 Task: Add a signature Donna Thompson containing Have a great Thanksgiving, Donna Thompson to email address softage.1@softage.net and add a folder Home improvements
Action: Mouse moved to (822, 111)
Screenshot: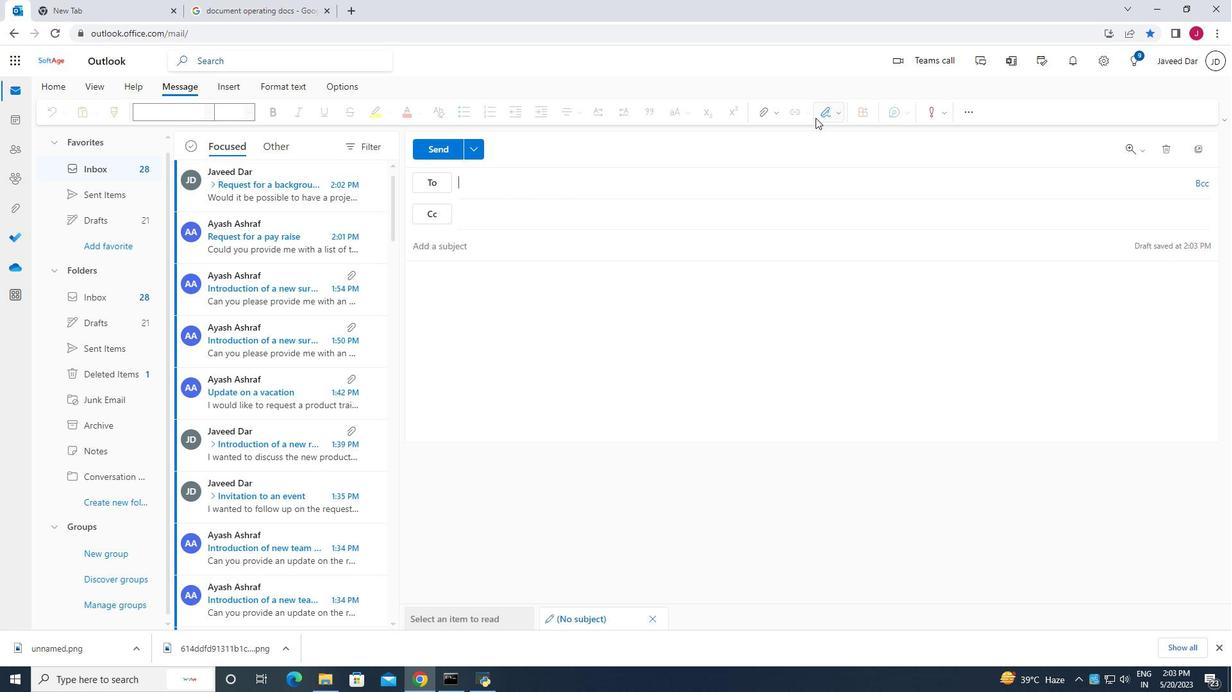 
Action: Mouse pressed left at (822, 111)
Screenshot: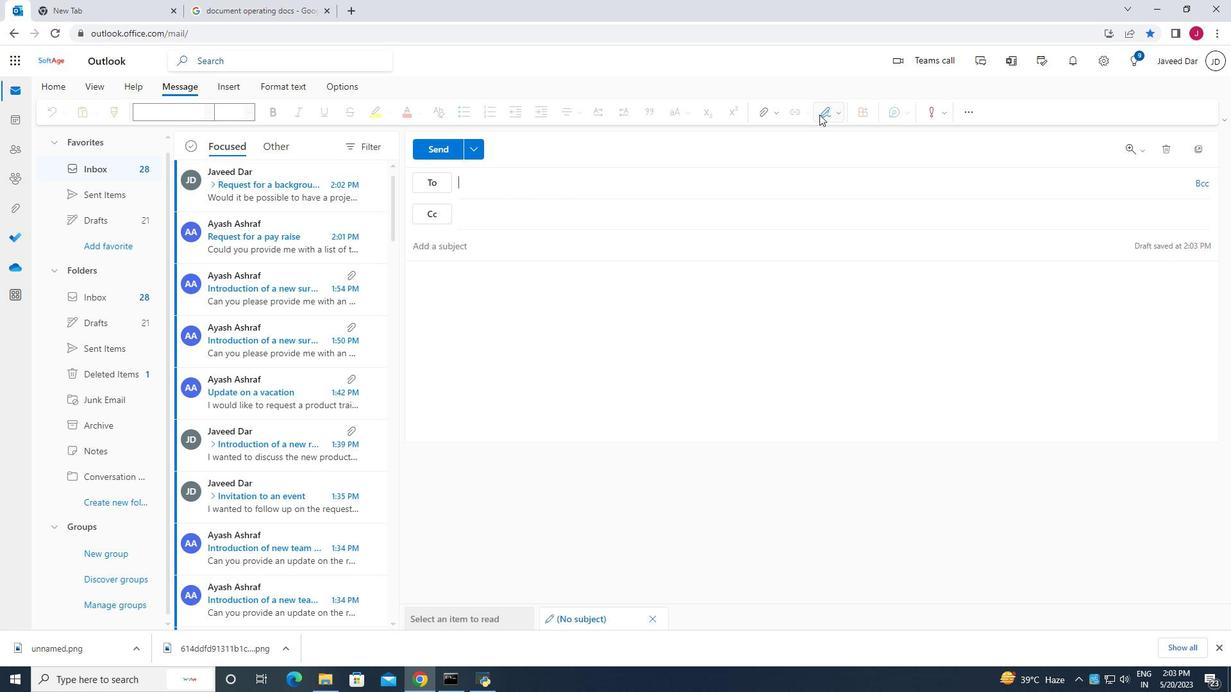 
Action: Mouse moved to (794, 164)
Screenshot: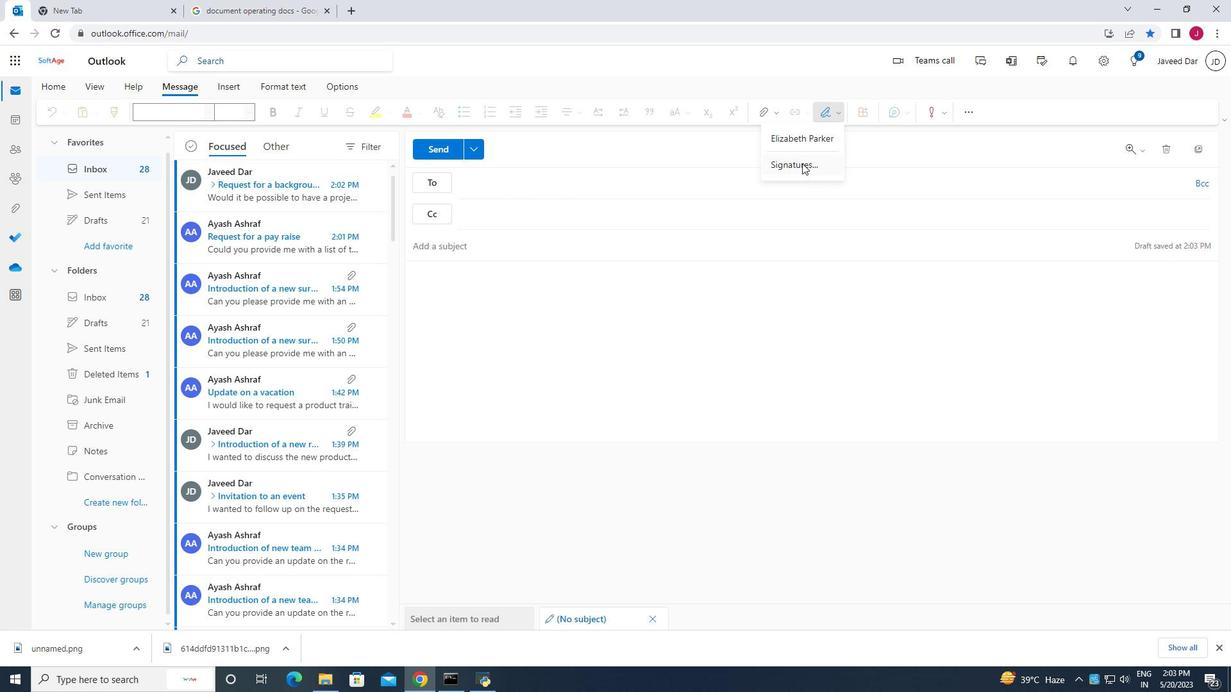 
Action: Mouse pressed left at (794, 164)
Screenshot: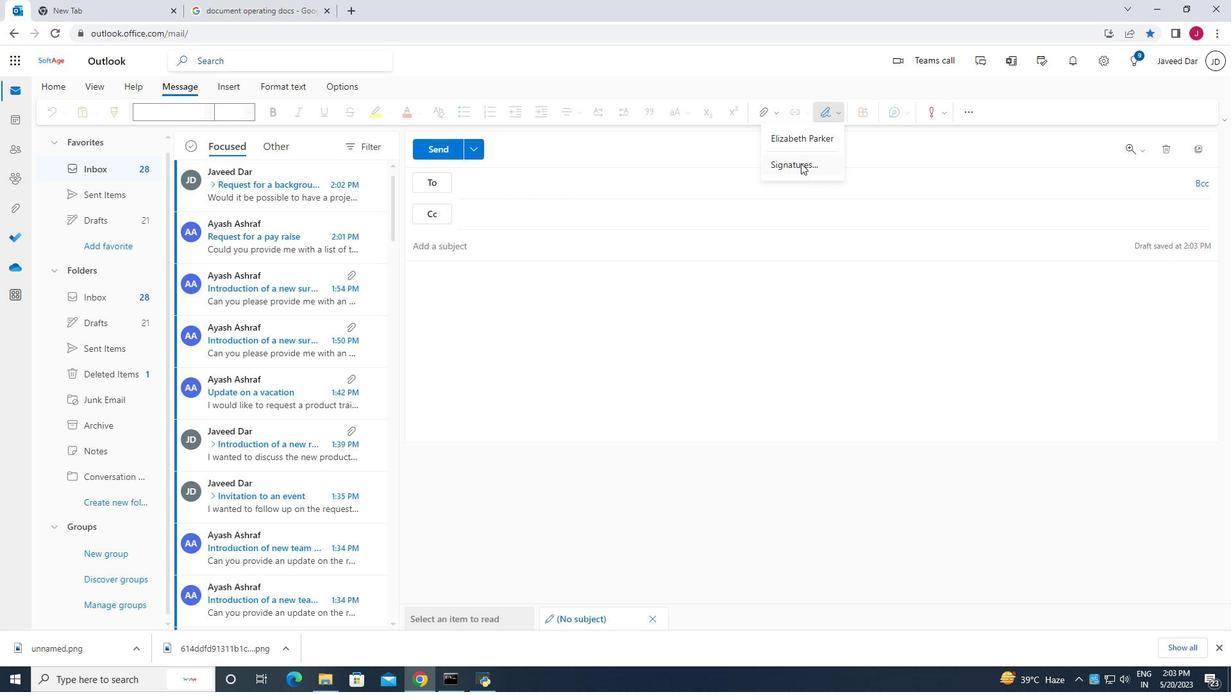 
Action: Mouse moved to (862, 214)
Screenshot: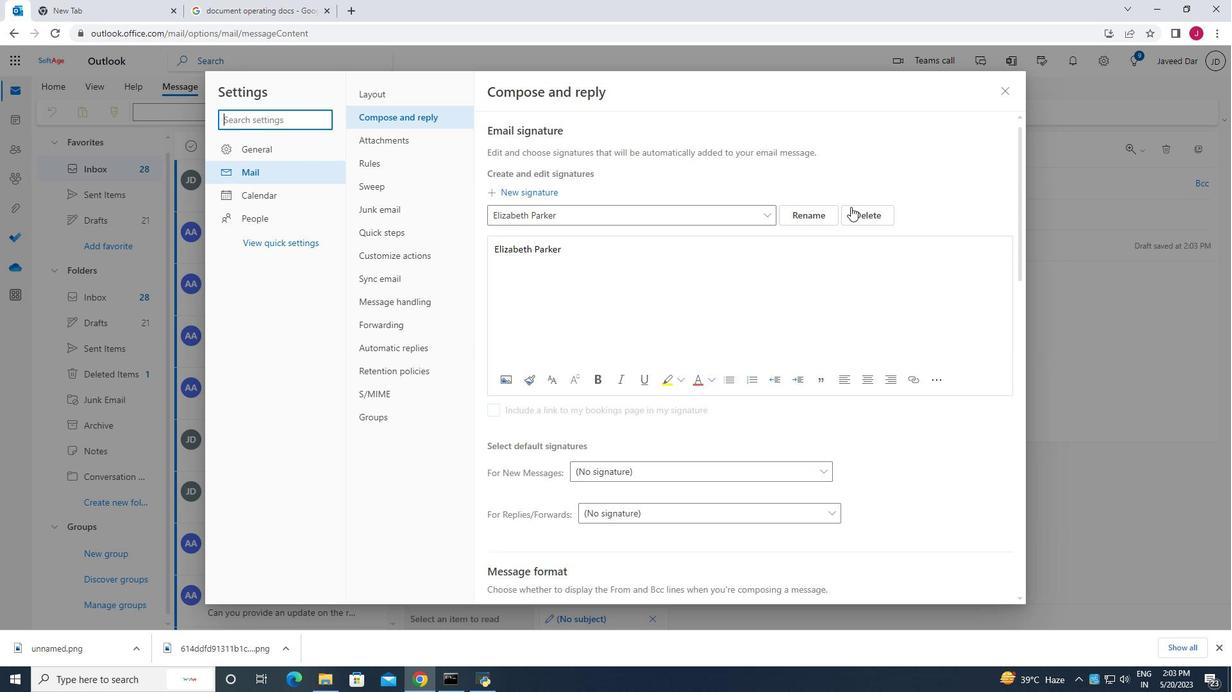 
Action: Mouse pressed left at (862, 214)
Screenshot: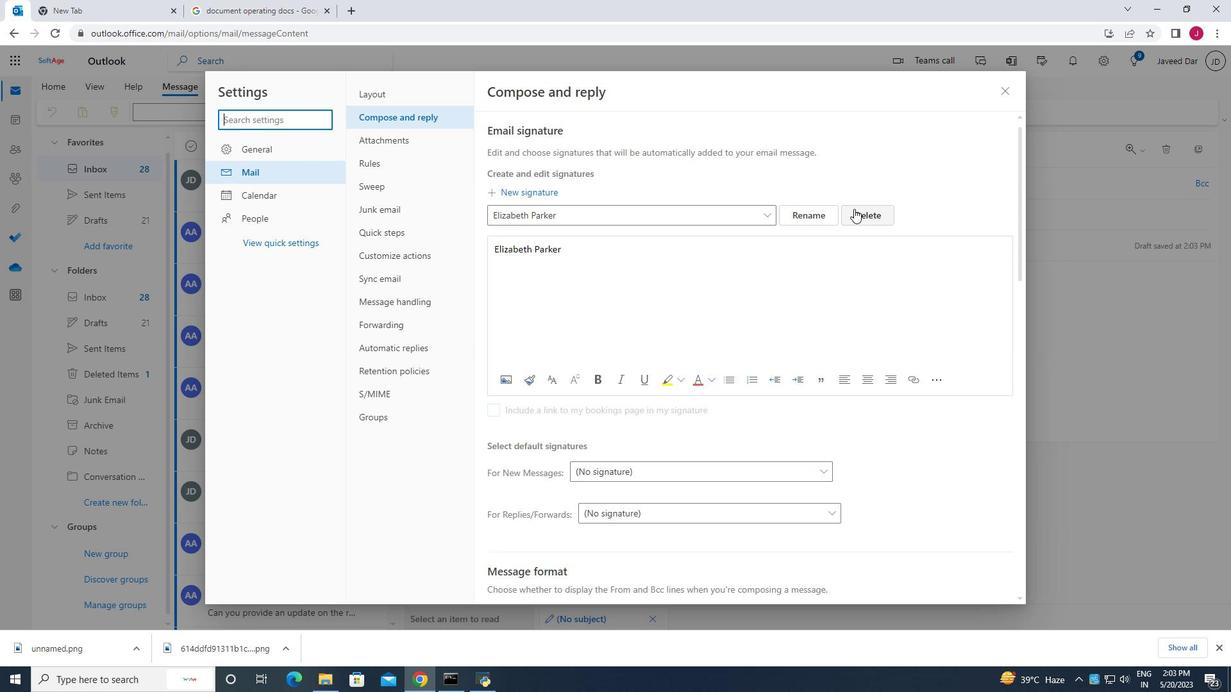 
Action: Mouse moved to (546, 216)
Screenshot: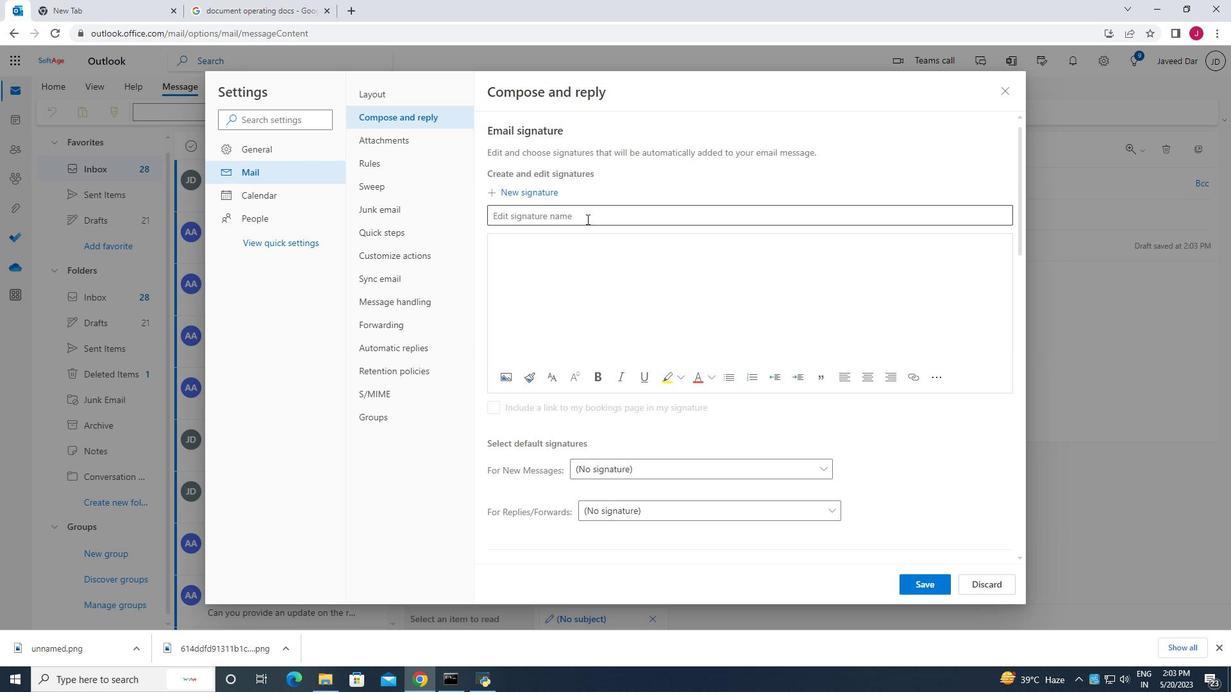 
Action: Mouse pressed left at (546, 216)
Screenshot: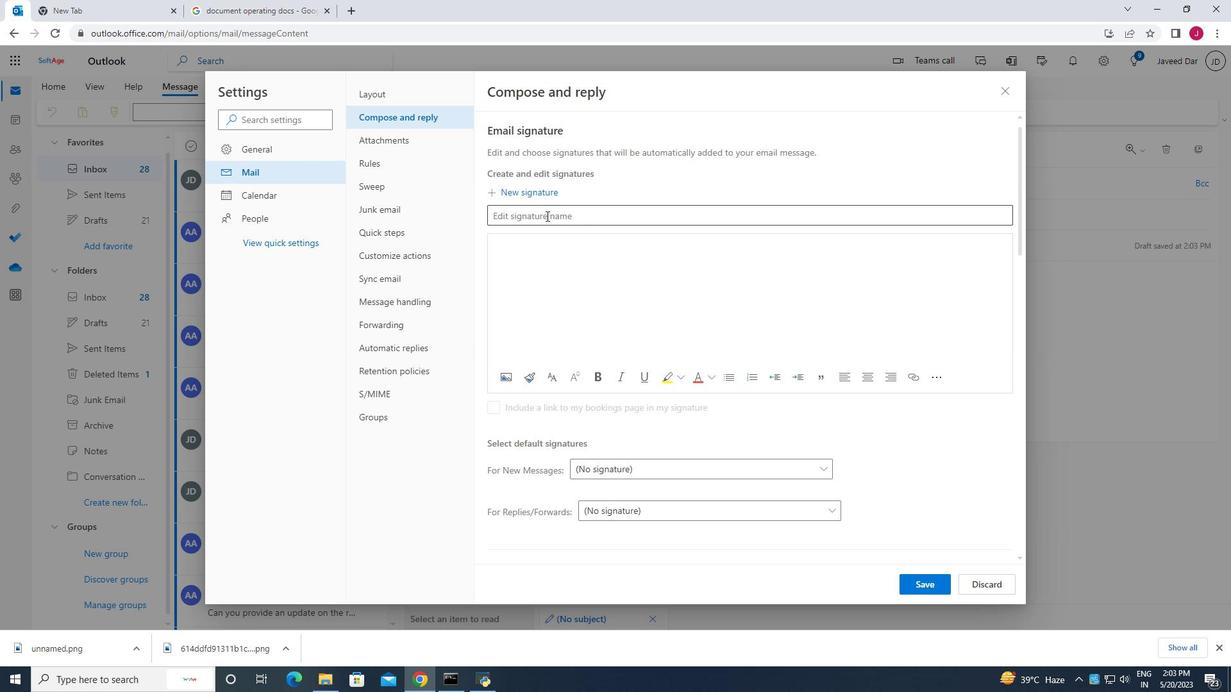 
Action: Key pressed <Key.caps_lock>D<Key.caps_lock>onna<Key.space><Key.caps_lock>T<Key.caps_lock>homsop<Key.backspace>n<Key.space><Key.backspace><Key.backspace><Key.backspace><Key.backspace>pson<Key.space>
Screenshot: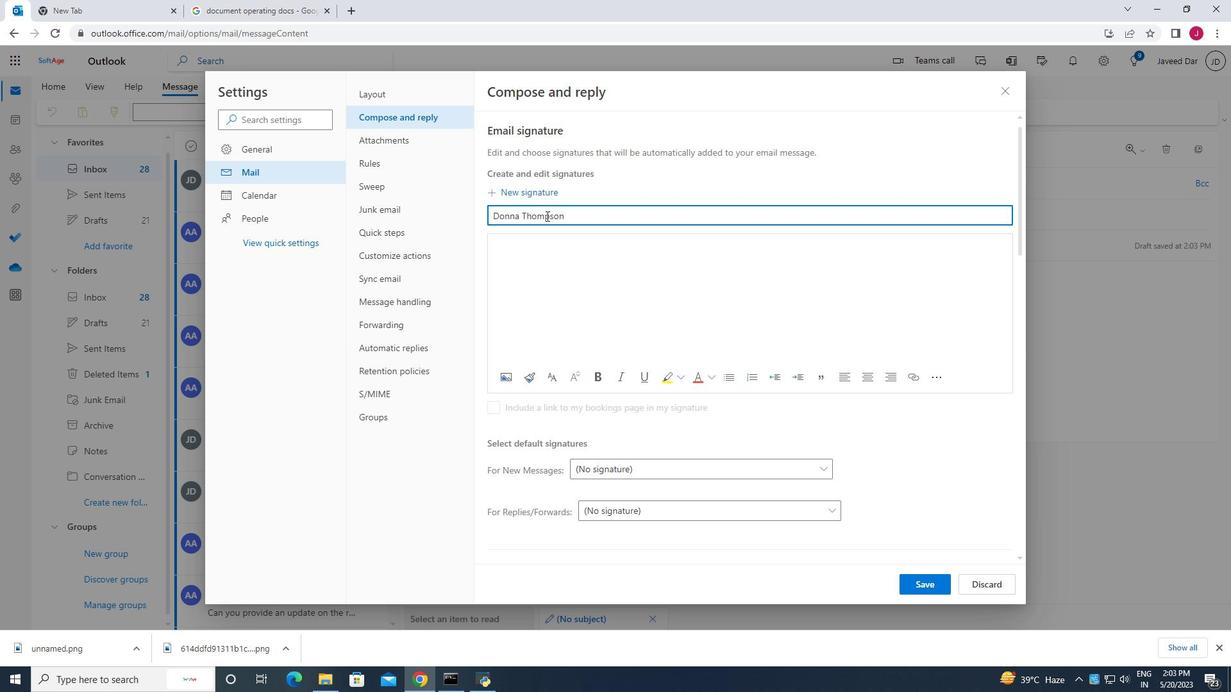 
Action: Mouse moved to (528, 246)
Screenshot: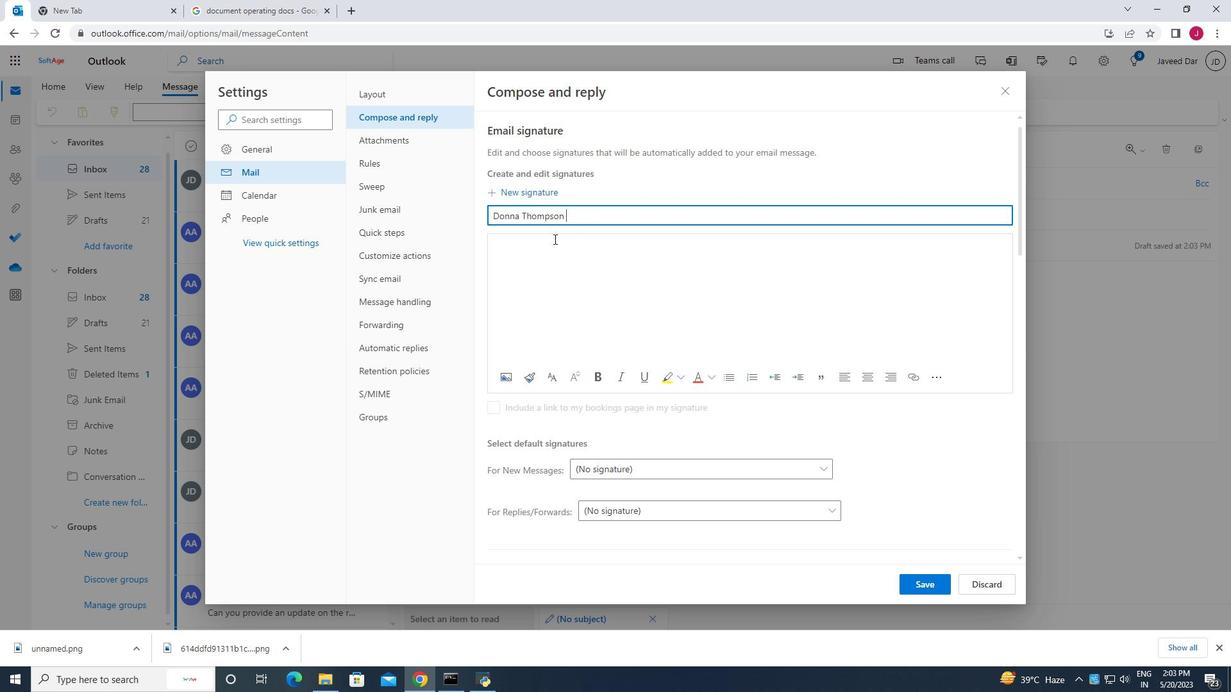 
Action: Mouse pressed left at (528, 246)
Screenshot: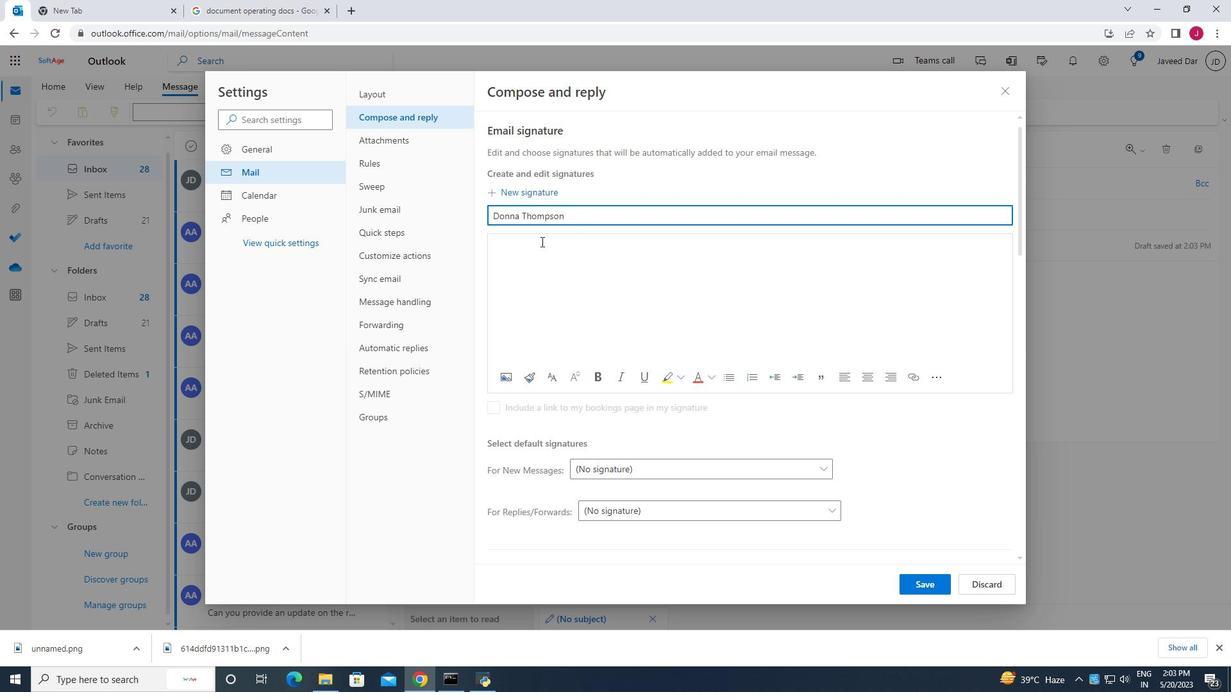 
Action: Mouse moved to (529, 246)
Screenshot: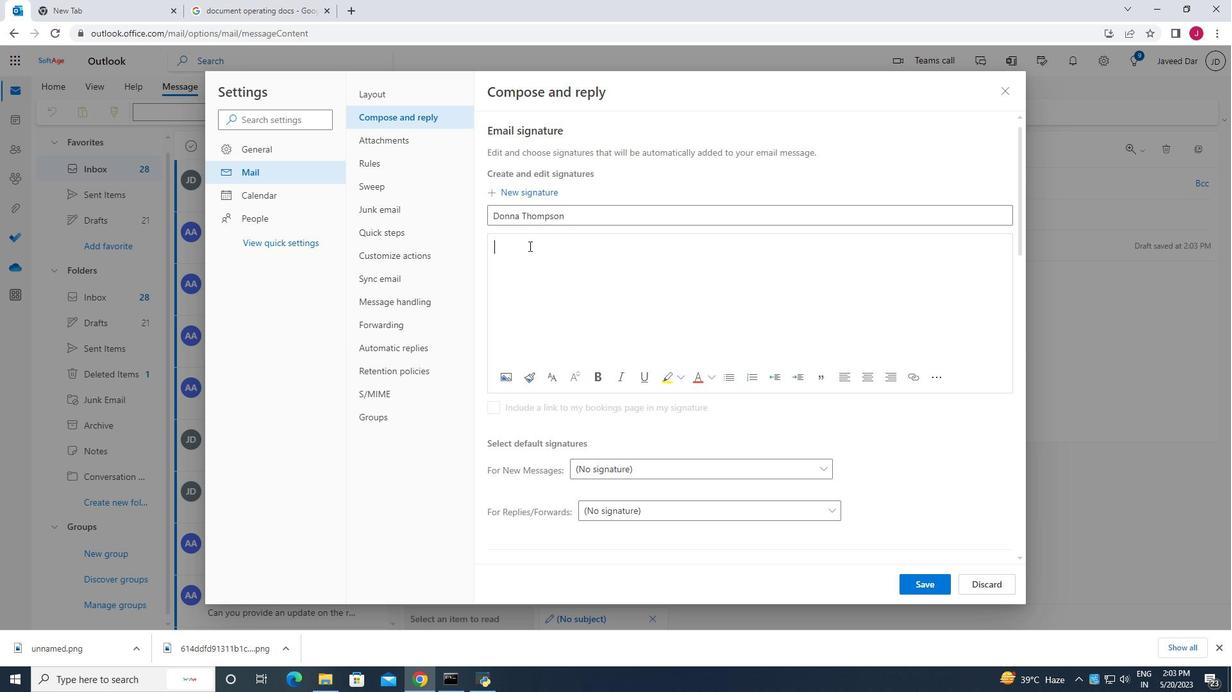 
Action: Key pressed <Key.caps_lock>D<Key.caps_lock>onna<Key.space><Key.caps_lock>T<Key.caps_lock>hompson
Screenshot: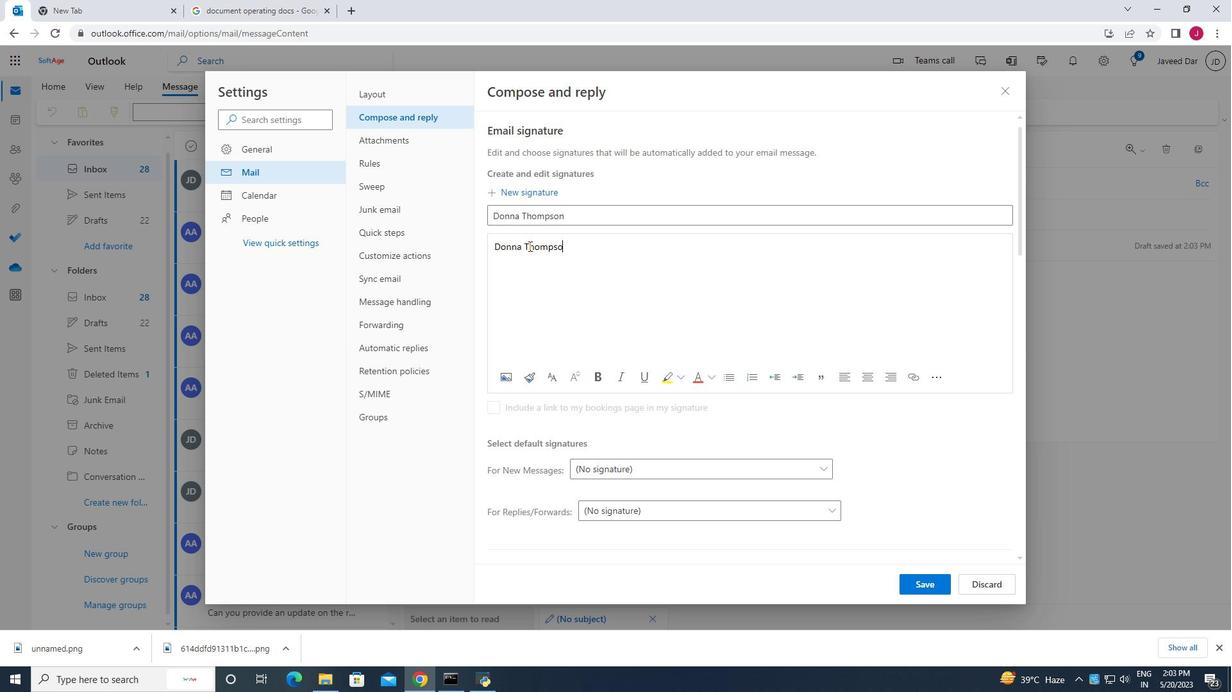 
Action: Mouse moved to (926, 584)
Screenshot: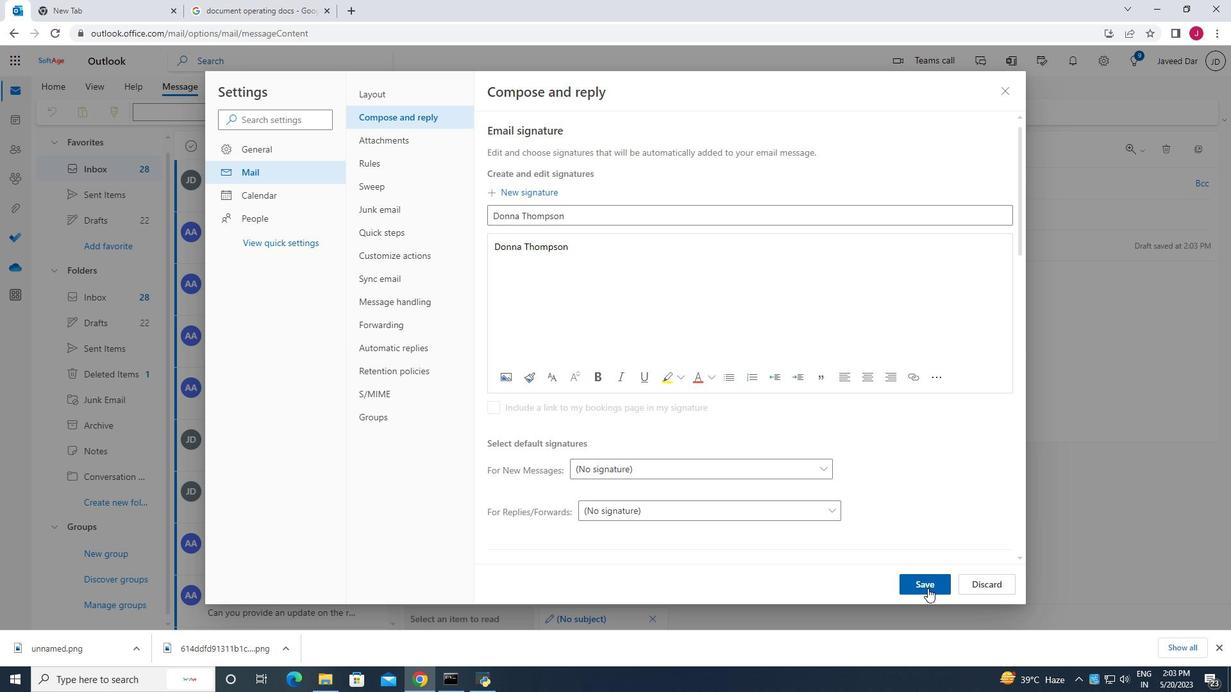 
Action: Mouse pressed left at (926, 584)
Screenshot: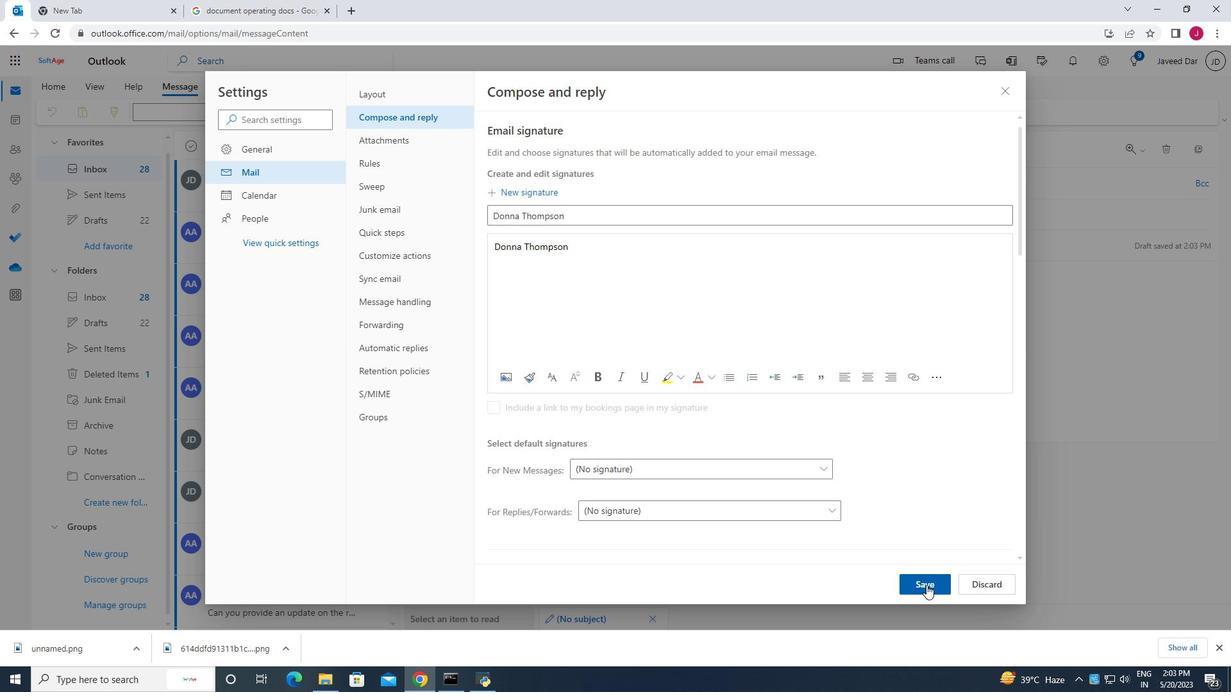 
Action: Mouse moved to (1002, 92)
Screenshot: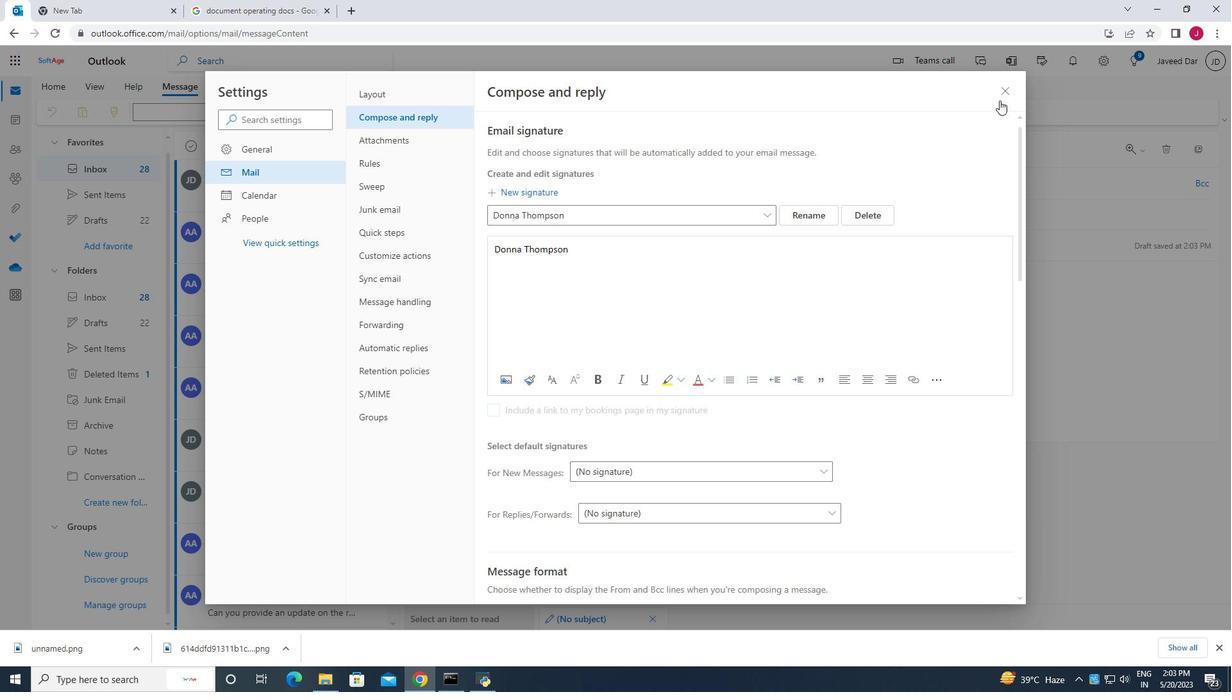
Action: Mouse pressed left at (1002, 92)
Screenshot: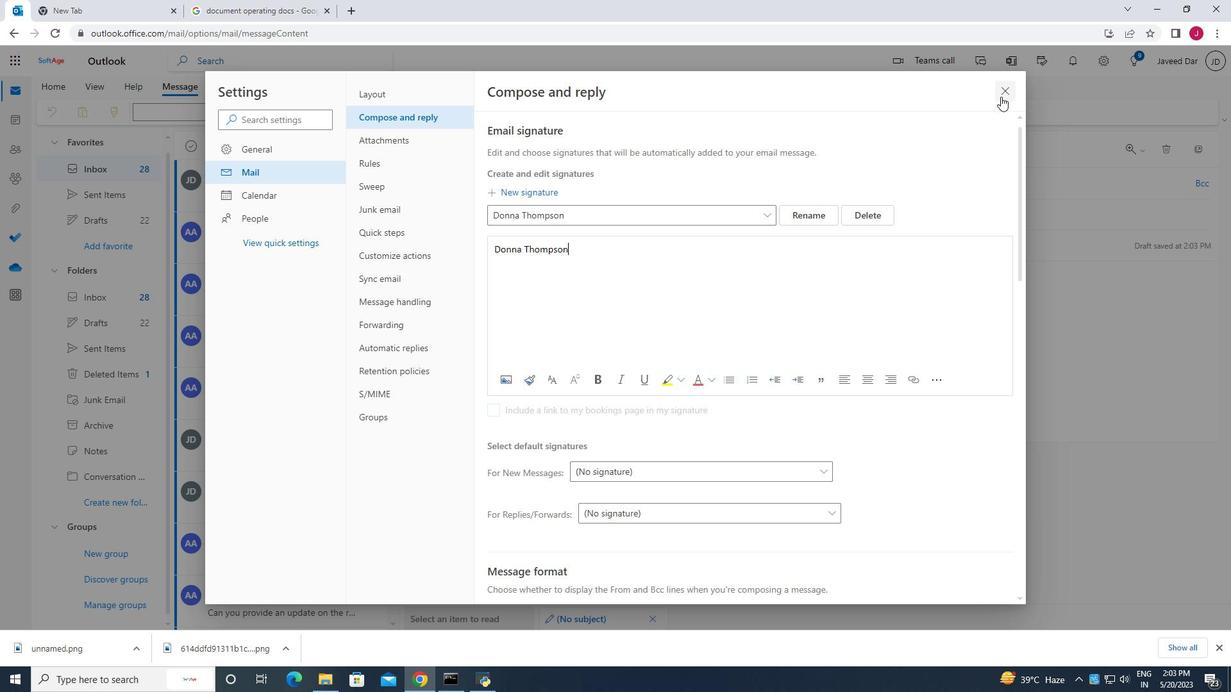 
Action: Mouse moved to (833, 109)
Screenshot: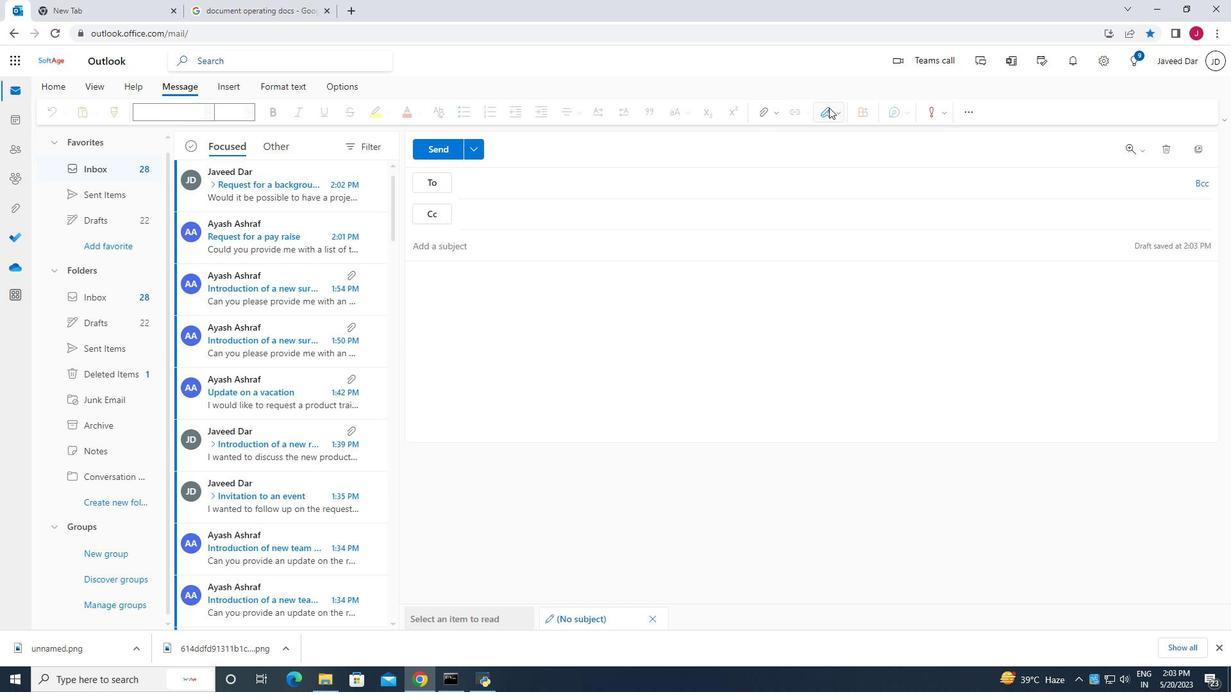 
Action: Mouse pressed left at (833, 109)
Screenshot: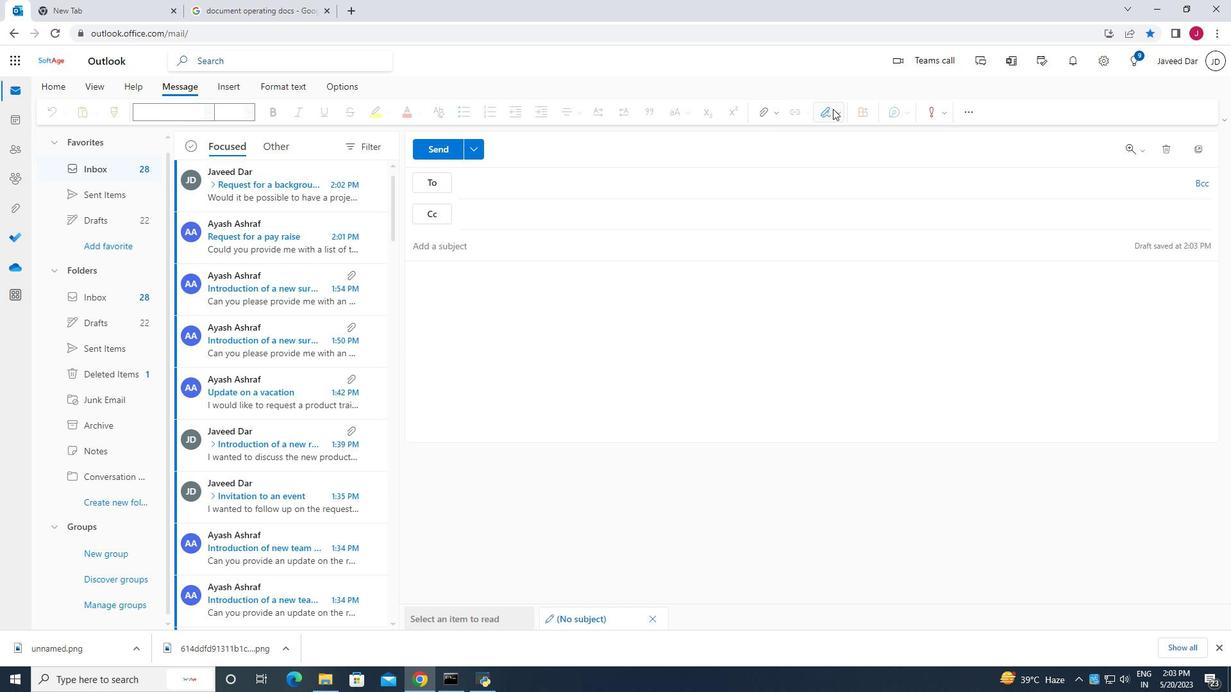 
Action: Mouse moved to (793, 139)
Screenshot: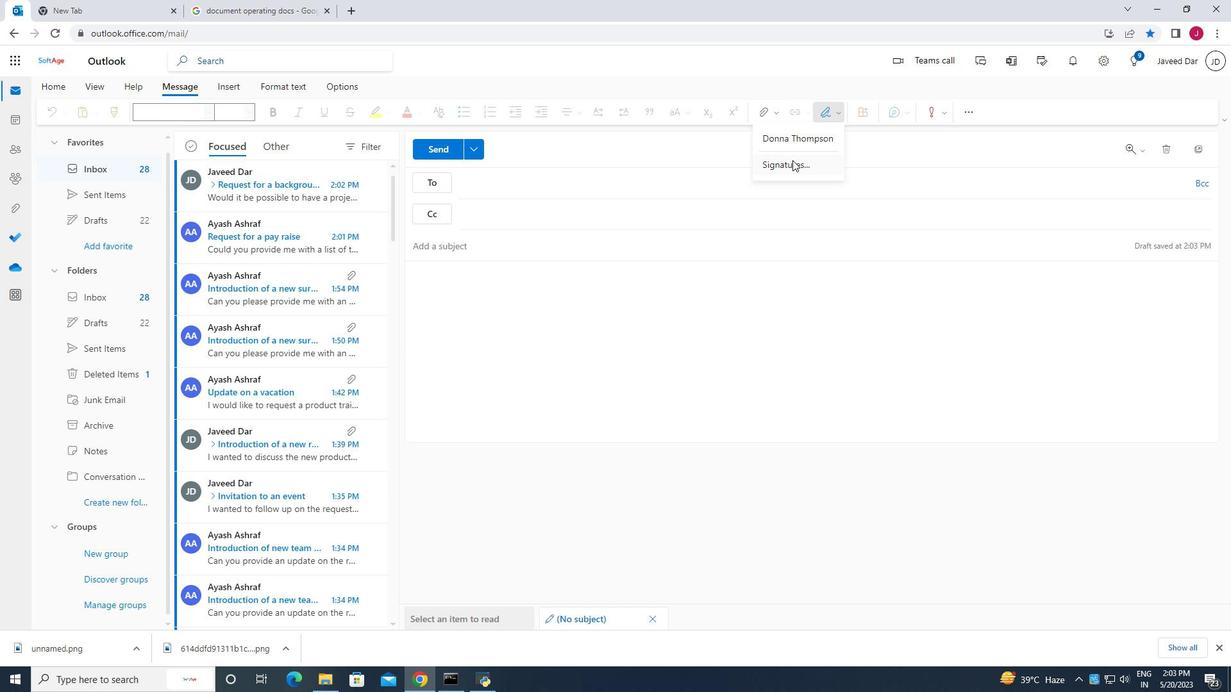 
Action: Mouse pressed left at (793, 139)
Screenshot: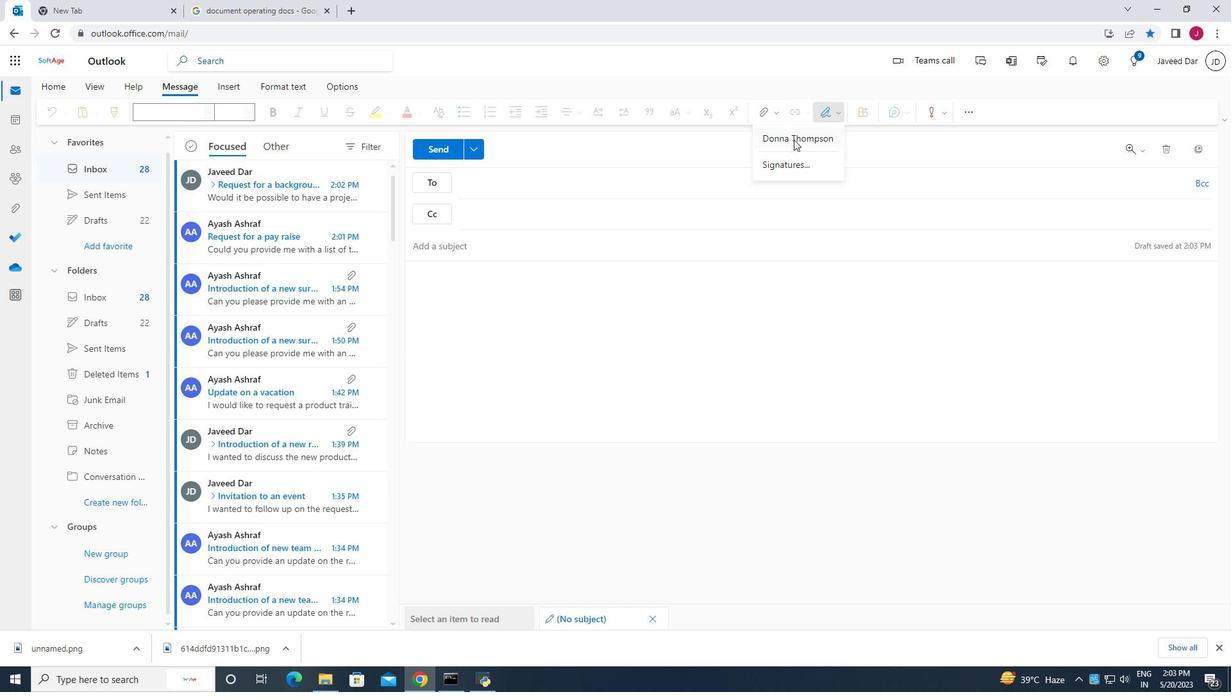 
Action: Mouse moved to (454, 246)
Screenshot: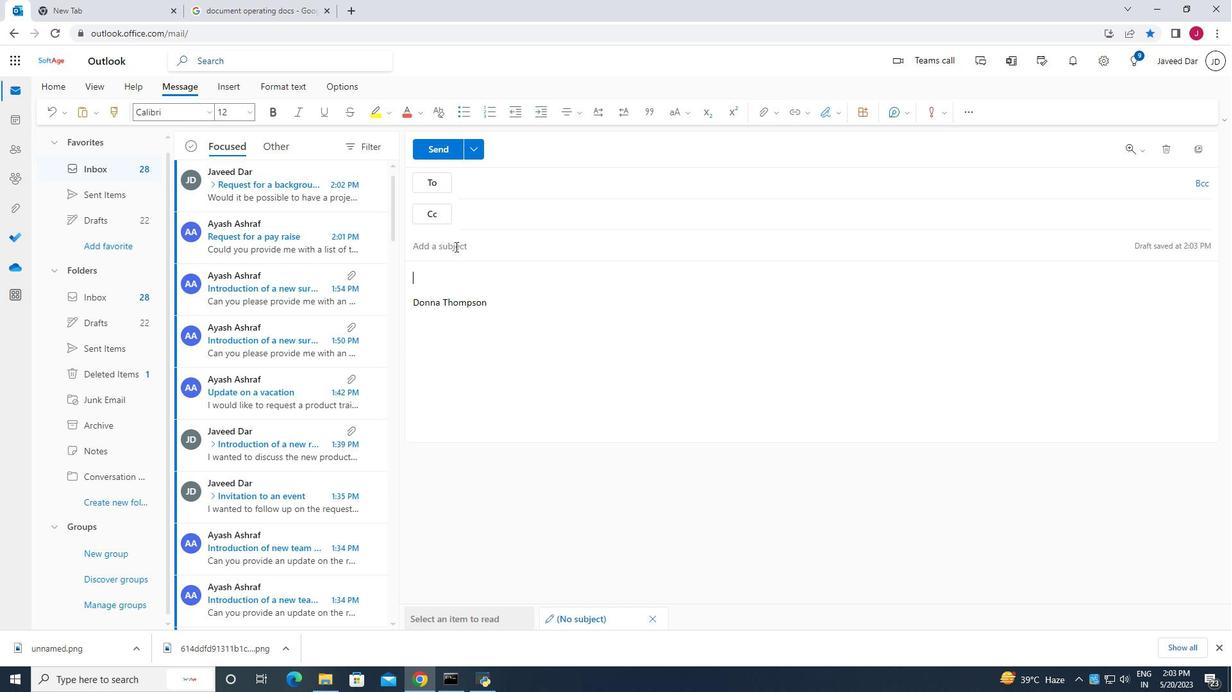 
Action: Mouse pressed left at (454, 246)
Screenshot: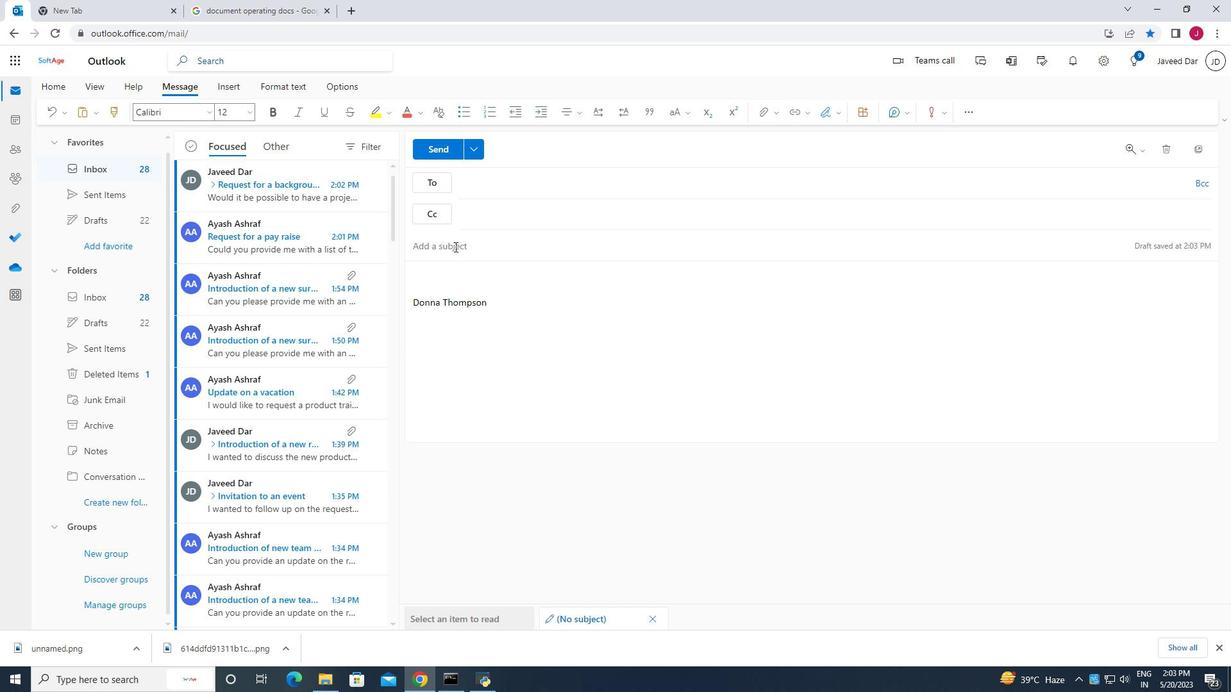 
Action: Mouse moved to (461, 282)
Screenshot: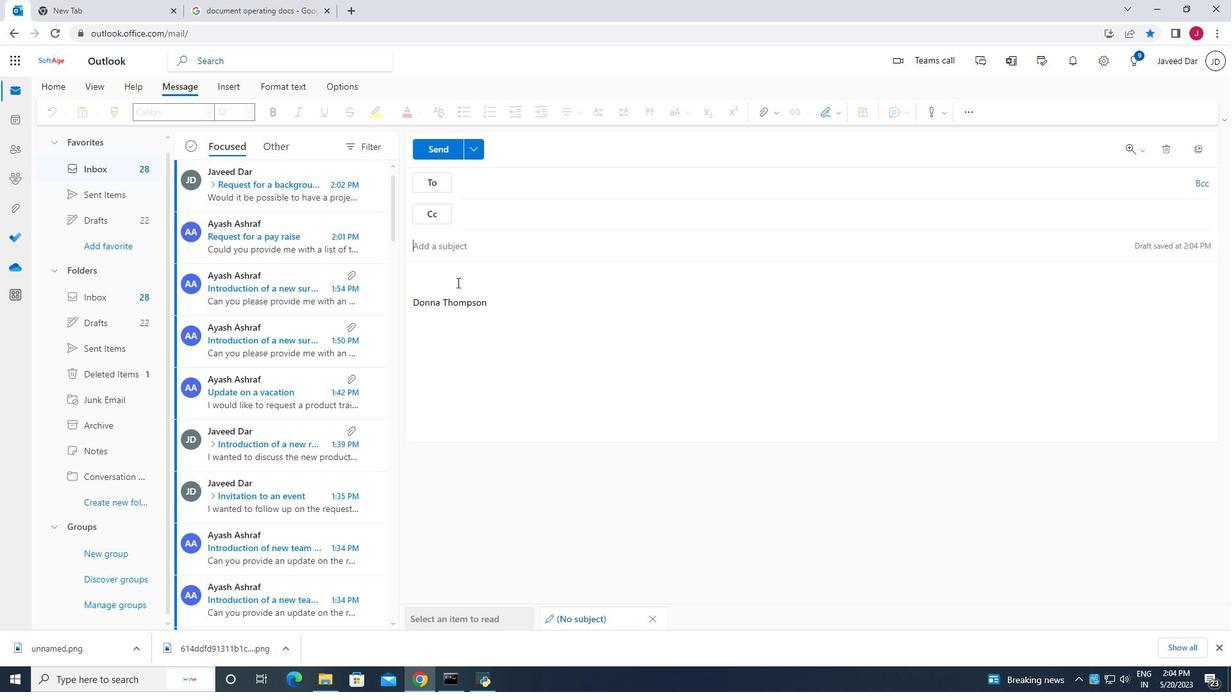 
Action: Mouse pressed left at (461, 282)
Screenshot: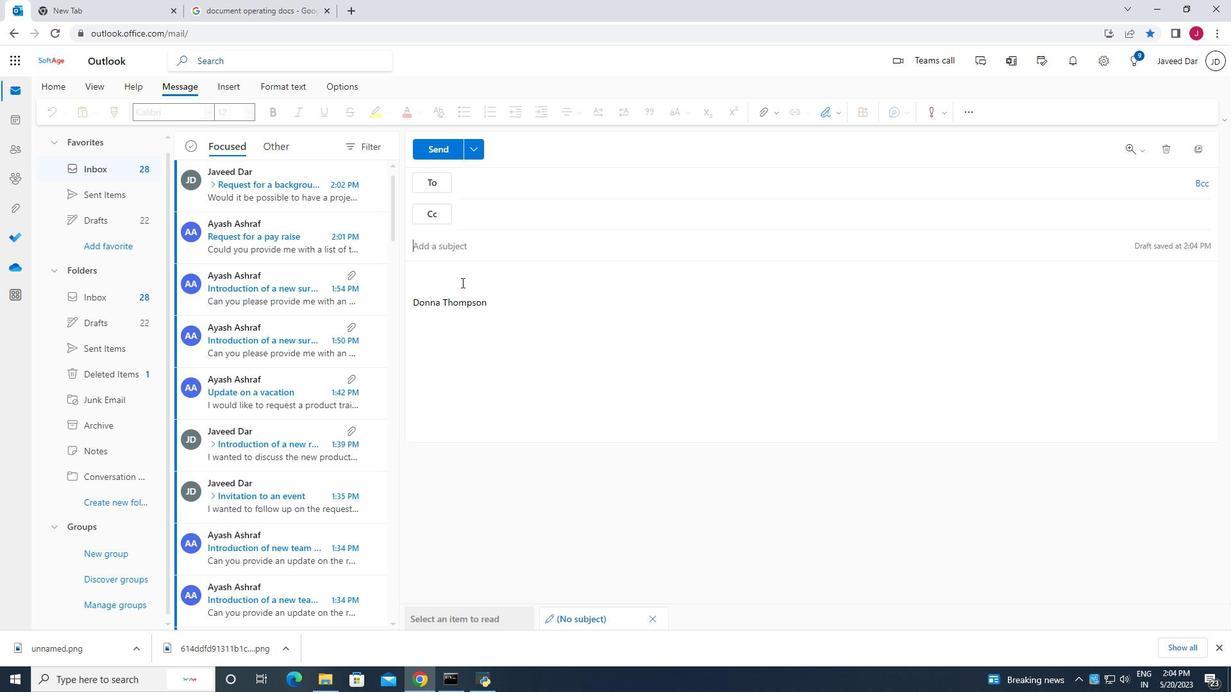 
Action: Key pressed <Key.caps_lock>H<Key.caps_lock>ave<Key.space>a<Key.space>great<Key.space>thansgiving<Key.space><Key.backspace>,<Key.caps_lock><Key.space>D<Key.caps_lock>onna<Key.space>thompson<Key.space>
Screenshot: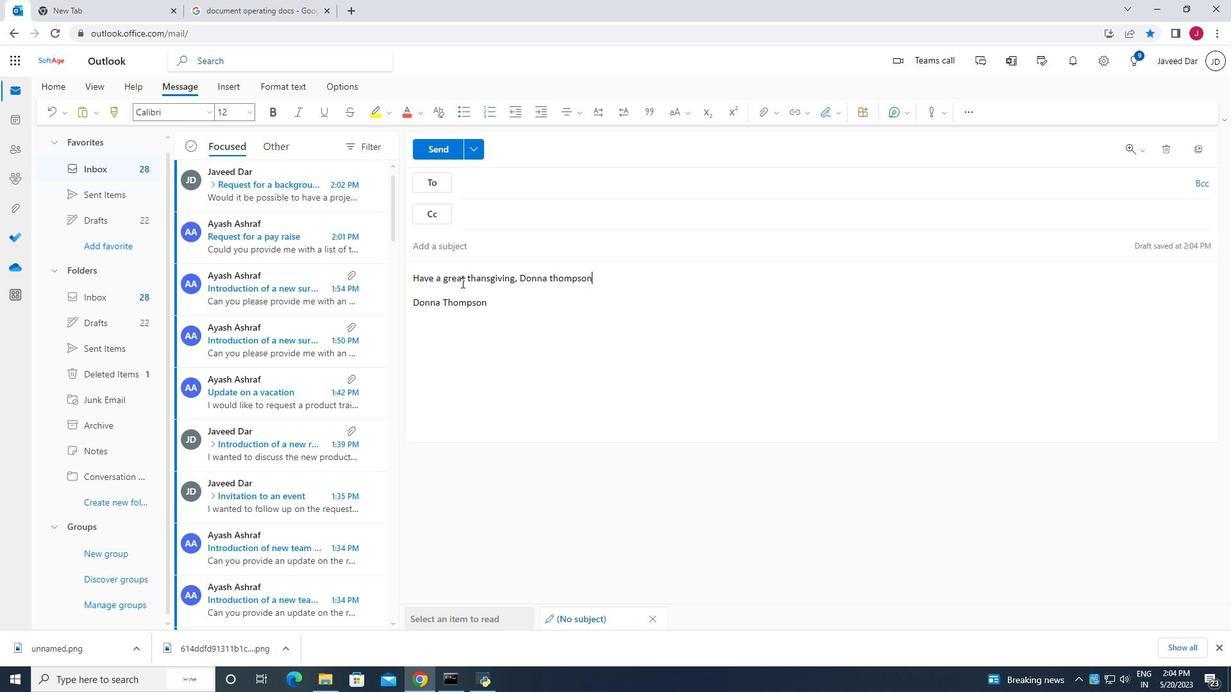 
Action: Mouse moved to (486, 188)
Screenshot: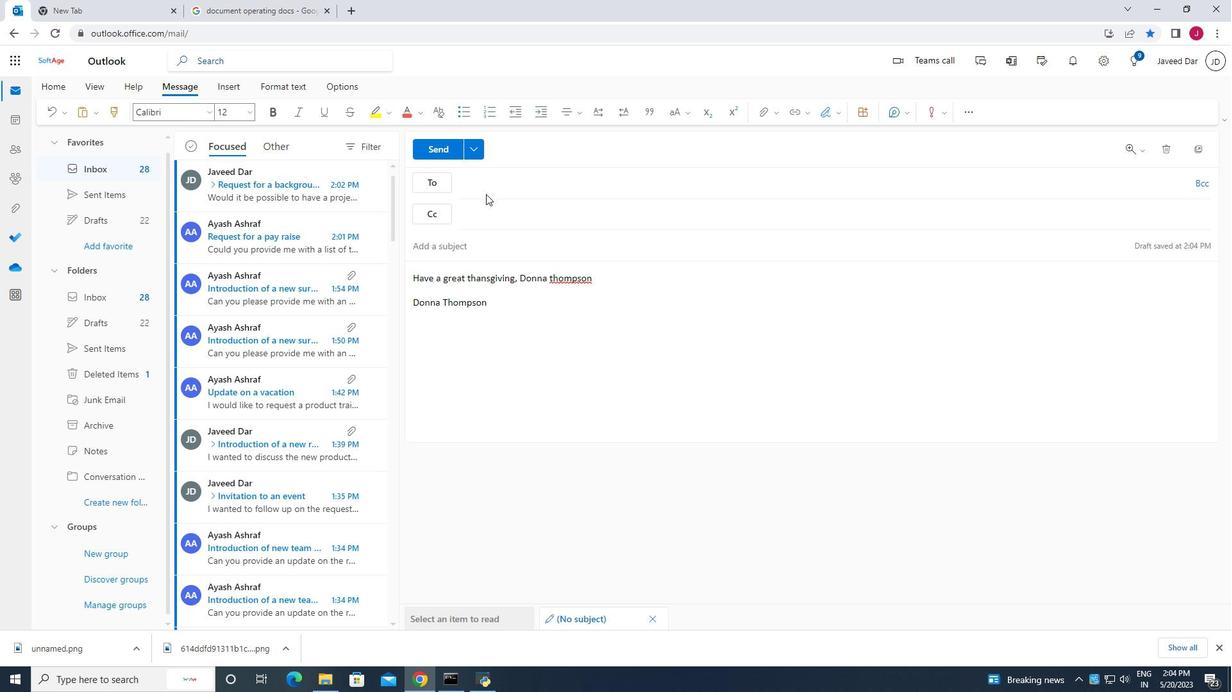 
Action: Mouse pressed left at (486, 188)
Screenshot: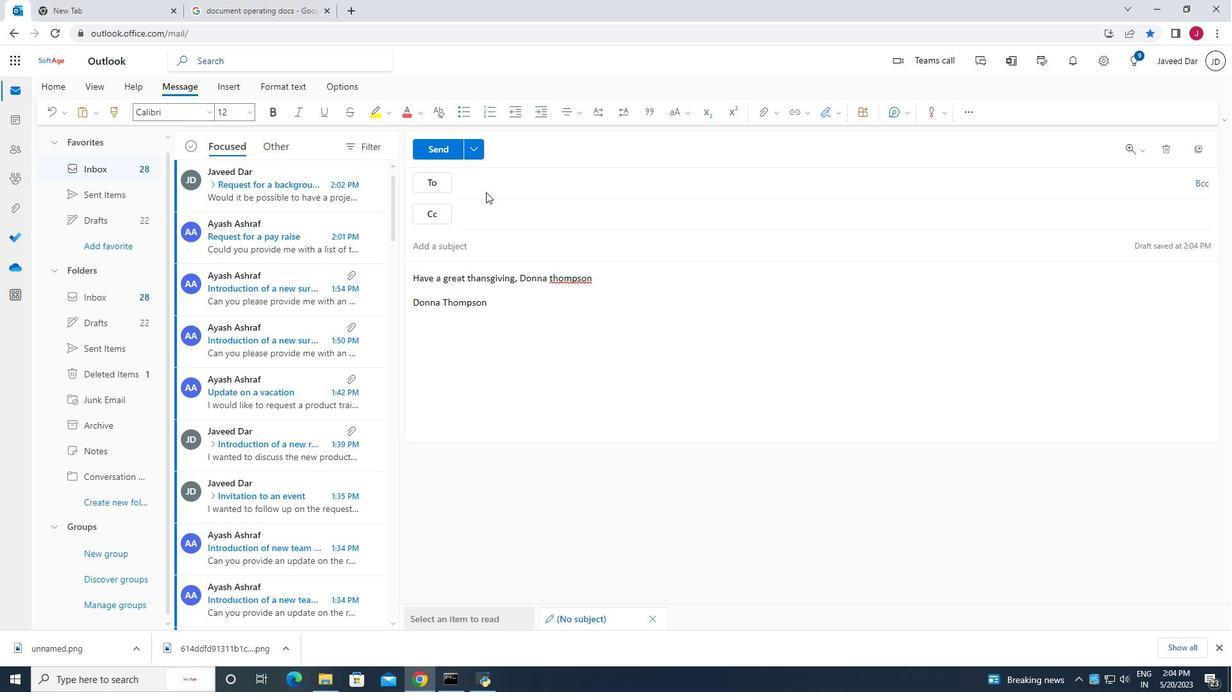 
Action: Mouse moved to (486, 187)
Screenshot: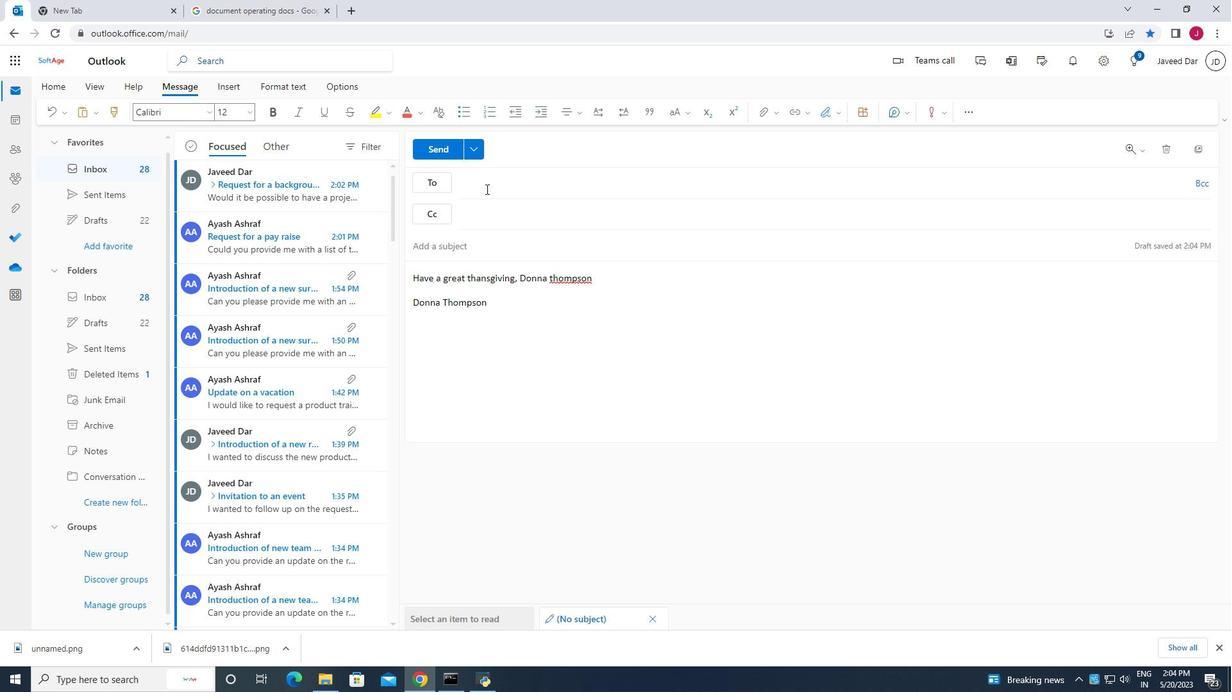 
Action: Key pressed softage.
Screenshot: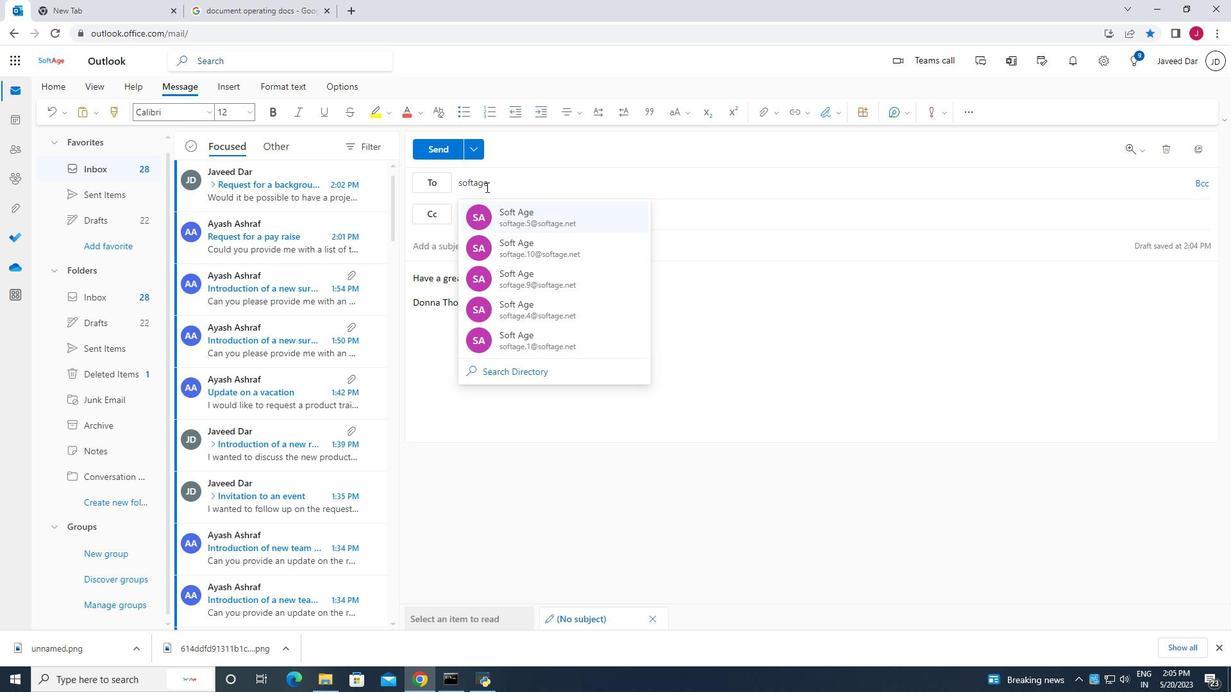 
Action: Mouse moved to (585, 339)
Screenshot: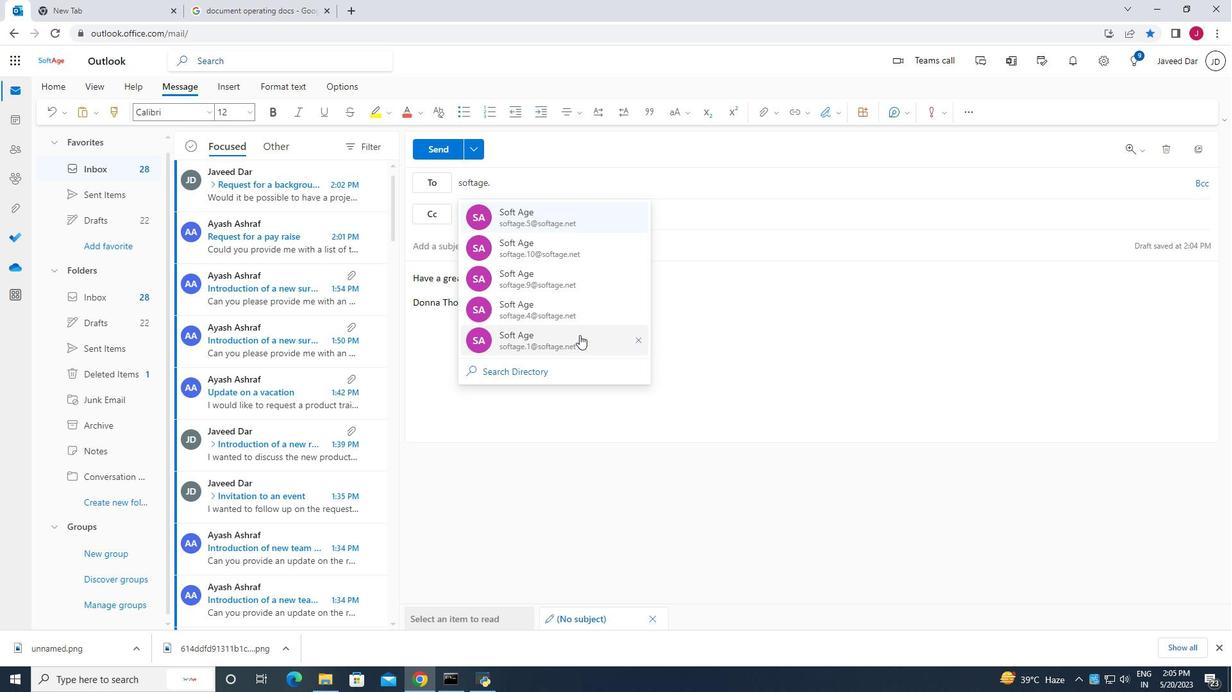 
Action: Mouse pressed left at (585, 339)
Screenshot: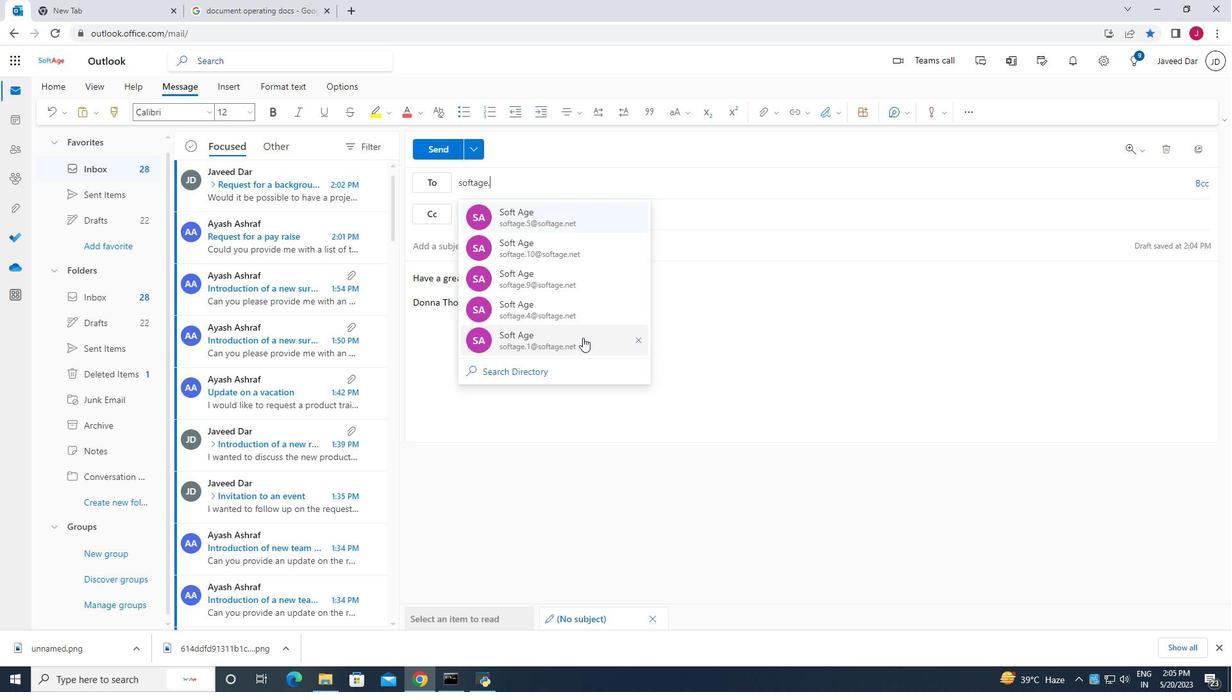 
Action: Mouse moved to (766, 116)
Screenshot: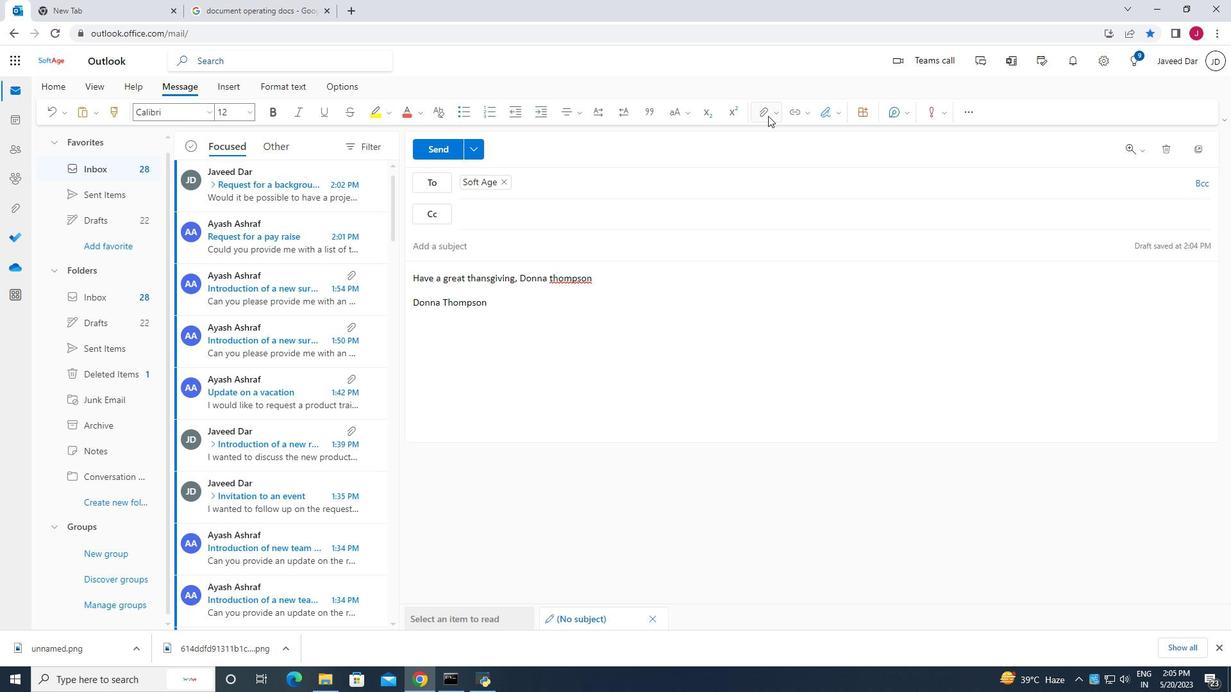 
Action: Mouse pressed left at (766, 116)
Screenshot: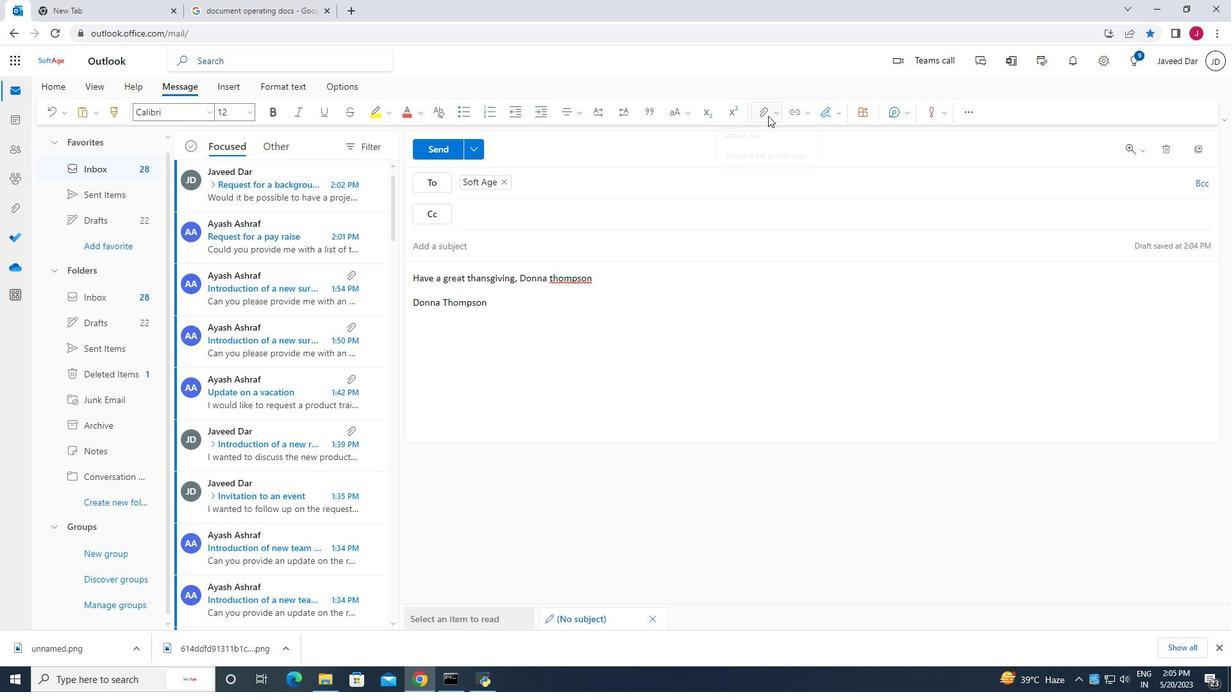 
Action: Mouse moved to (674, 138)
Screenshot: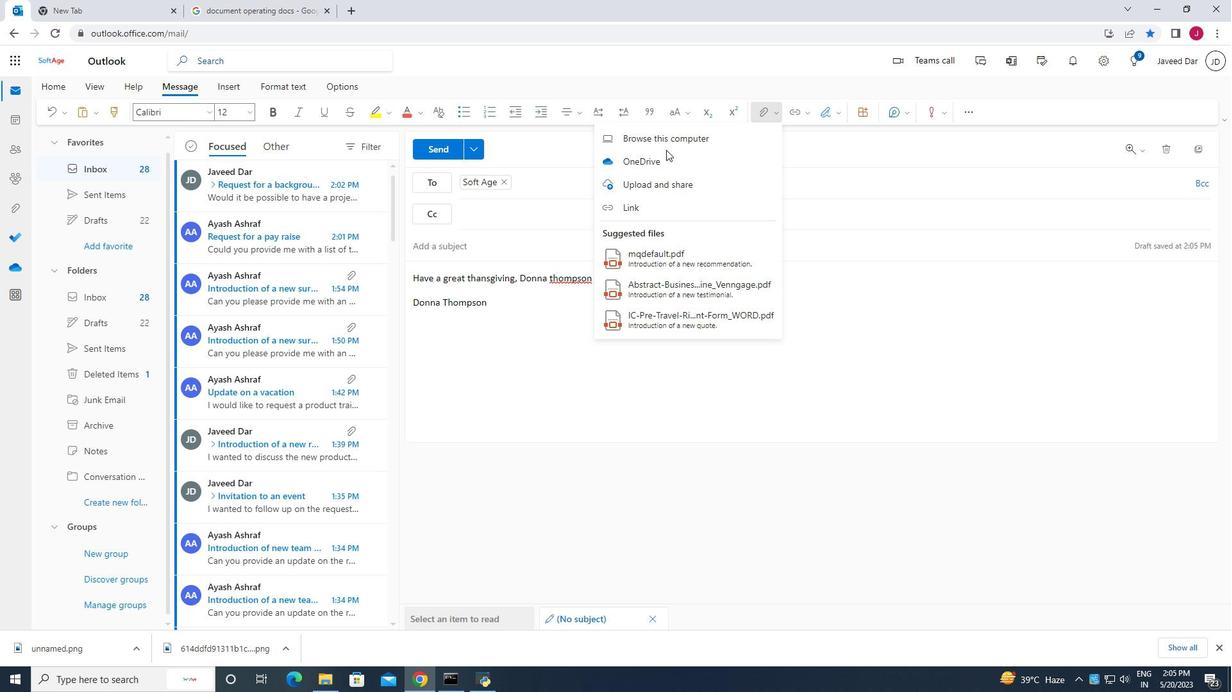 
Action: Mouse pressed left at (674, 138)
Screenshot: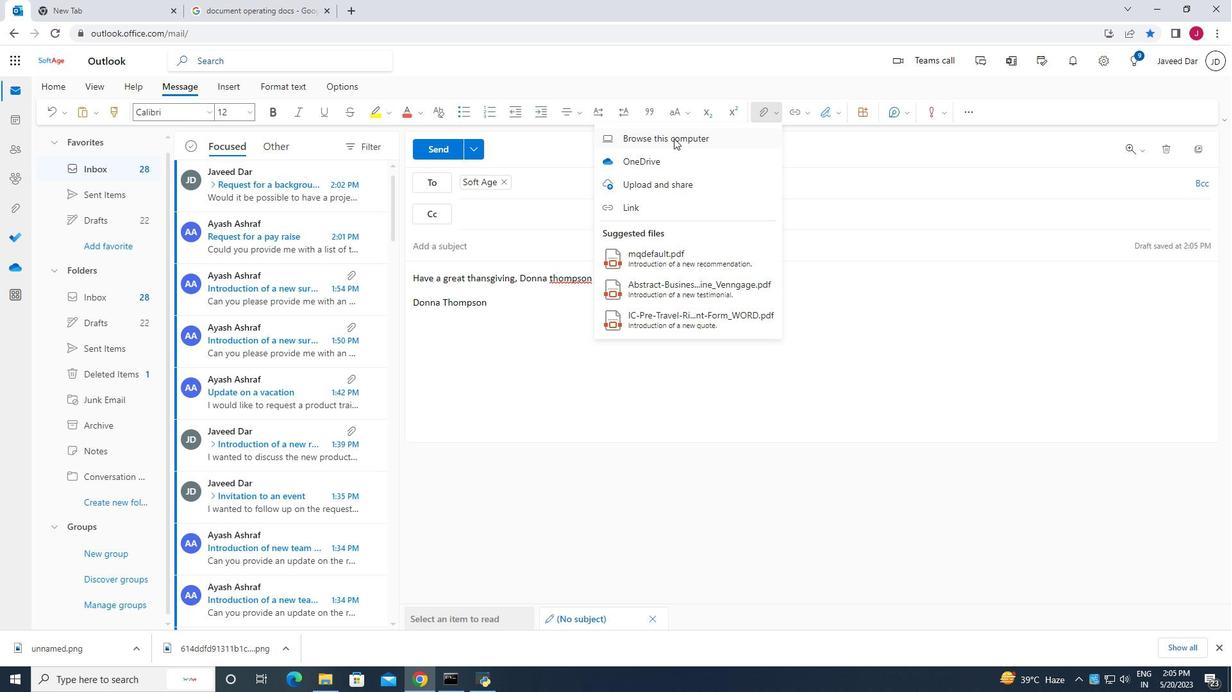 
Action: Mouse moved to (312, 152)
Screenshot: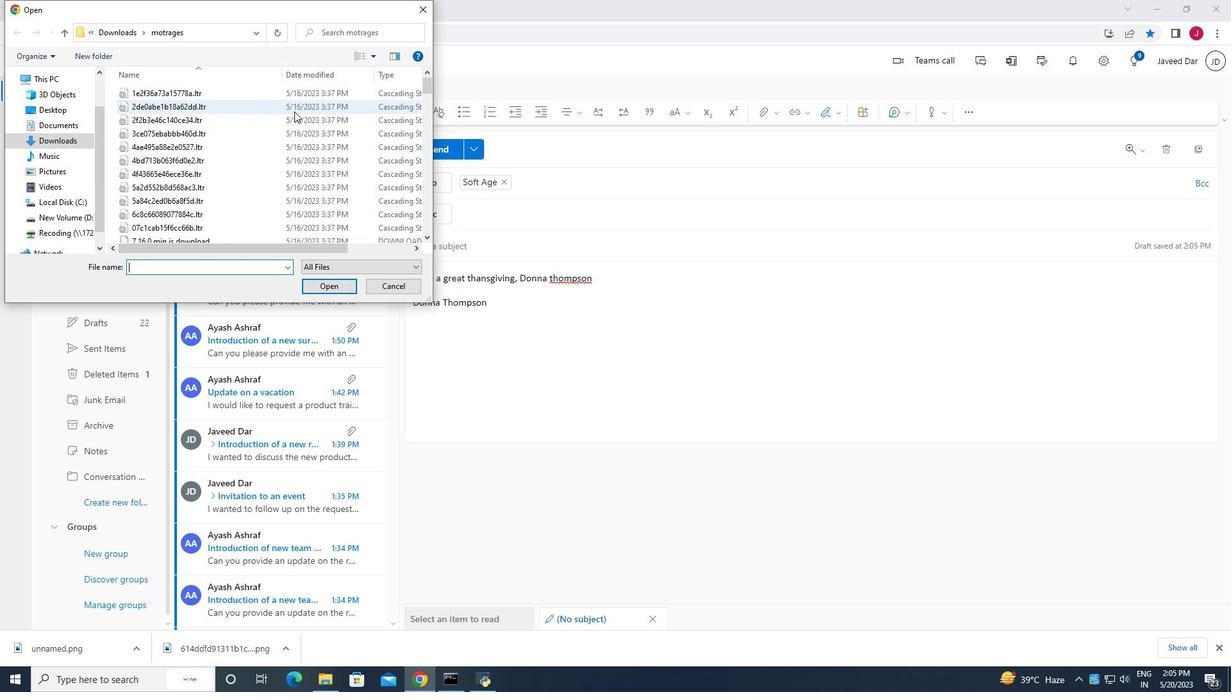 
Action: Mouse scrolled (312, 153) with delta (0, 0)
Screenshot: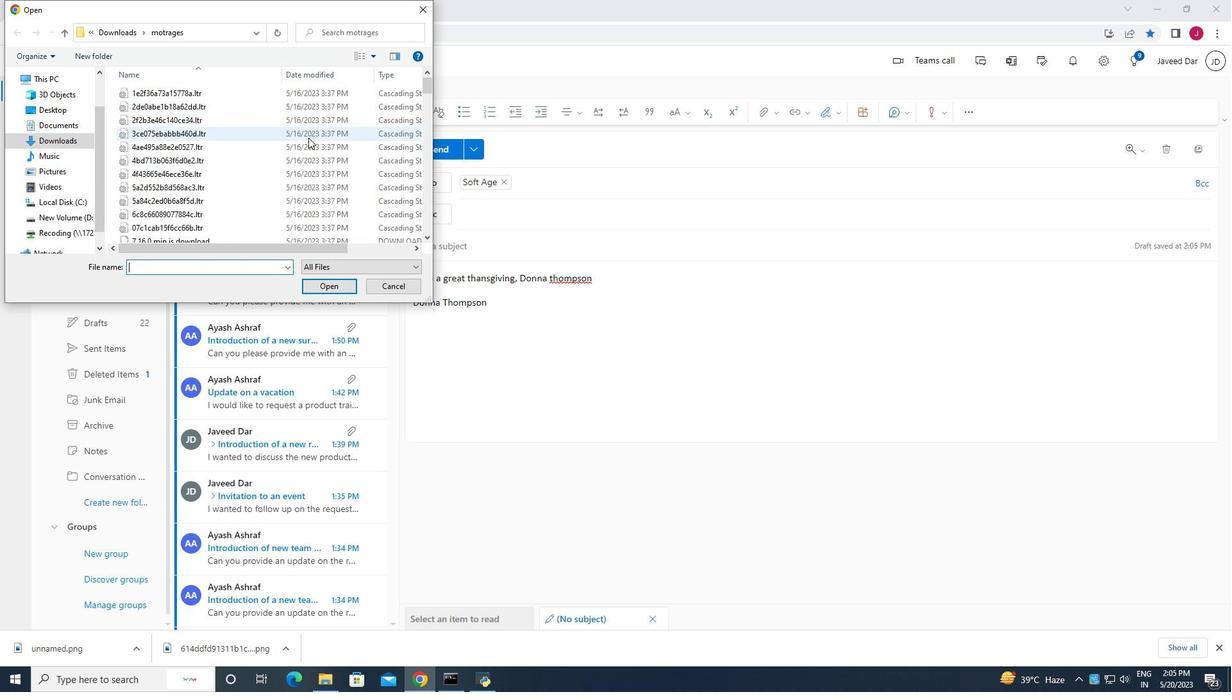 
Action: Mouse moved to (312, 152)
Screenshot: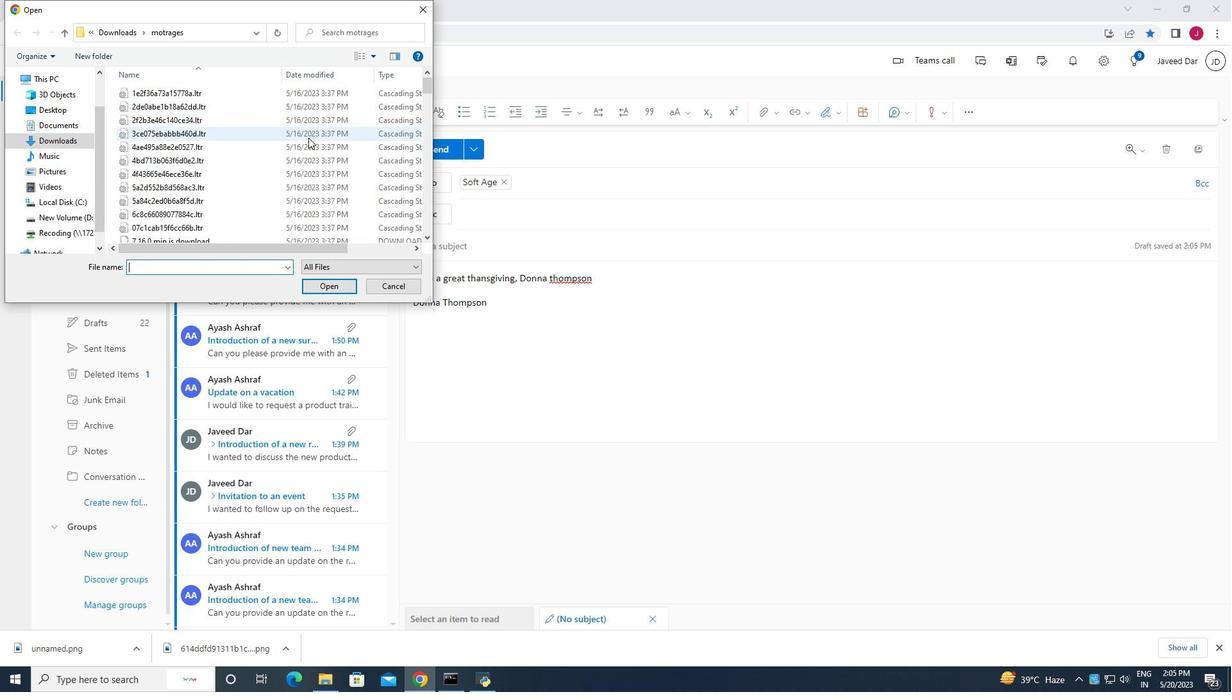 
Action: Mouse scrolled (312, 153) with delta (0, 0)
Screenshot: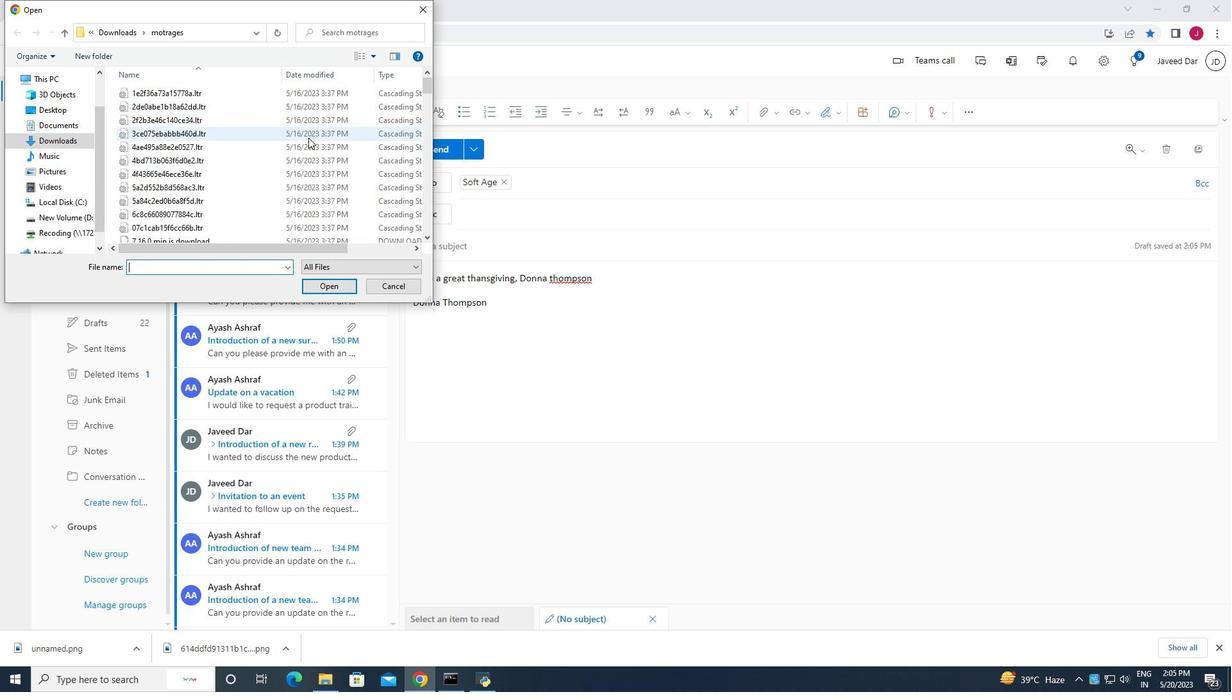 
Action: Mouse moved to (311, 152)
Screenshot: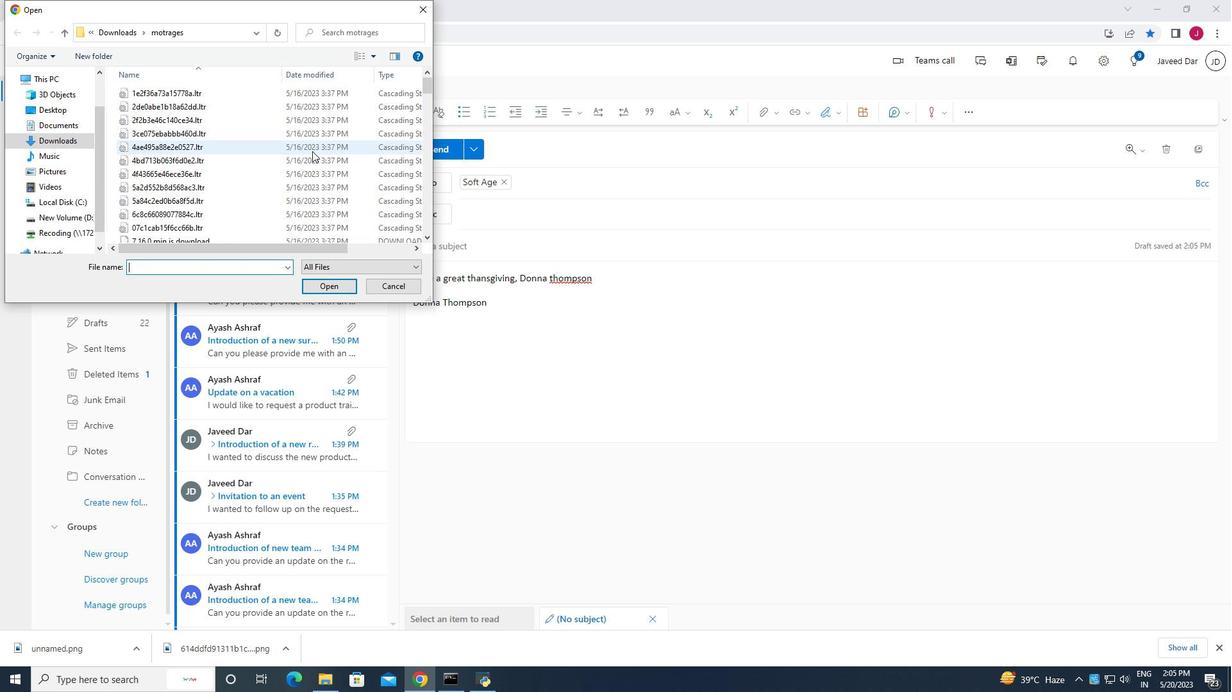 
Action: Mouse scrolled (311, 153) with delta (0, 0)
Screenshot: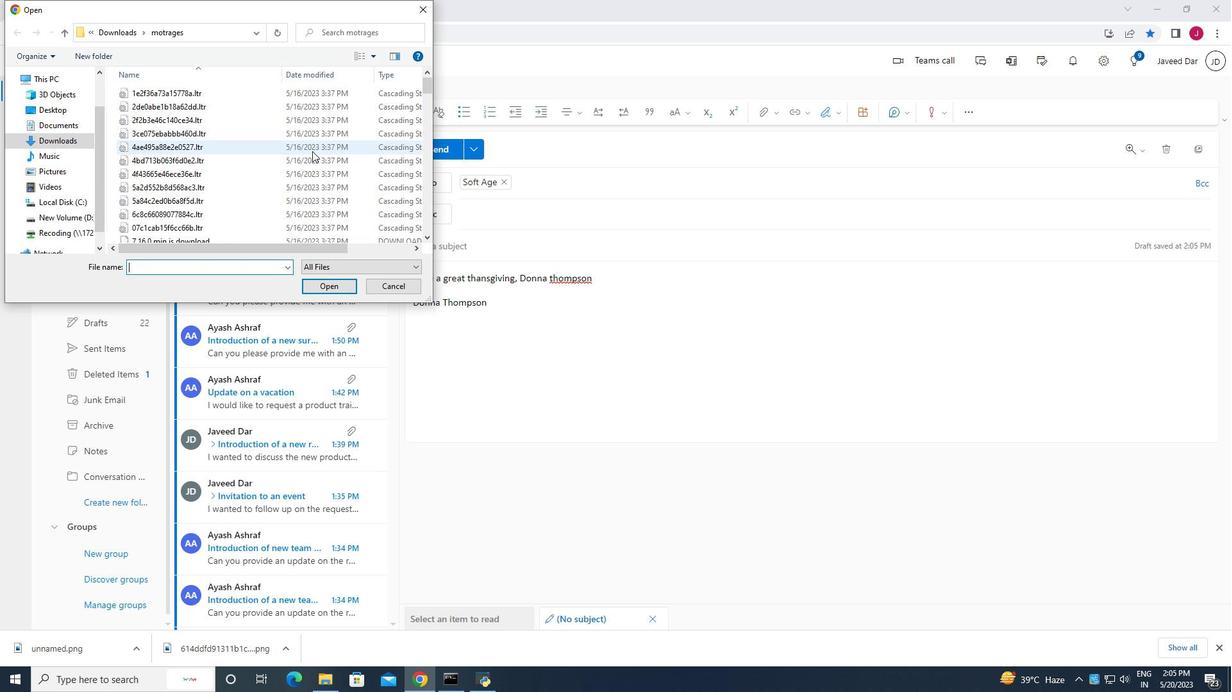 
Action: Mouse moved to (307, 151)
Screenshot: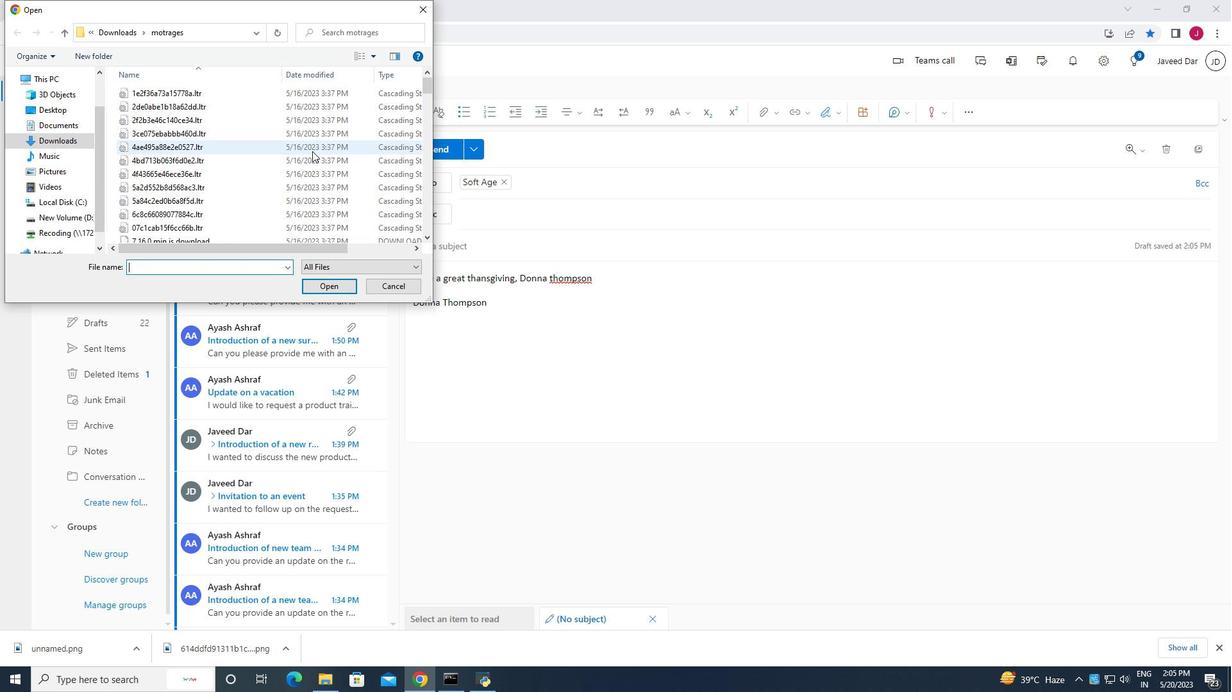 
Action: Mouse scrolled (307, 151) with delta (0, 0)
Screenshot: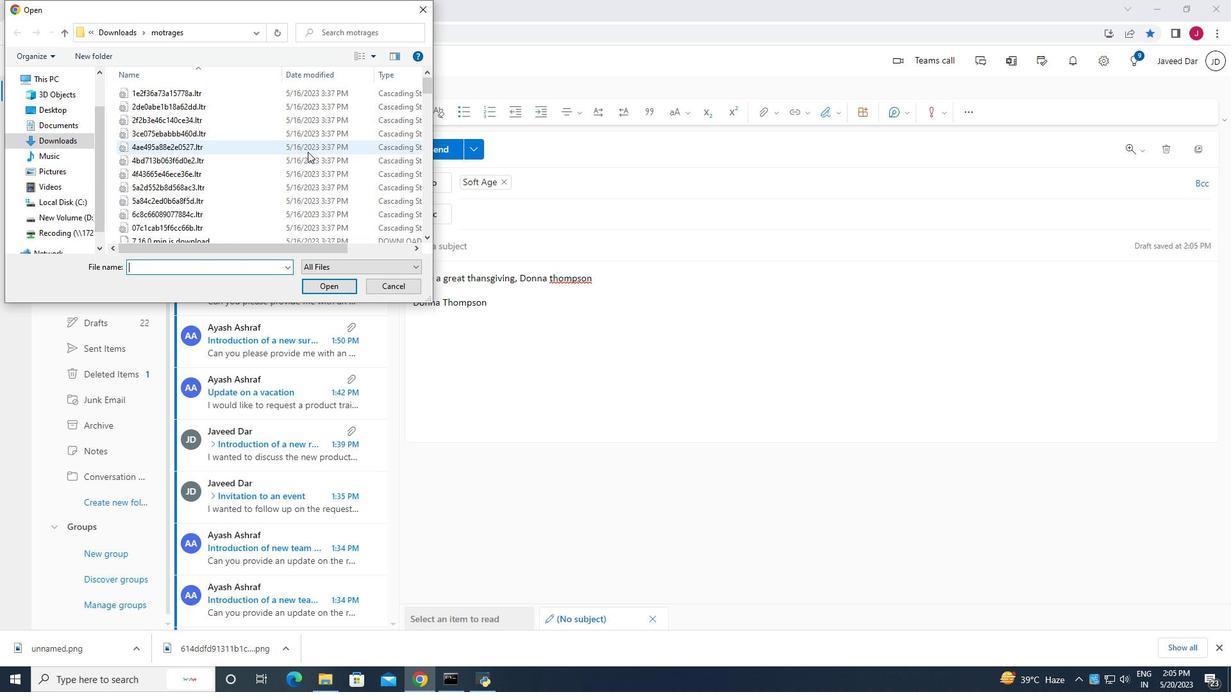 
Action: Mouse scrolled (307, 151) with delta (0, 0)
Screenshot: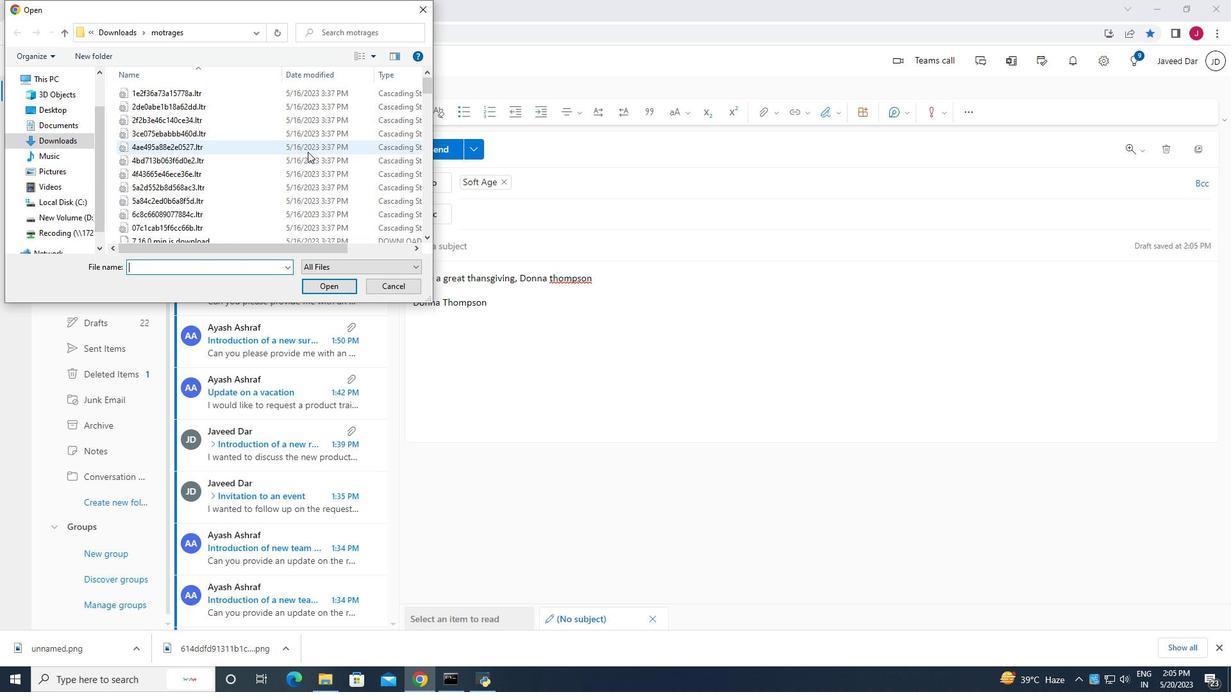 
Action: Mouse scrolled (307, 151) with delta (0, 0)
Screenshot: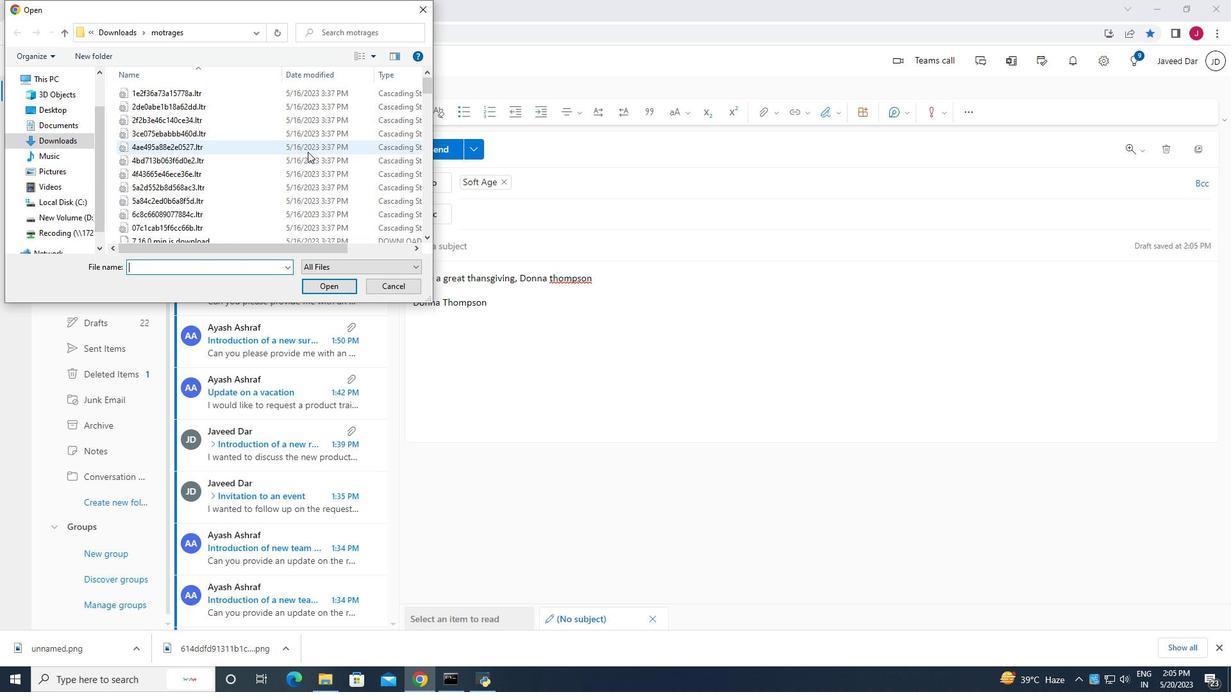 
Action: Mouse moved to (309, 162)
Screenshot: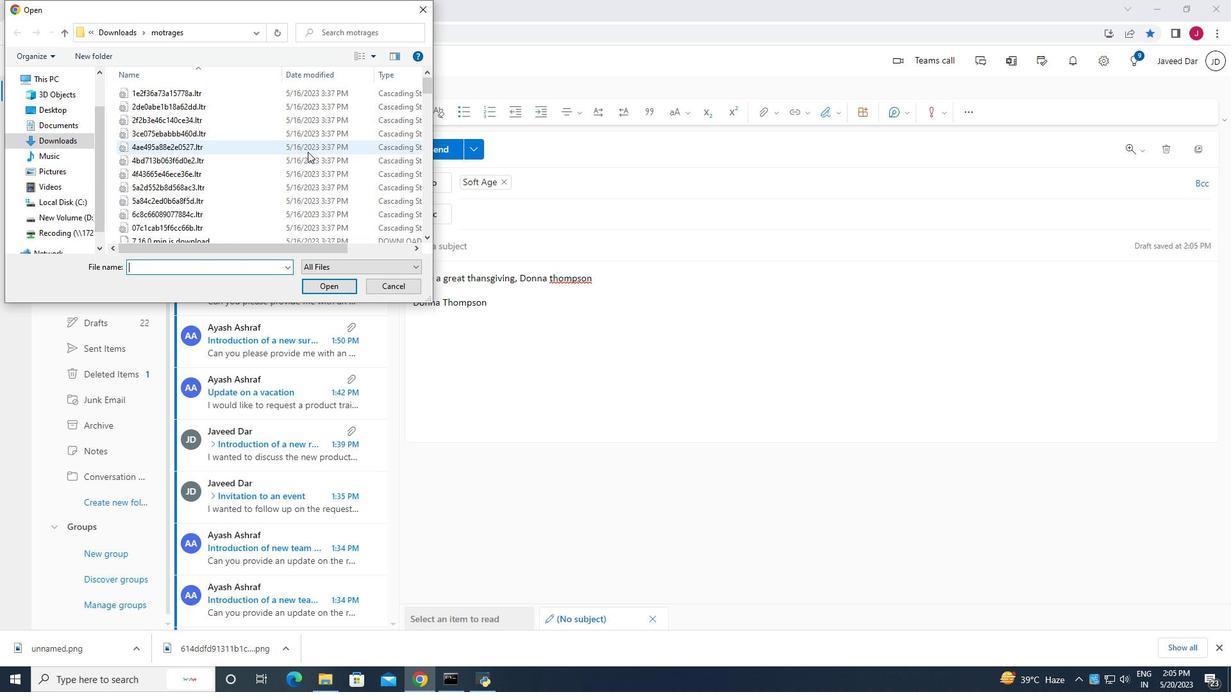 
Action: Mouse scrolled (309, 161) with delta (0, 0)
Screenshot: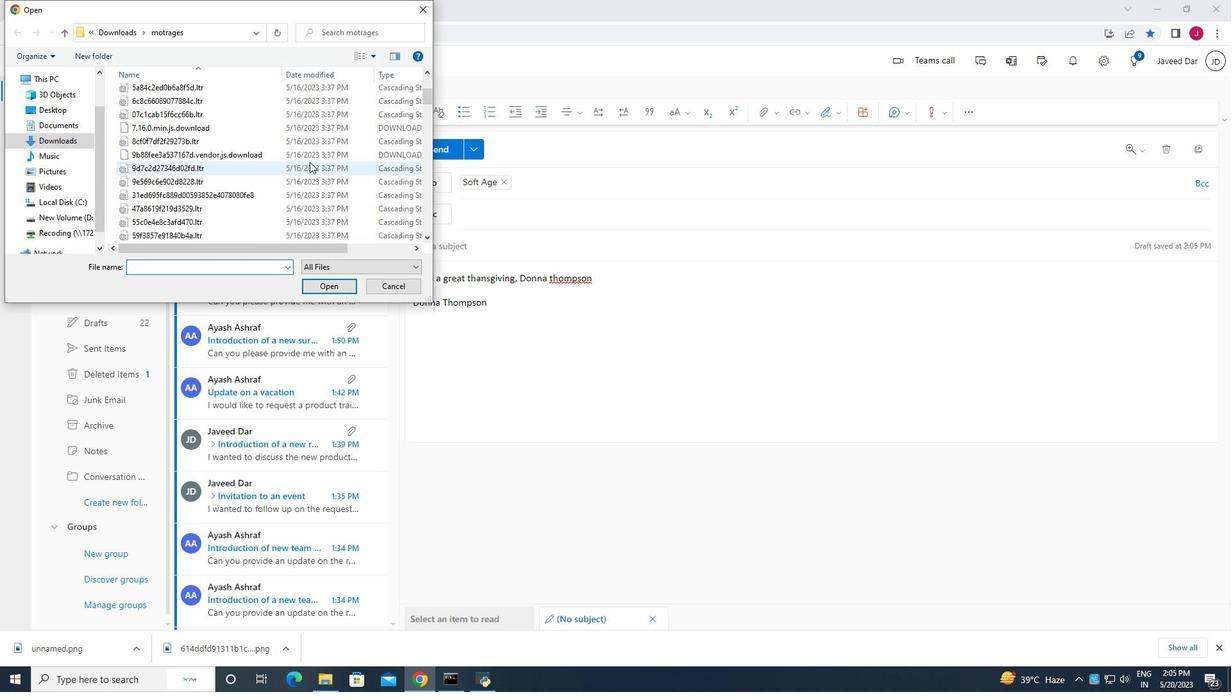 
Action: Mouse scrolled (309, 161) with delta (0, 0)
Screenshot: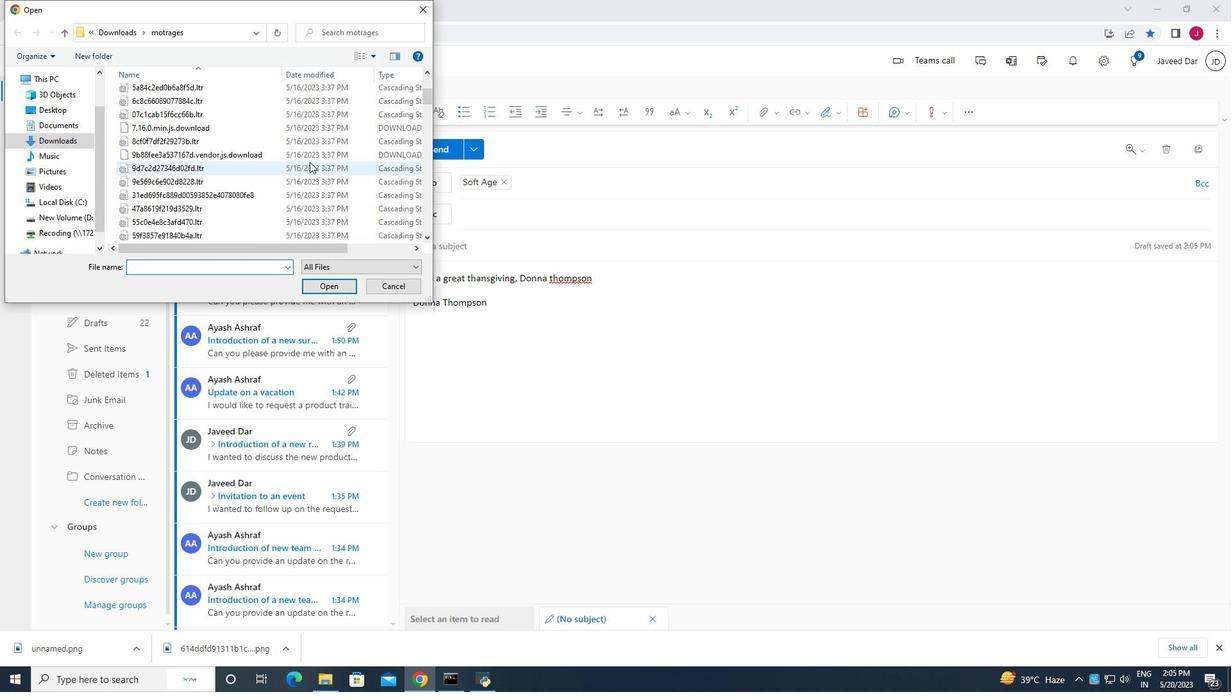 
Action: Mouse scrolled (309, 161) with delta (0, 0)
Screenshot: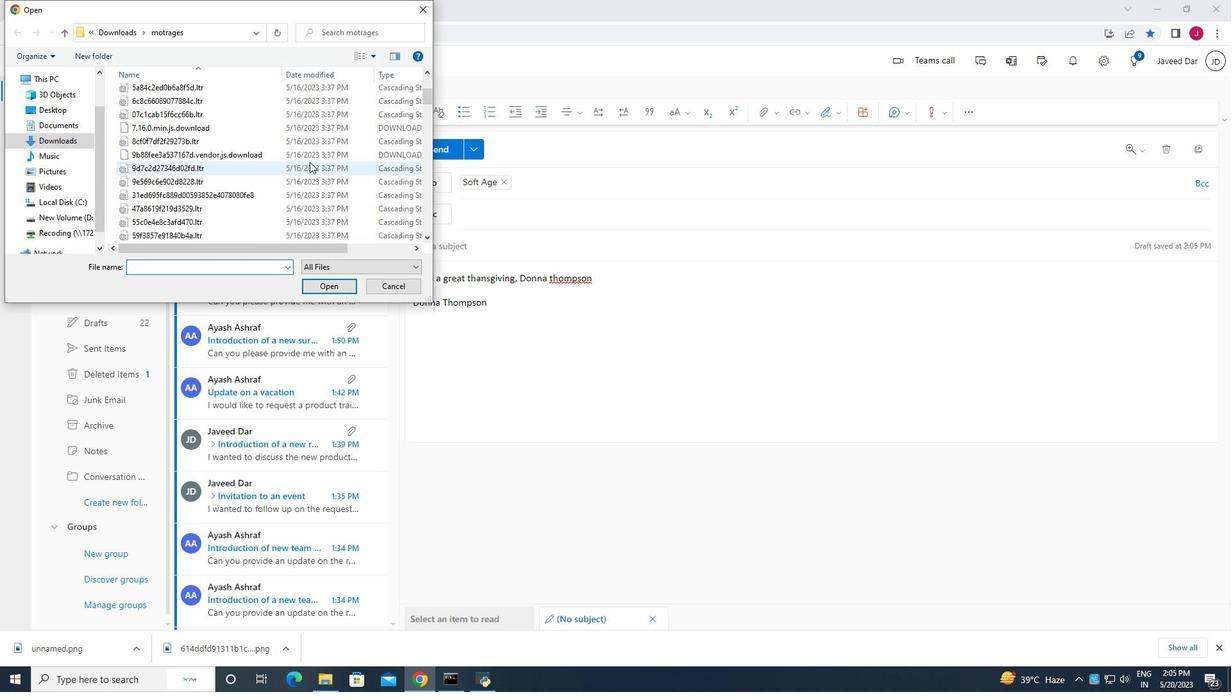 
Action: Mouse scrolled (309, 161) with delta (0, 0)
Screenshot: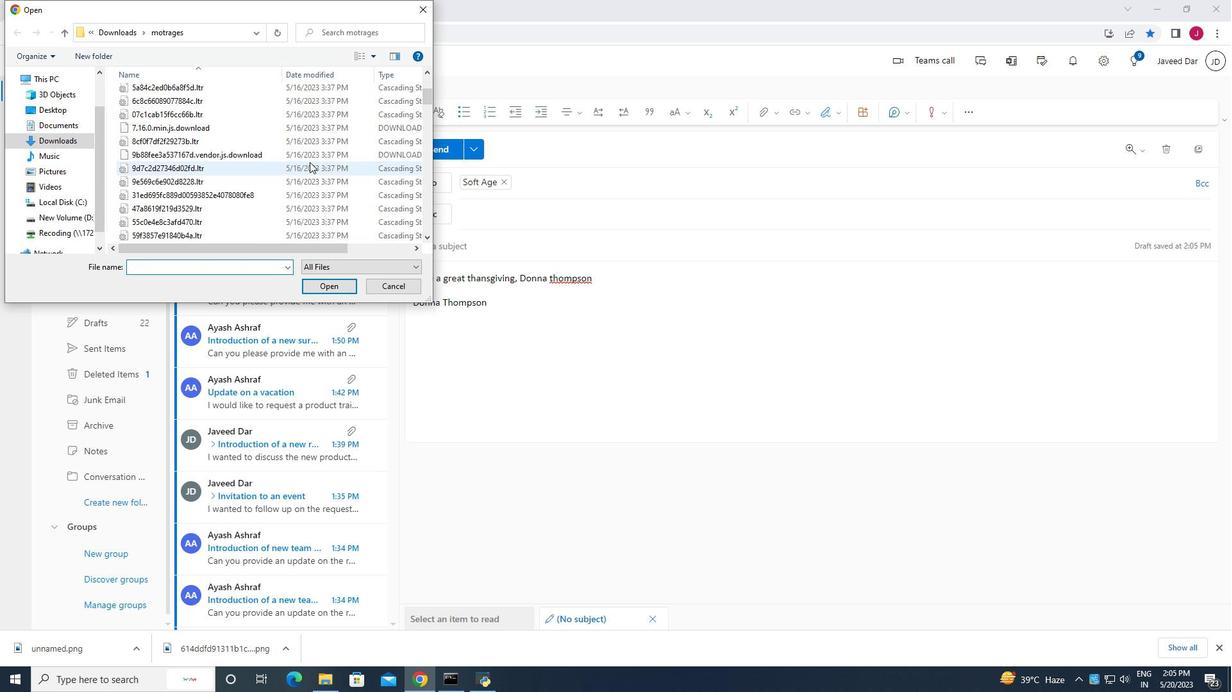 
Action: Mouse scrolled (309, 161) with delta (0, 0)
Screenshot: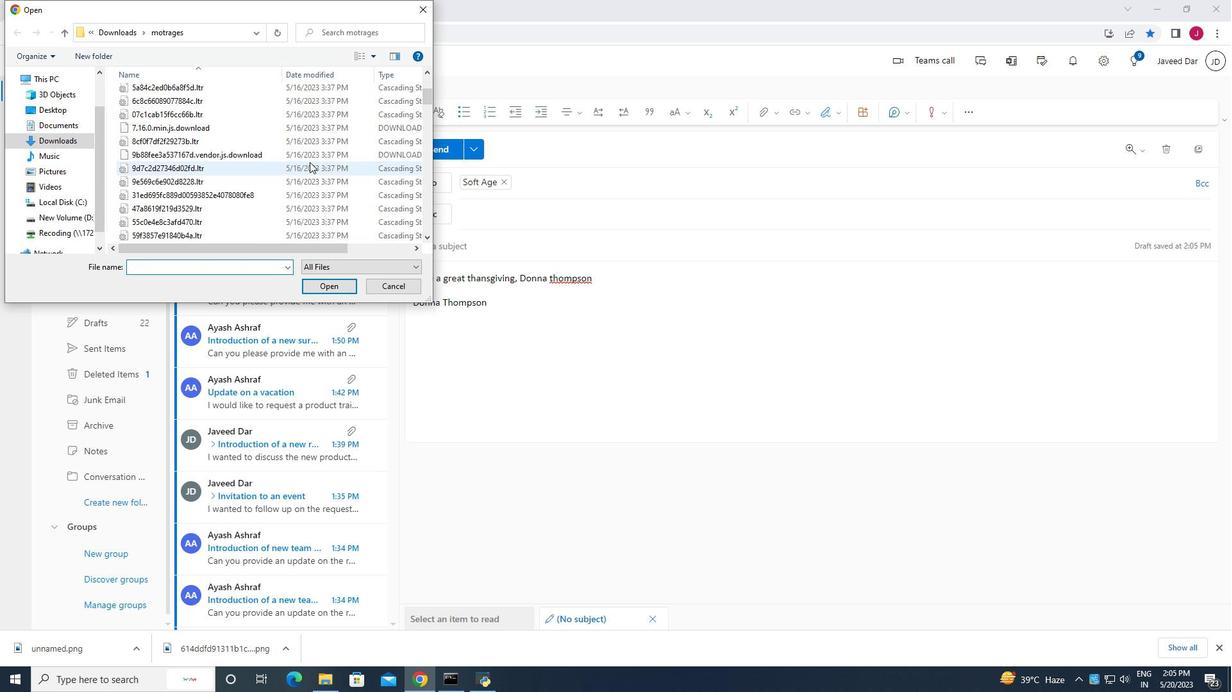 
Action: Mouse scrolled (309, 161) with delta (0, 0)
Screenshot: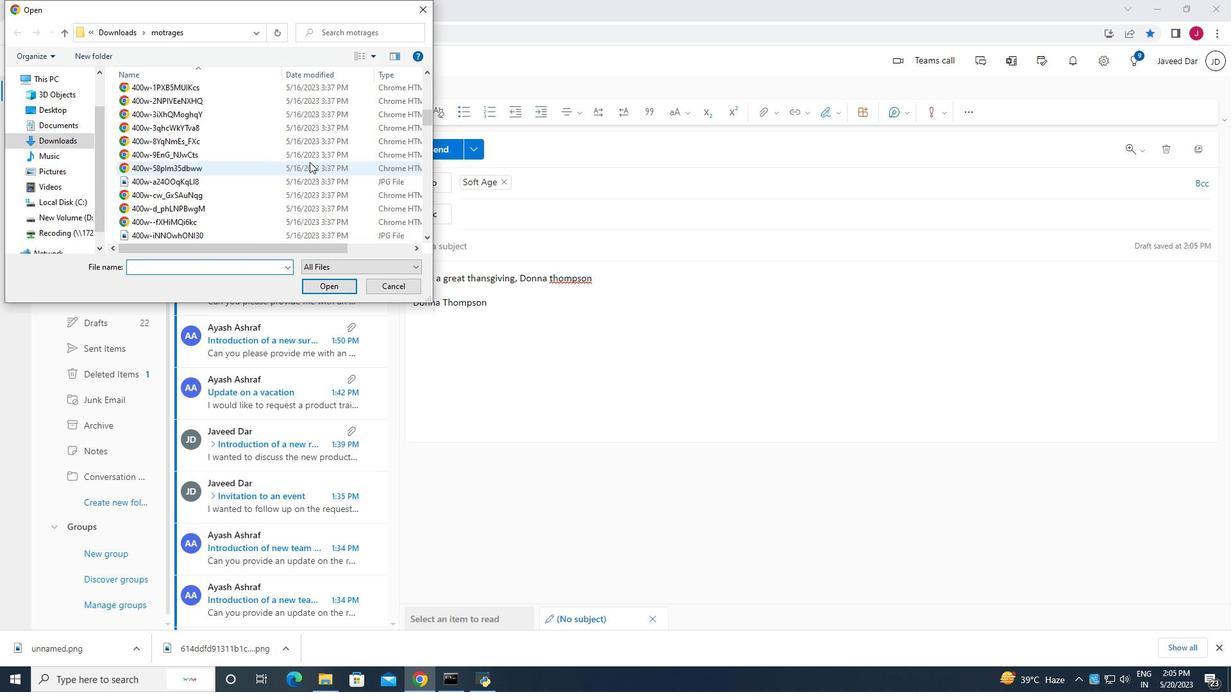 
Action: Mouse scrolled (309, 161) with delta (0, 0)
Screenshot: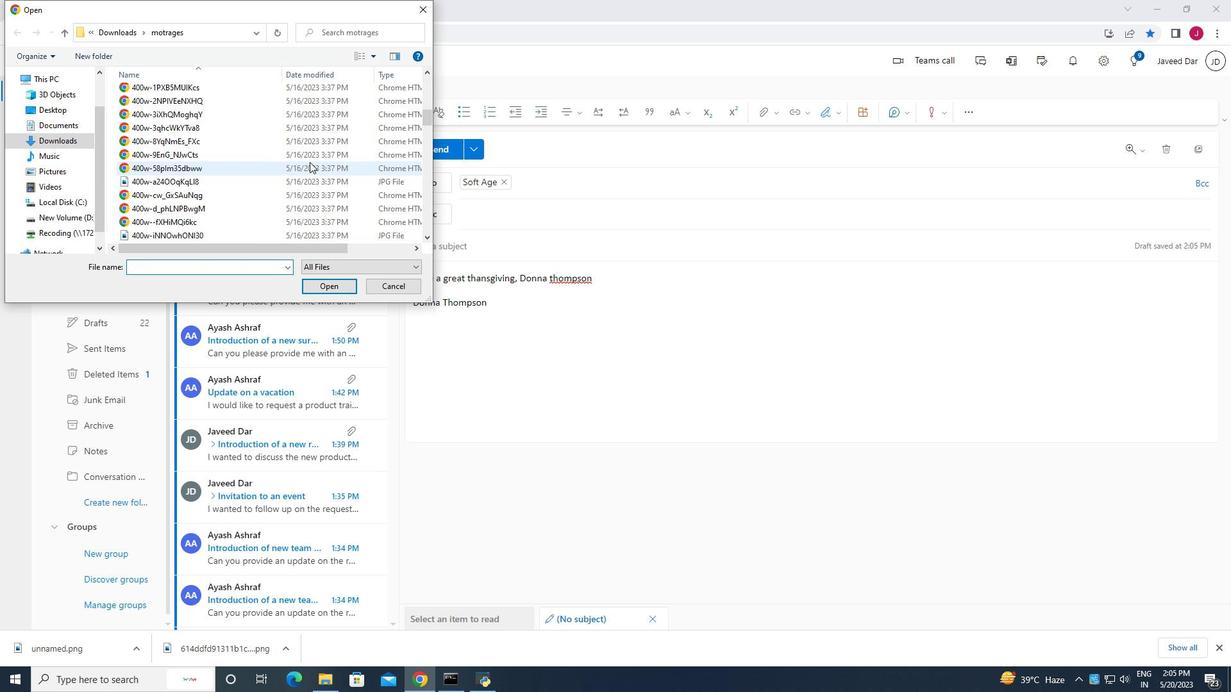 
Action: Mouse scrolled (309, 161) with delta (0, 0)
Screenshot: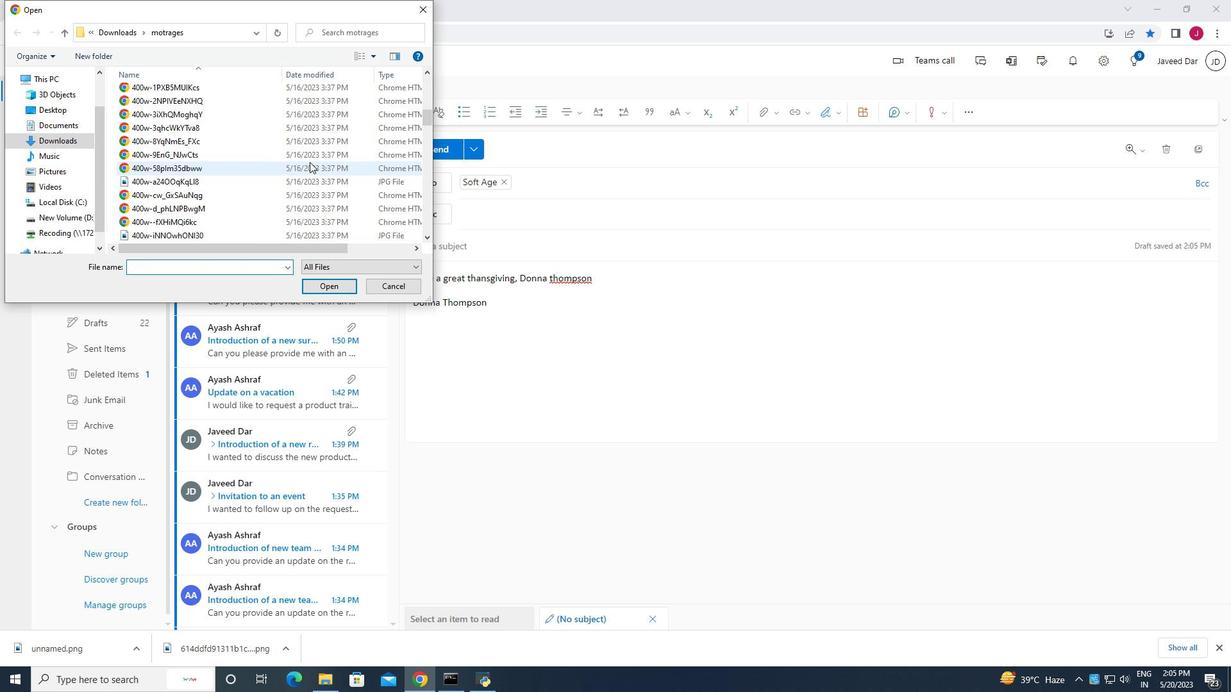 
Action: Mouse scrolled (309, 161) with delta (0, 0)
Screenshot: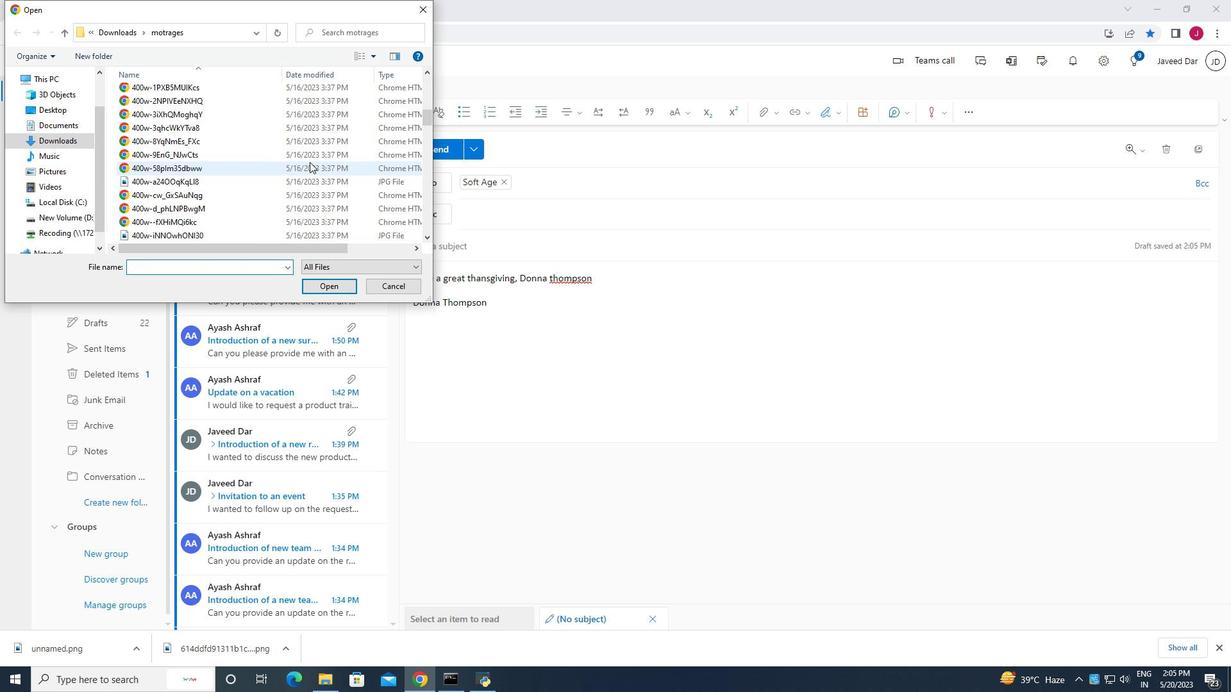 
Action: Mouse scrolled (309, 161) with delta (0, 0)
Screenshot: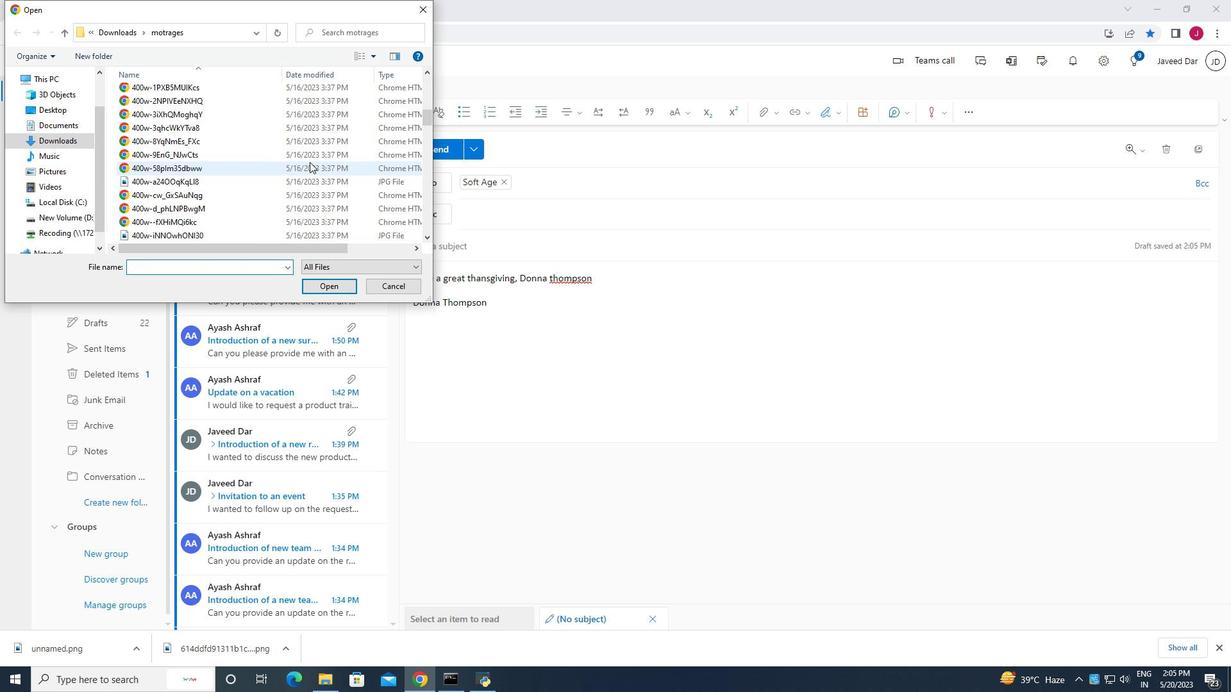 
Action: Mouse scrolled (309, 161) with delta (0, 0)
Screenshot: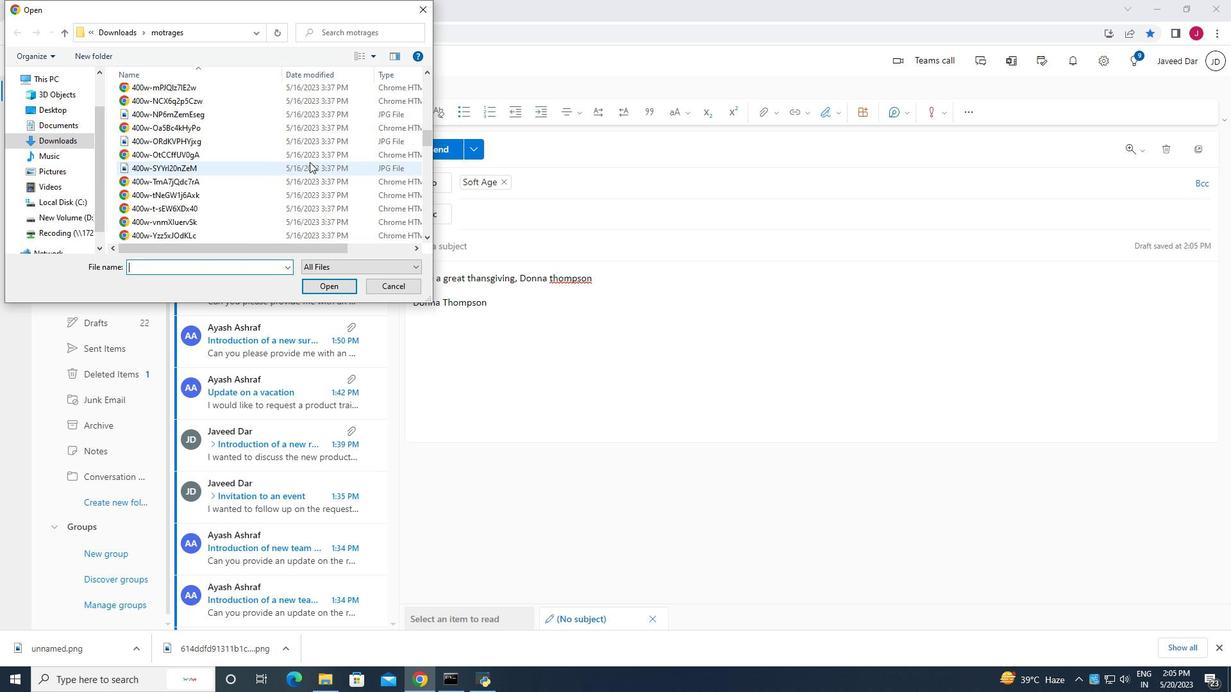 
Action: Mouse scrolled (309, 161) with delta (0, 0)
Screenshot: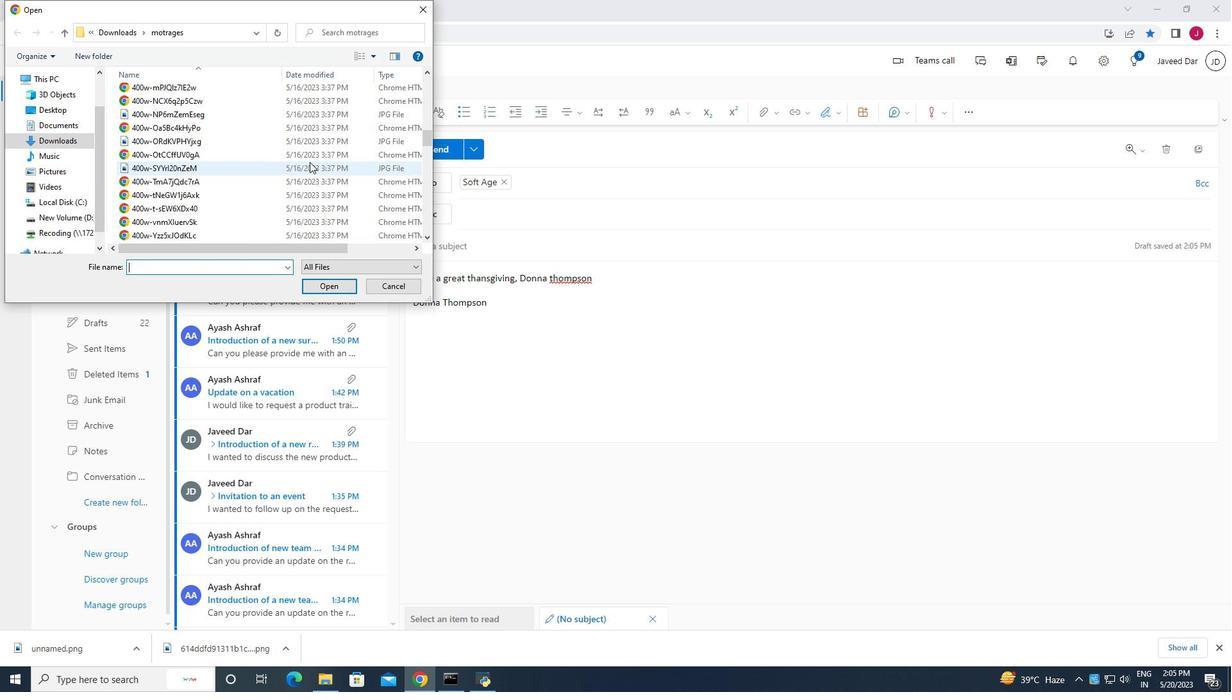 
Action: Mouse scrolled (309, 161) with delta (0, 0)
Screenshot: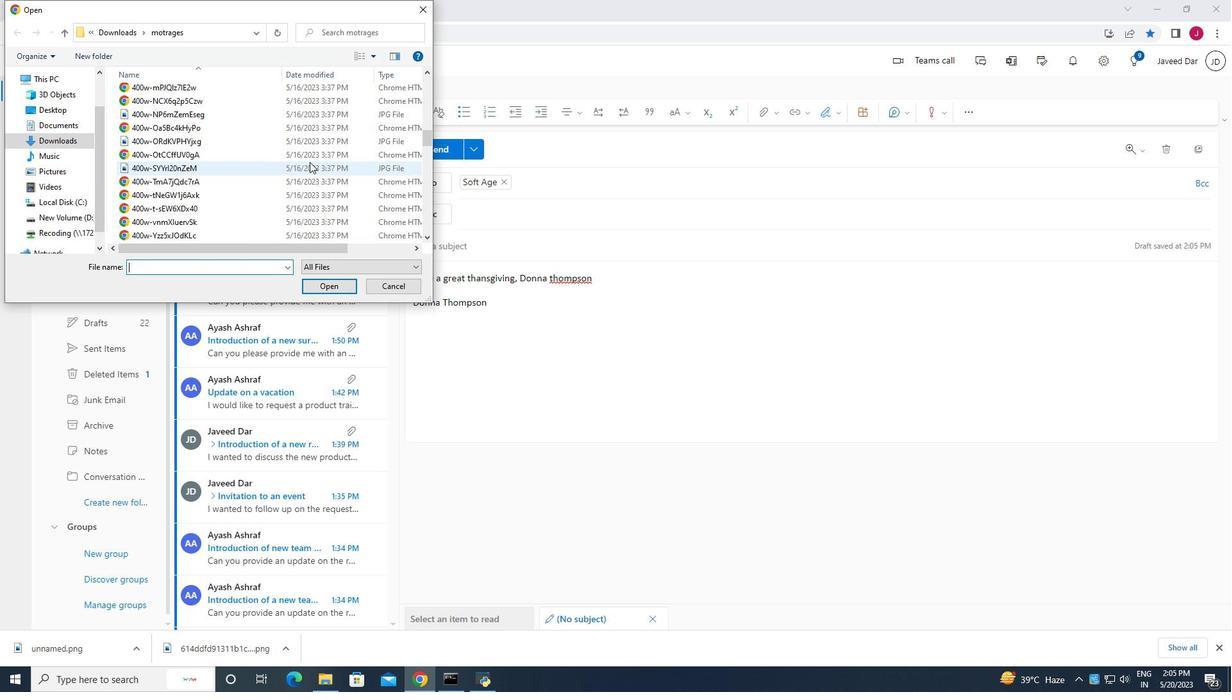 
Action: Mouse scrolled (309, 161) with delta (0, 0)
Screenshot: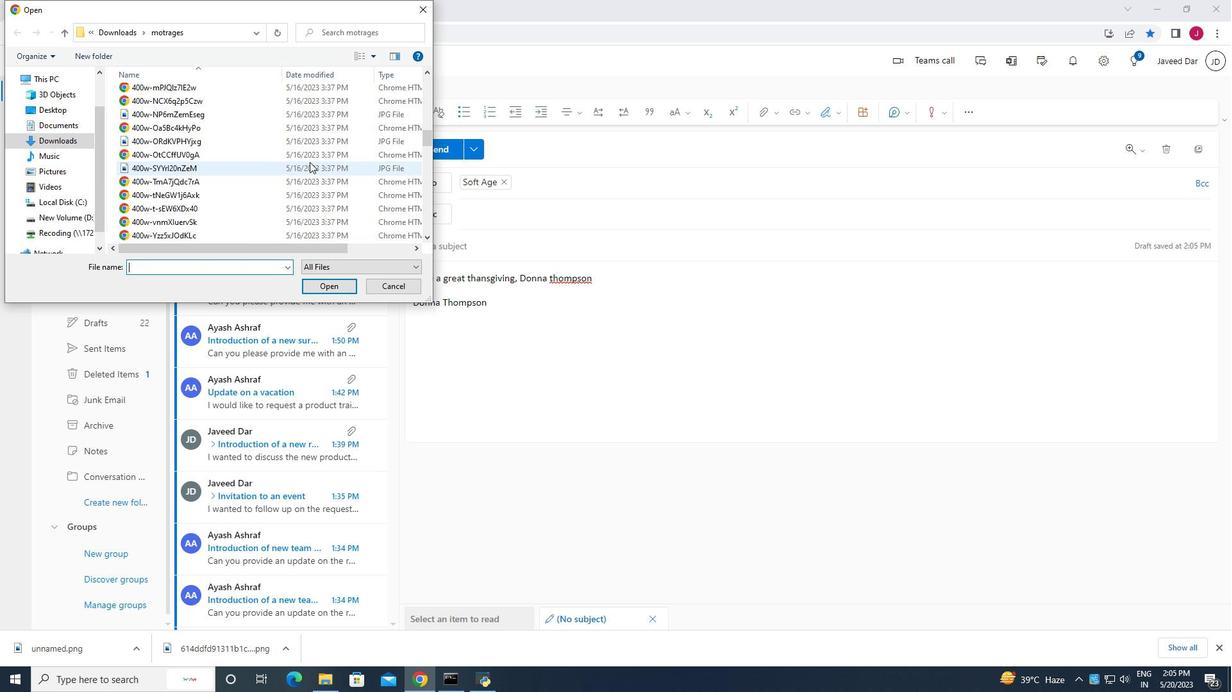 
Action: Mouse scrolled (309, 161) with delta (0, 0)
Screenshot: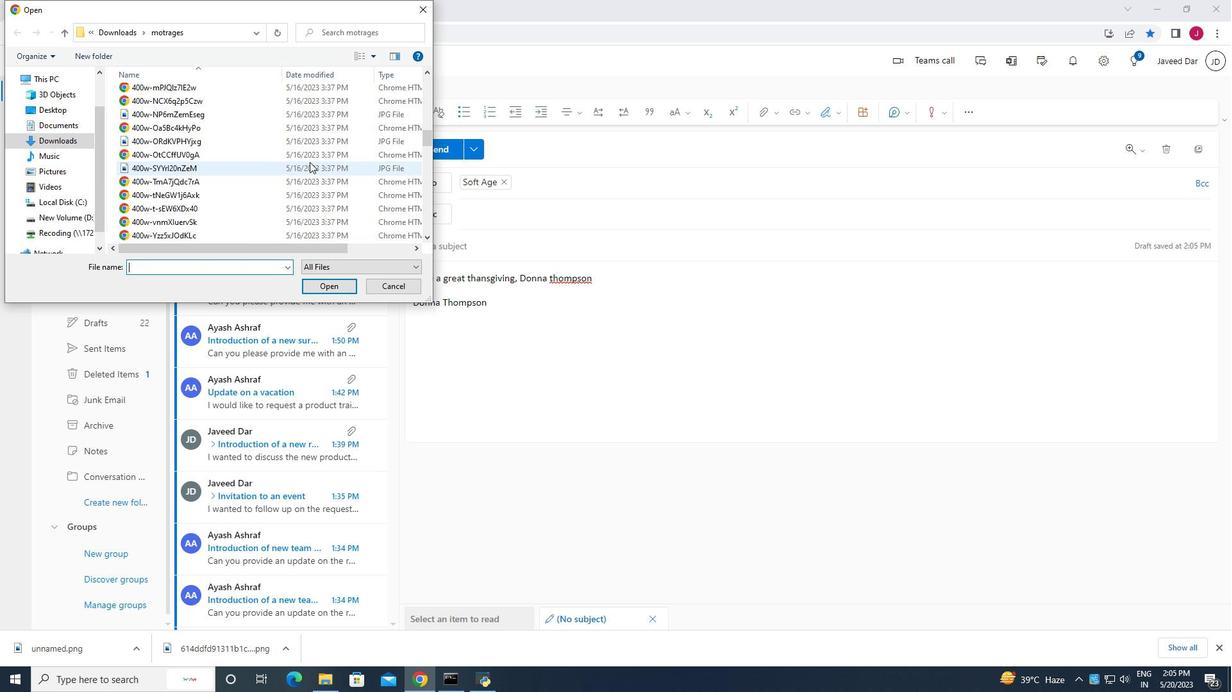 
Action: Mouse moved to (309, 164)
Screenshot: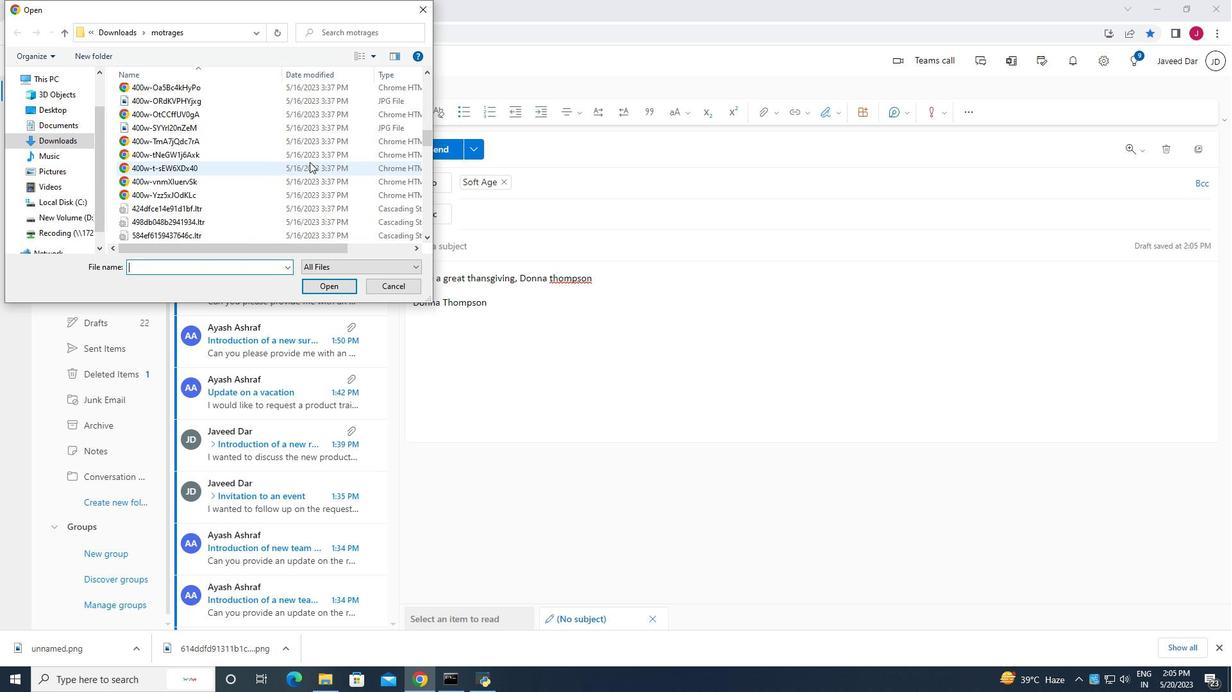 
Action: Mouse scrolled (309, 163) with delta (0, 0)
Screenshot: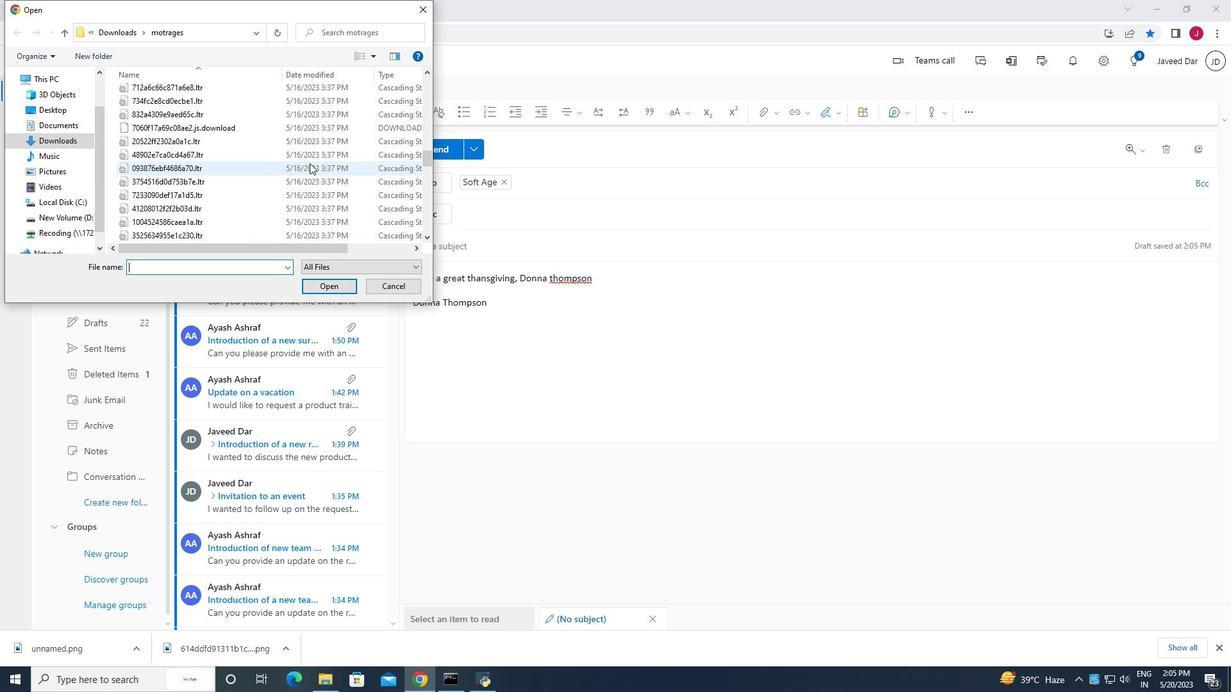 
Action: Mouse scrolled (309, 163) with delta (0, 0)
Screenshot: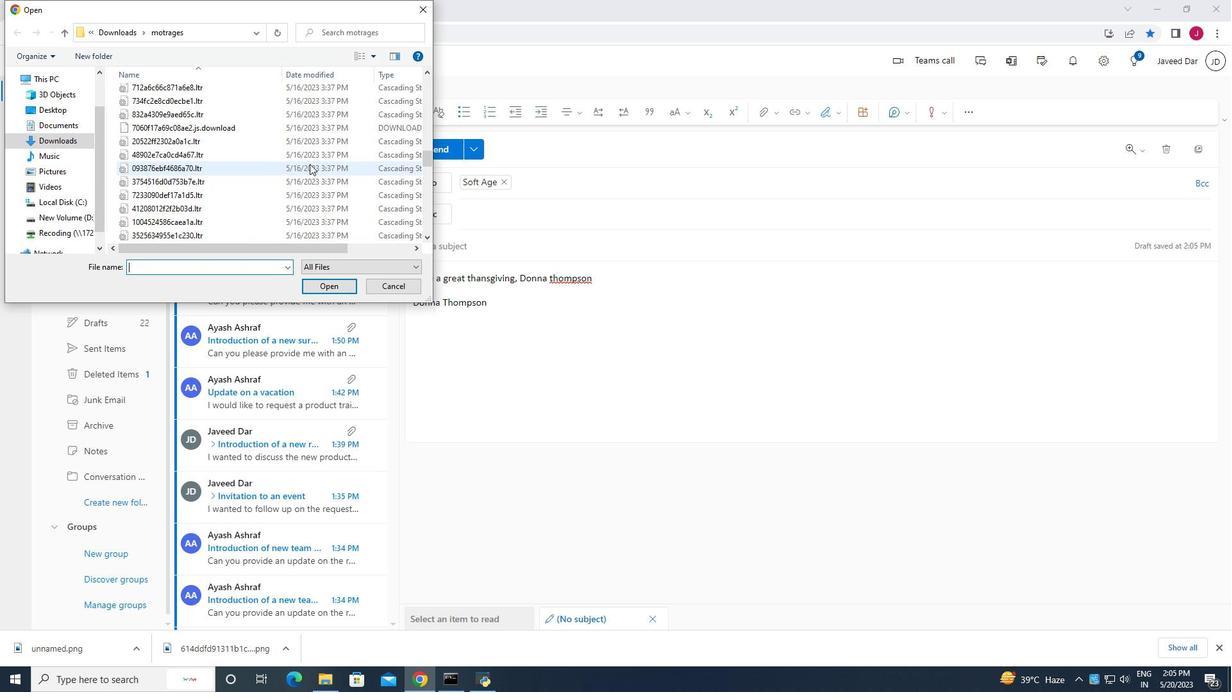 
Action: Mouse scrolled (309, 163) with delta (0, 0)
Screenshot: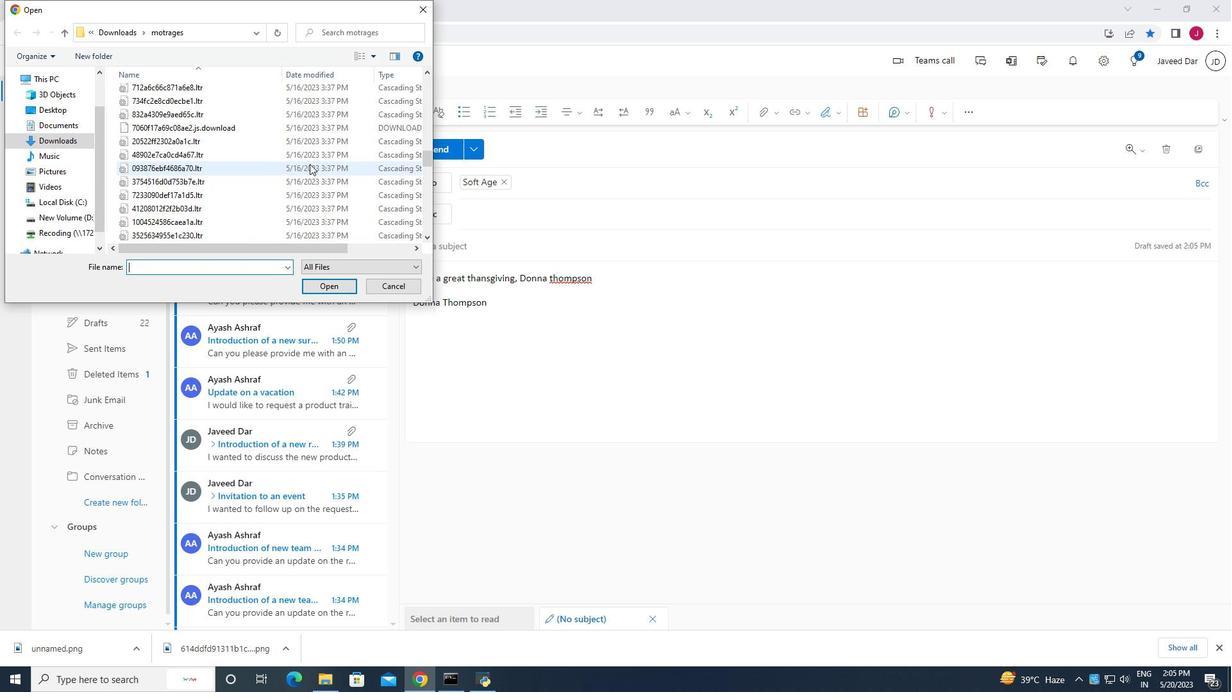 
Action: Mouse scrolled (309, 163) with delta (0, 0)
Screenshot: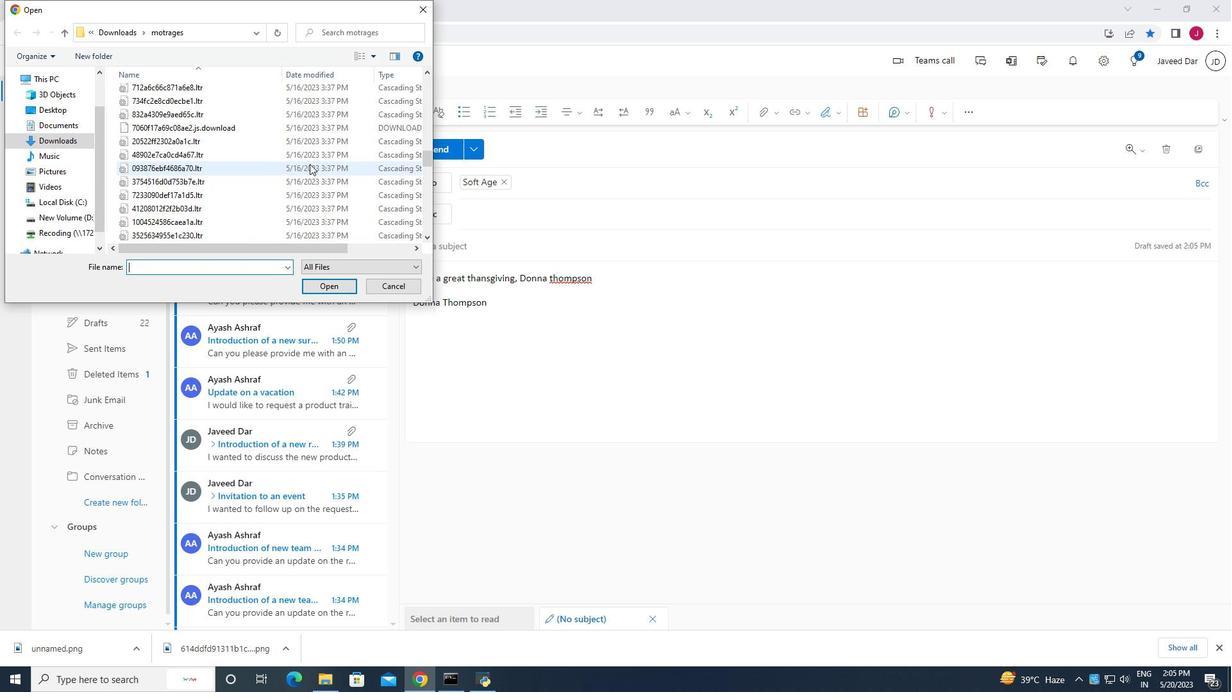 
Action: Mouse scrolled (309, 163) with delta (0, 0)
Screenshot: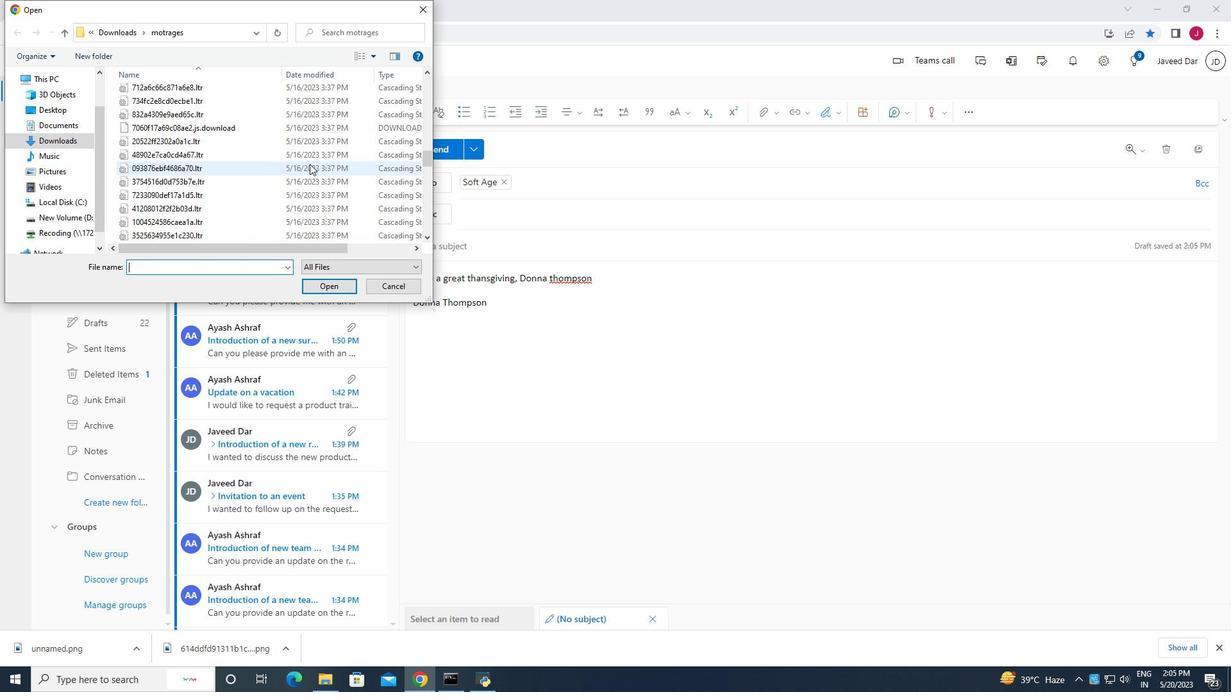 
Action: Mouse pressed middle at (309, 164)
Screenshot: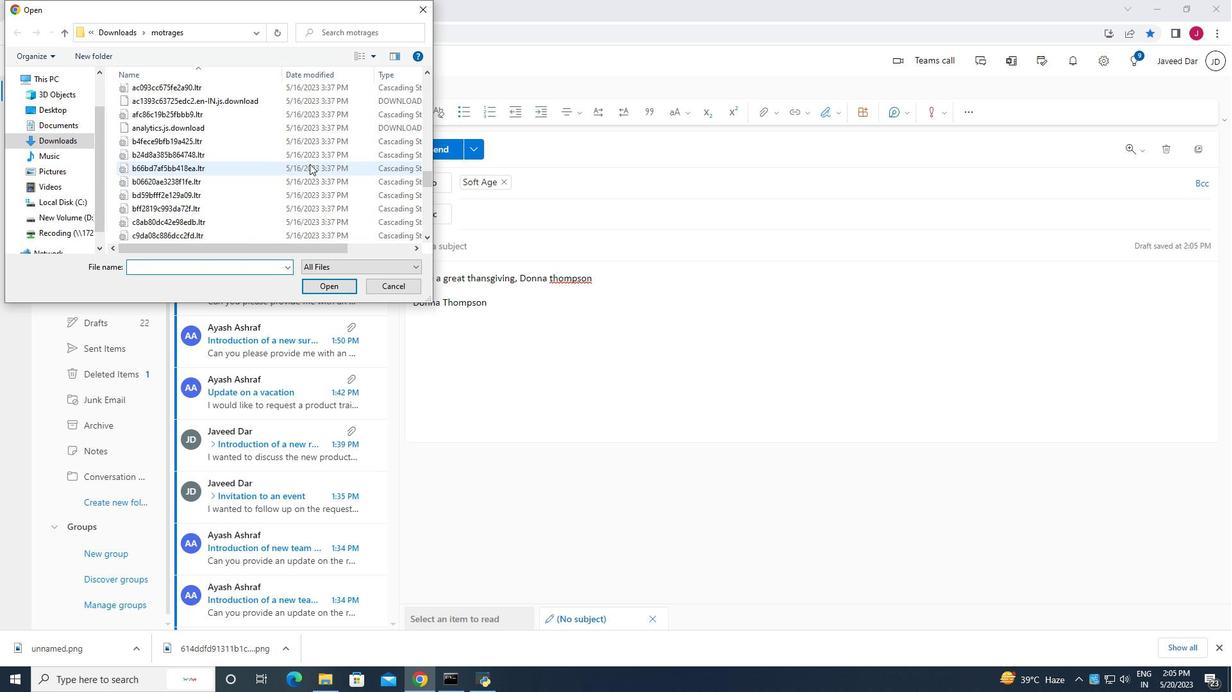 
Action: Mouse scrolled (309, 163) with delta (0, 0)
Screenshot: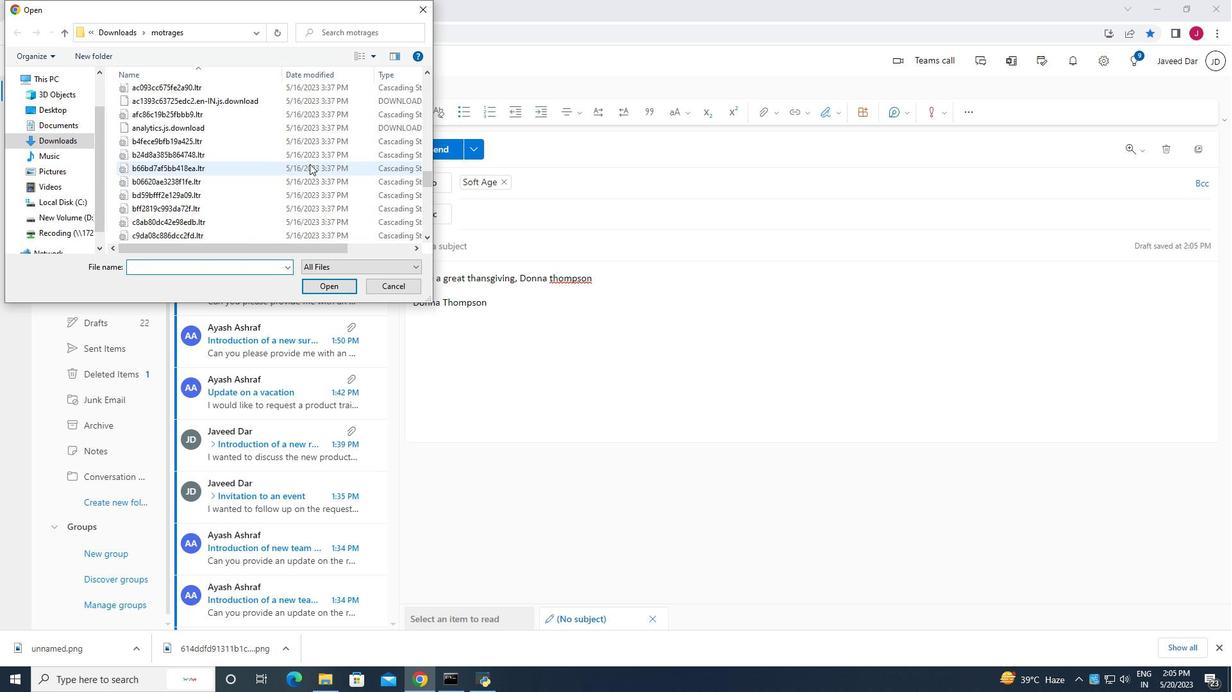 
Action: Mouse scrolled (309, 163) with delta (0, 0)
Screenshot: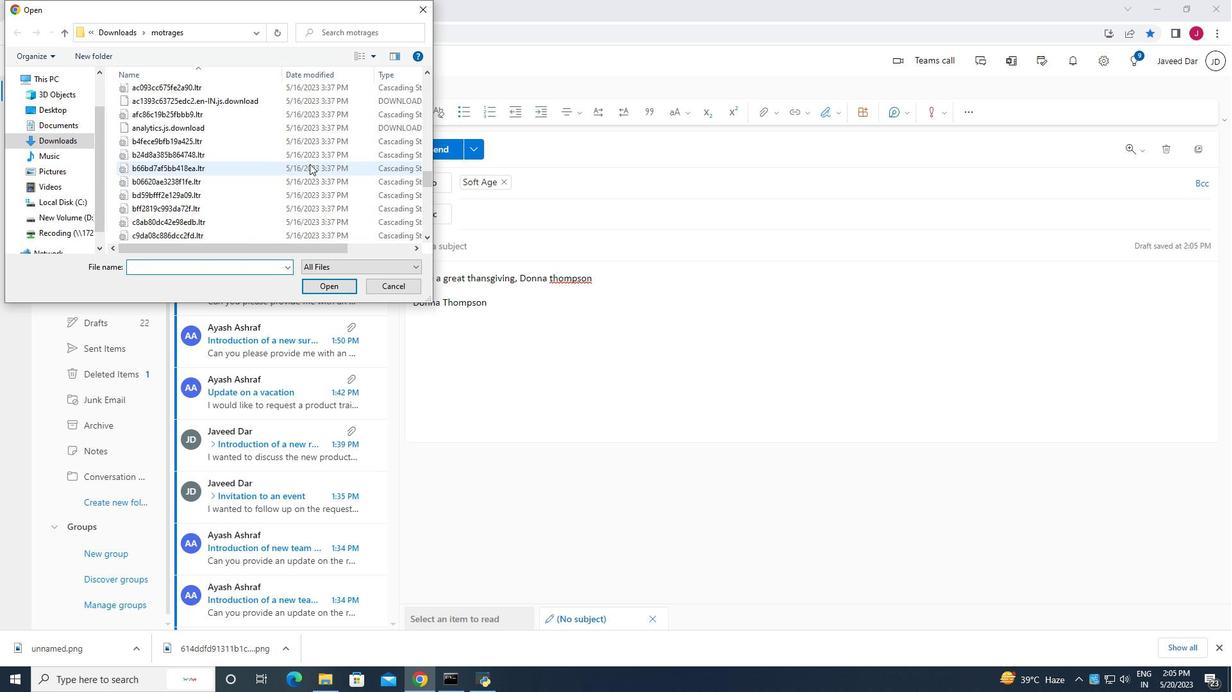 
Action: Mouse scrolled (309, 163) with delta (0, 0)
Screenshot: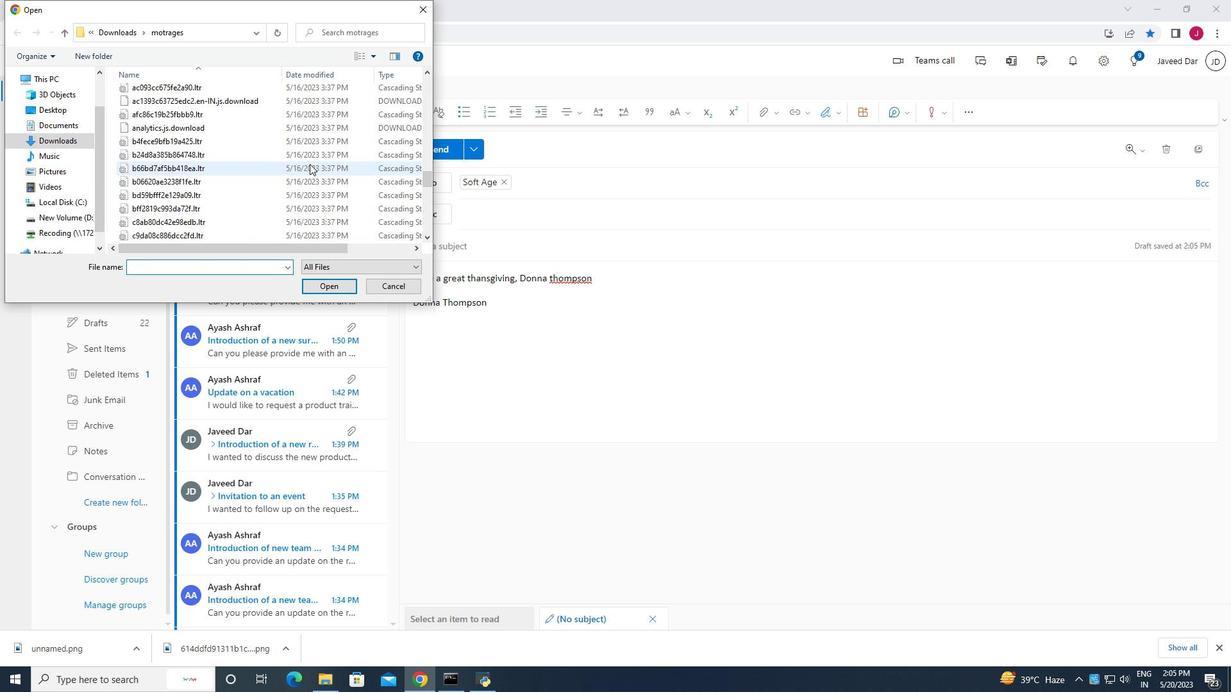 
Action: Mouse scrolled (309, 163) with delta (0, 0)
Screenshot: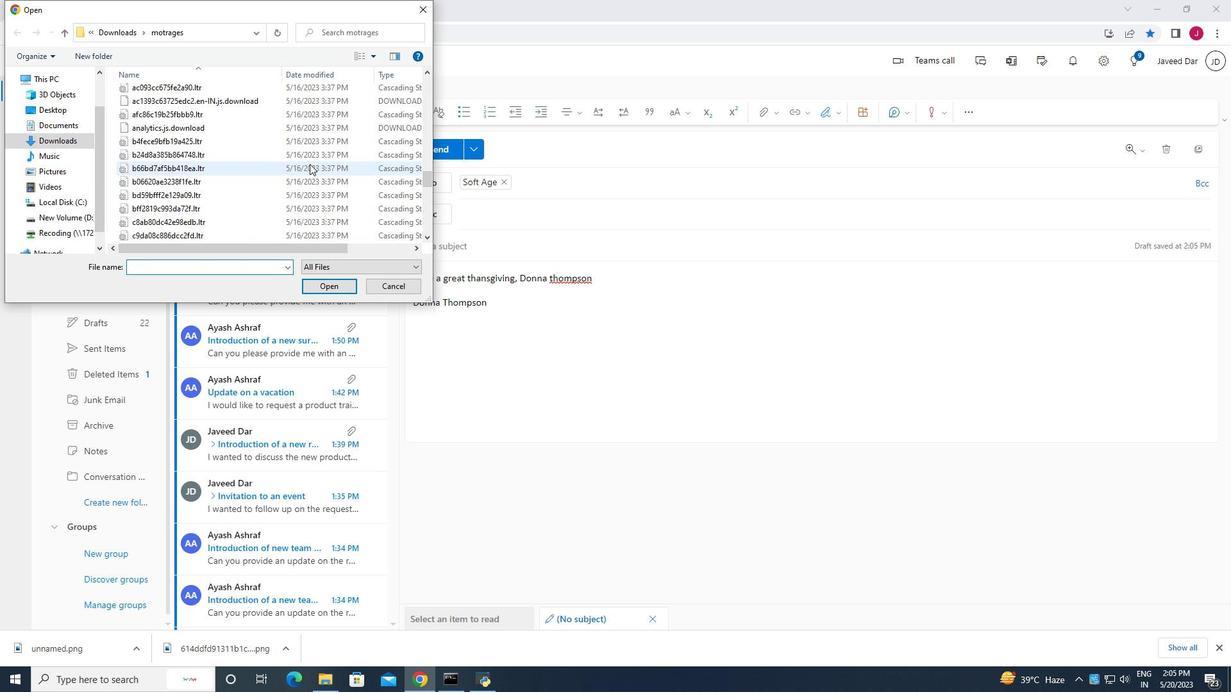 
Action: Mouse scrolled (309, 163) with delta (0, 0)
Screenshot: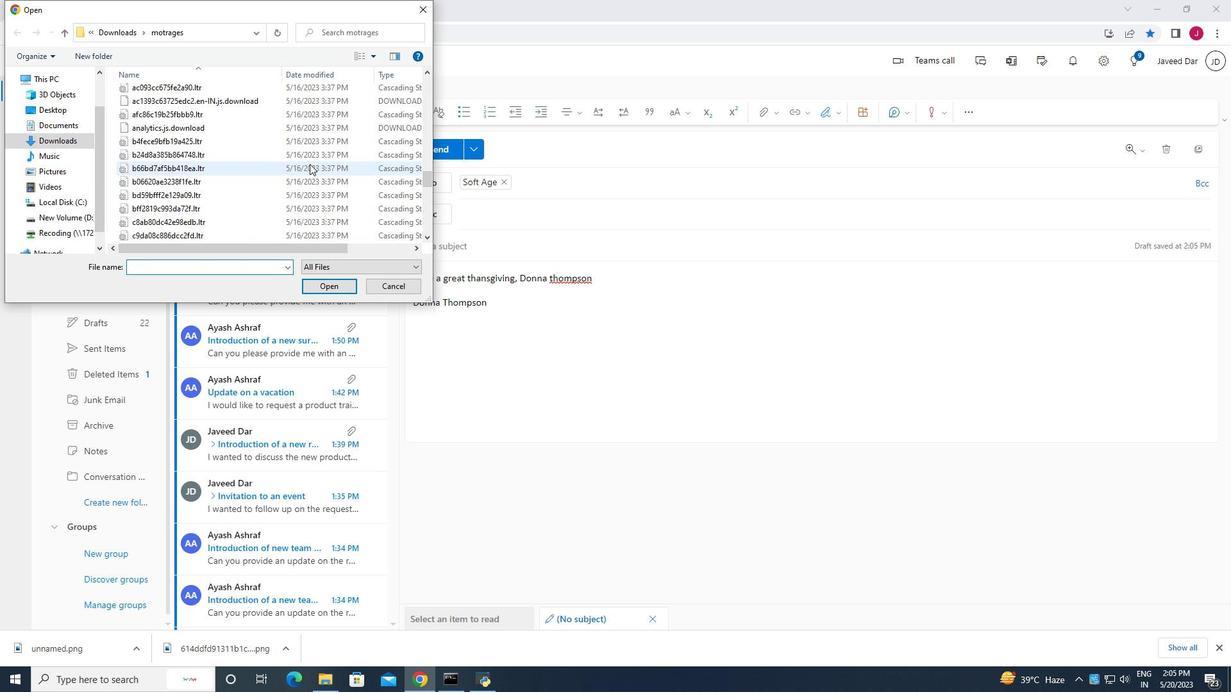 
Action: Mouse scrolled (309, 163) with delta (0, 0)
Screenshot: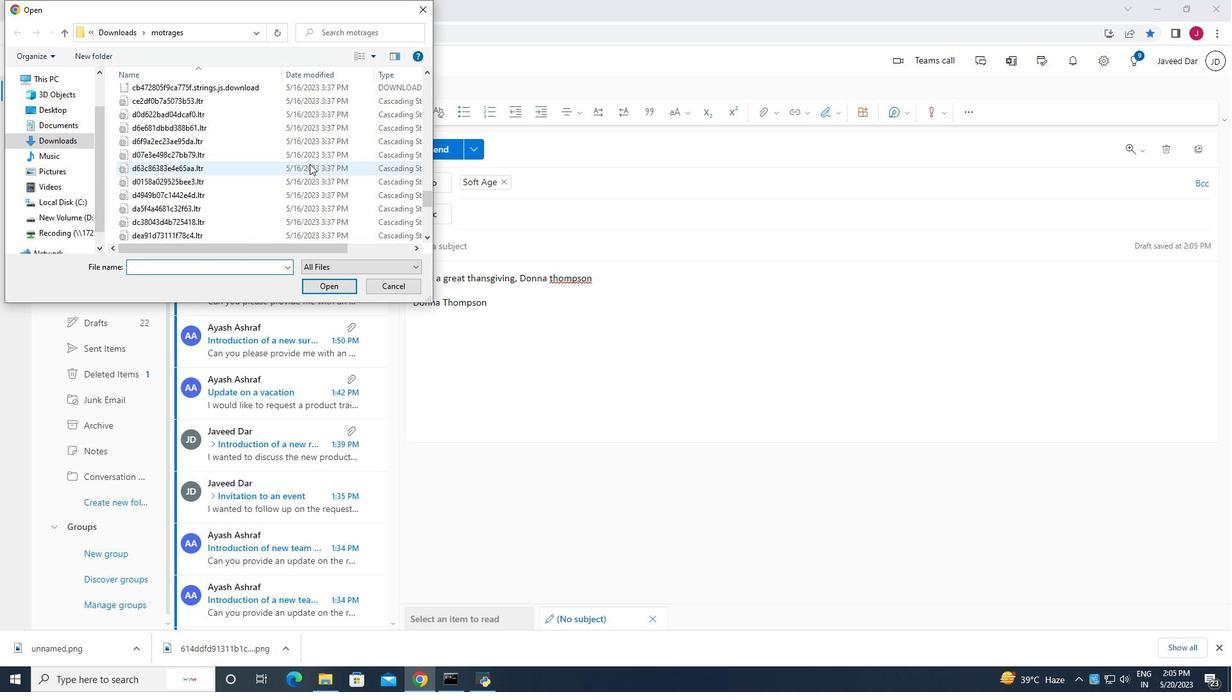 
Action: Mouse scrolled (309, 163) with delta (0, 0)
Screenshot: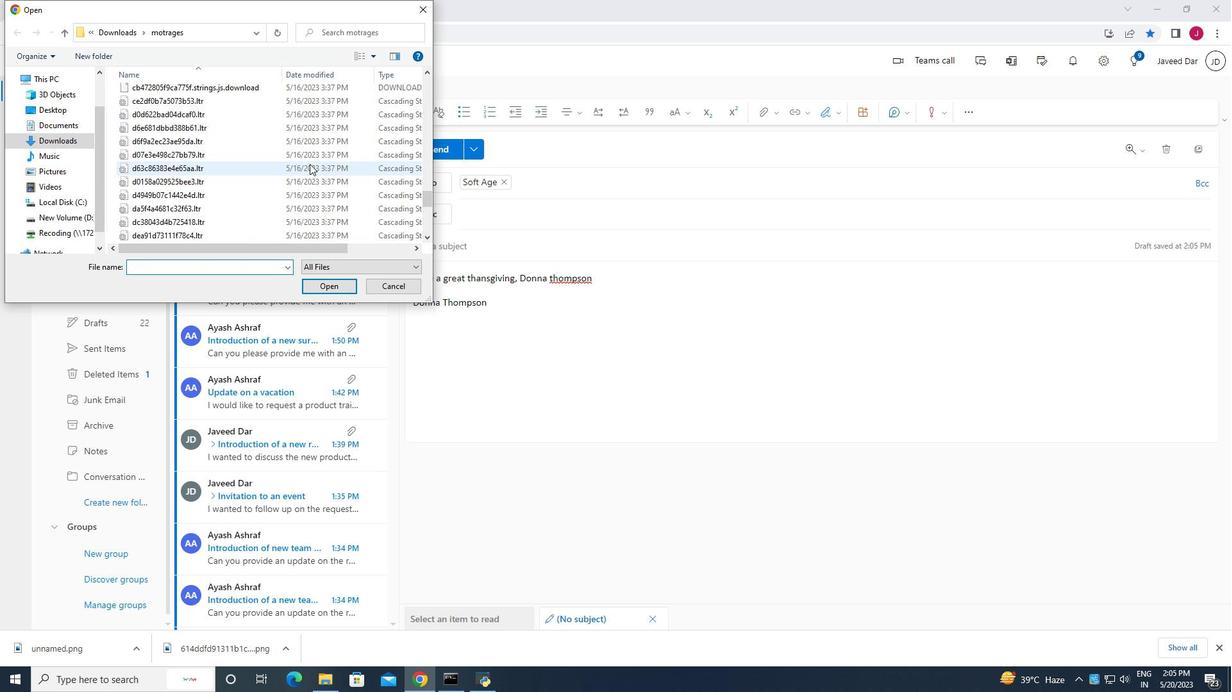
Action: Mouse scrolled (309, 163) with delta (0, 0)
Screenshot: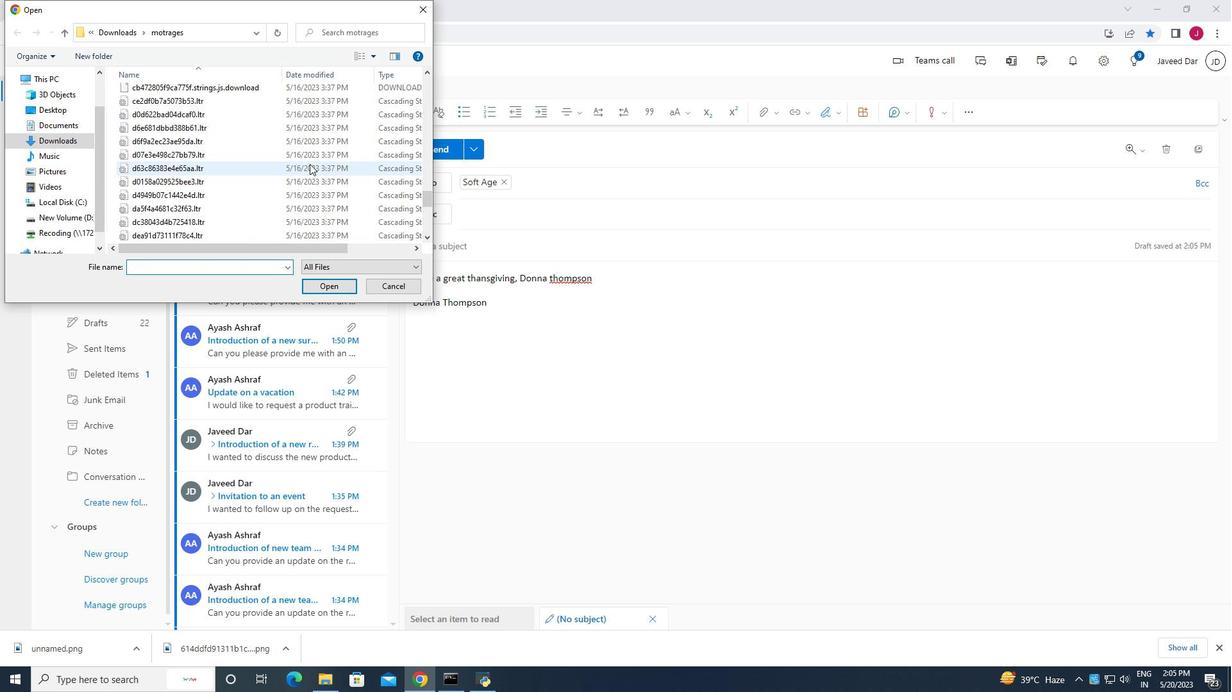 
Action: Mouse scrolled (309, 163) with delta (0, 0)
Screenshot: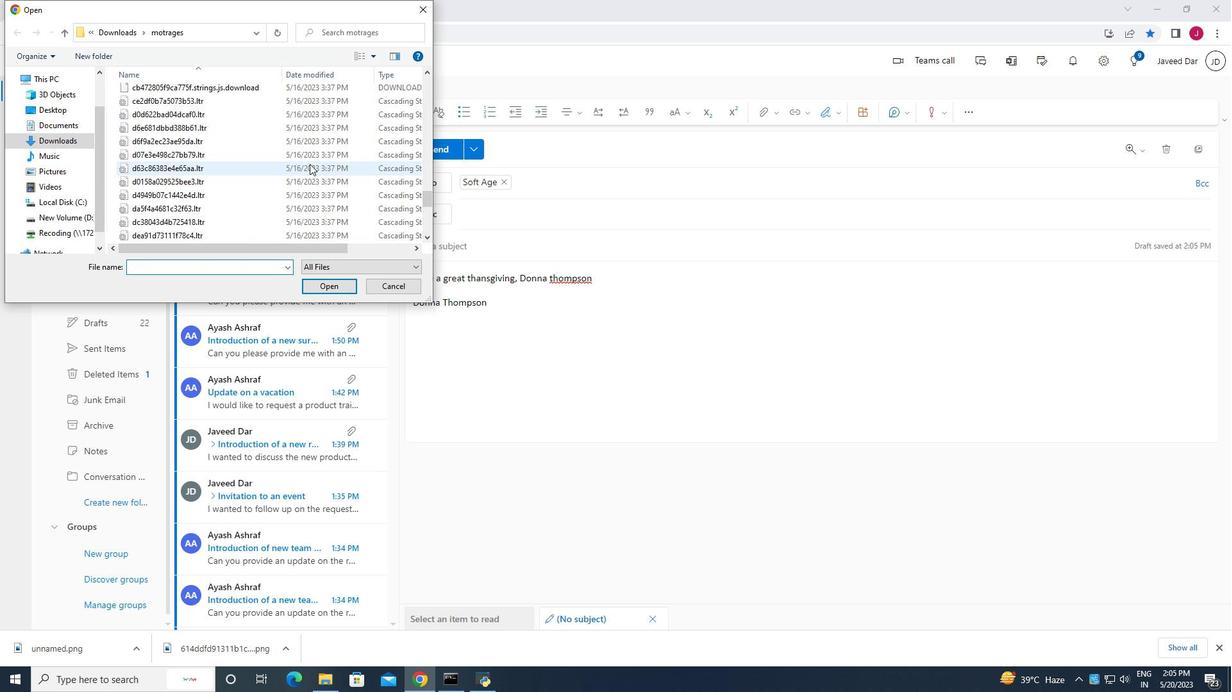 
Action: Mouse scrolled (309, 163) with delta (0, 0)
Screenshot: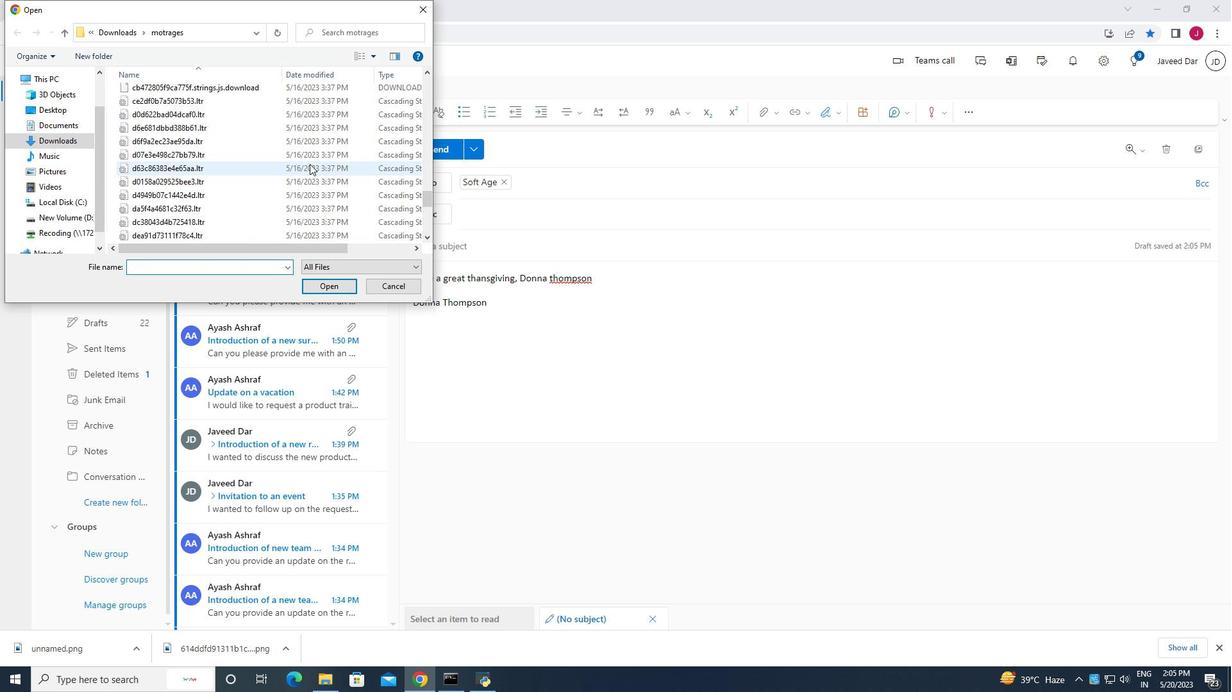
Action: Mouse scrolled (309, 163) with delta (0, 0)
Screenshot: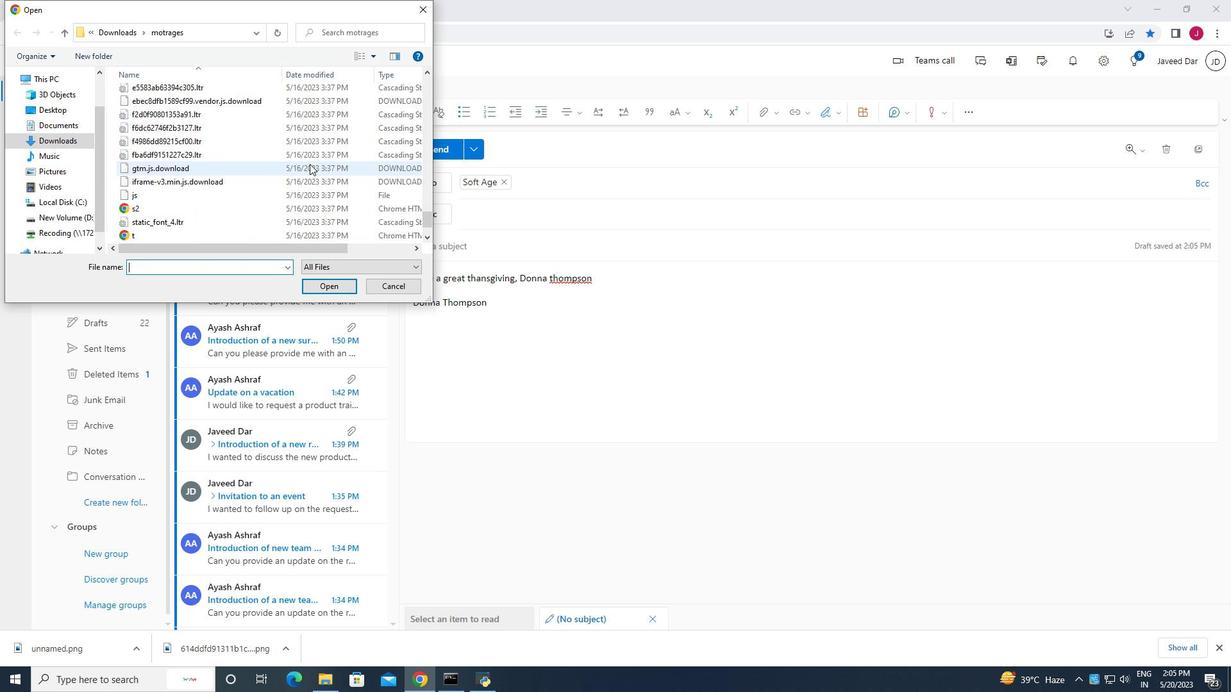 
Action: Mouse scrolled (309, 163) with delta (0, 0)
Screenshot: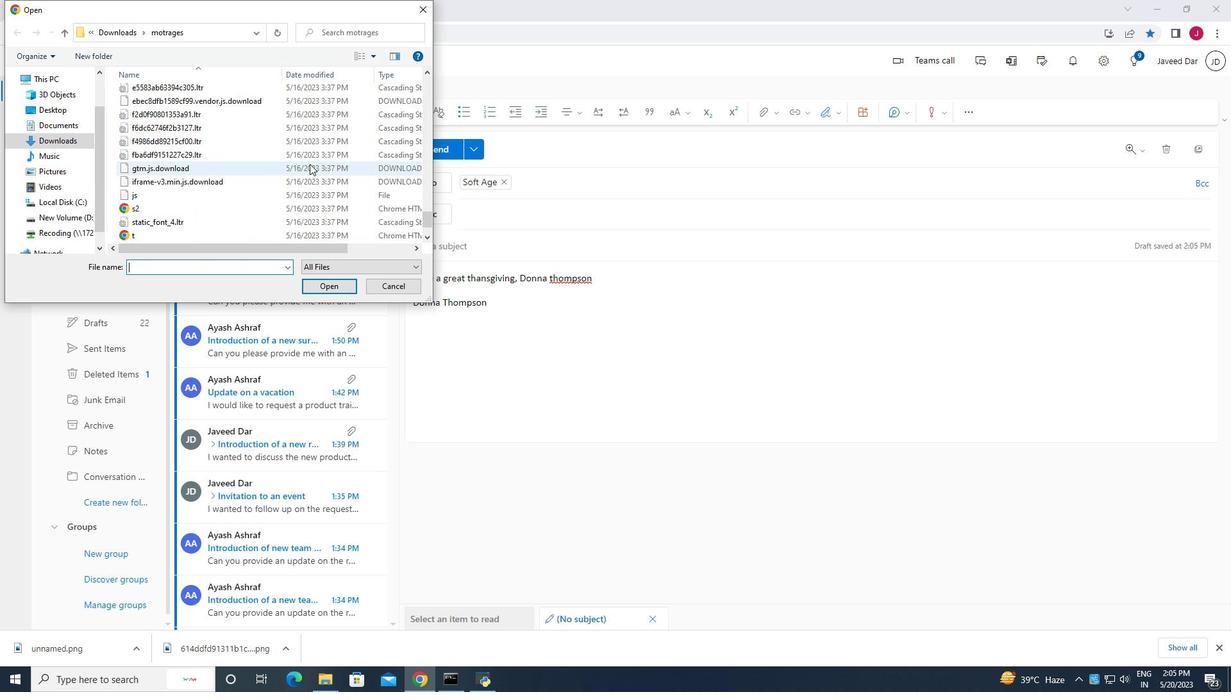 
Action: Mouse scrolled (309, 163) with delta (0, 0)
Screenshot: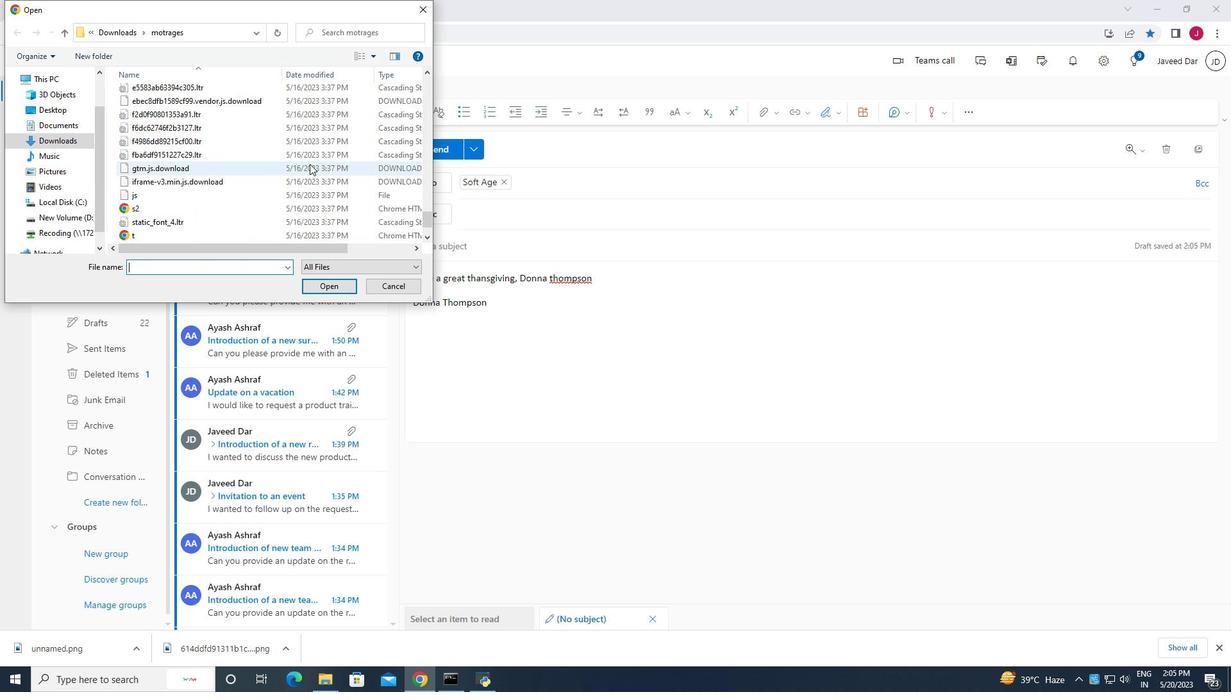 
Action: Mouse scrolled (309, 163) with delta (0, 0)
Screenshot: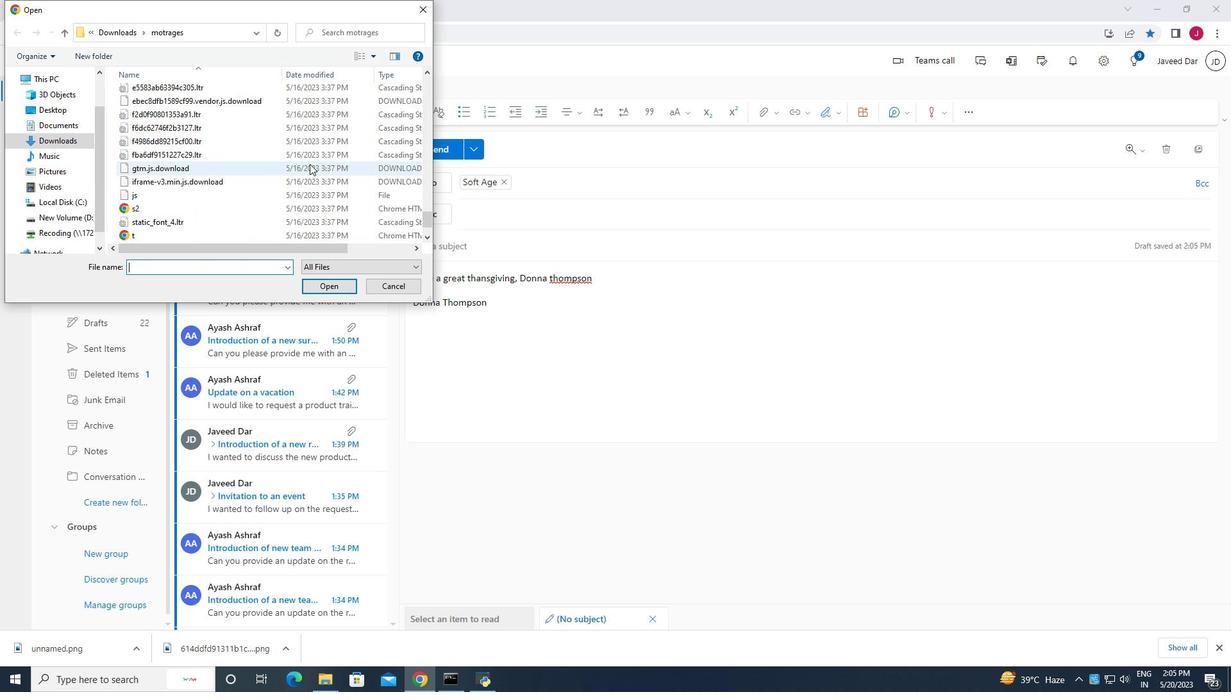 
Action: Mouse scrolled (309, 163) with delta (0, 0)
Screenshot: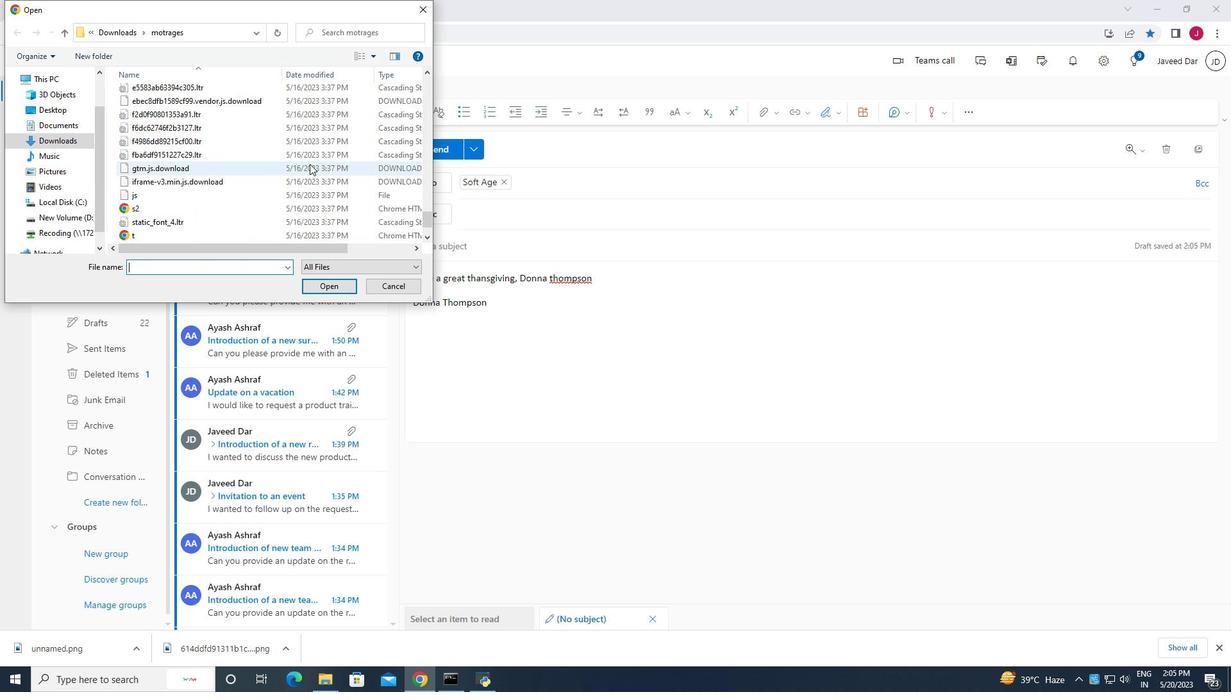 
Action: Mouse scrolled (309, 163) with delta (0, 0)
Screenshot: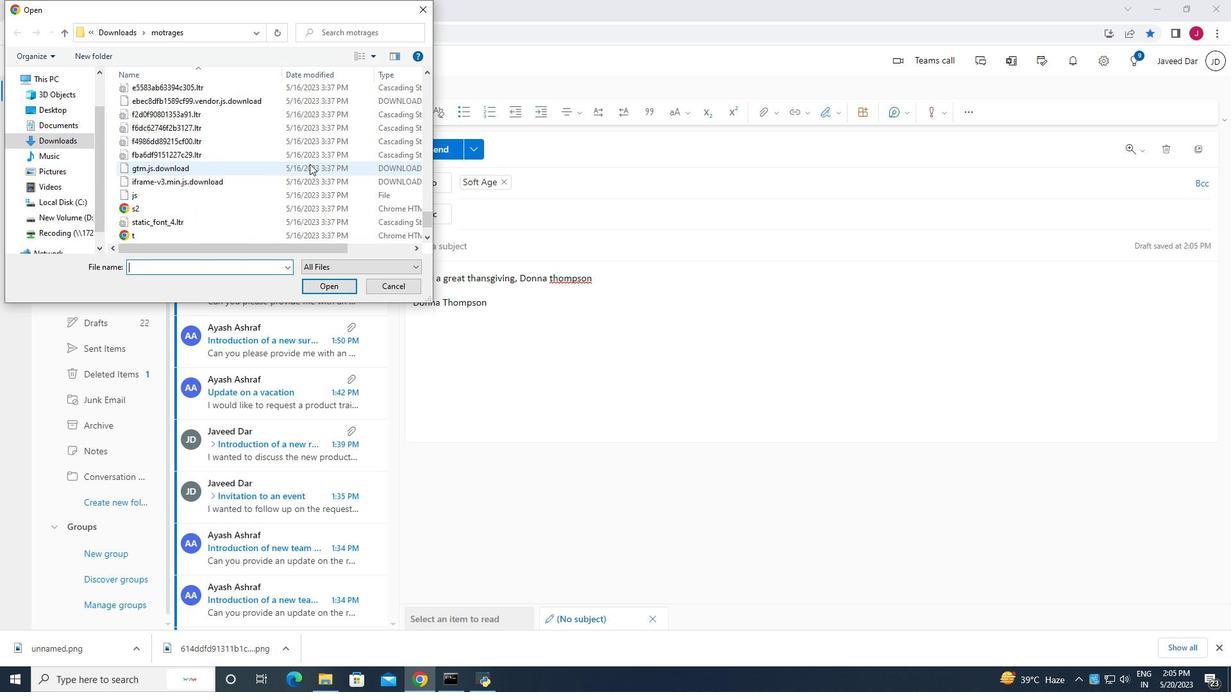 
Action: Mouse scrolled (309, 163) with delta (0, 0)
Screenshot: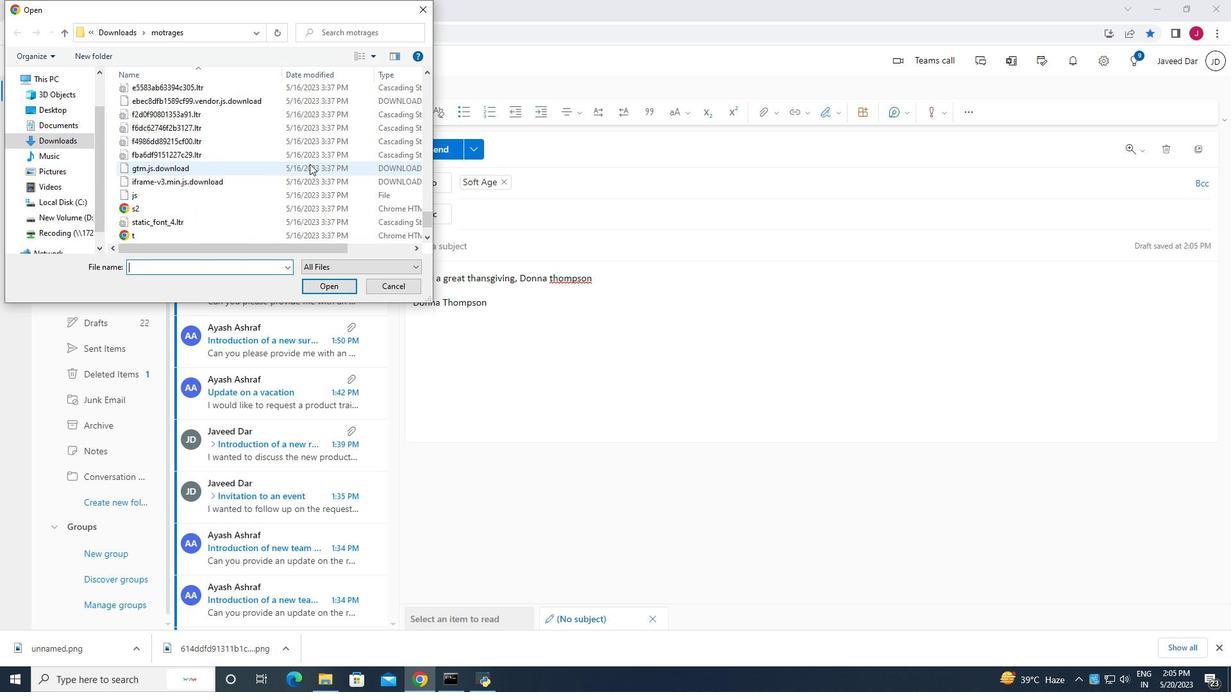 
Action: Mouse scrolled (309, 163) with delta (0, 0)
Screenshot: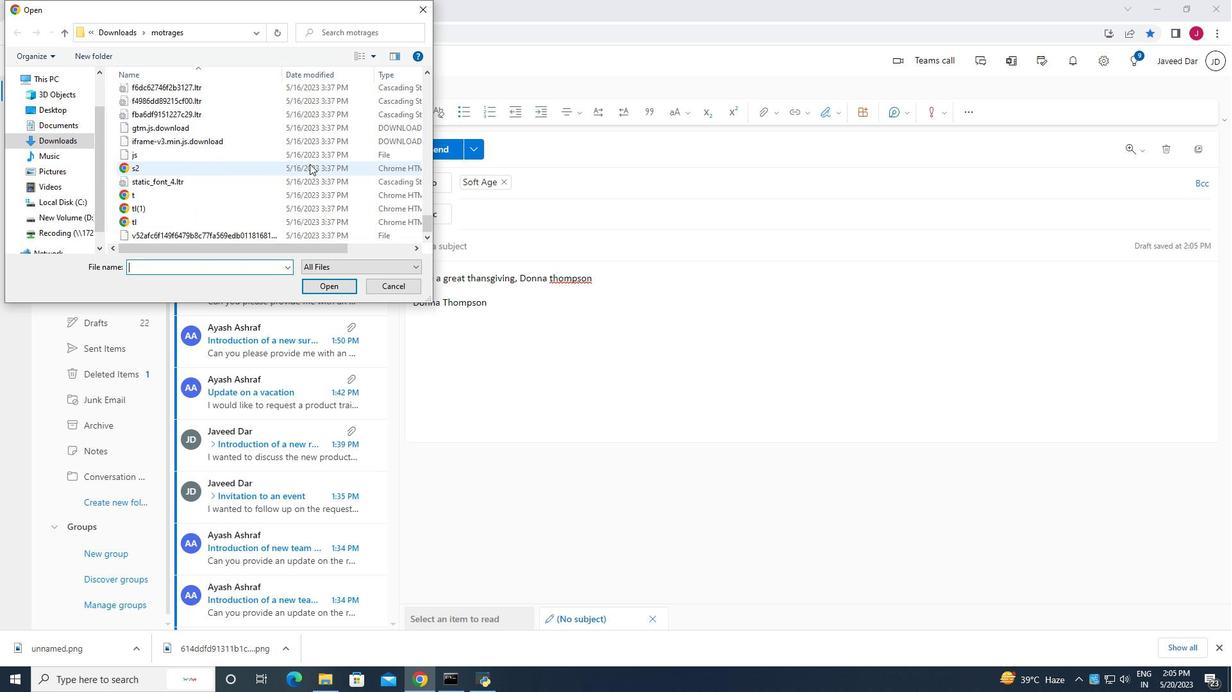 
Action: Mouse scrolled (309, 163) with delta (0, 0)
Screenshot: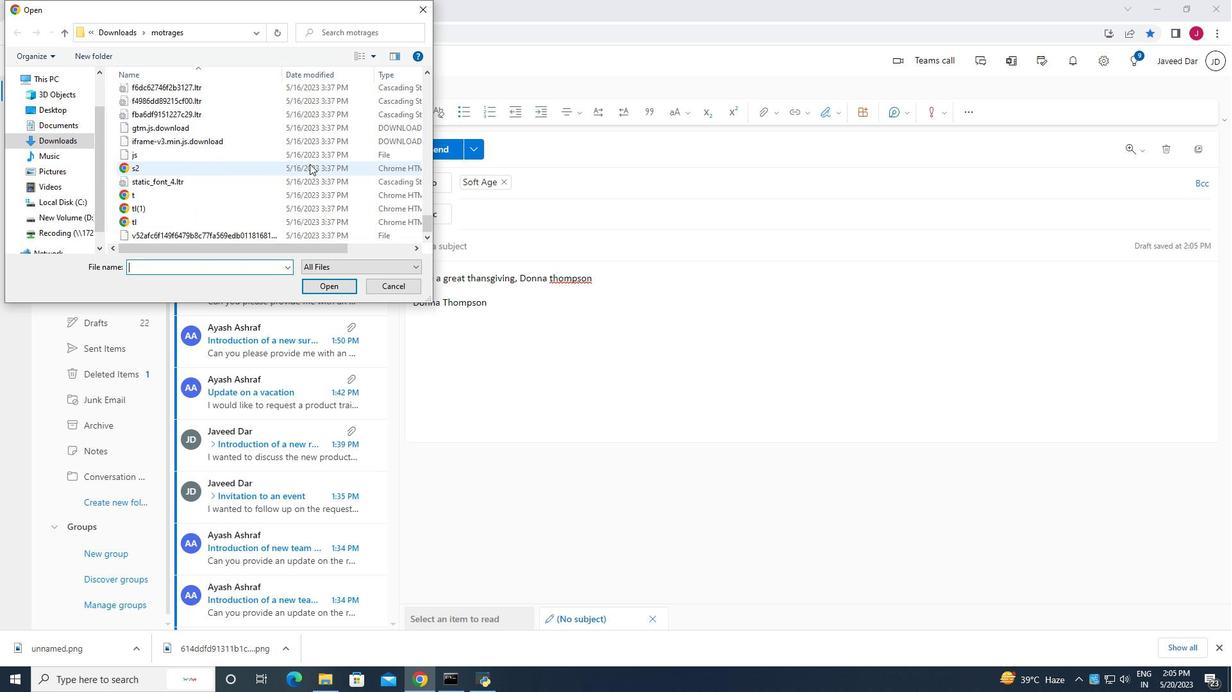 
Action: Mouse moved to (309, 166)
Screenshot: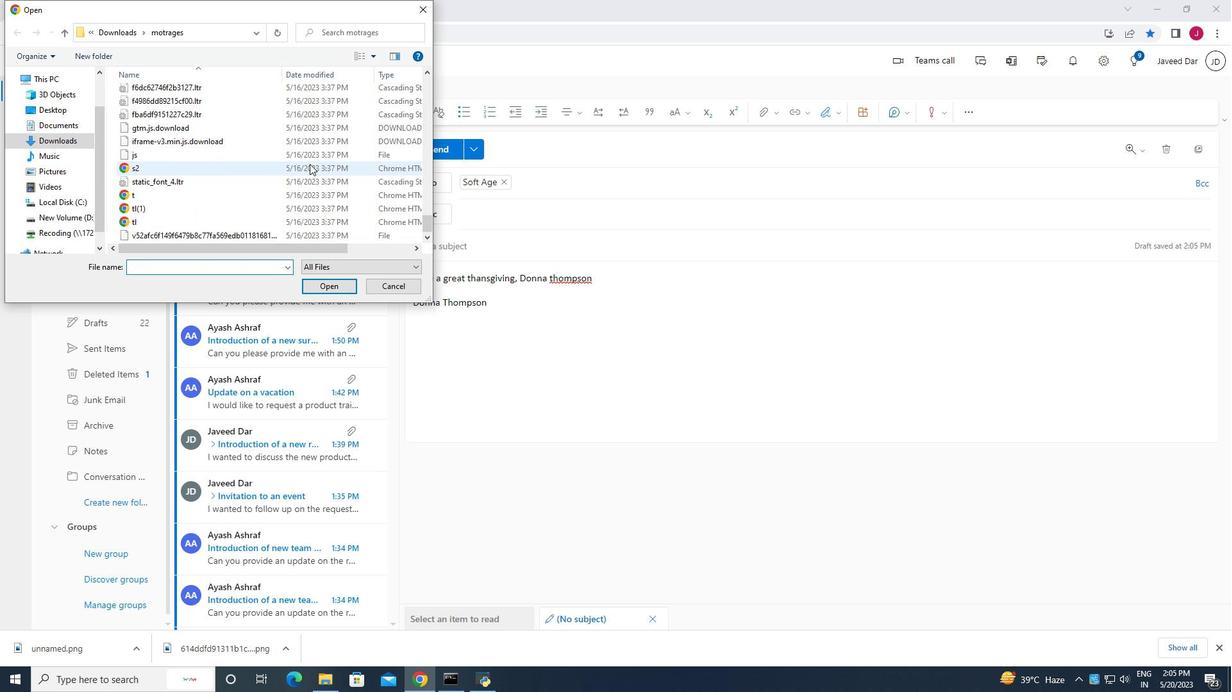 
Action: Mouse scrolled (309, 166) with delta (0, 0)
Screenshot: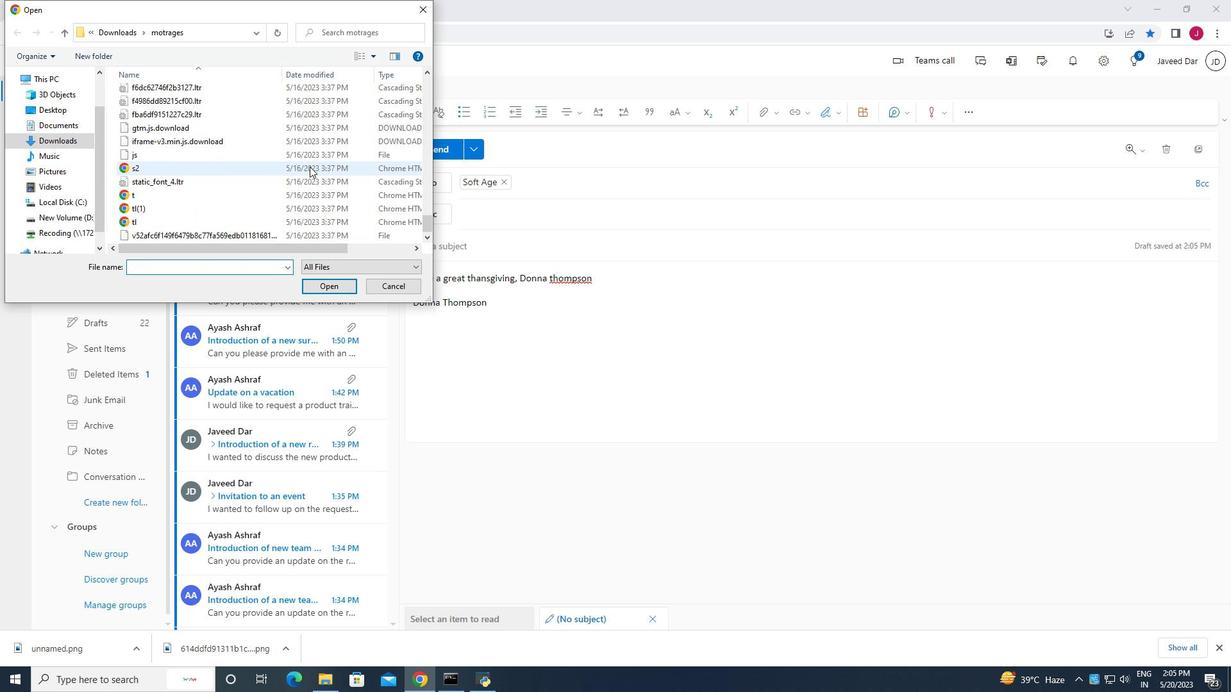 
Action: Mouse scrolled (309, 166) with delta (0, 0)
Screenshot: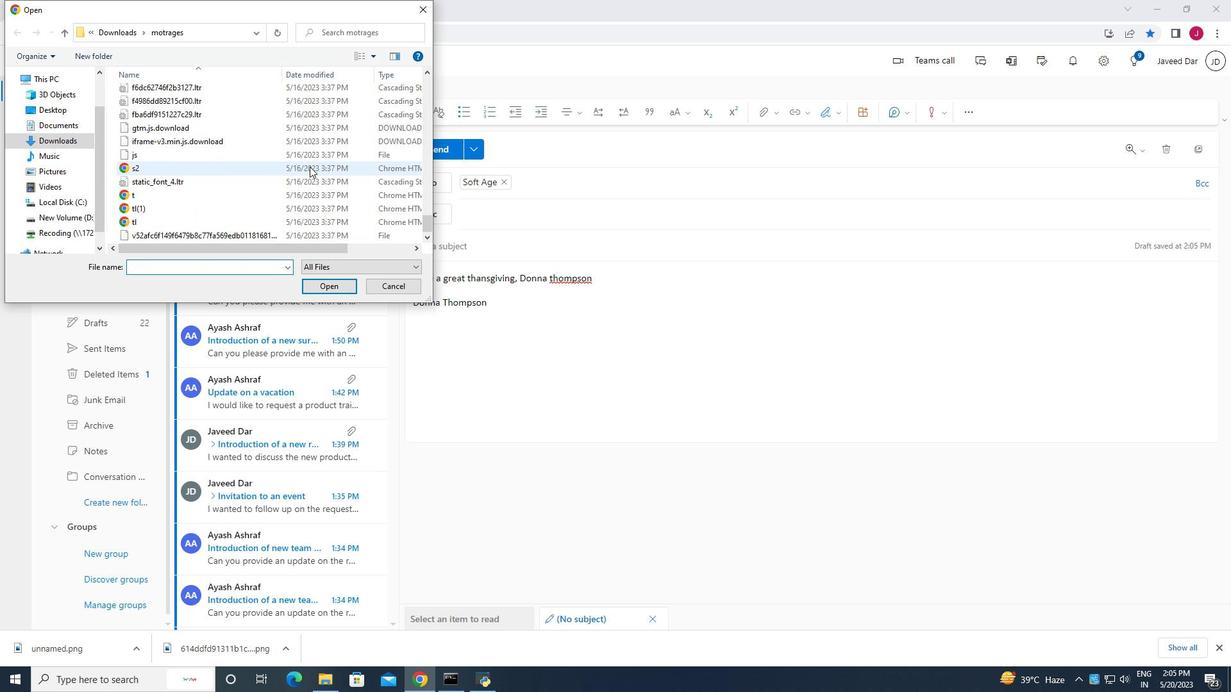 
Action: Mouse scrolled (309, 166) with delta (0, 0)
Screenshot: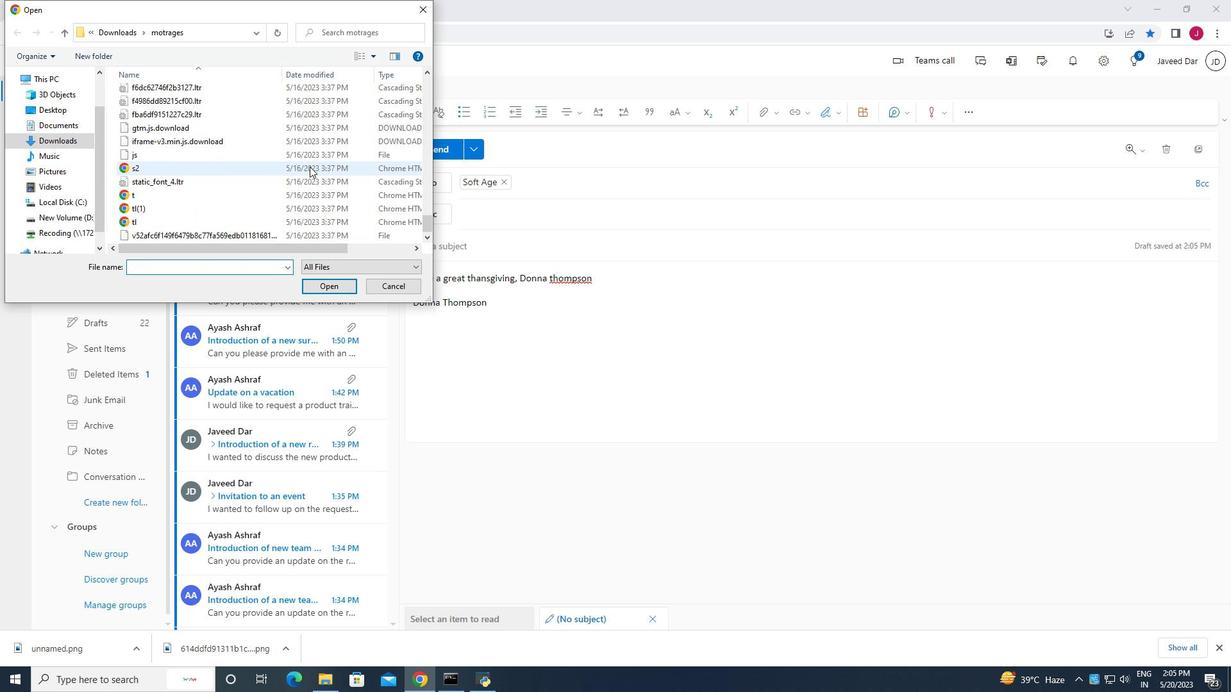 
Action: Mouse scrolled (309, 166) with delta (0, 0)
Screenshot: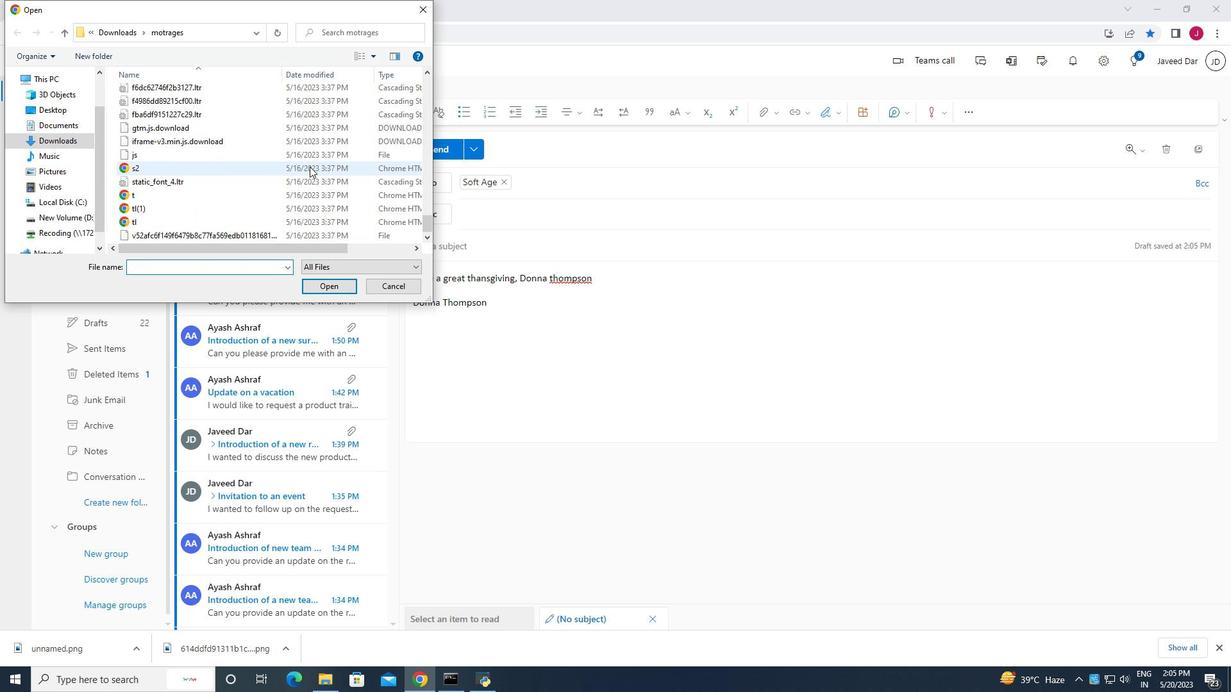 
Action: Mouse scrolled (309, 166) with delta (0, 0)
Screenshot: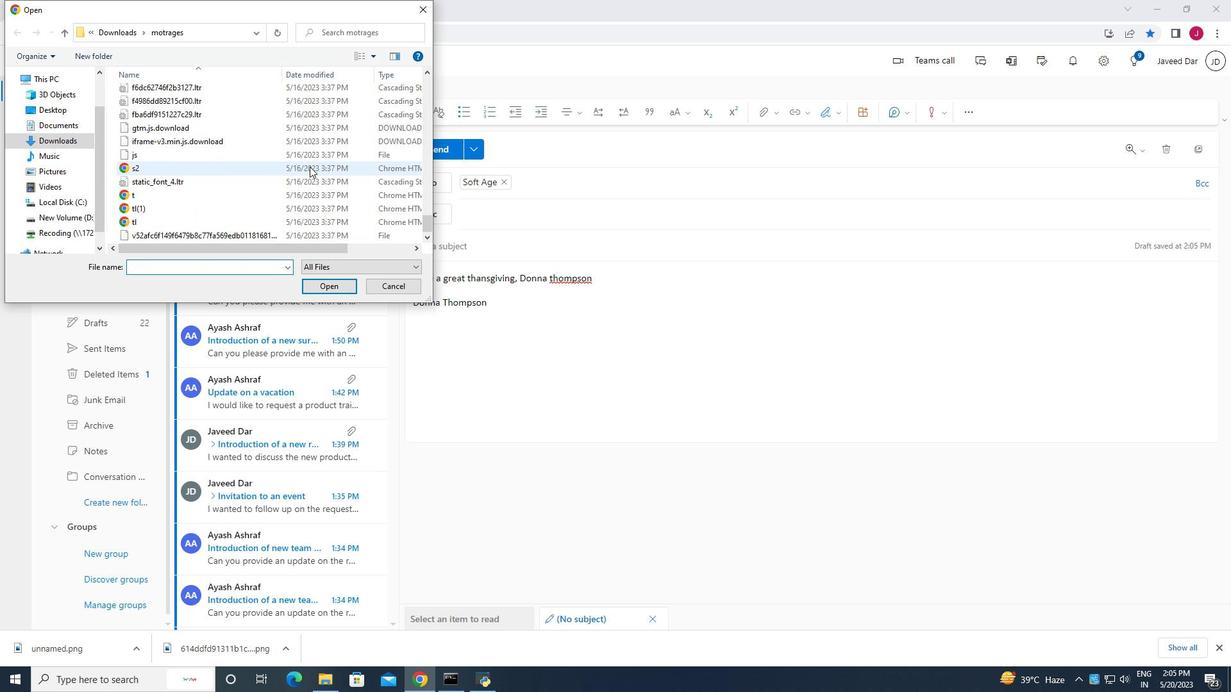 
Action: Mouse scrolled (309, 166) with delta (0, 0)
Screenshot: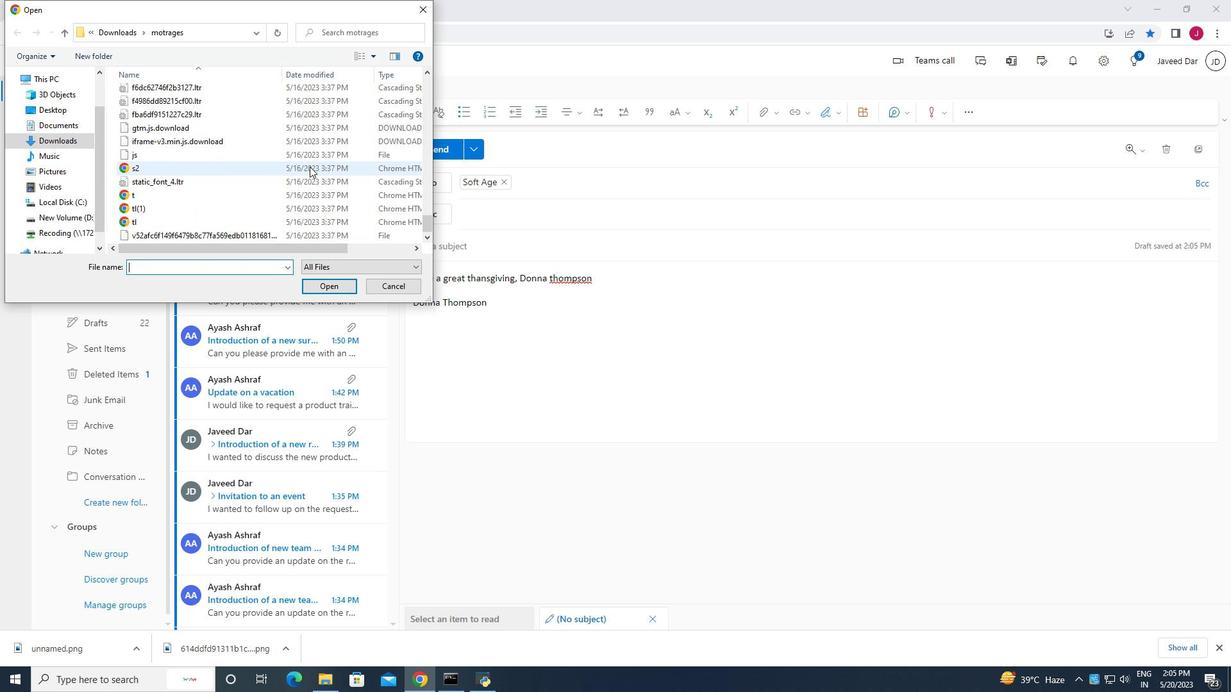 
Action: Mouse scrolled (309, 166) with delta (0, 0)
Screenshot: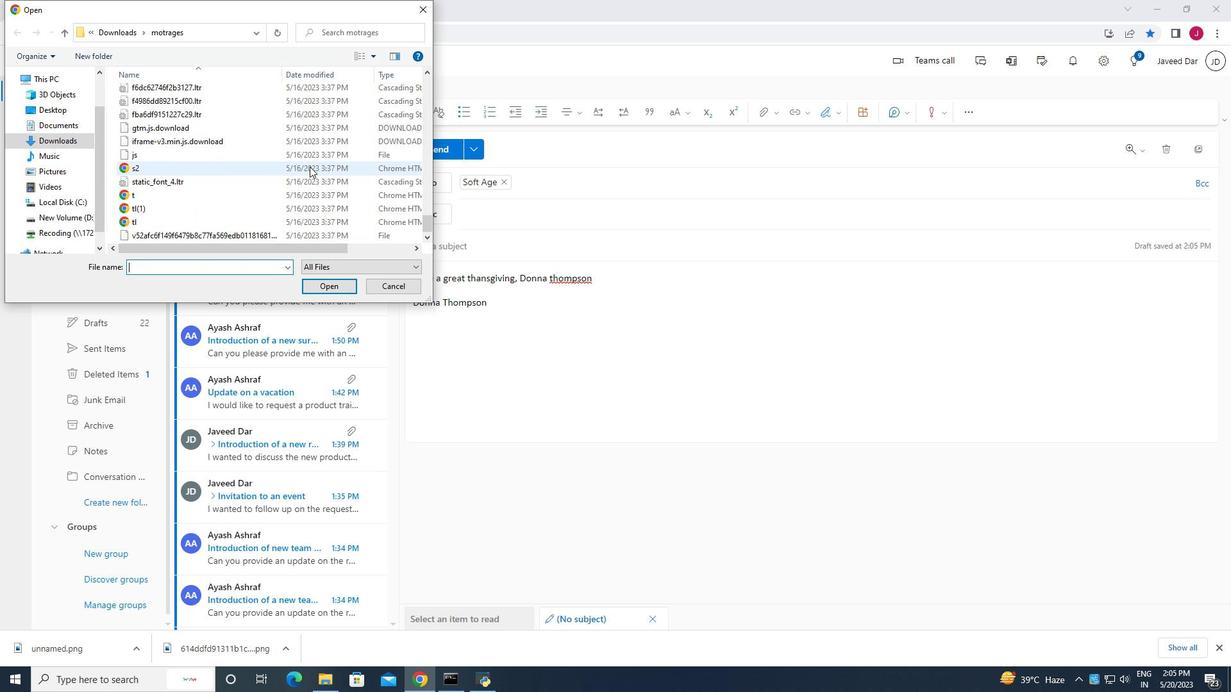 
Action: Mouse scrolled (309, 166) with delta (0, 0)
Screenshot: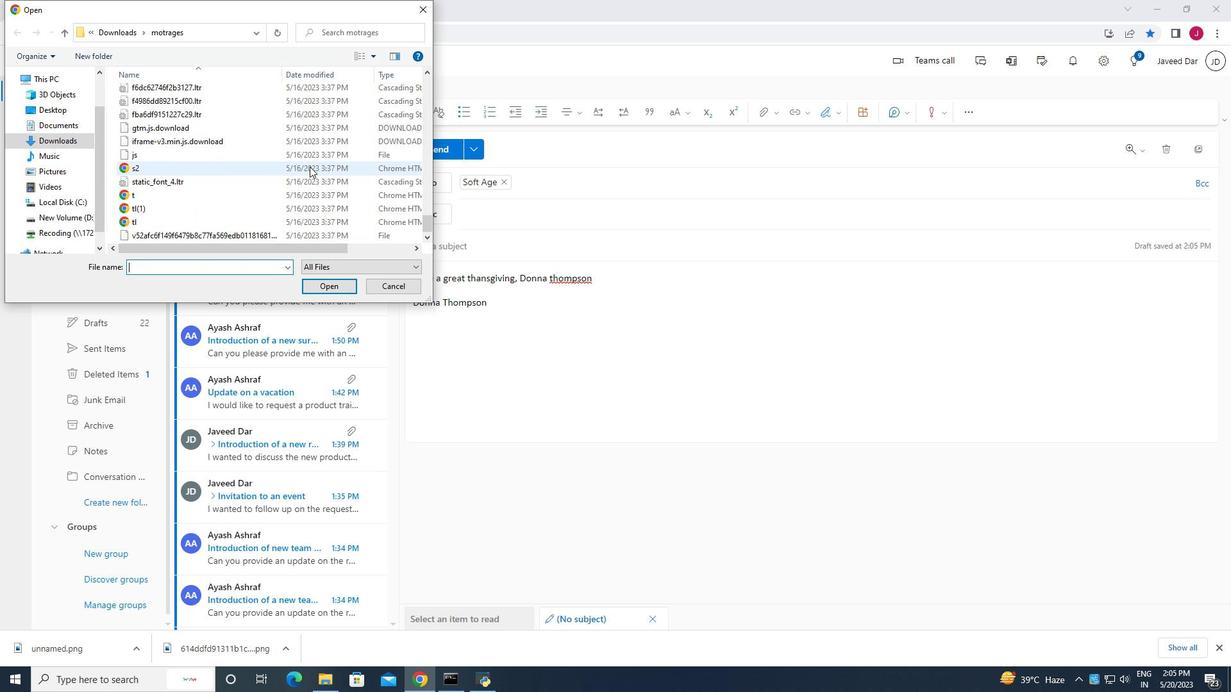 
Action: Mouse scrolled (309, 166) with delta (0, 0)
Screenshot: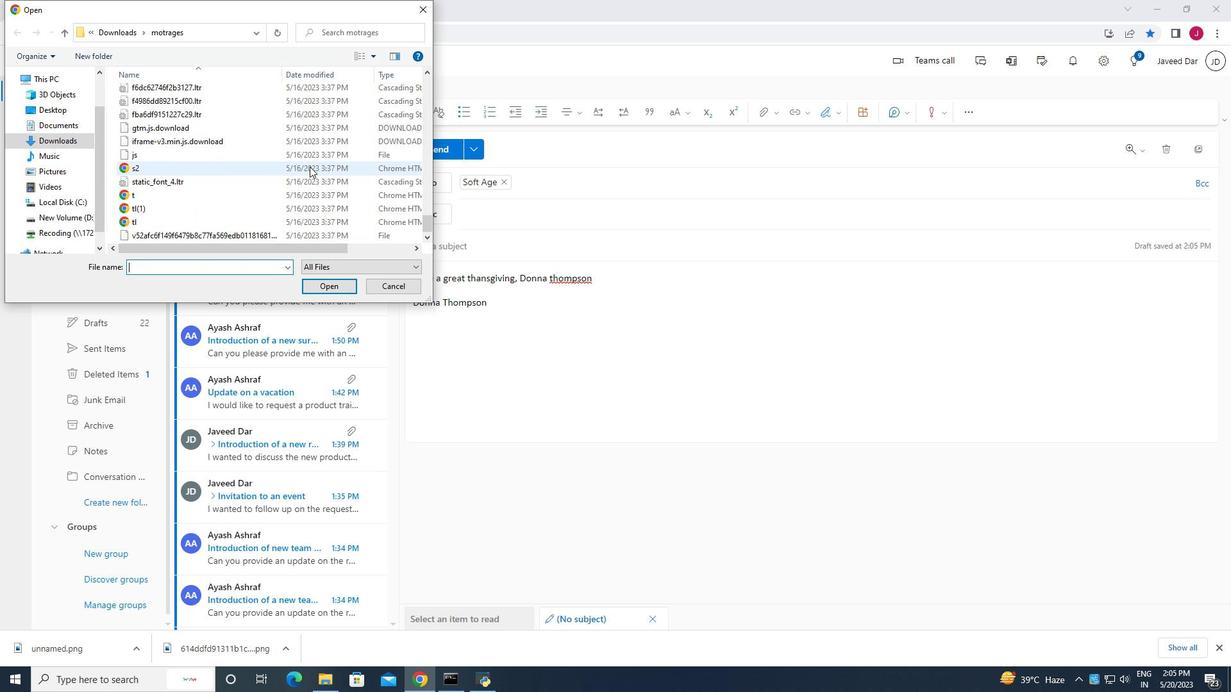
Action: Mouse scrolled (309, 166) with delta (0, 0)
Screenshot: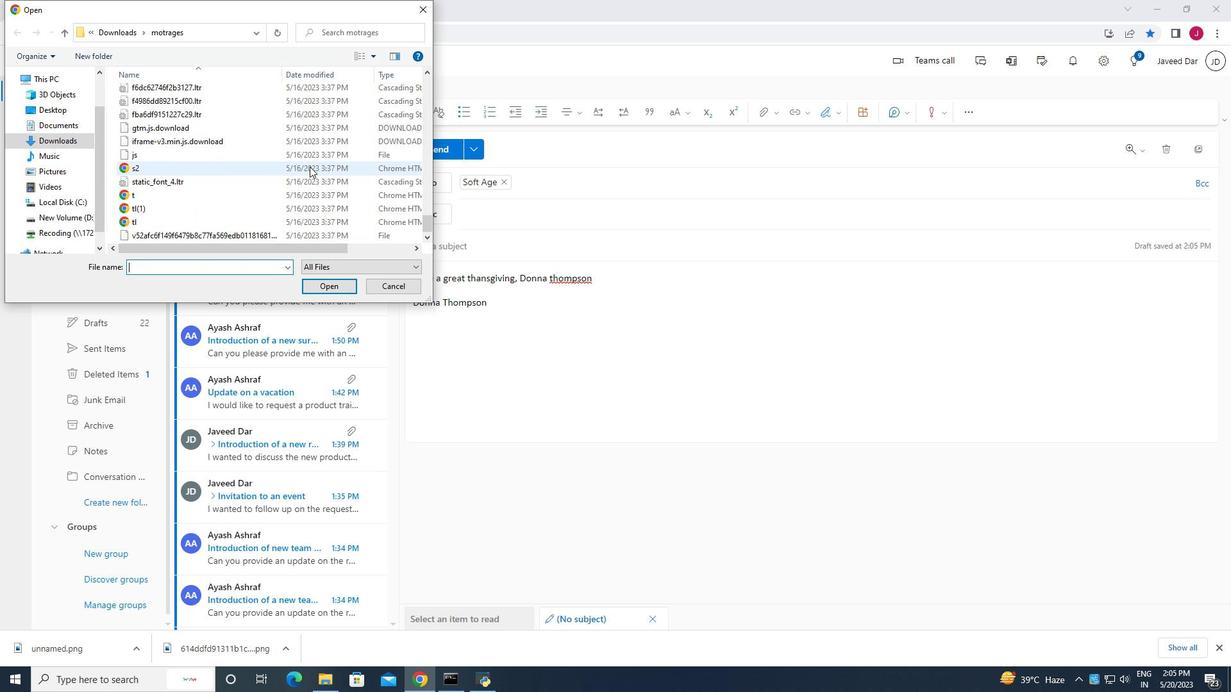 
Action: Mouse scrolled (309, 167) with delta (0, 0)
Screenshot: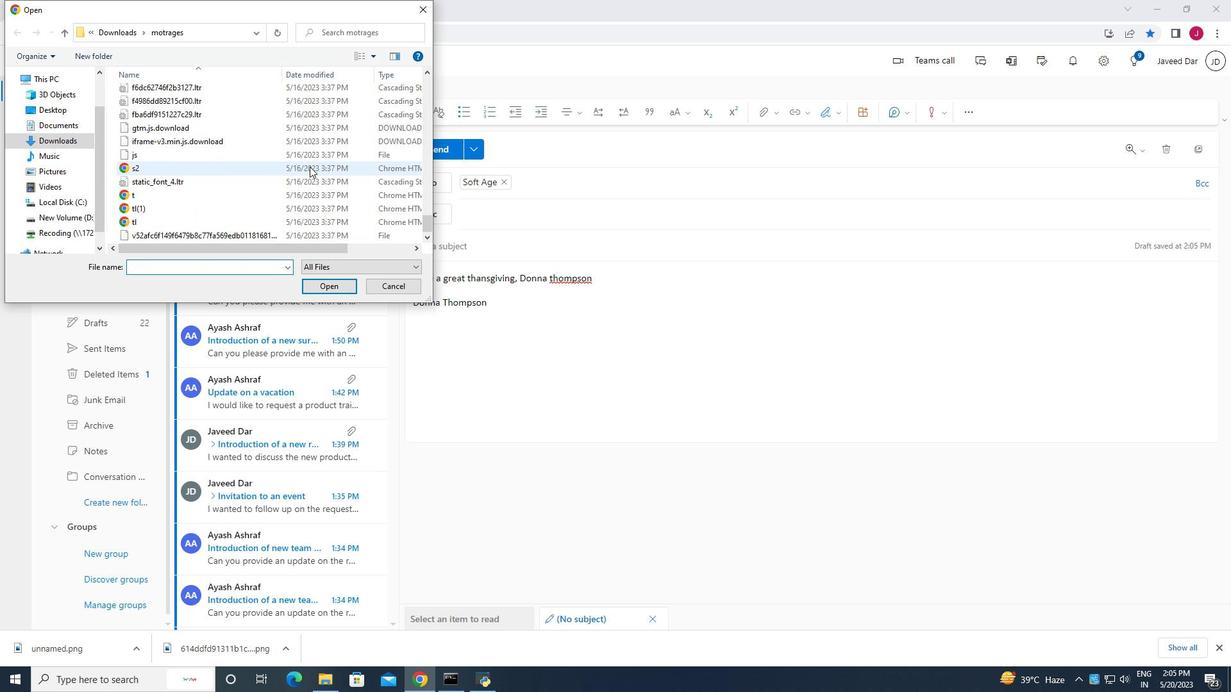 
Action: Mouse scrolled (309, 167) with delta (0, 0)
Screenshot: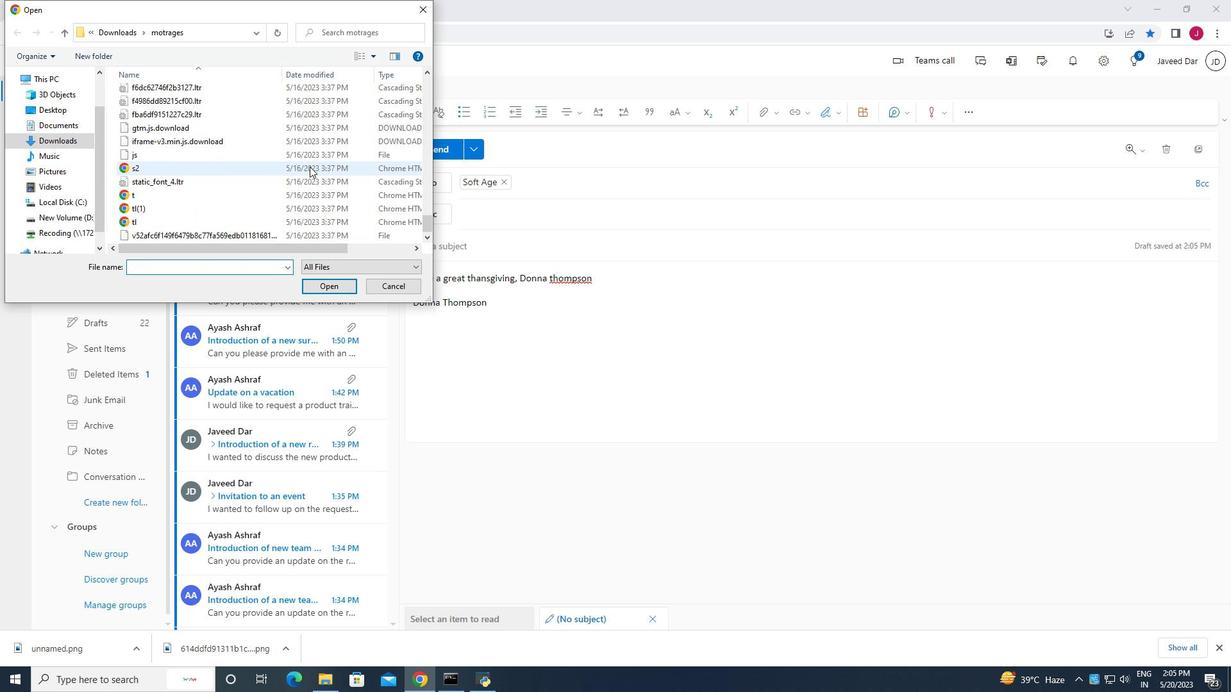 
Action: Mouse scrolled (309, 167) with delta (0, 0)
Screenshot: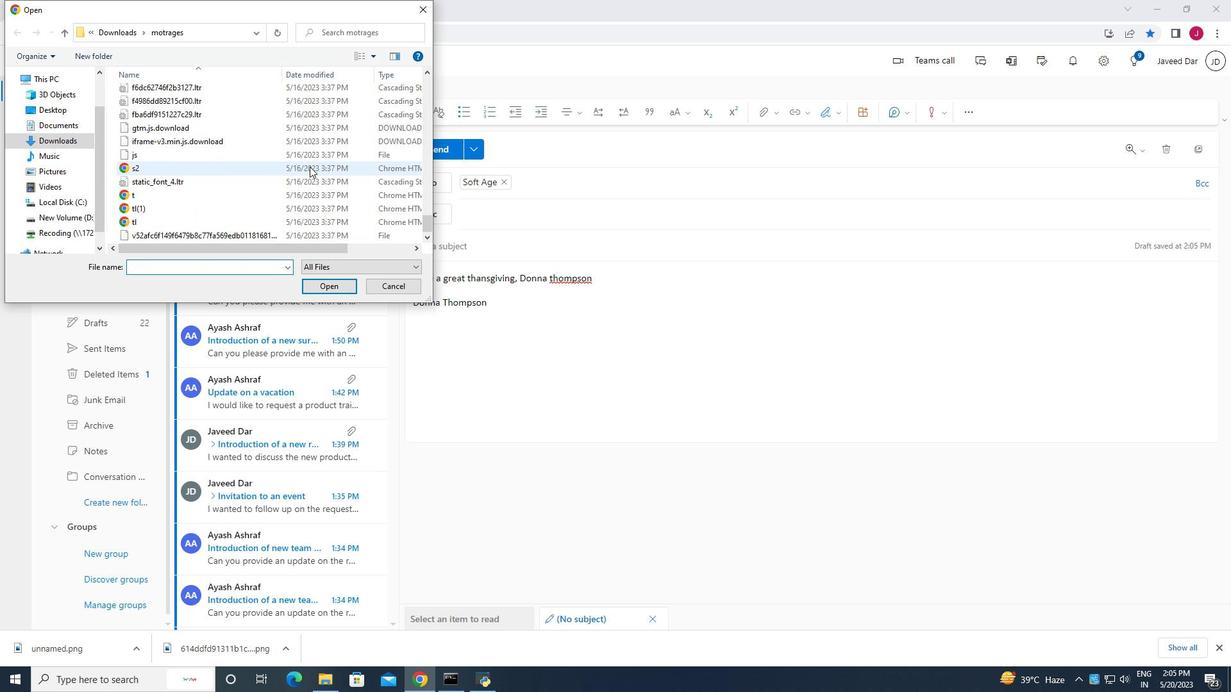
Action: Mouse scrolled (309, 167) with delta (0, 0)
Screenshot: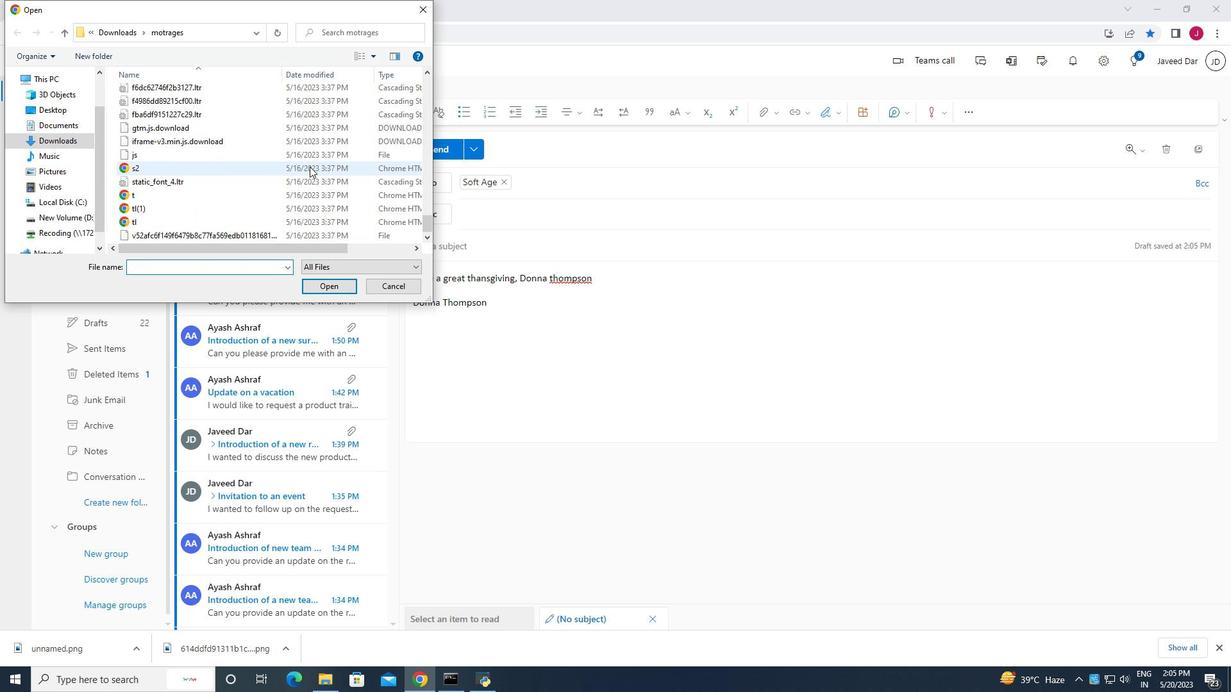 
Action: Mouse scrolled (309, 167) with delta (0, 0)
Screenshot: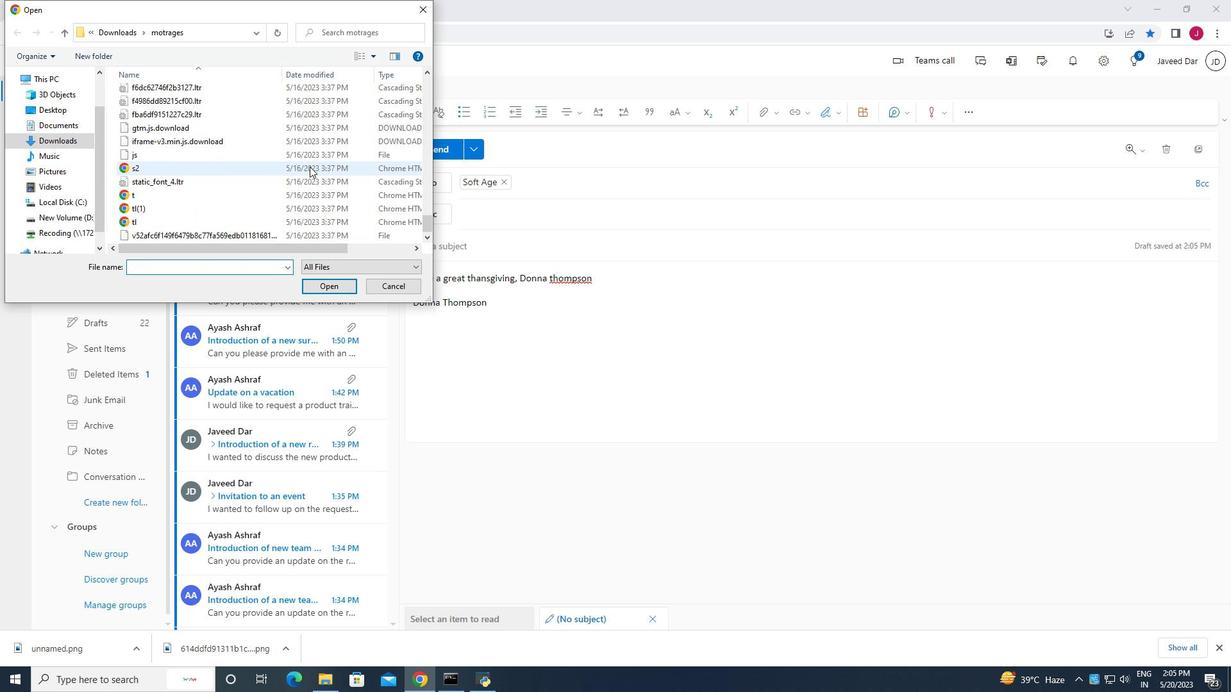 
Action: Mouse scrolled (309, 167) with delta (0, 0)
Screenshot: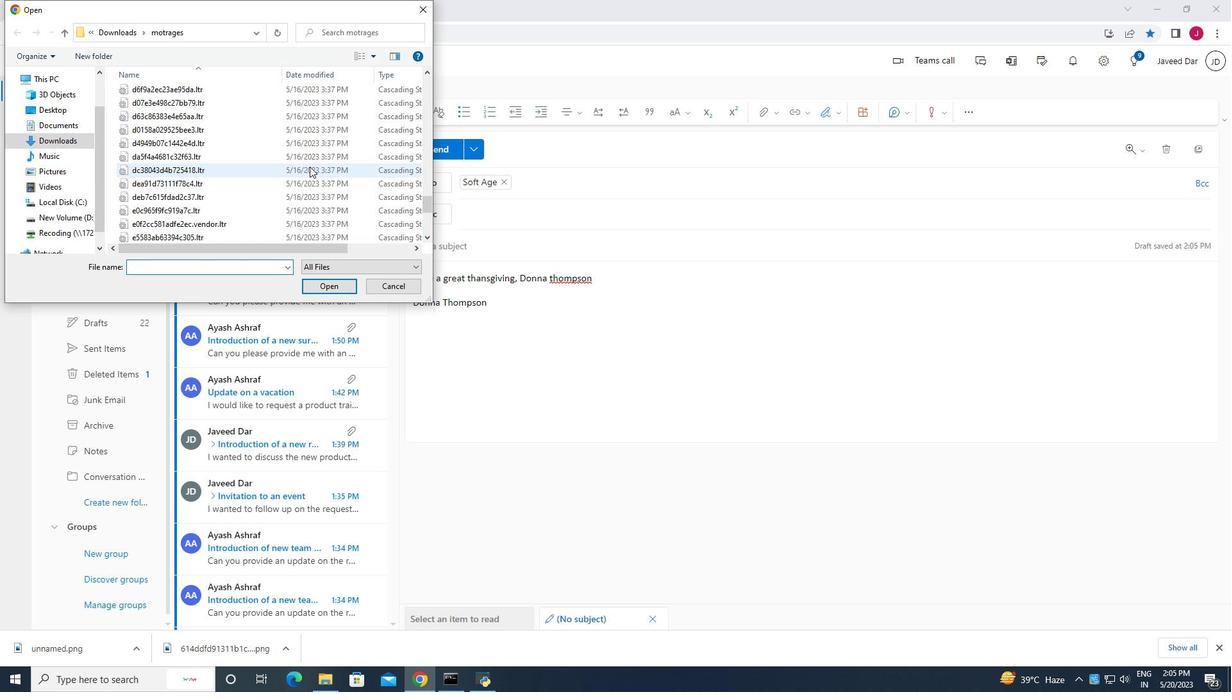 
Action: Mouse scrolled (309, 167) with delta (0, 0)
Screenshot: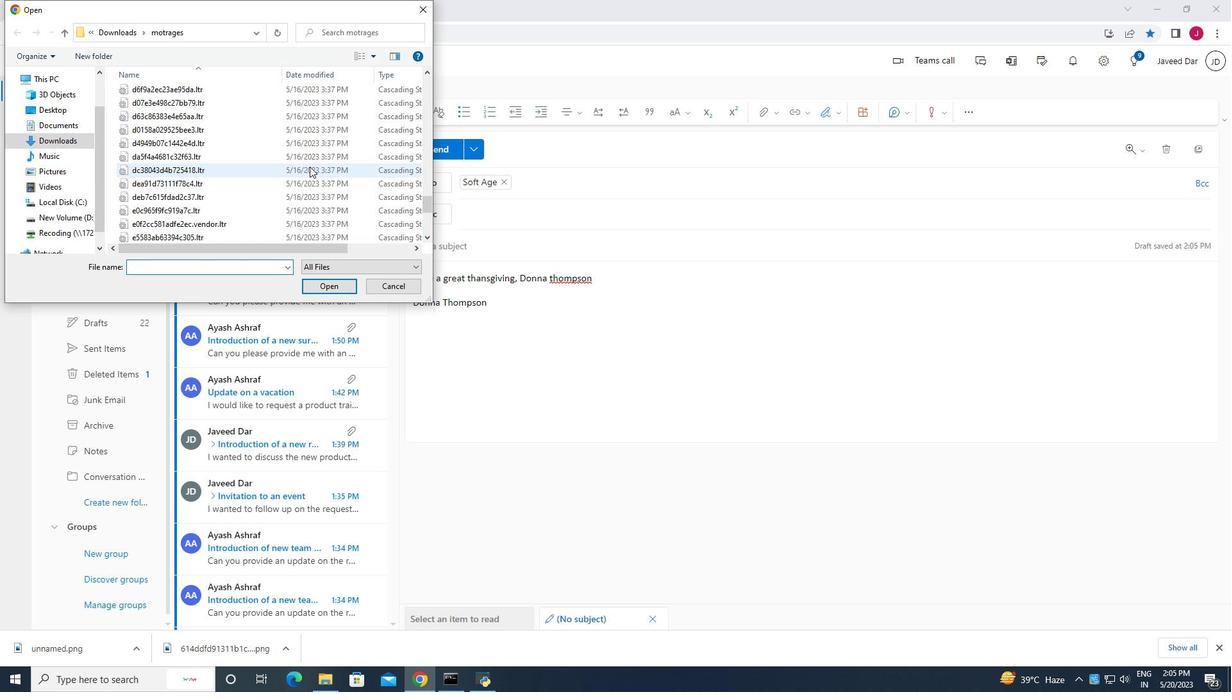 
Action: Mouse scrolled (309, 167) with delta (0, 0)
Screenshot: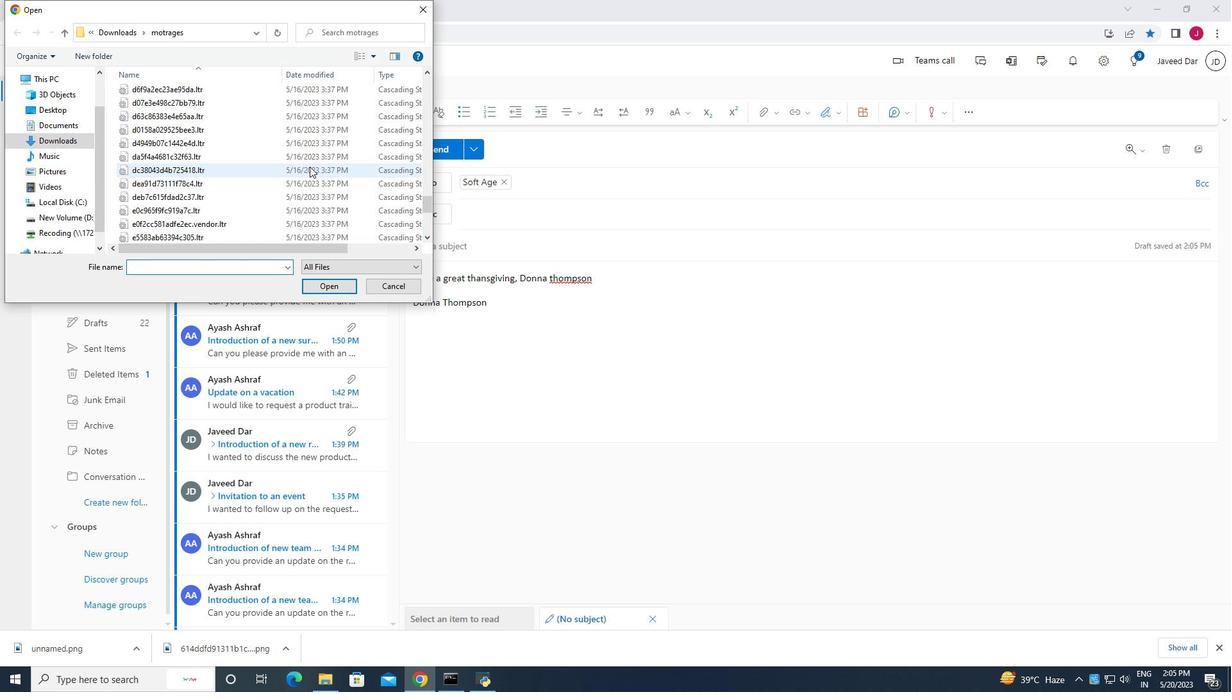 
Action: Mouse scrolled (309, 167) with delta (0, 0)
Screenshot: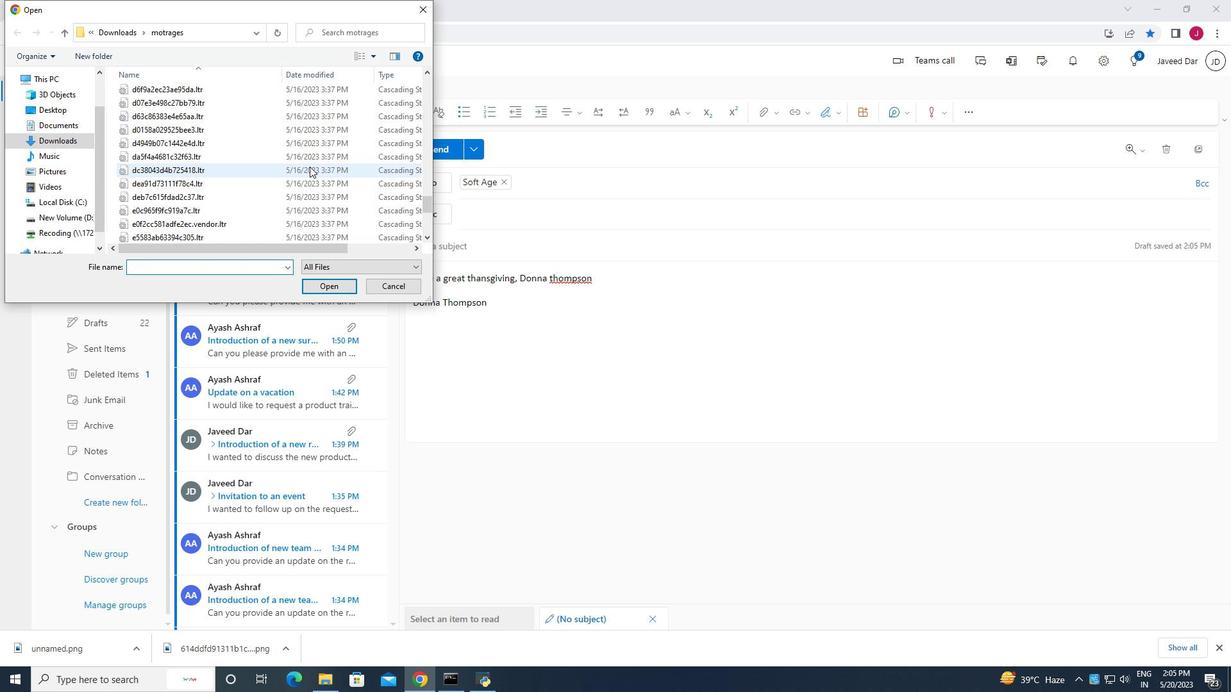 
Action: Mouse scrolled (309, 167) with delta (0, 0)
Screenshot: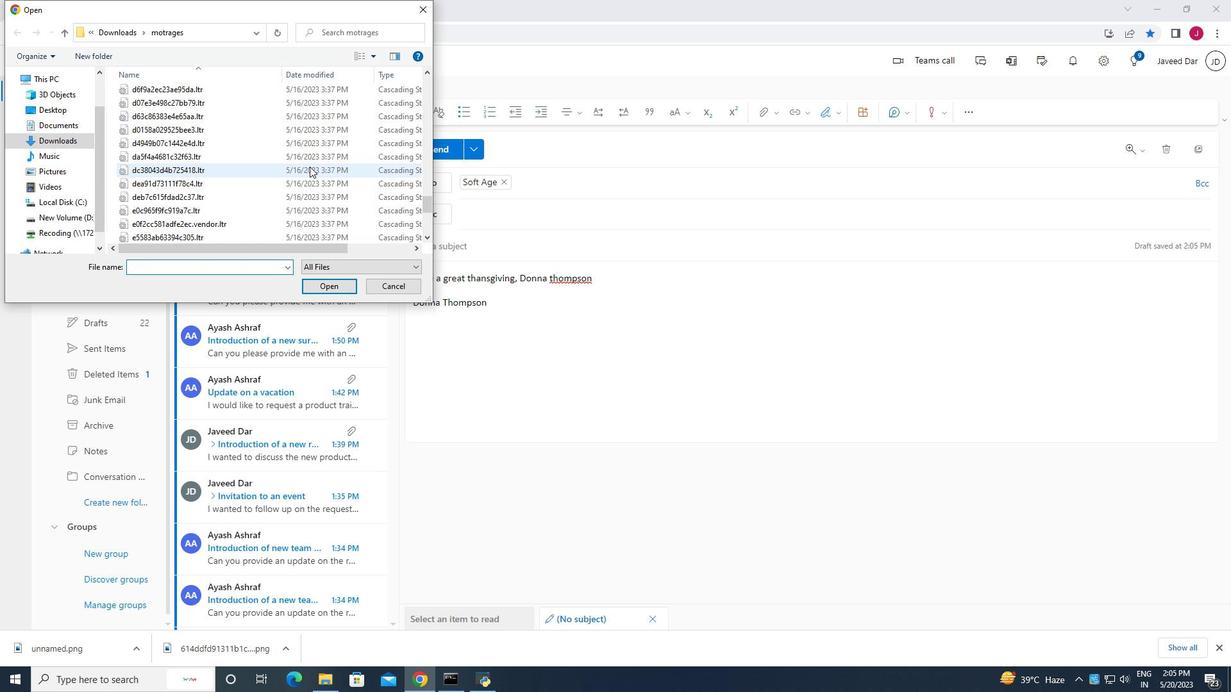 
Action: Mouse scrolled (309, 167) with delta (0, 0)
Screenshot: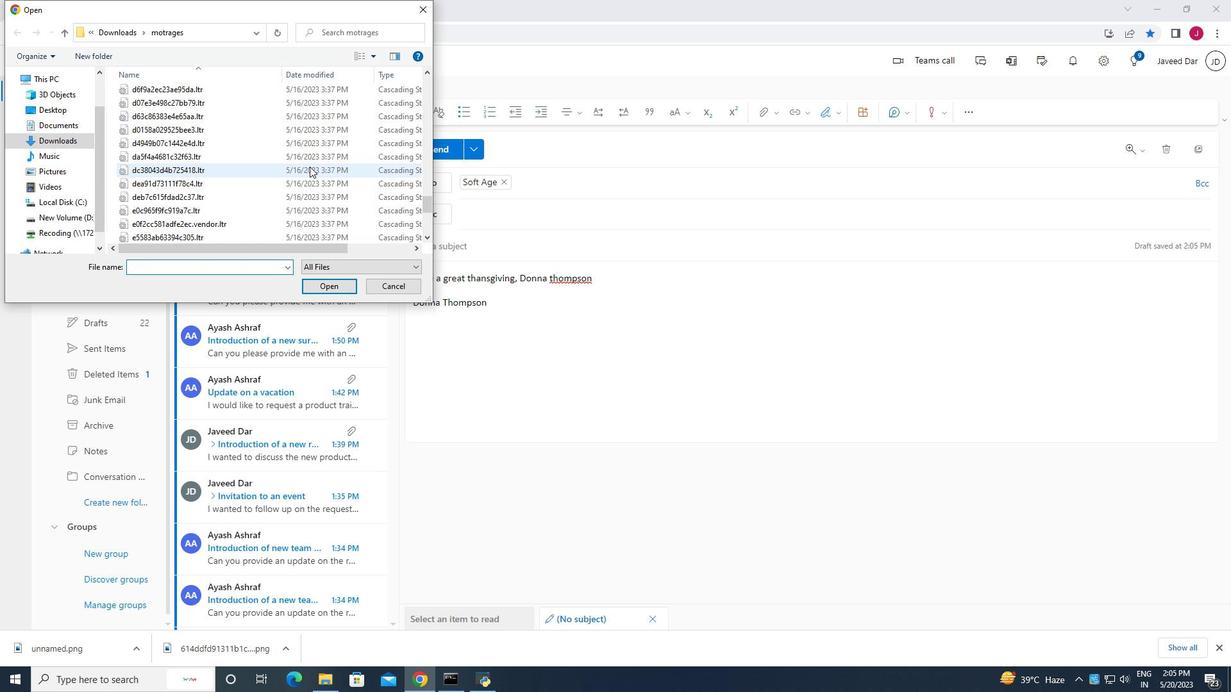 
Action: Mouse scrolled (309, 167) with delta (0, 0)
Screenshot: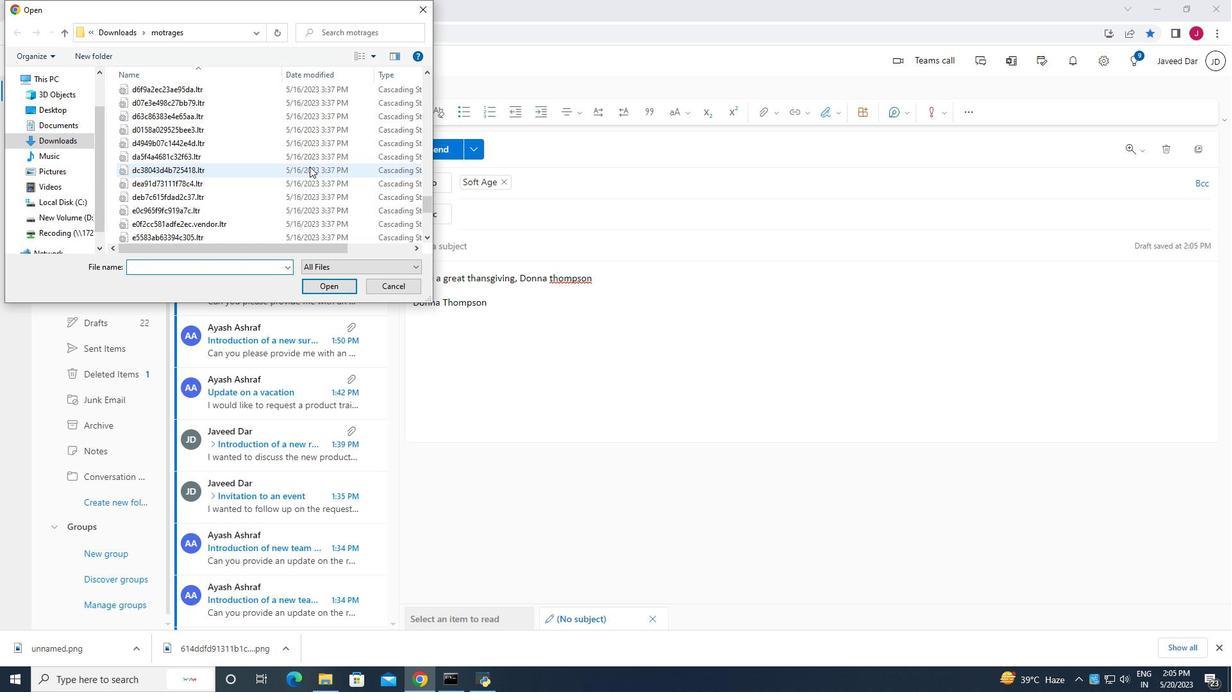 
Action: Mouse scrolled (309, 167) with delta (0, 0)
Screenshot: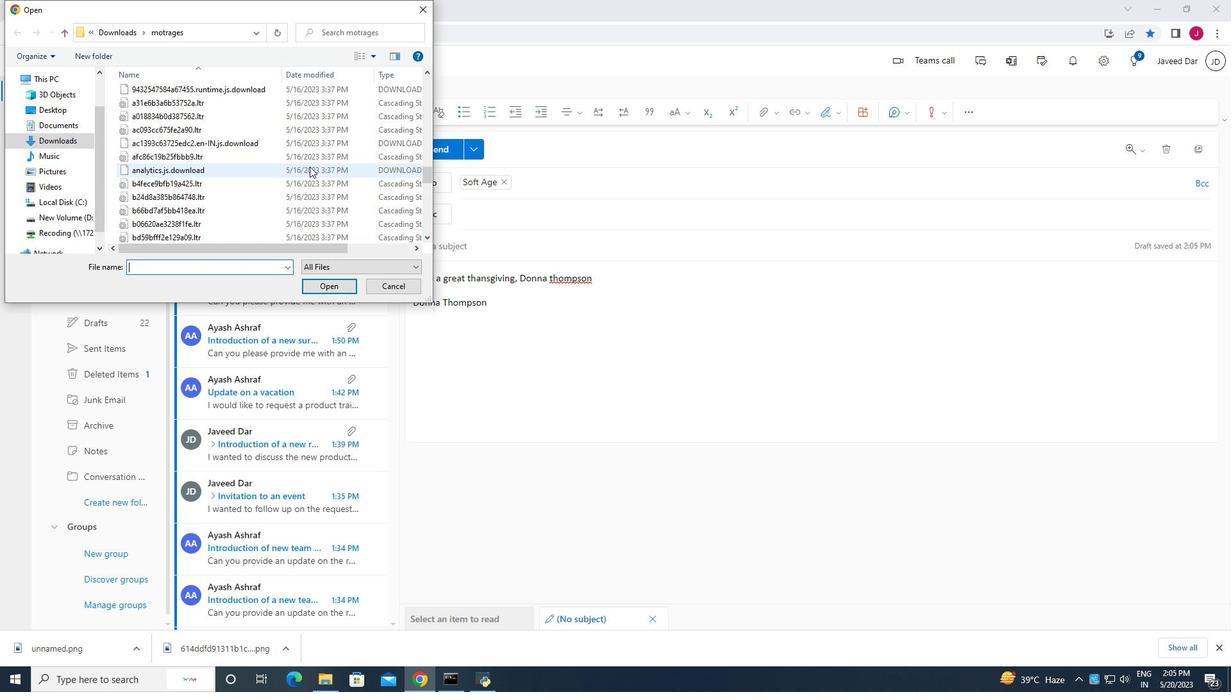 
Action: Mouse scrolled (309, 167) with delta (0, 0)
Screenshot: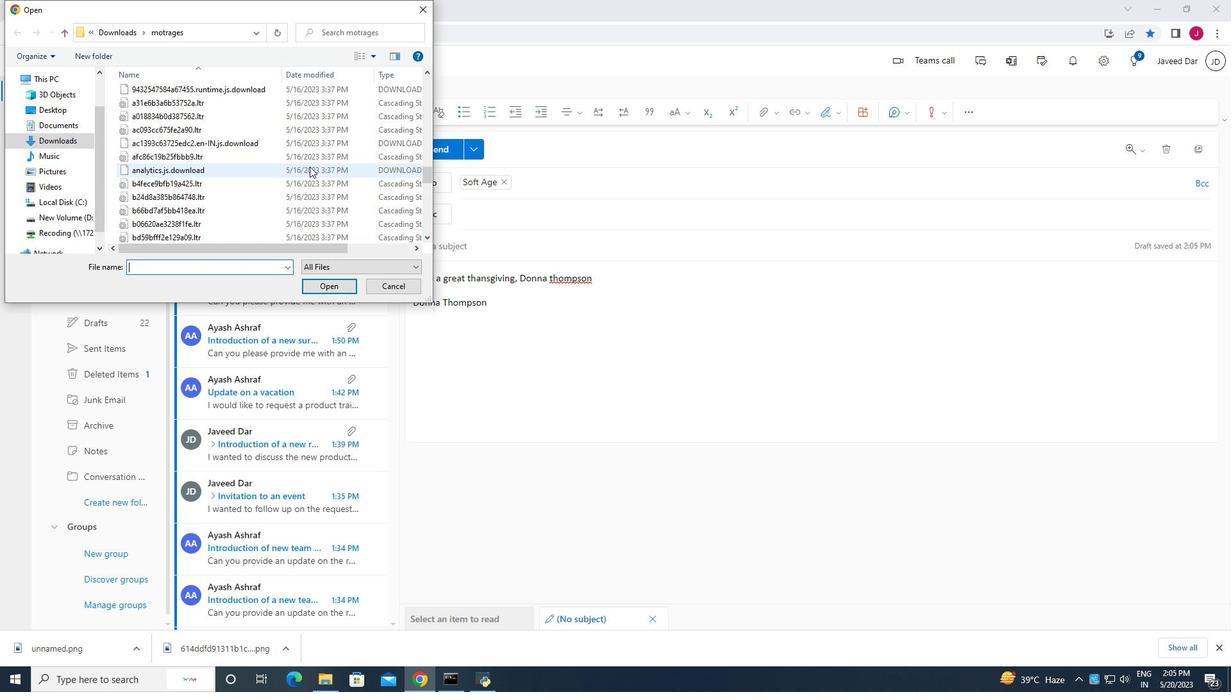 
Action: Mouse scrolled (309, 167) with delta (0, 0)
Screenshot: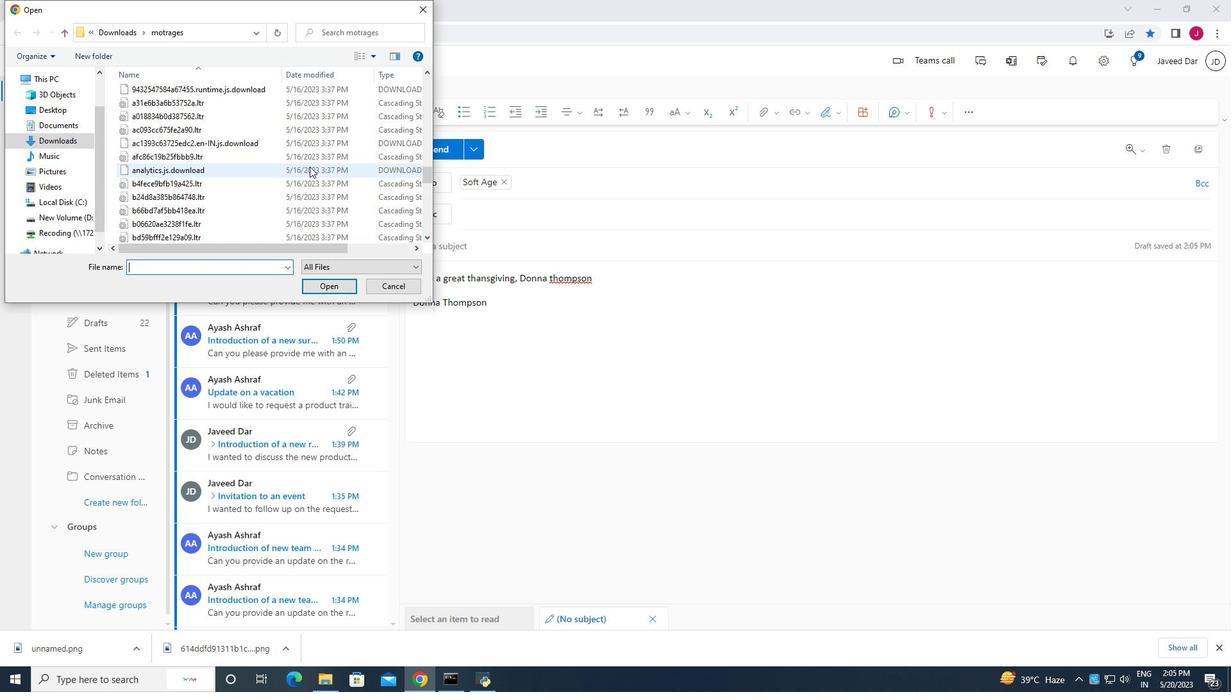 
Action: Mouse scrolled (309, 167) with delta (0, 0)
Screenshot: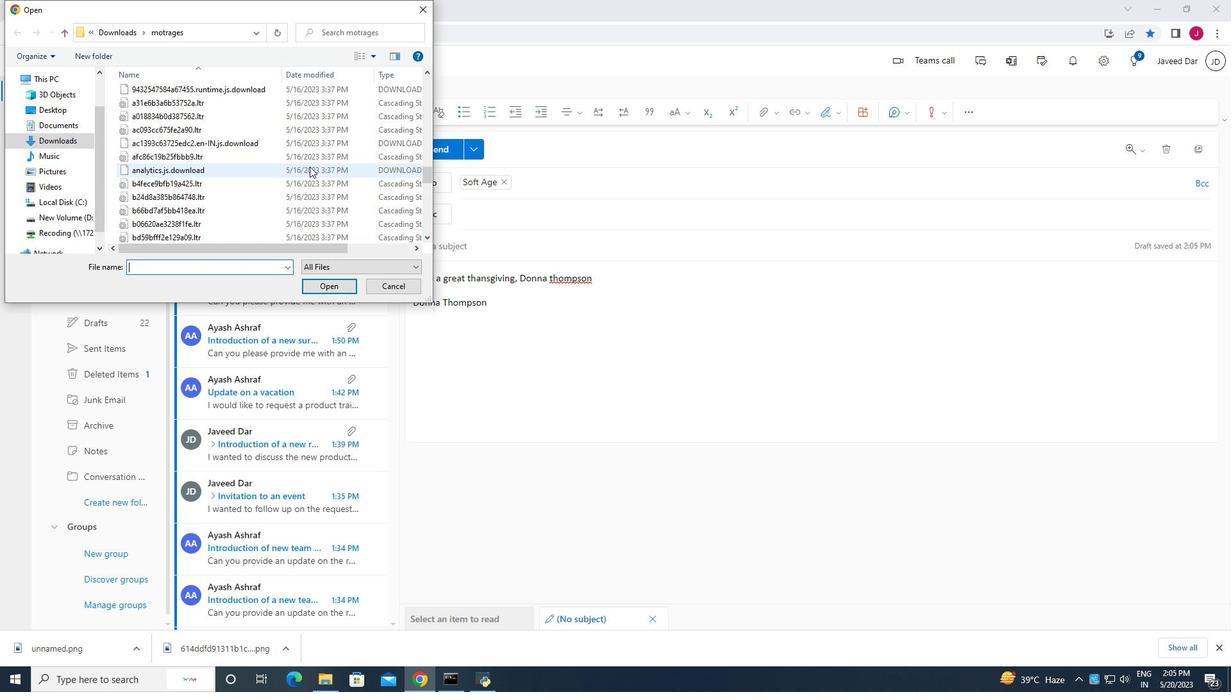 
Action: Mouse scrolled (309, 167) with delta (0, 0)
Screenshot: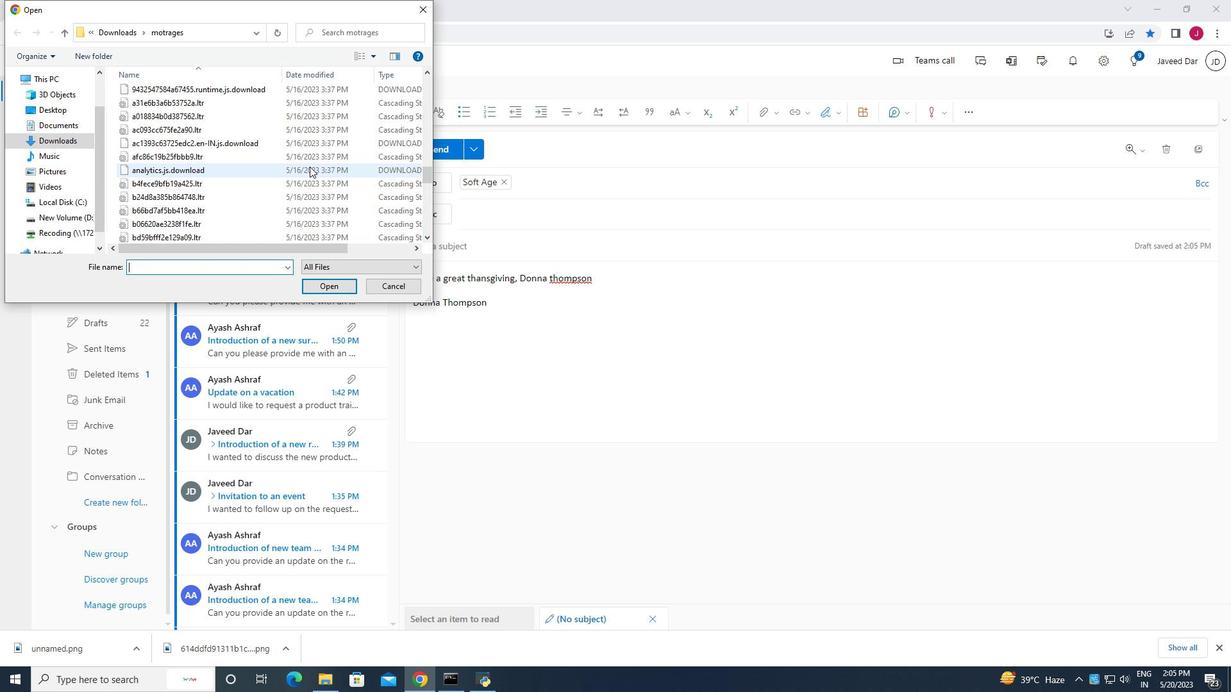 
Action: Mouse scrolled (309, 167) with delta (0, 0)
Screenshot: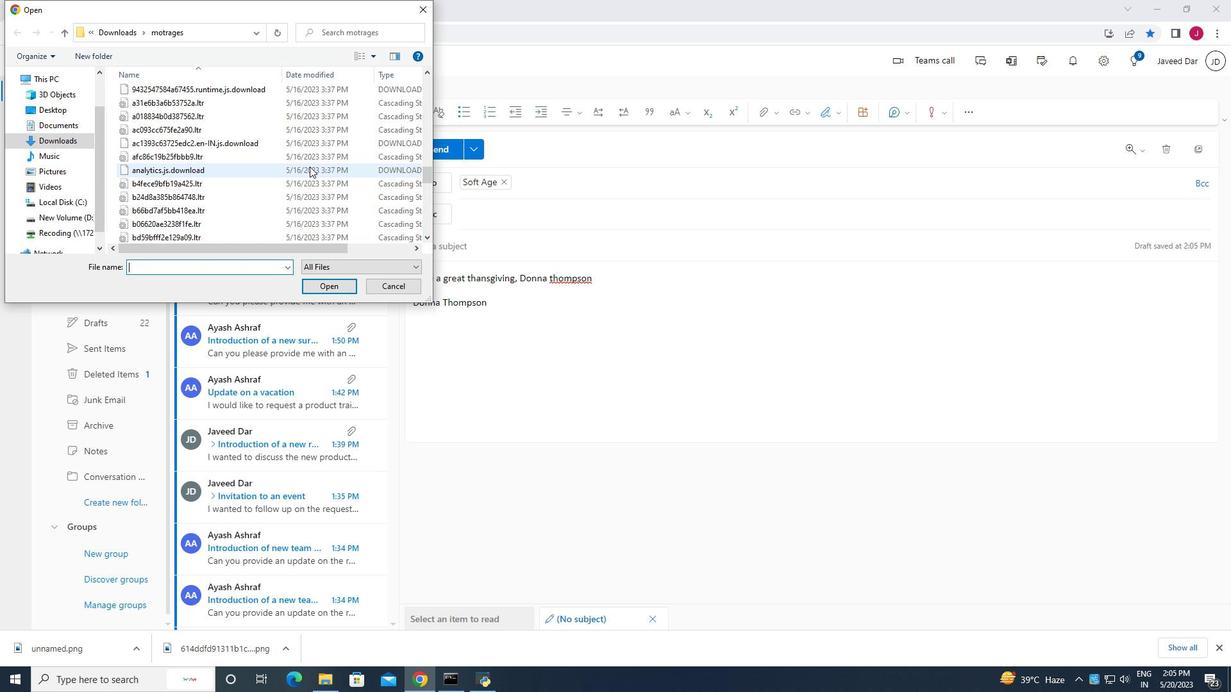
Action: Mouse scrolled (309, 167) with delta (0, 0)
Screenshot: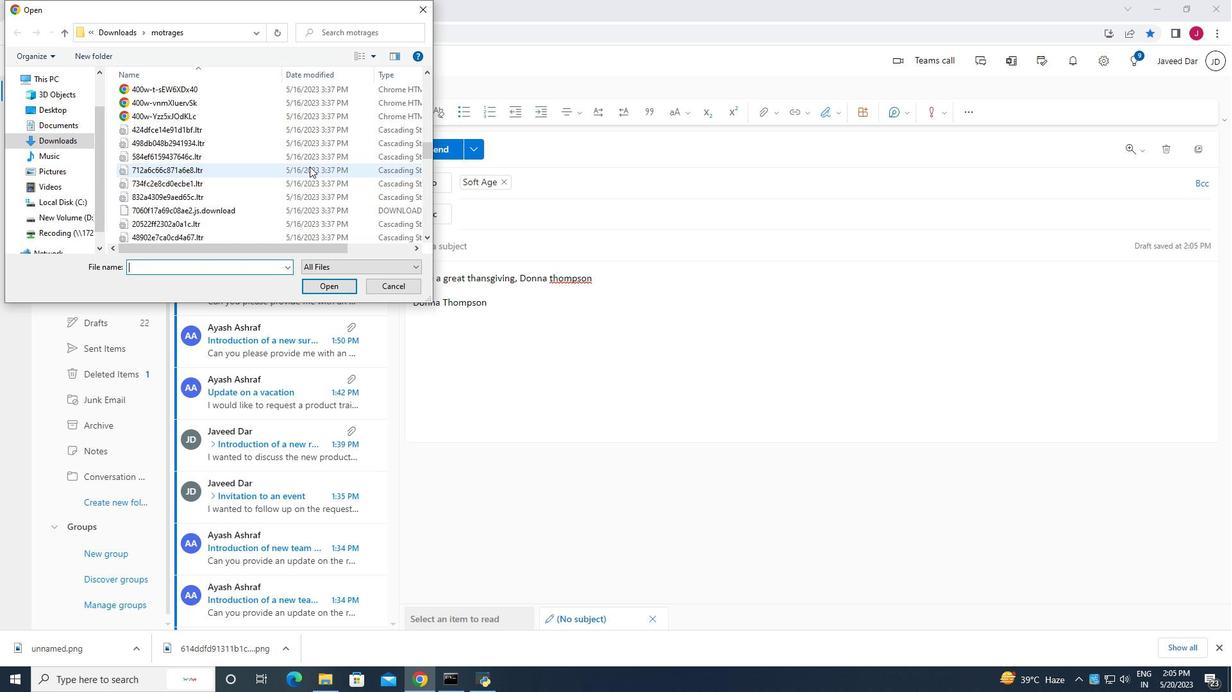 
Action: Mouse scrolled (309, 167) with delta (0, 0)
Screenshot: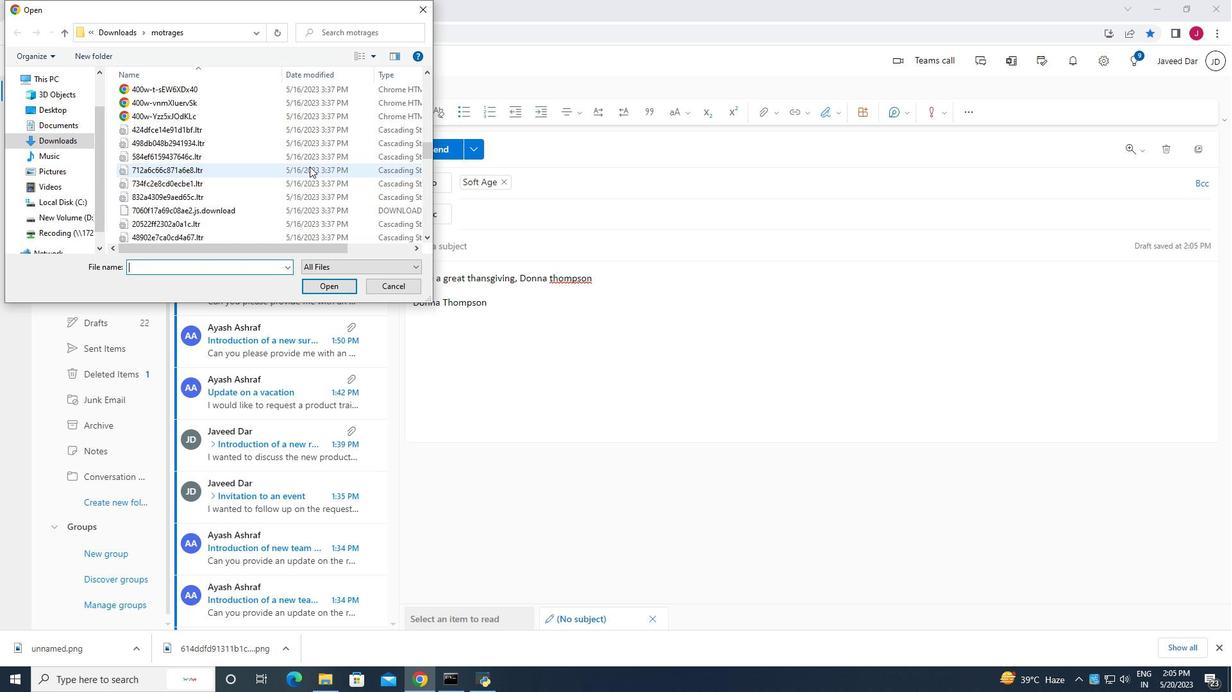 
Action: Mouse scrolled (309, 167) with delta (0, 0)
Screenshot: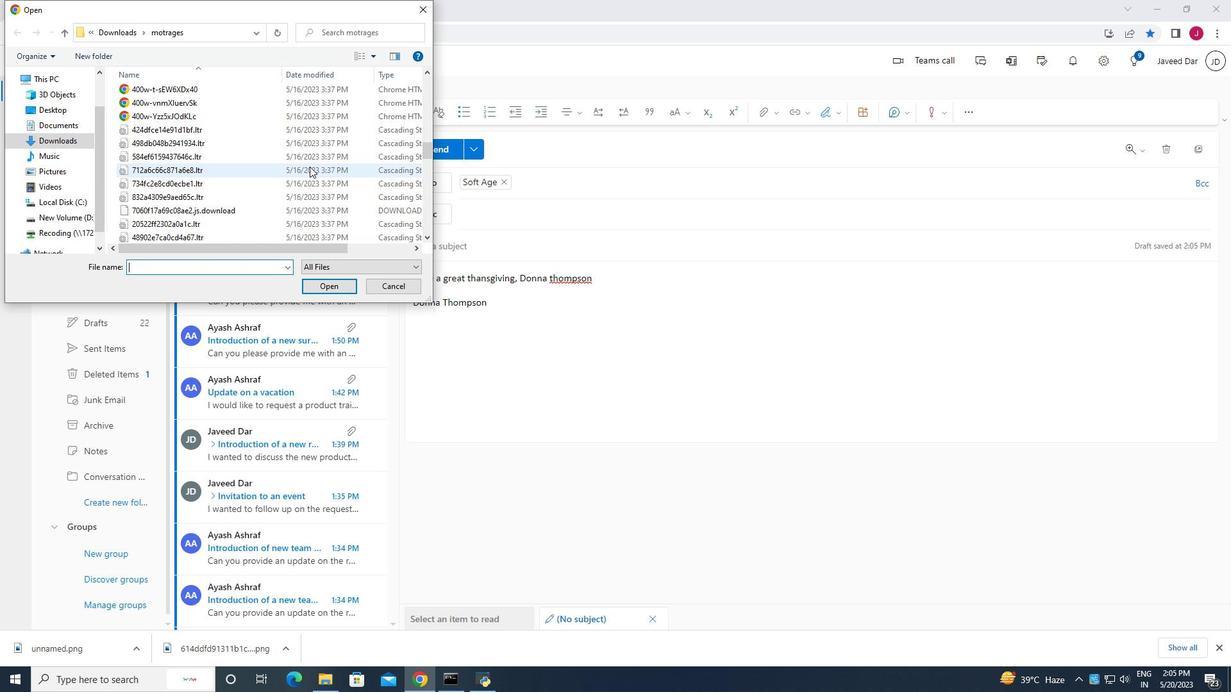 
Action: Mouse scrolled (309, 167) with delta (0, 0)
Screenshot: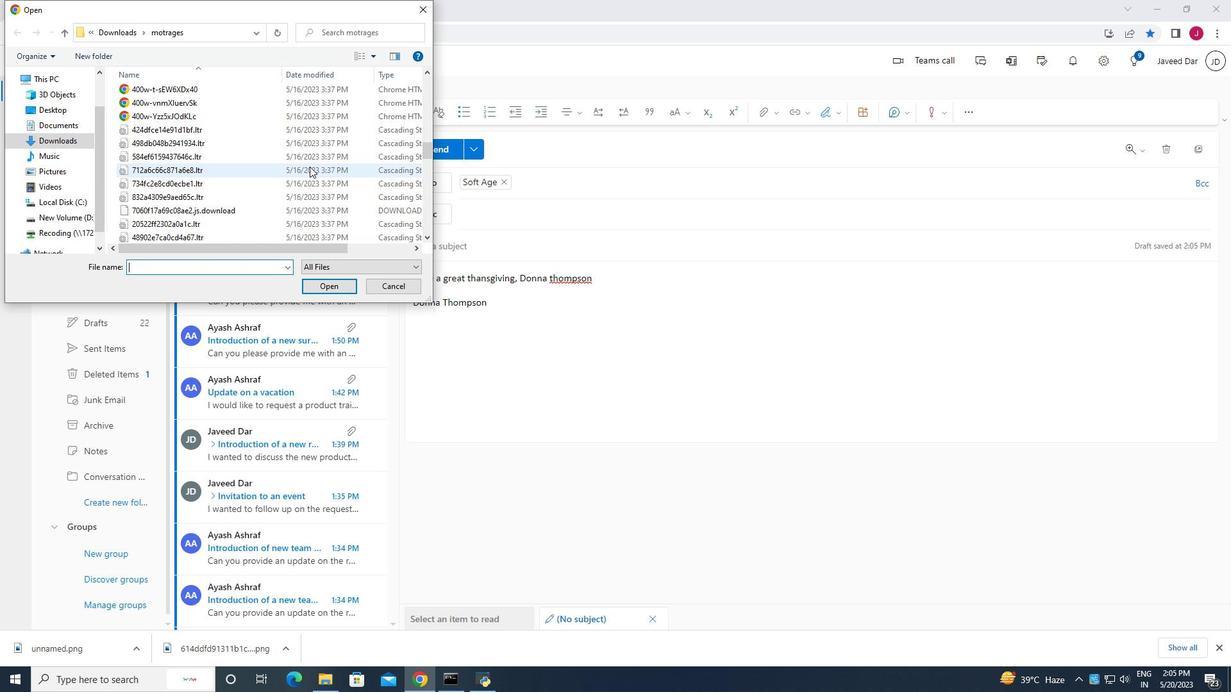 
Action: Mouse scrolled (309, 167) with delta (0, 0)
Screenshot: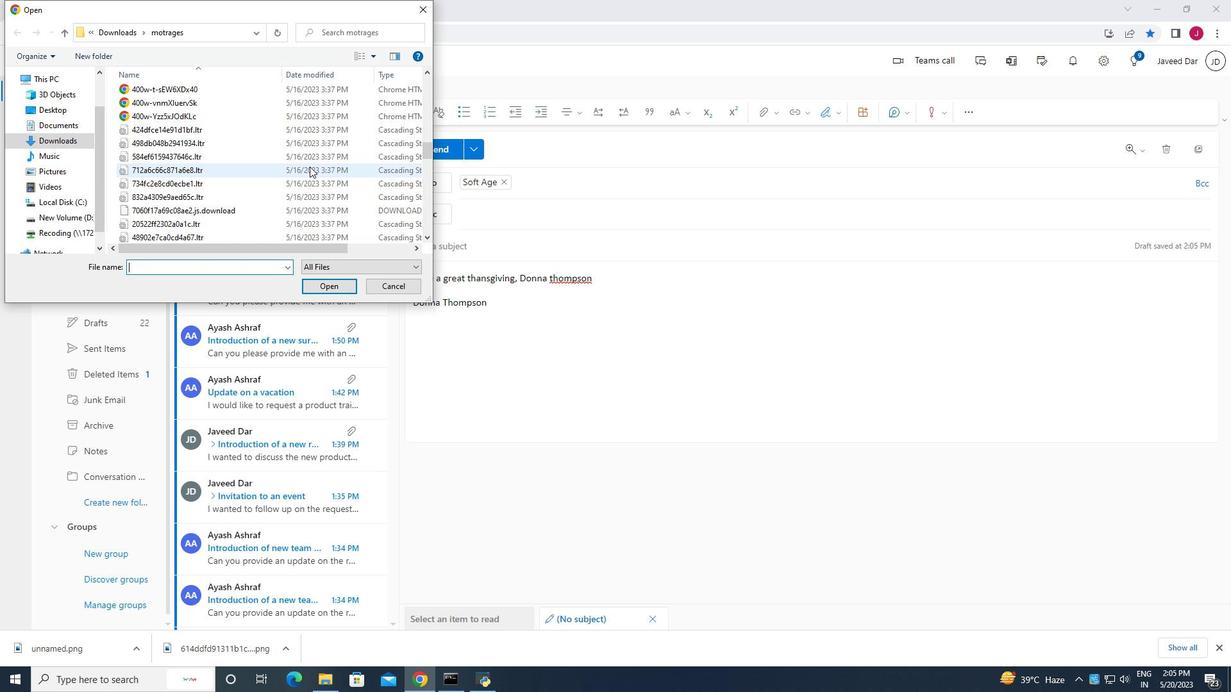 
Action: Mouse scrolled (309, 167) with delta (0, 0)
Screenshot: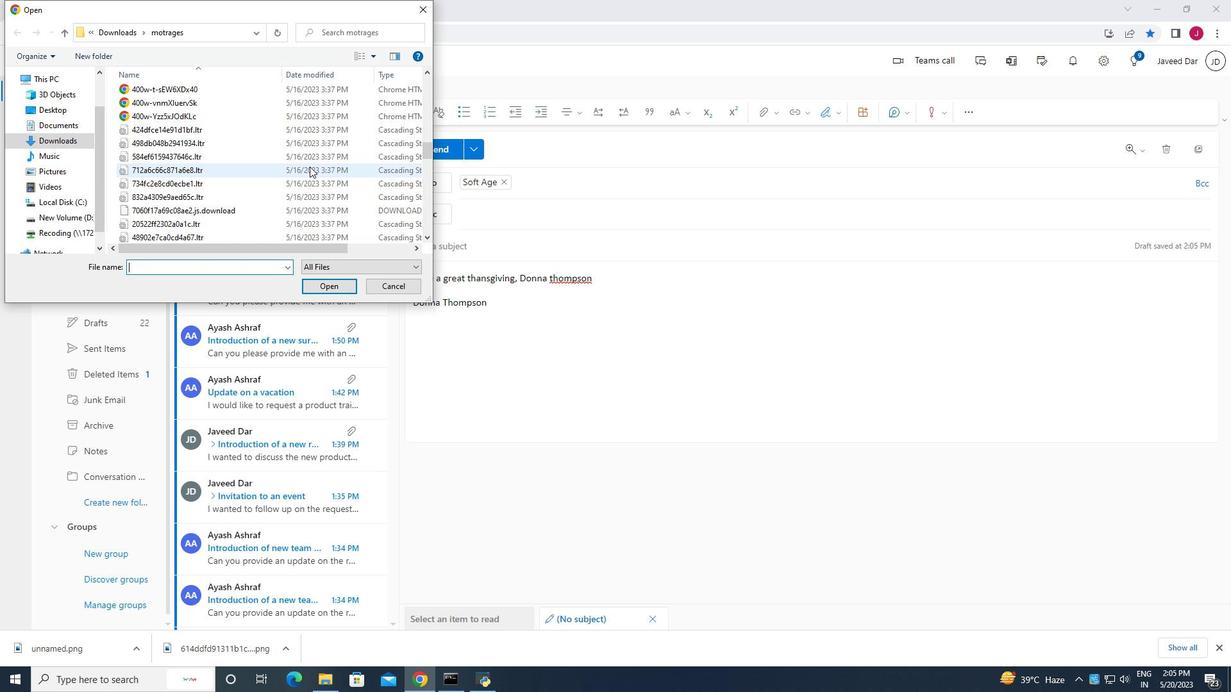 
Action: Mouse scrolled (309, 167) with delta (0, 0)
Screenshot: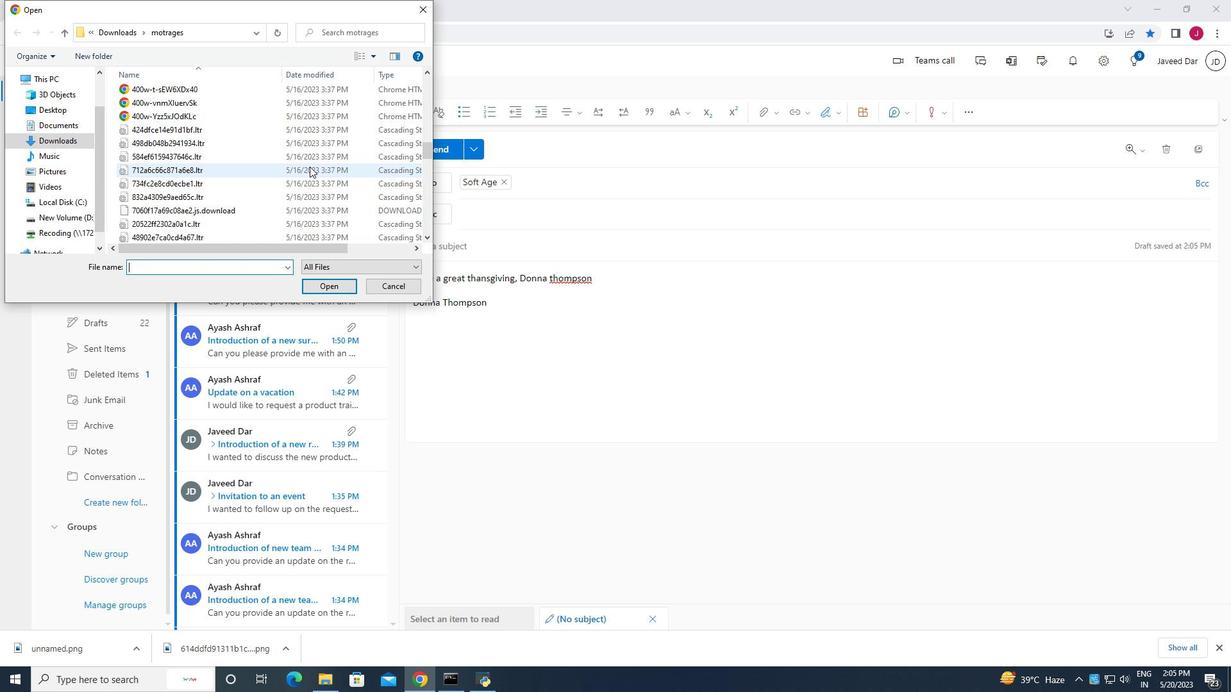 
Action: Mouse scrolled (309, 167) with delta (0, 0)
Screenshot: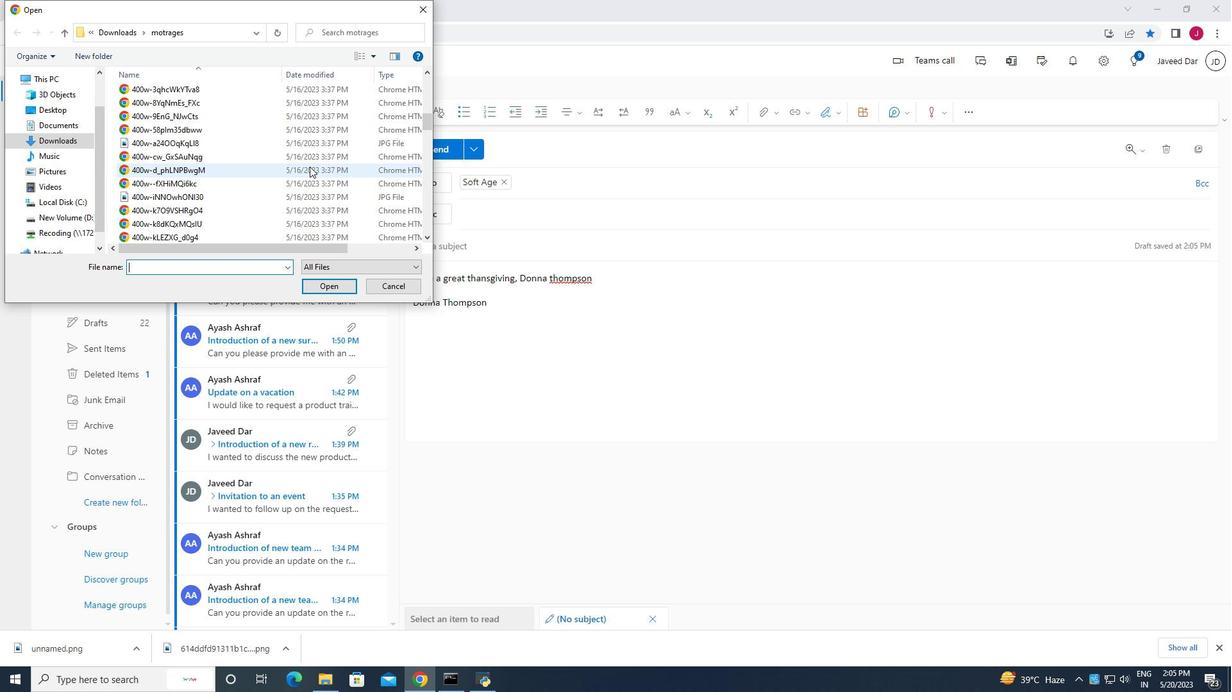 
Action: Mouse scrolled (309, 167) with delta (0, 0)
Screenshot: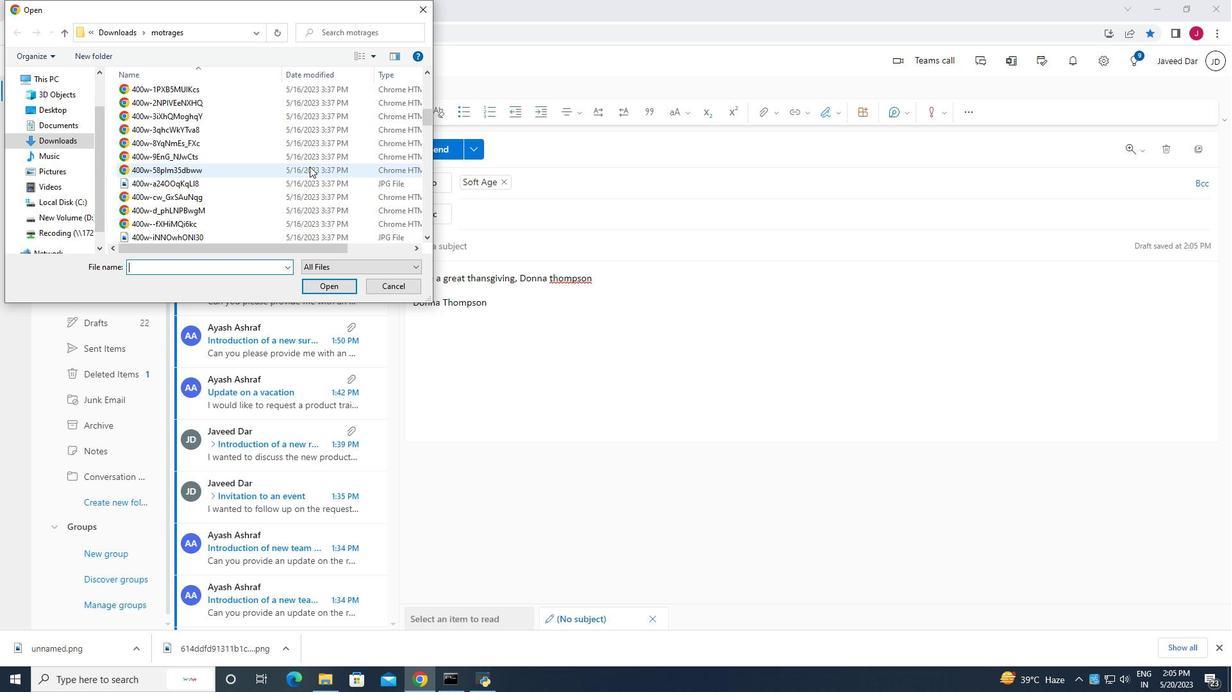 
Action: Mouse scrolled (309, 167) with delta (0, 0)
Screenshot: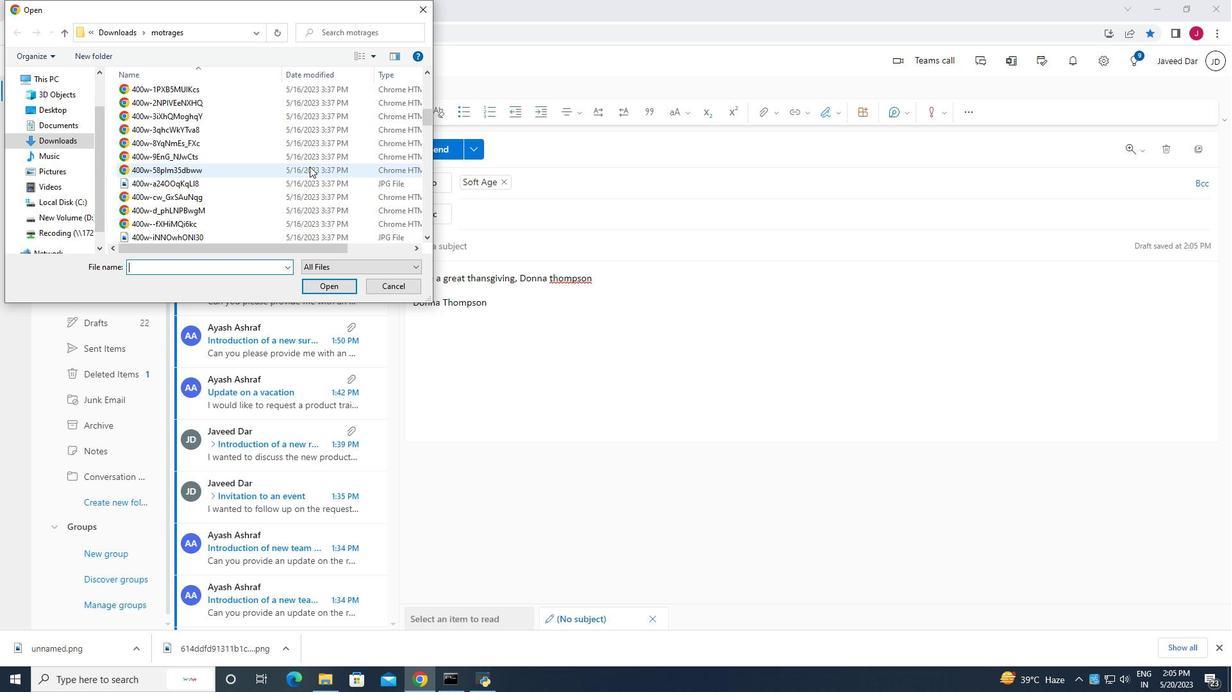 
Action: Mouse scrolled (309, 167) with delta (0, 0)
Screenshot: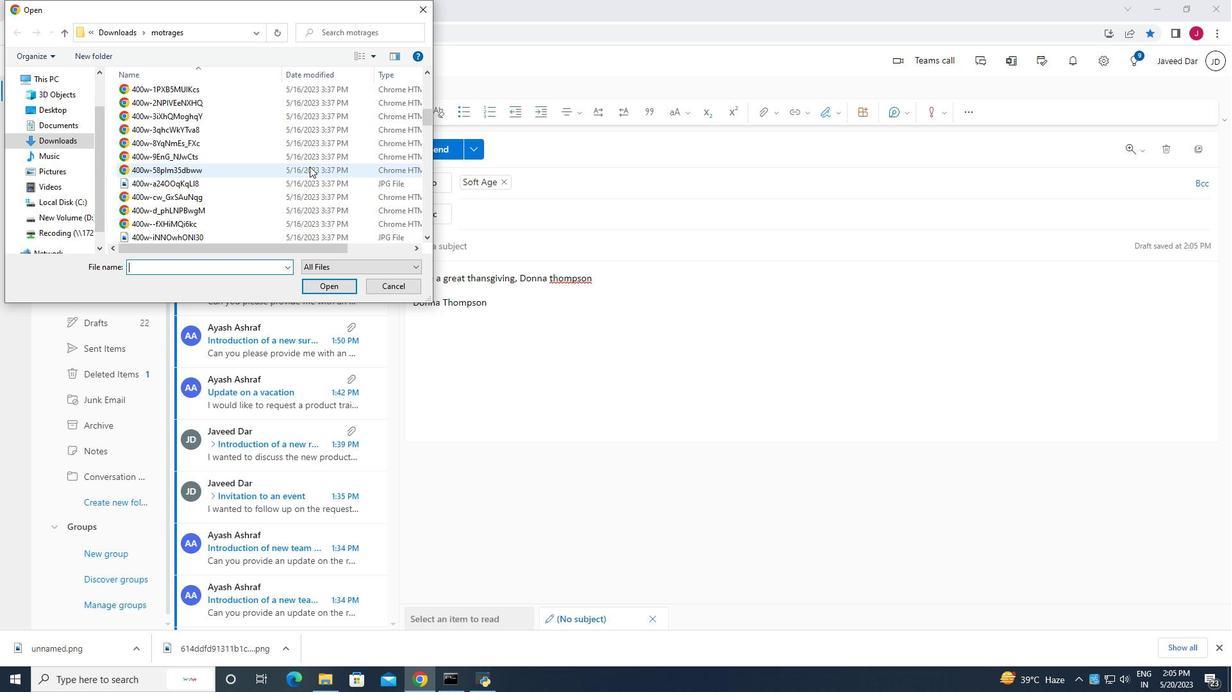 
Action: Mouse scrolled (309, 167) with delta (0, 0)
Screenshot: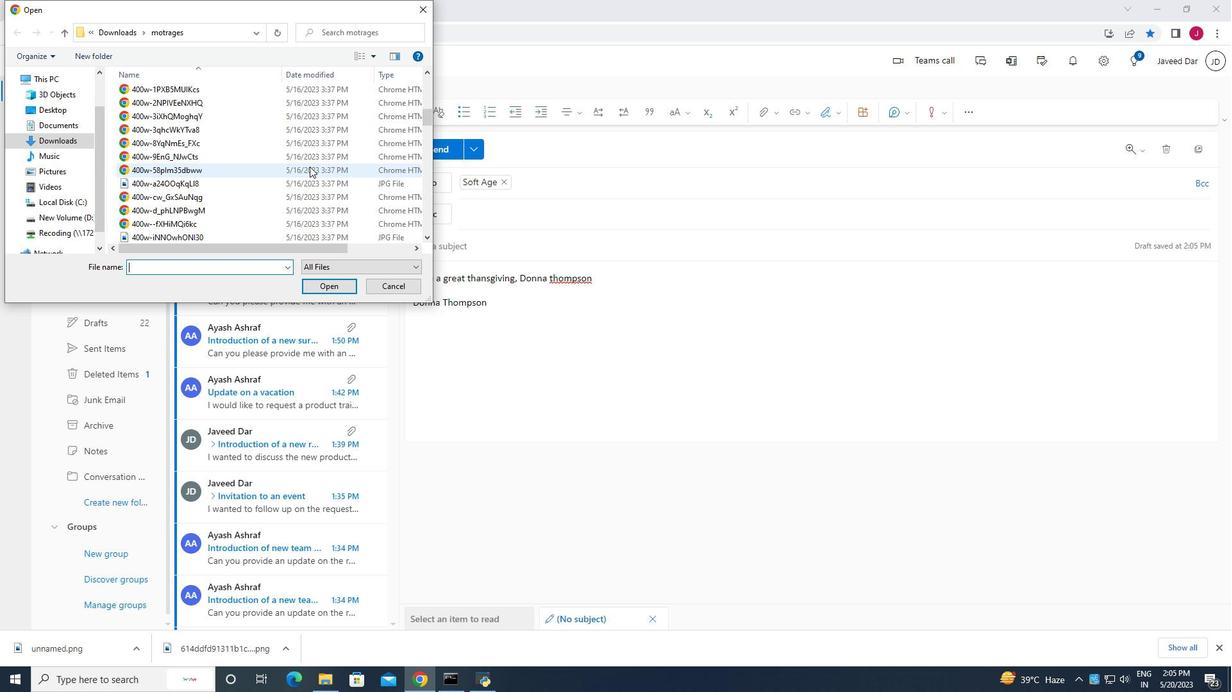 
Action: Mouse scrolled (309, 167) with delta (0, 0)
Screenshot: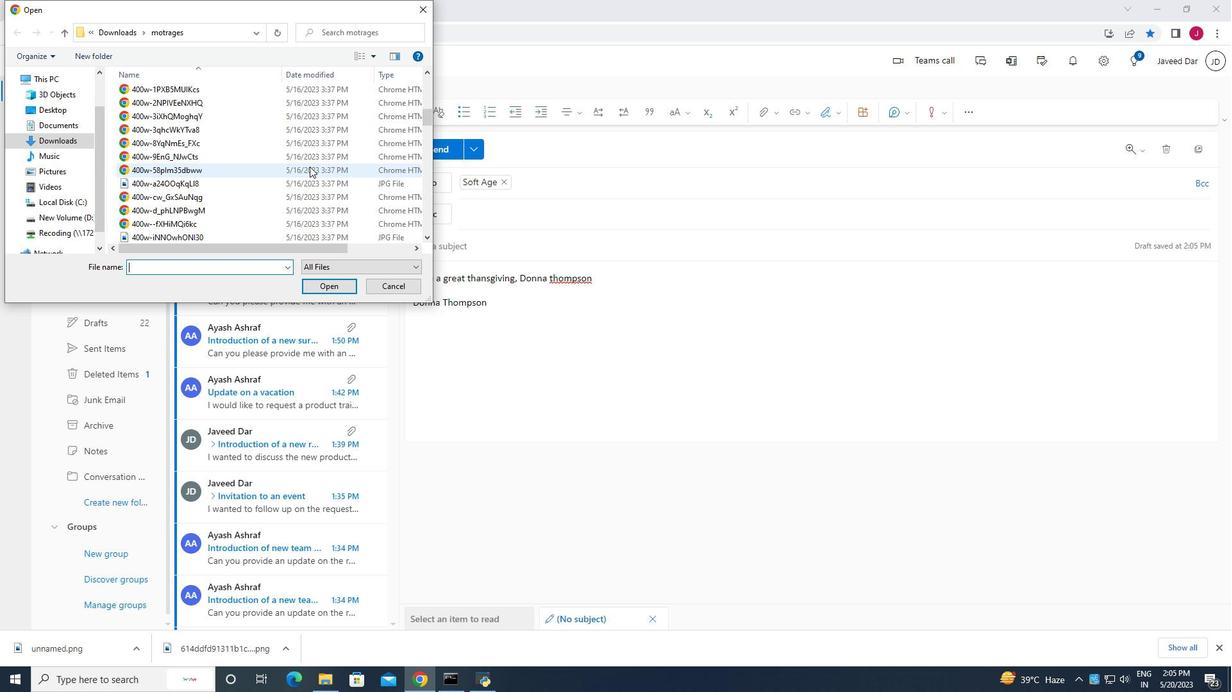 
Action: Mouse scrolled (309, 167) with delta (0, 0)
Screenshot: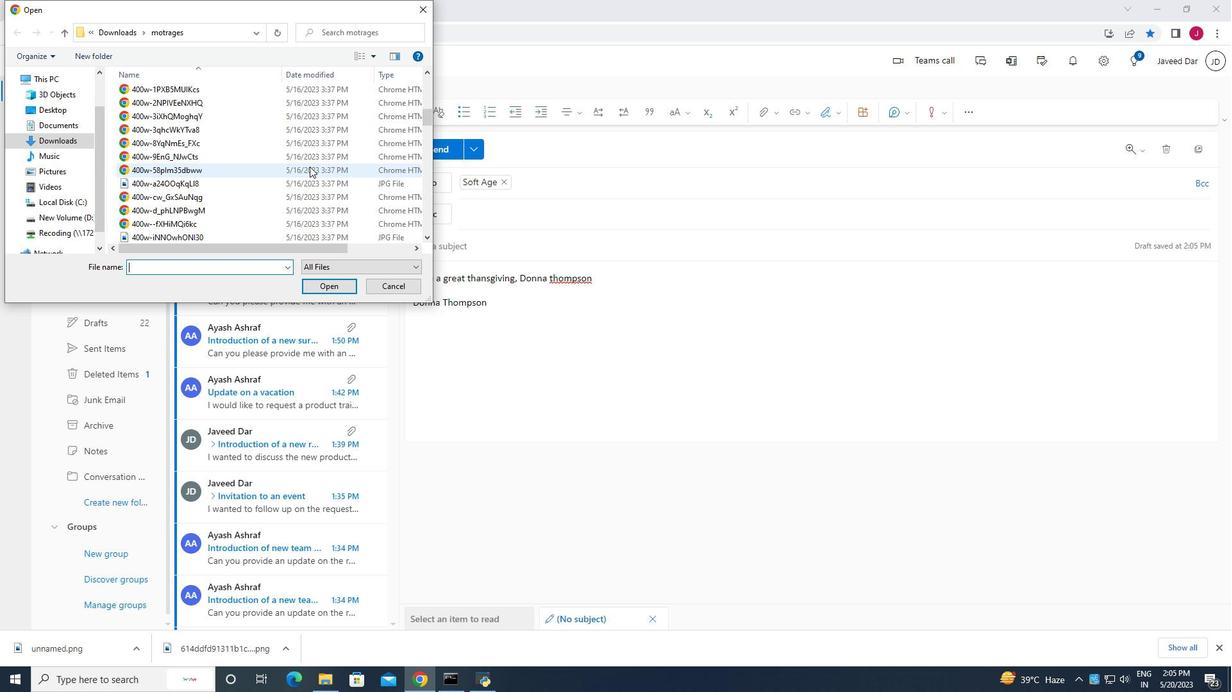 
Action: Mouse scrolled (309, 167) with delta (0, 0)
Screenshot: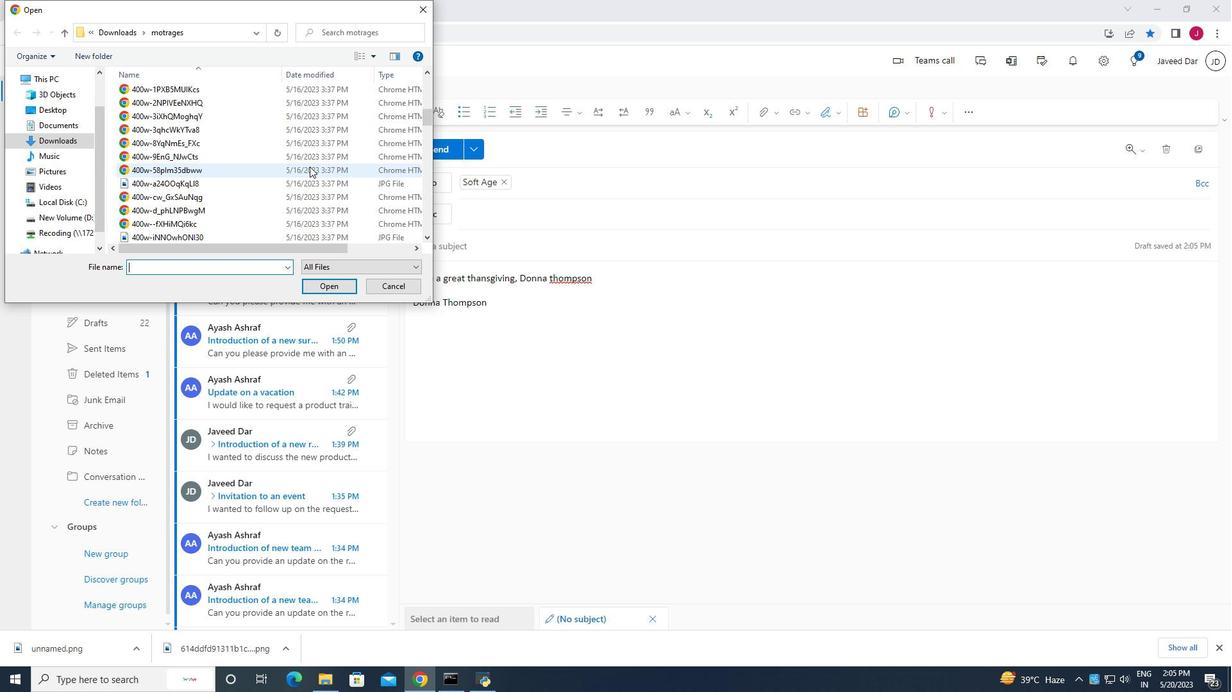 
Action: Mouse scrolled (309, 167) with delta (0, 0)
Screenshot: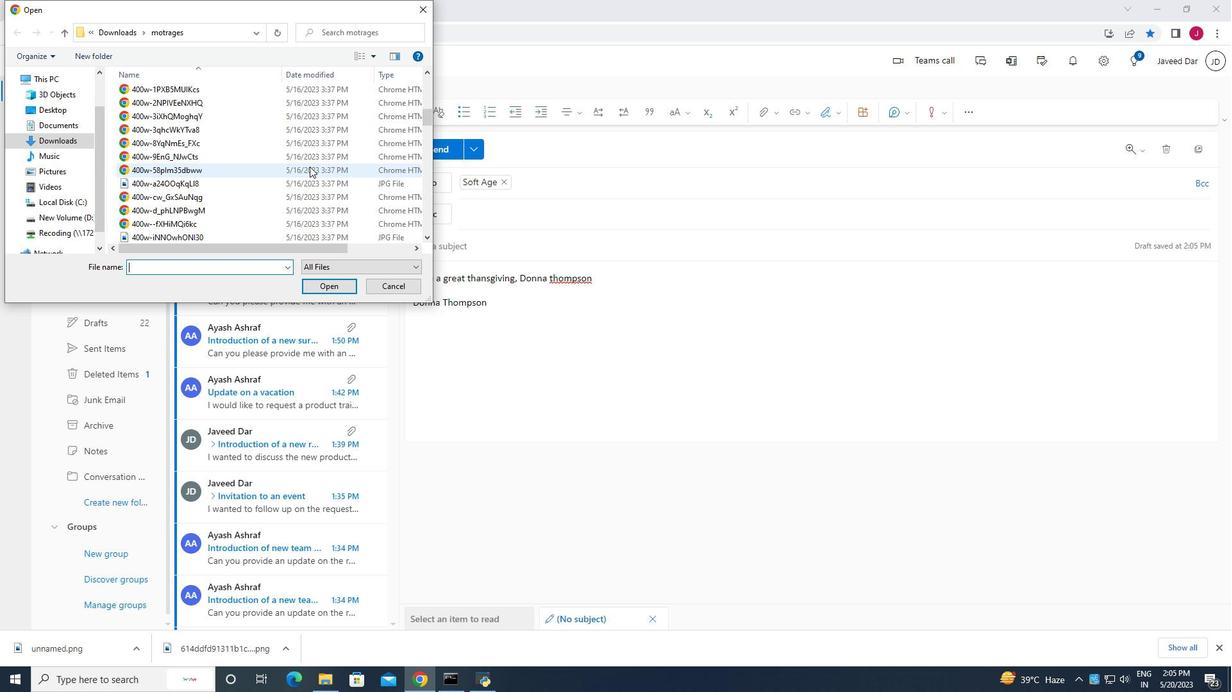 
Action: Mouse scrolled (309, 167) with delta (0, 0)
Screenshot: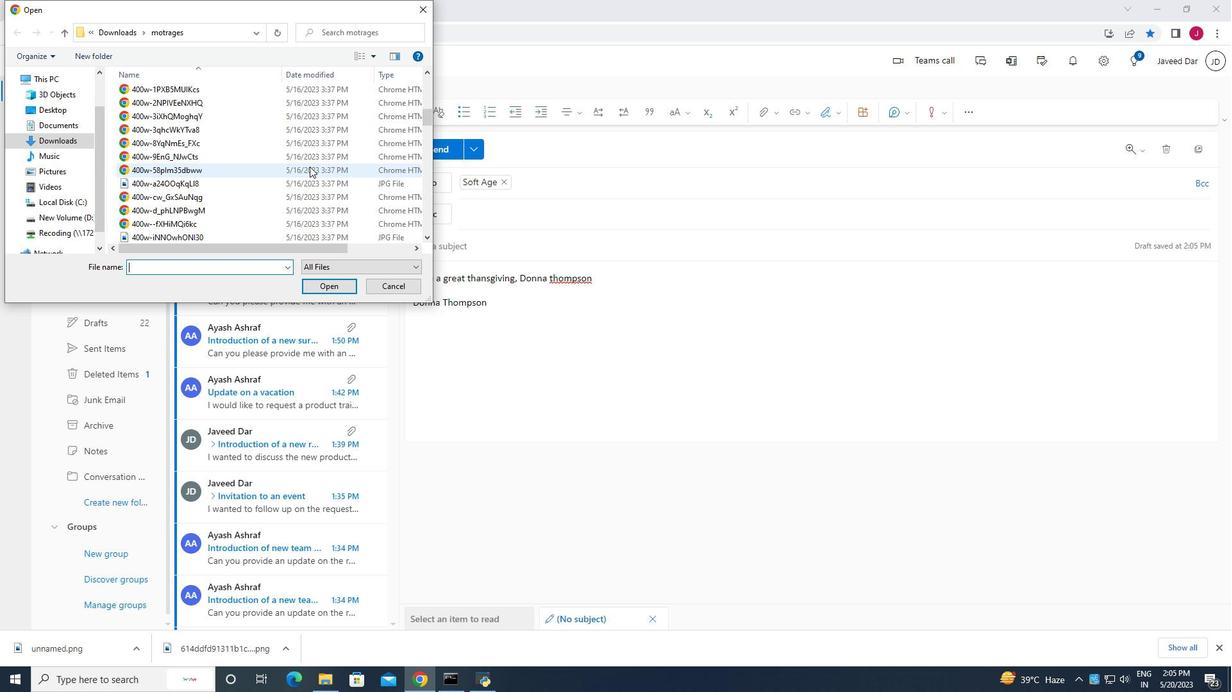 
Action: Mouse scrolled (309, 167) with delta (0, 0)
Screenshot: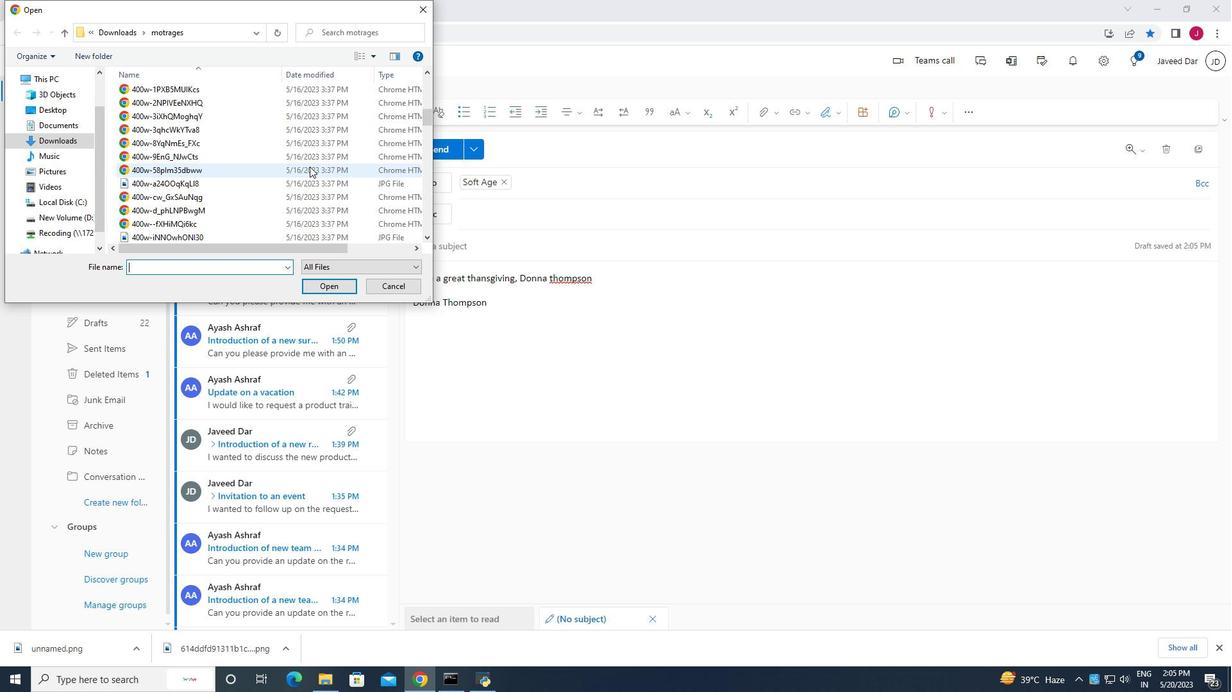 
Action: Mouse scrolled (309, 167) with delta (0, 0)
Screenshot: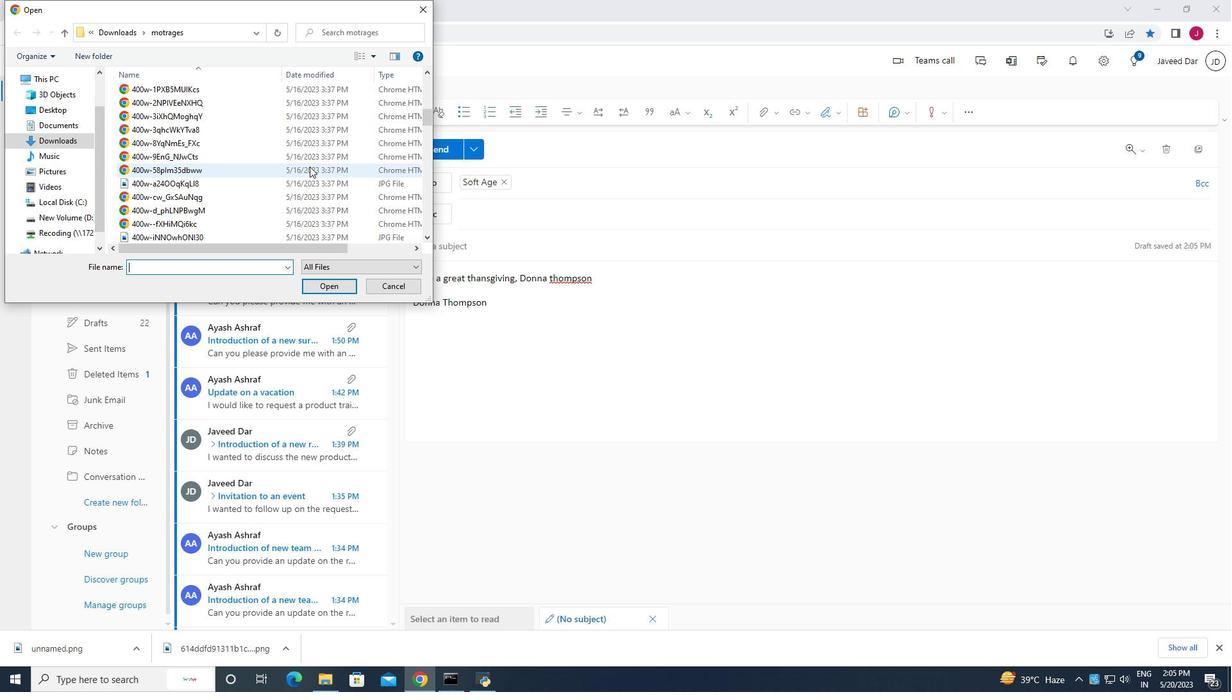 
Action: Mouse scrolled (309, 167) with delta (0, 0)
Screenshot: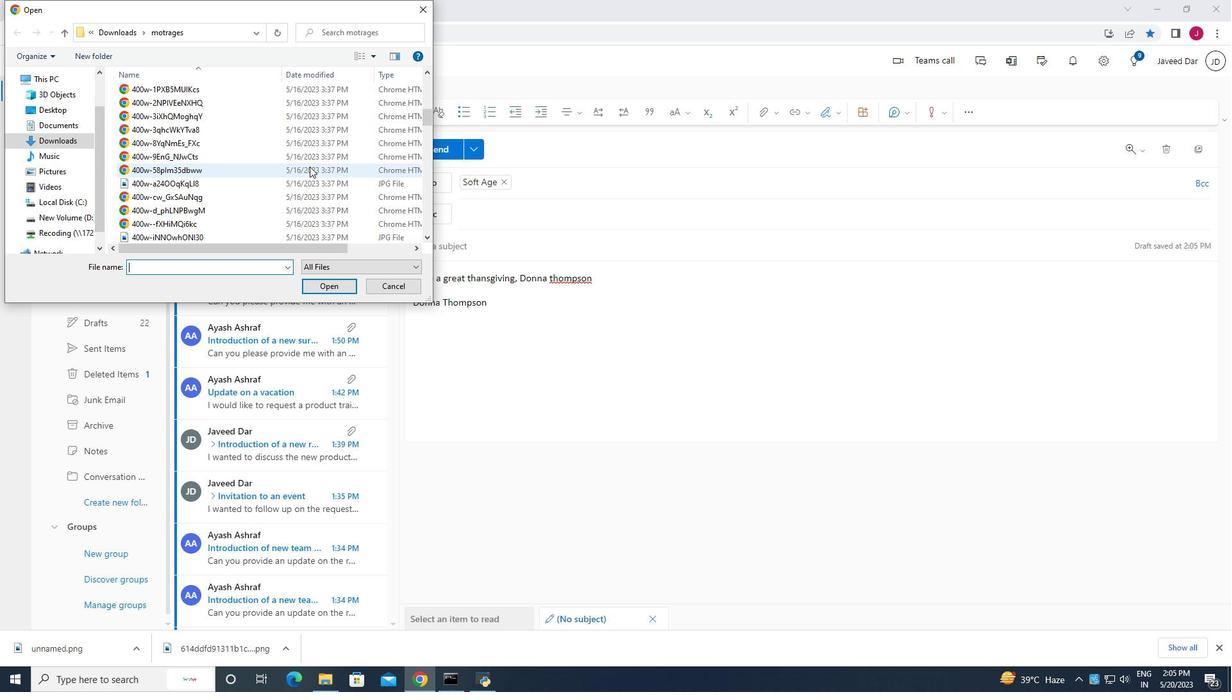 
Action: Mouse scrolled (309, 167) with delta (0, 0)
Screenshot: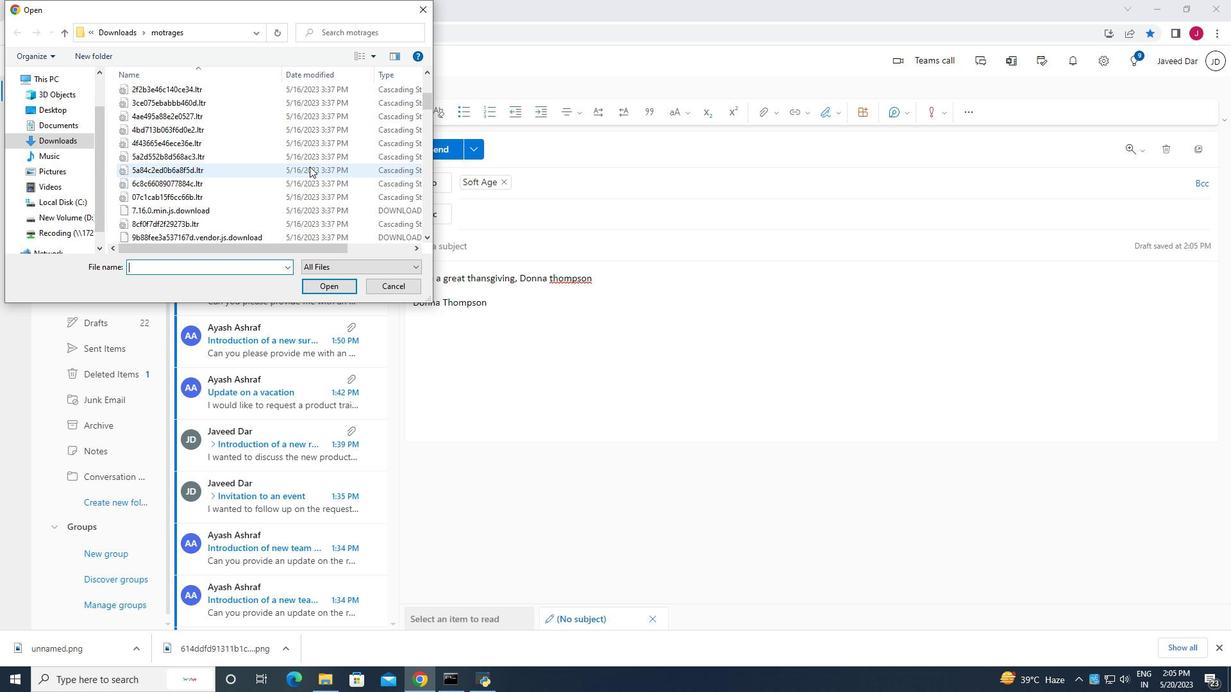 
Action: Mouse scrolled (309, 167) with delta (0, 0)
Screenshot: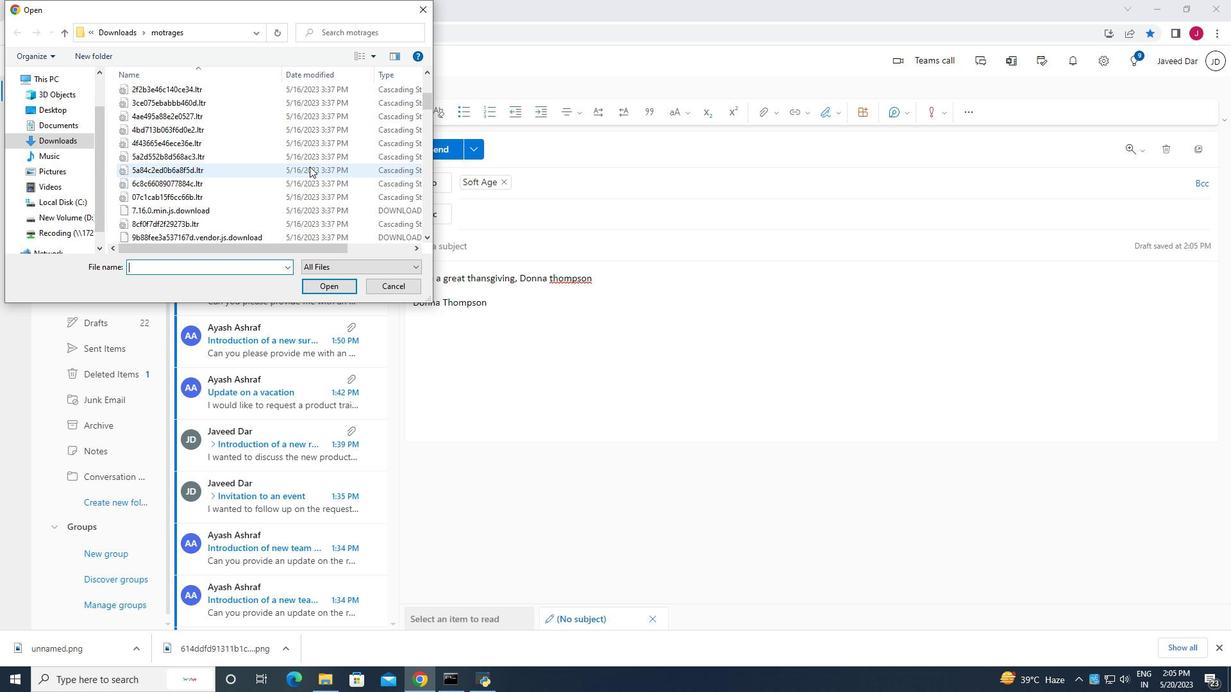 
Action: Mouse scrolled (309, 167) with delta (0, 0)
Screenshot: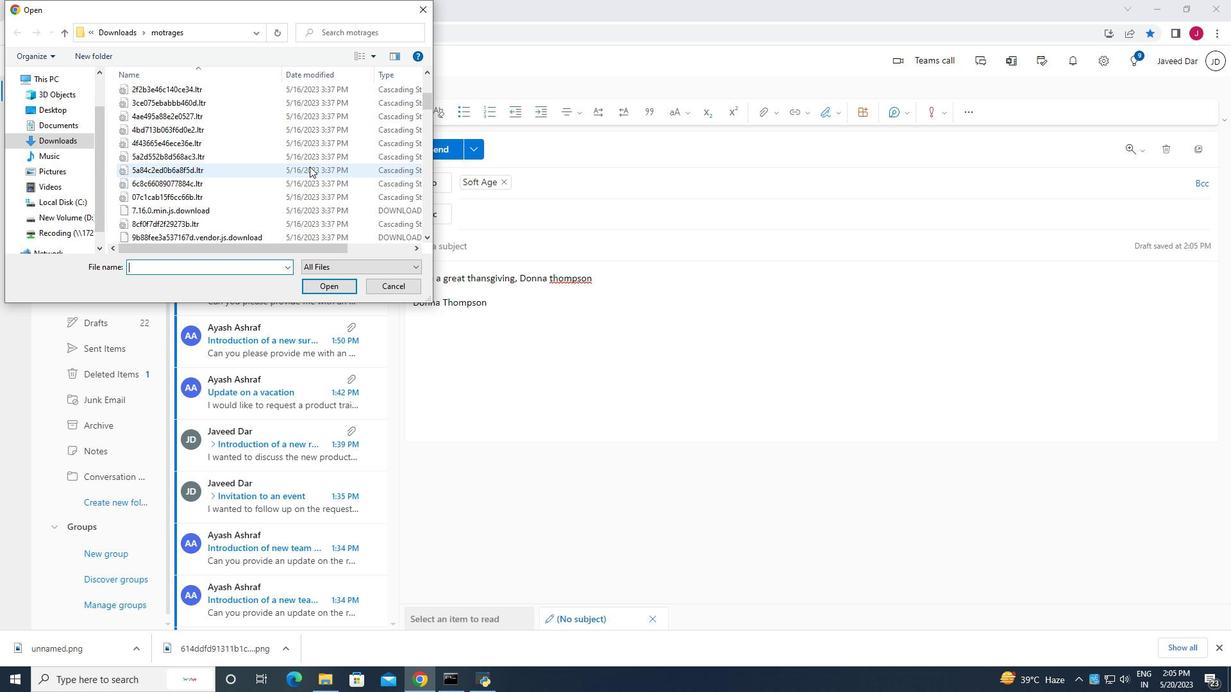 
Action: Mouse scrolled (309, 167) with delta (0, 0)
Screenshot: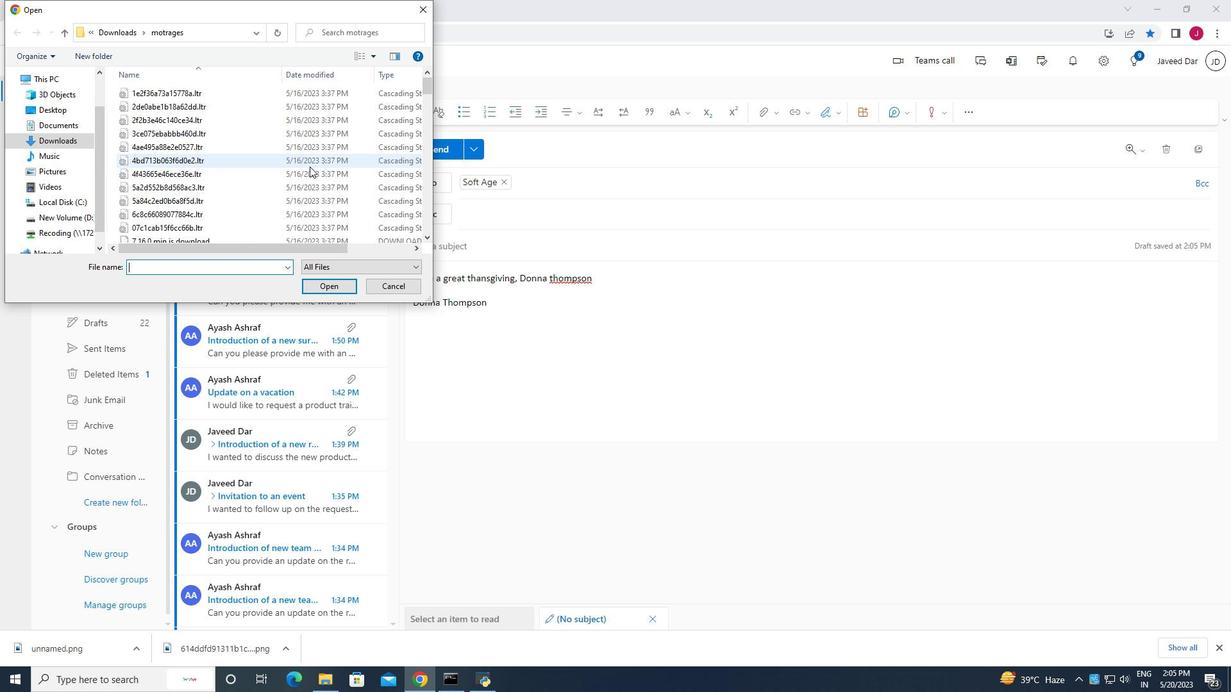 
Action: Mouse scrolled (309, 167) with delta (0, 0)
Screenshot: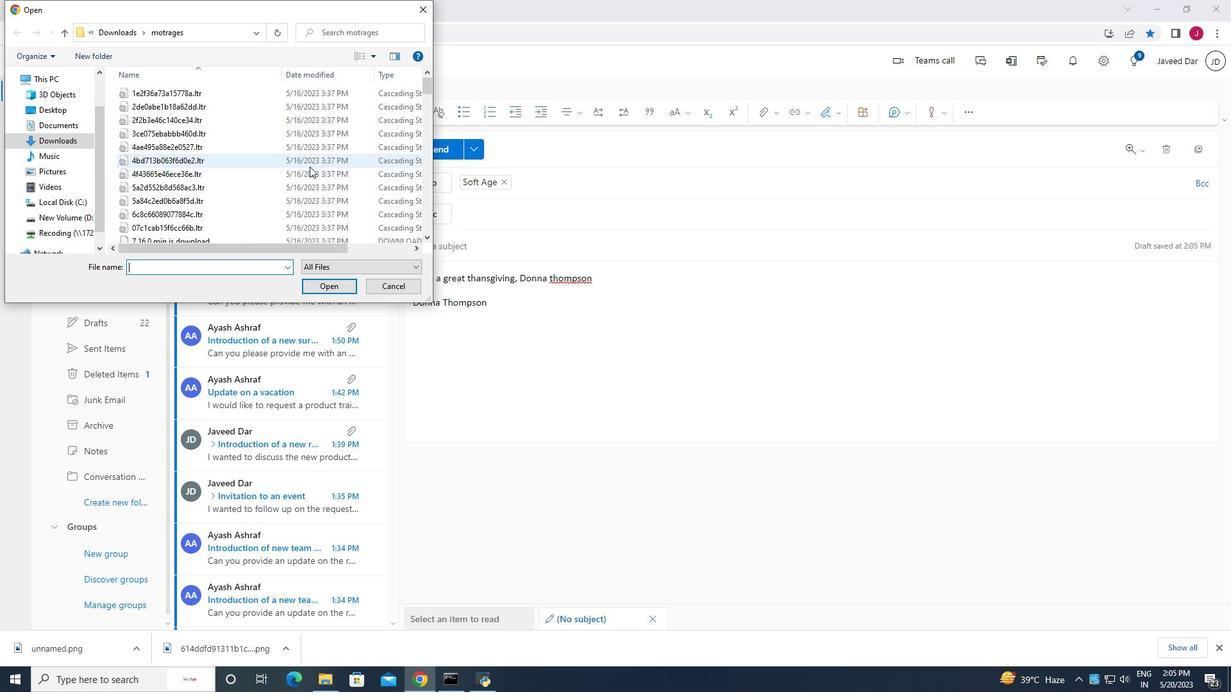 
Action: Mouse scrolled (309, 167) with delta (0, 0)
Screenshot: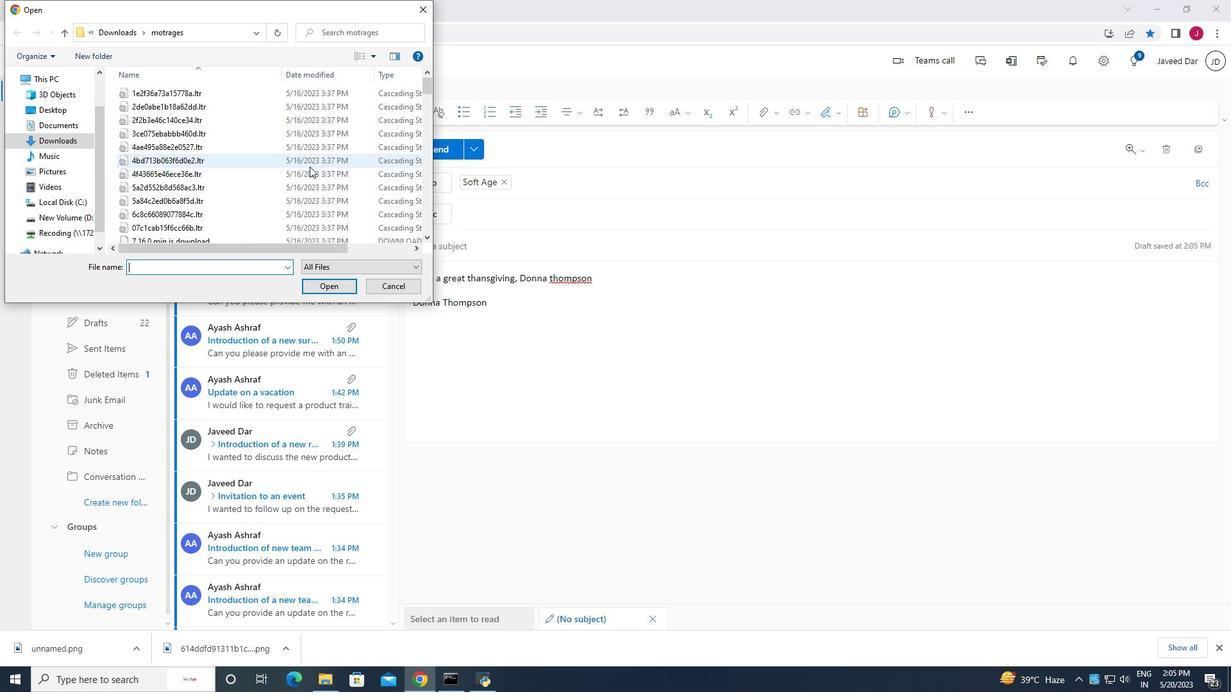 
Action: Mouse scrolled (309, 167) with delta (0, 0)
Screenshot: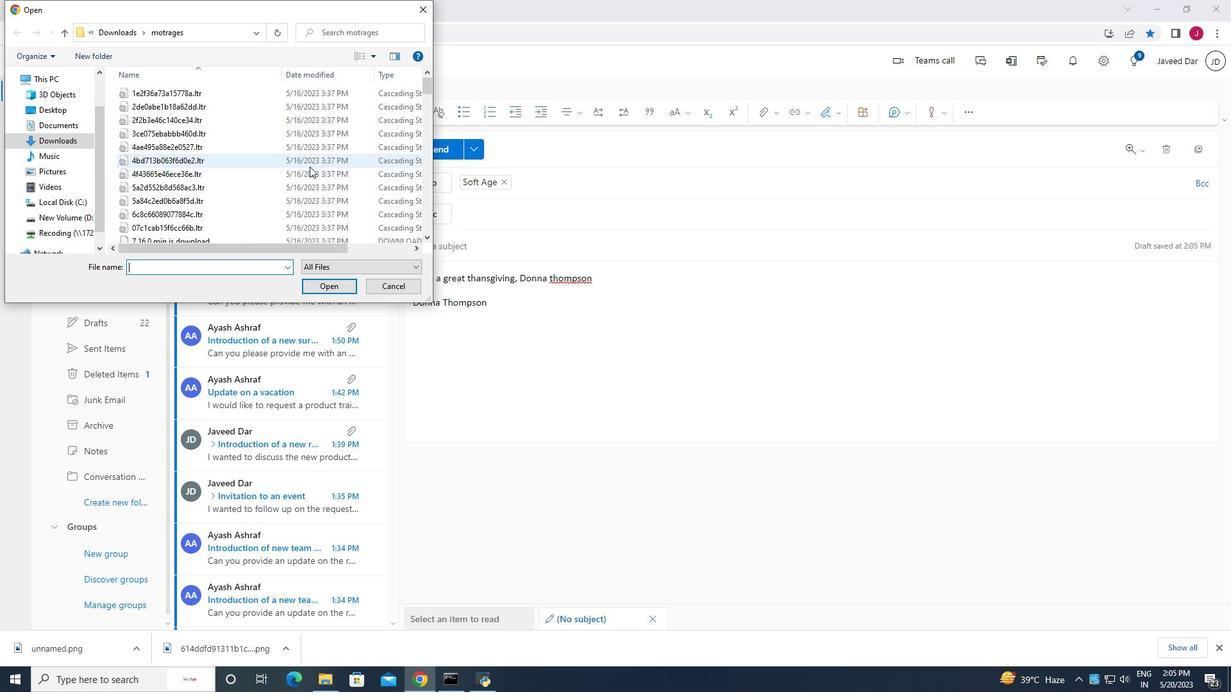 
Action: Mouse scrolled (309, 167) with delta (0, 0)
Screenshot: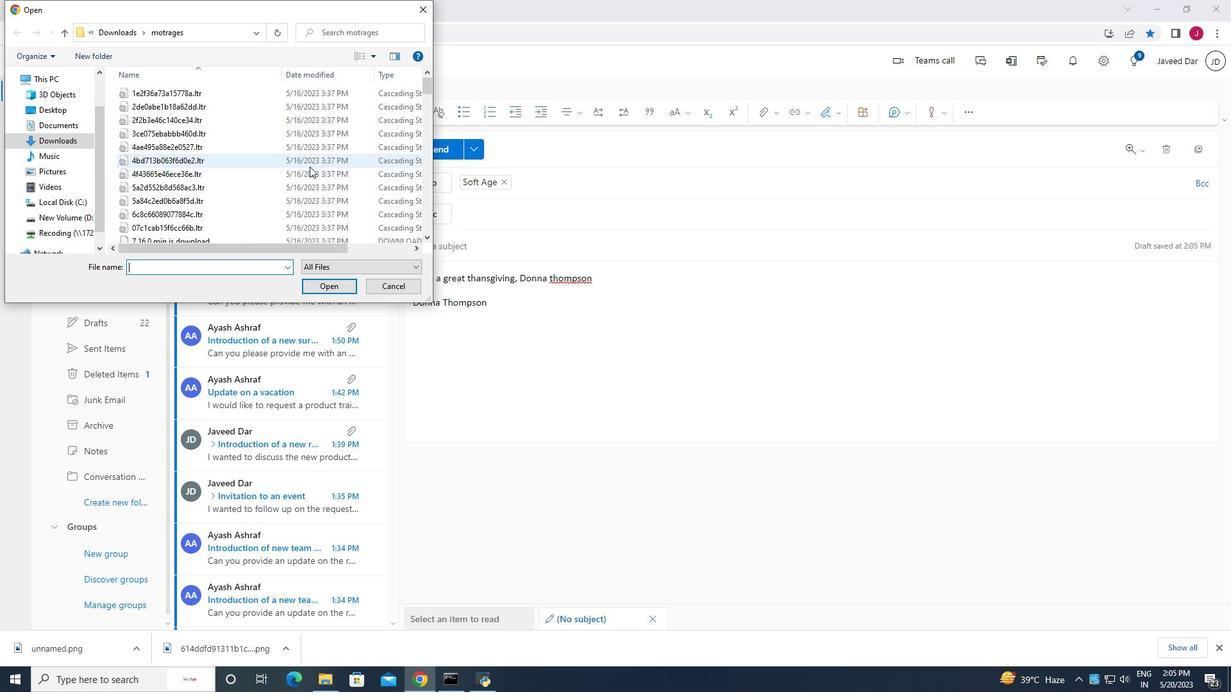 
Action: Mouse scrolled (309, 167) with delta (0, 0)
Screenshot: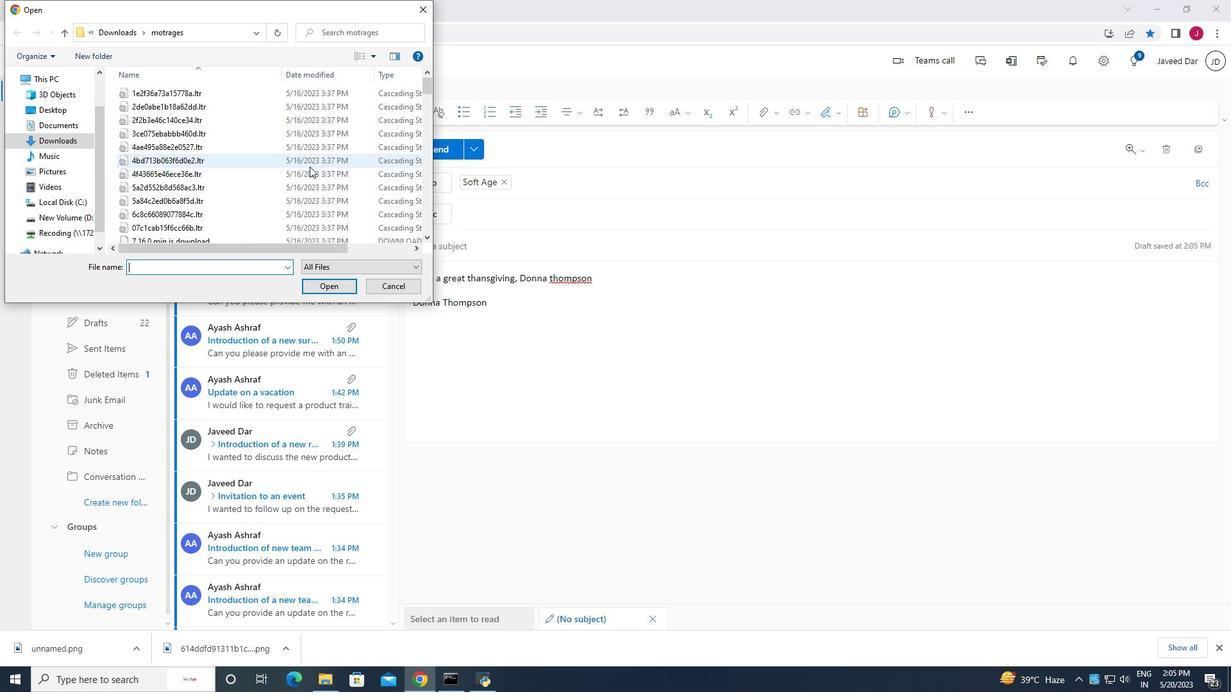 
Action: Mouse scrolled (309, 167) with delta (0, 0)
Screenshot: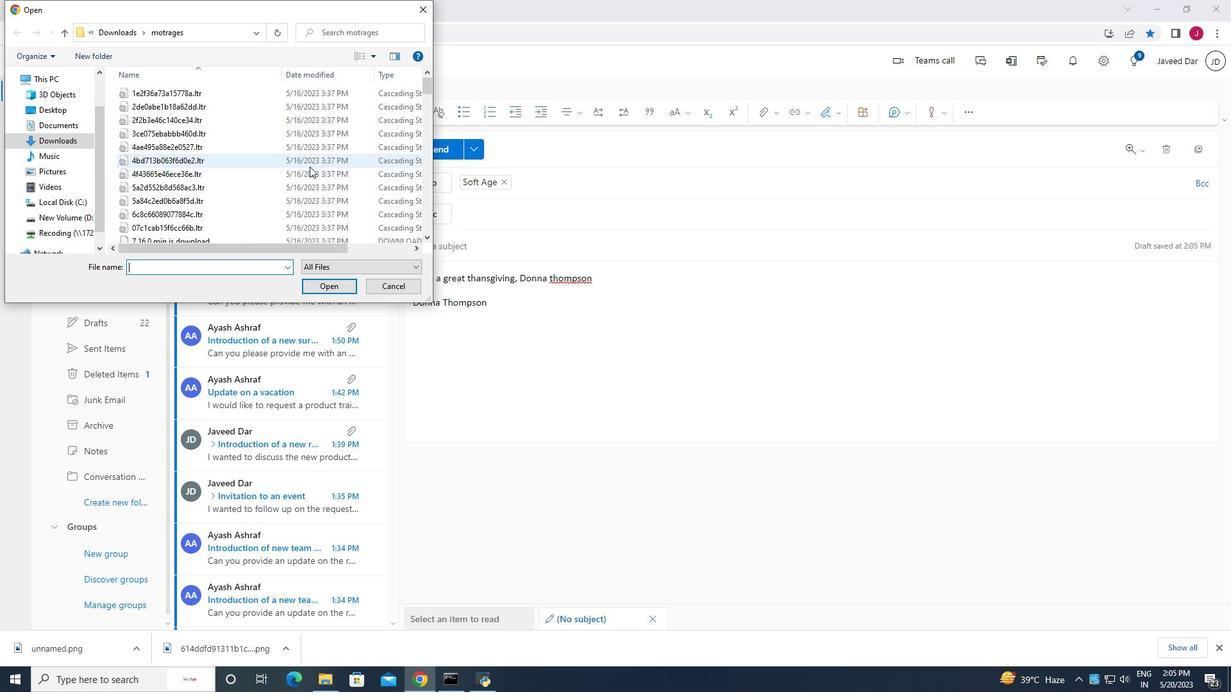 
Action: Mouse scrolled (309, 167) with delta (0, 0)
Screenshot: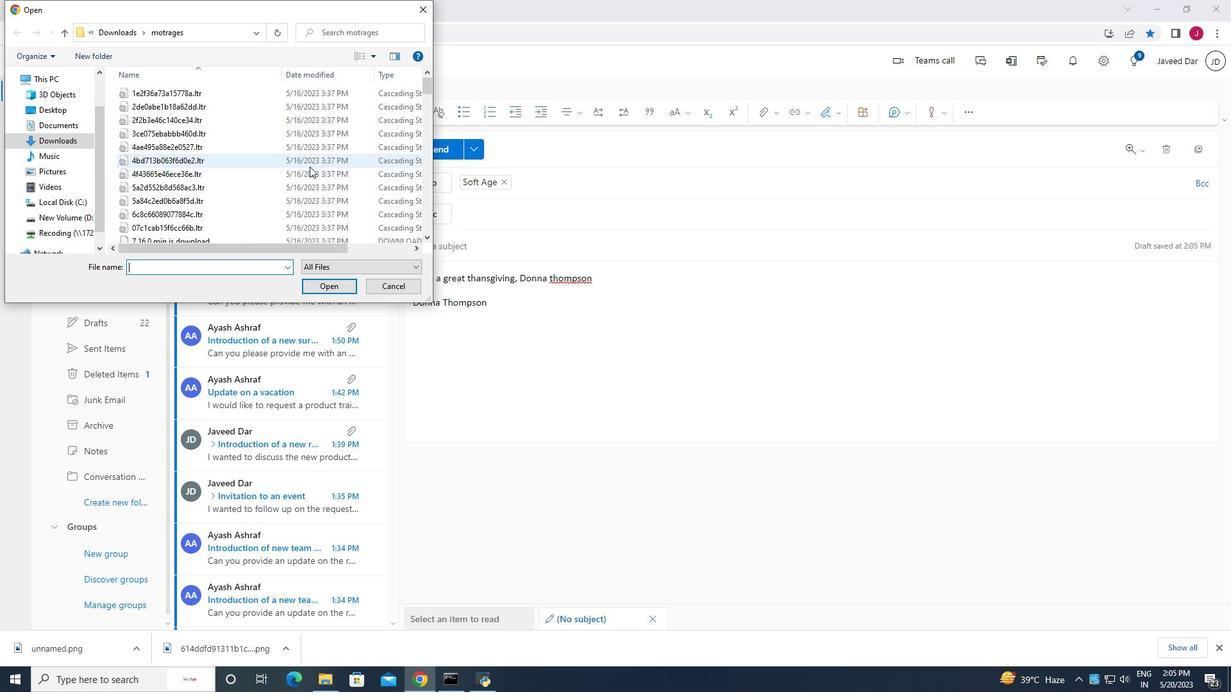 
Action: Mouse moved to (345, 93)
Screenshot: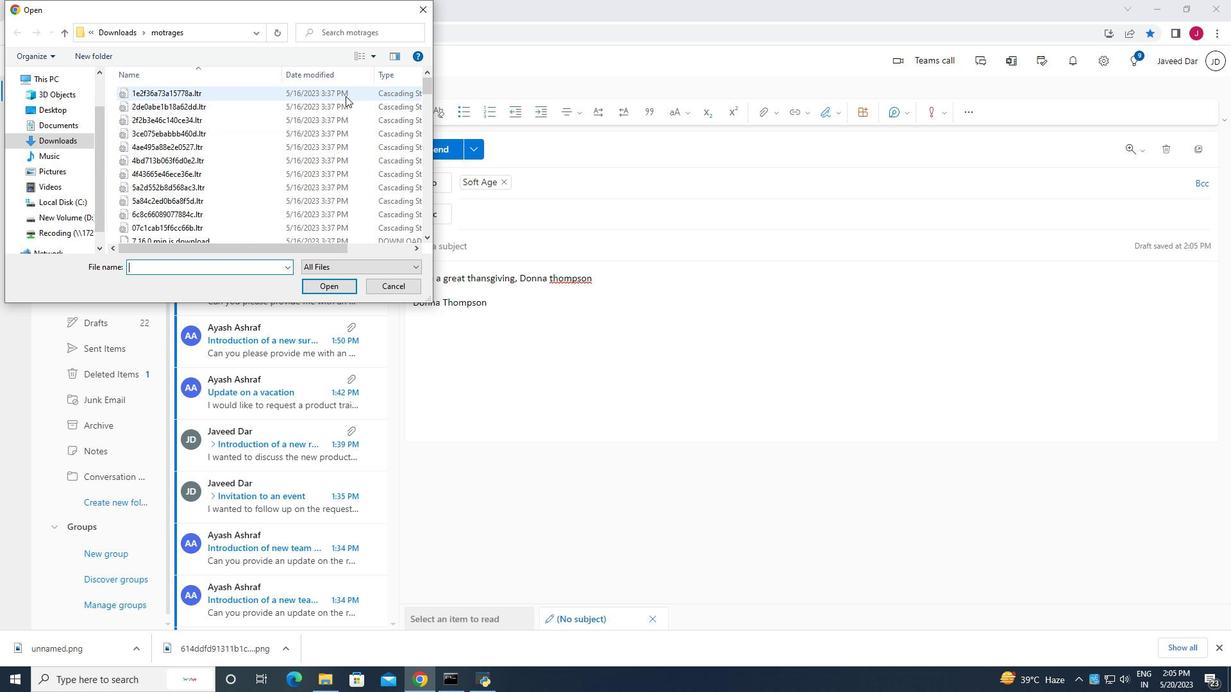 
Action: Mouse pressed left at (345, 93)
Screenshot: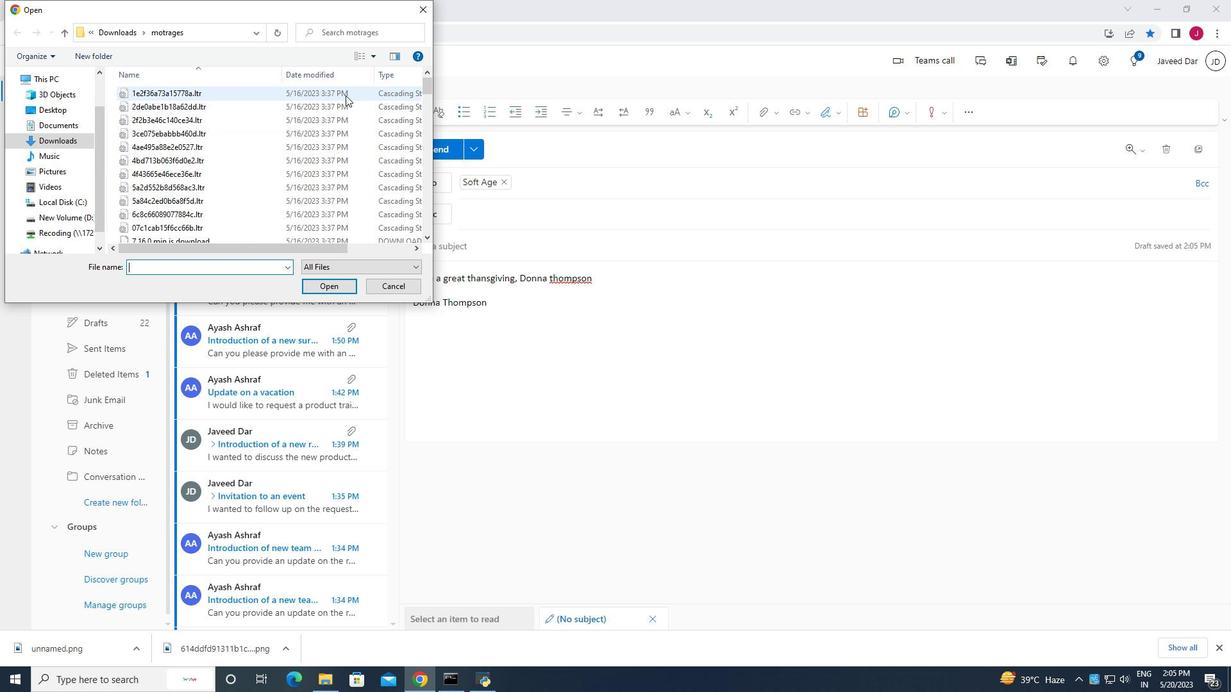 
Action: Mouse moved to (337, 284)
Screenshot: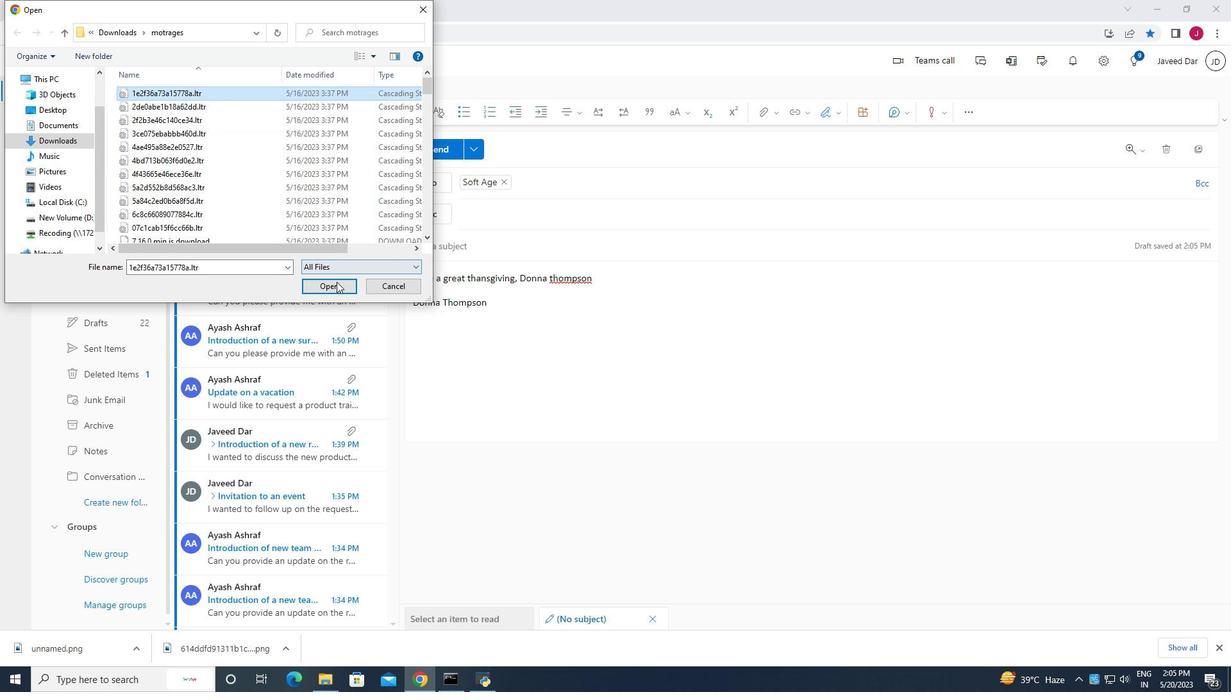 
Action: Mouse pressed left at (337, 284)
Screenshot: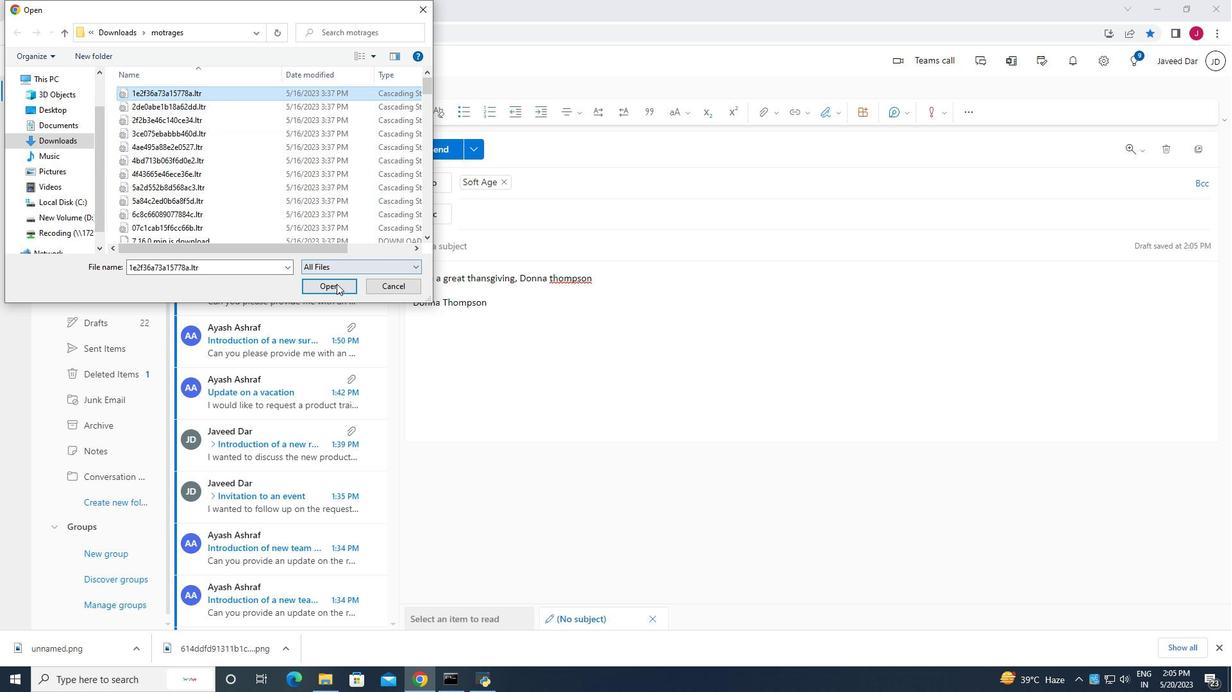 
Action: Mouse moved to (579, 325)
Screenshot: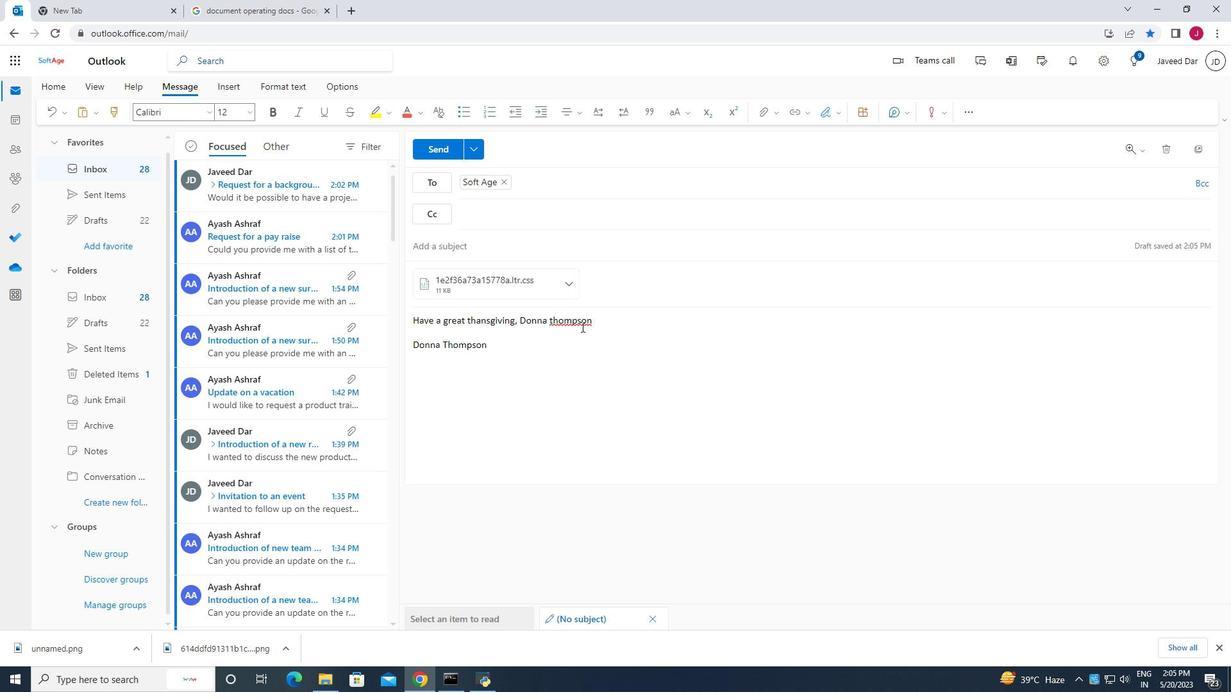 
Action: Mouse pressed right at (579, 325)
Screenshot: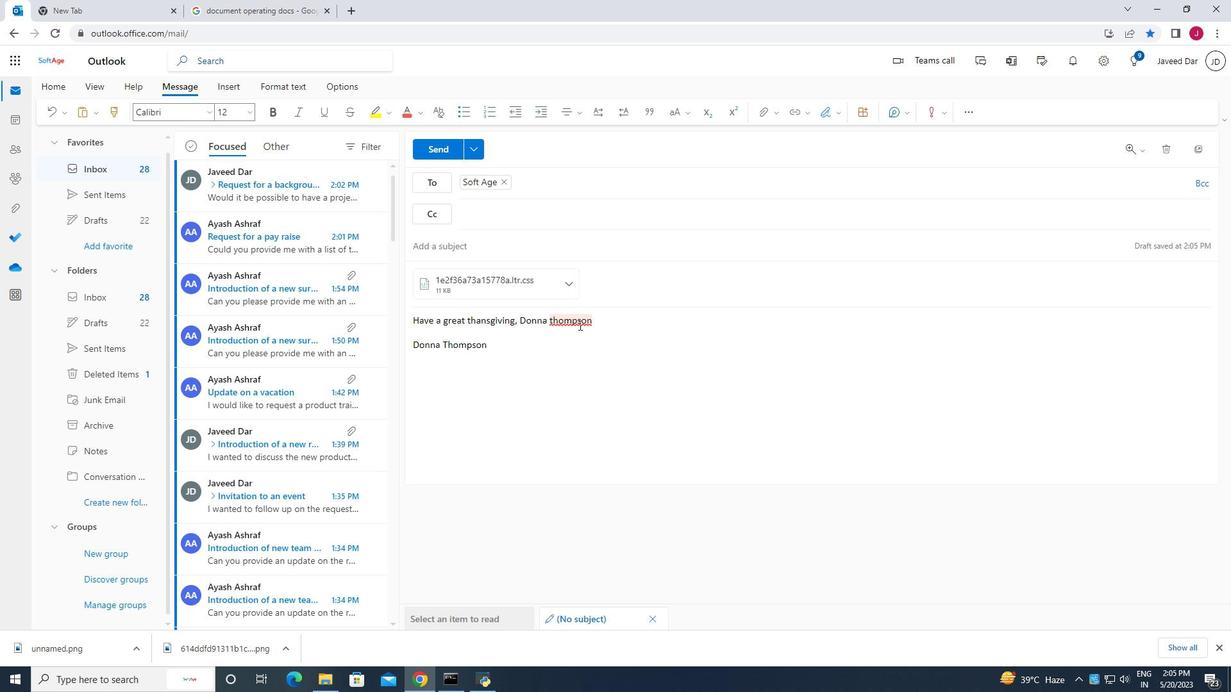 
Action: Mouse moved to (558, 352)
Screenshot: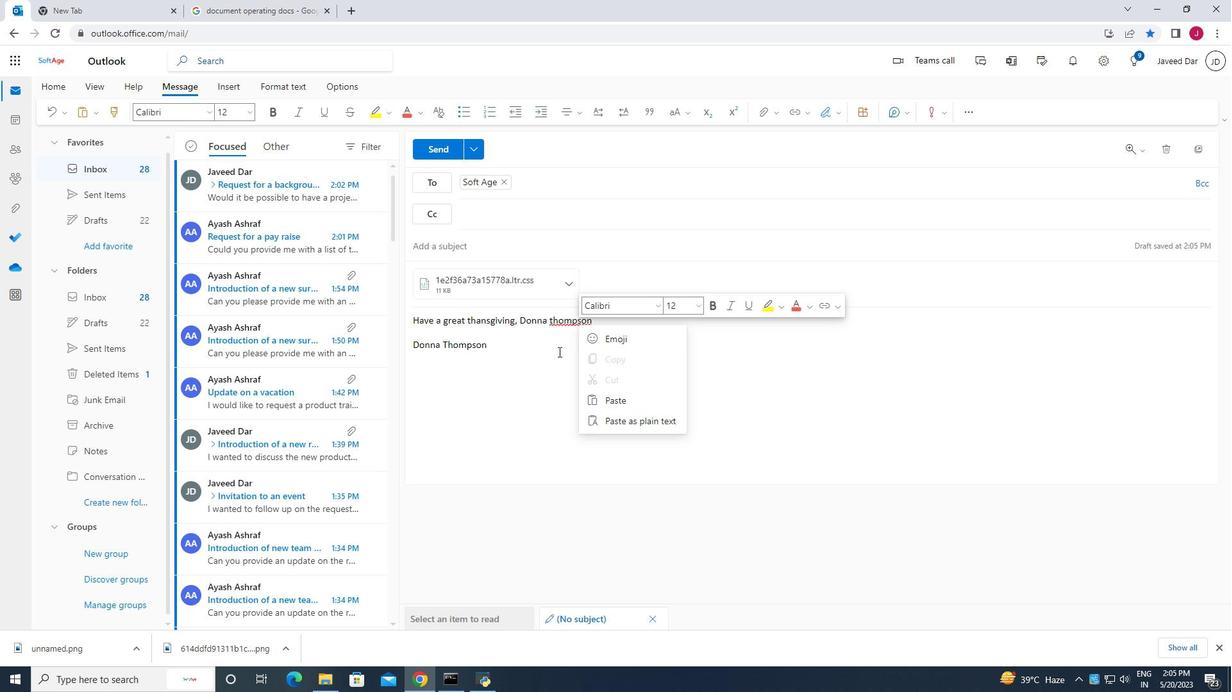 
Action: Mouse pressed left at (558, 352)
Screenshot: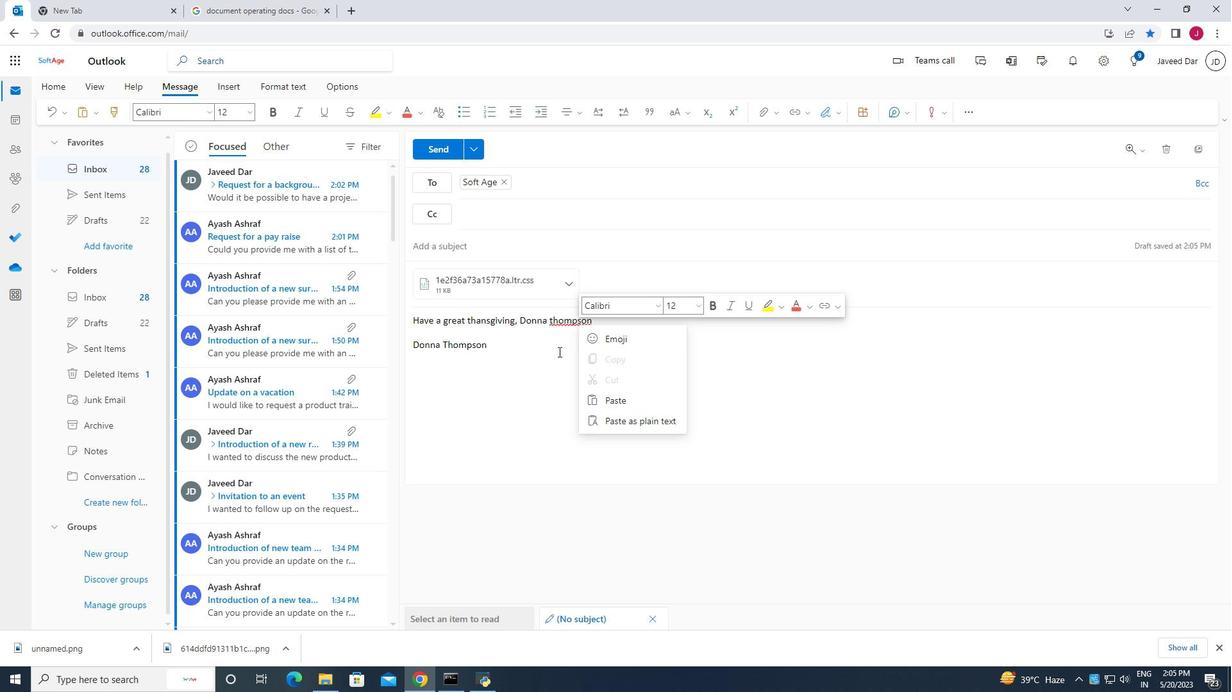 
Action: Mouse moved to (553, 321)
Screenshot: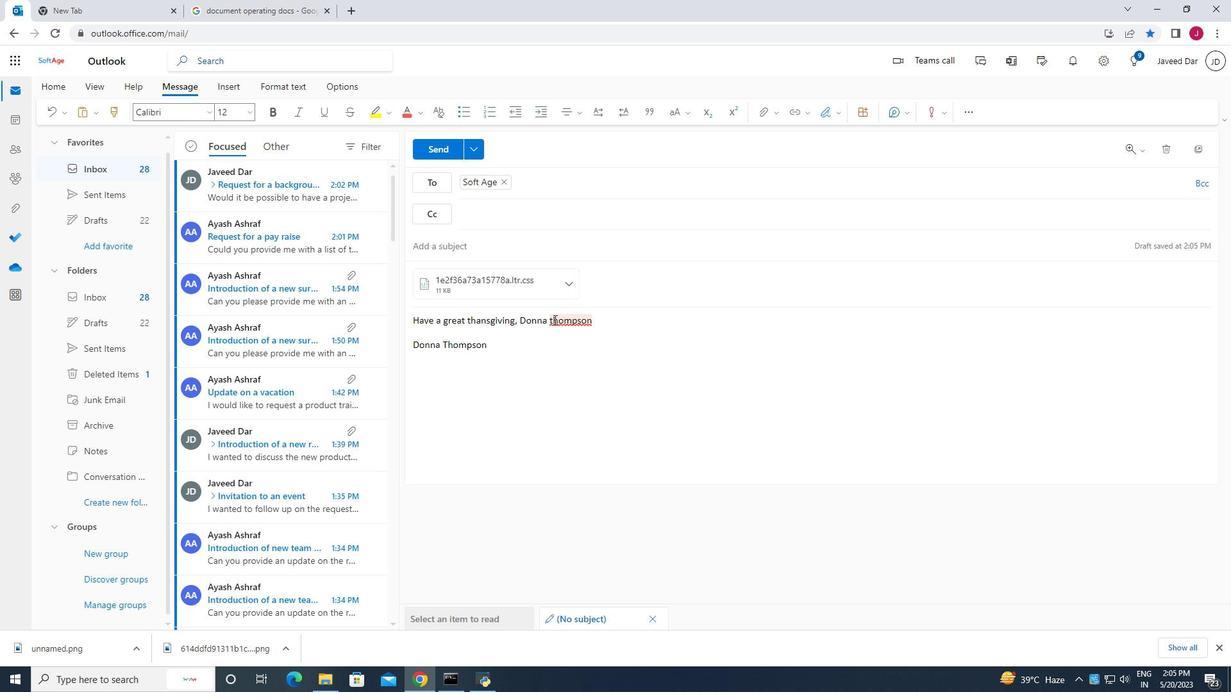 
Action: Mouse pressed left at (553, 321)
Screenshot: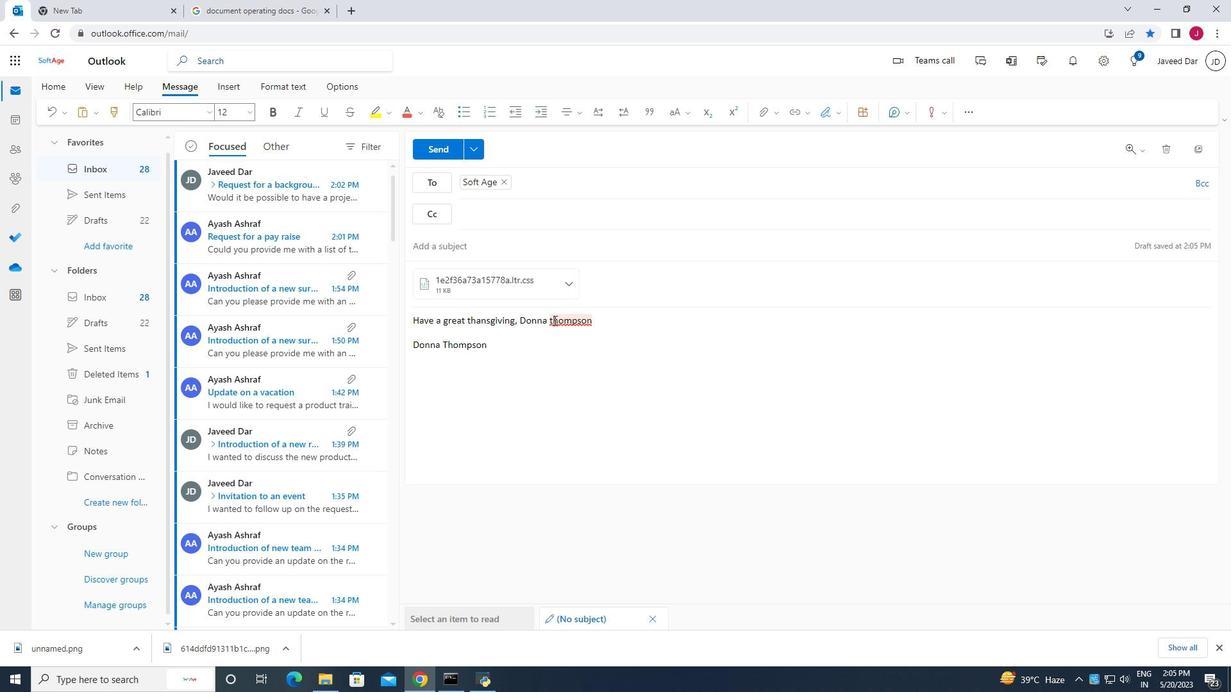 
Action: Mouse moved to (558, 330)
Screenshot: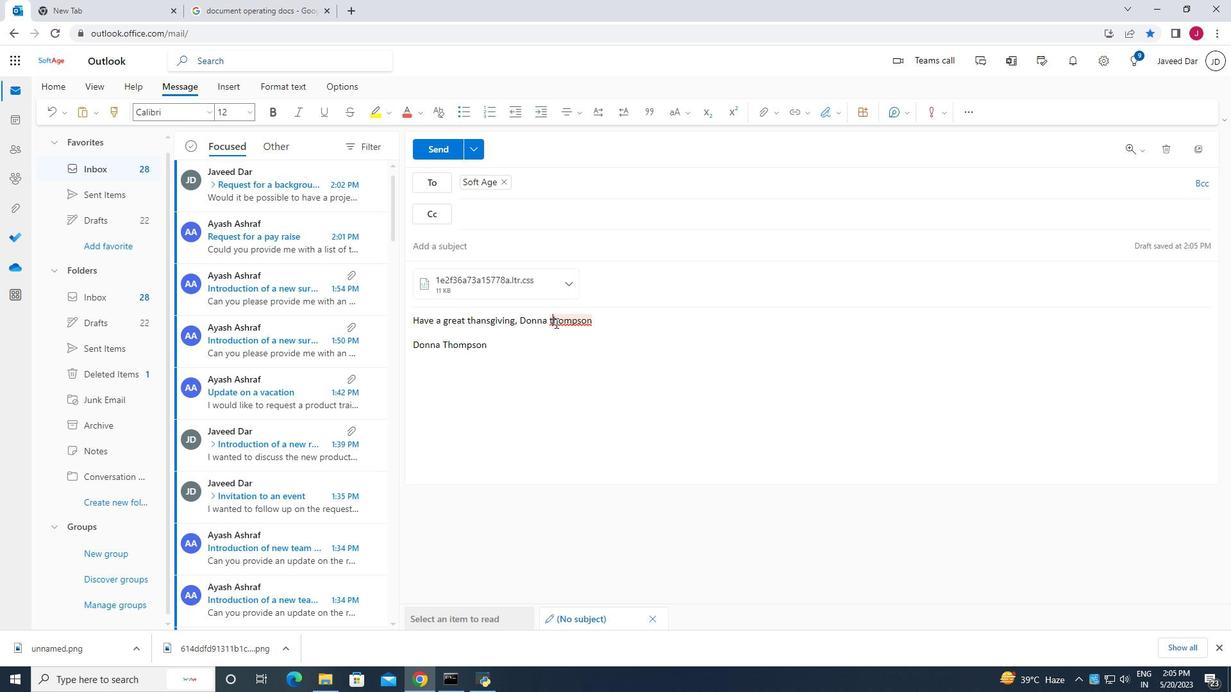 
Action: Key pressed <Key.backspace>
Screenshot: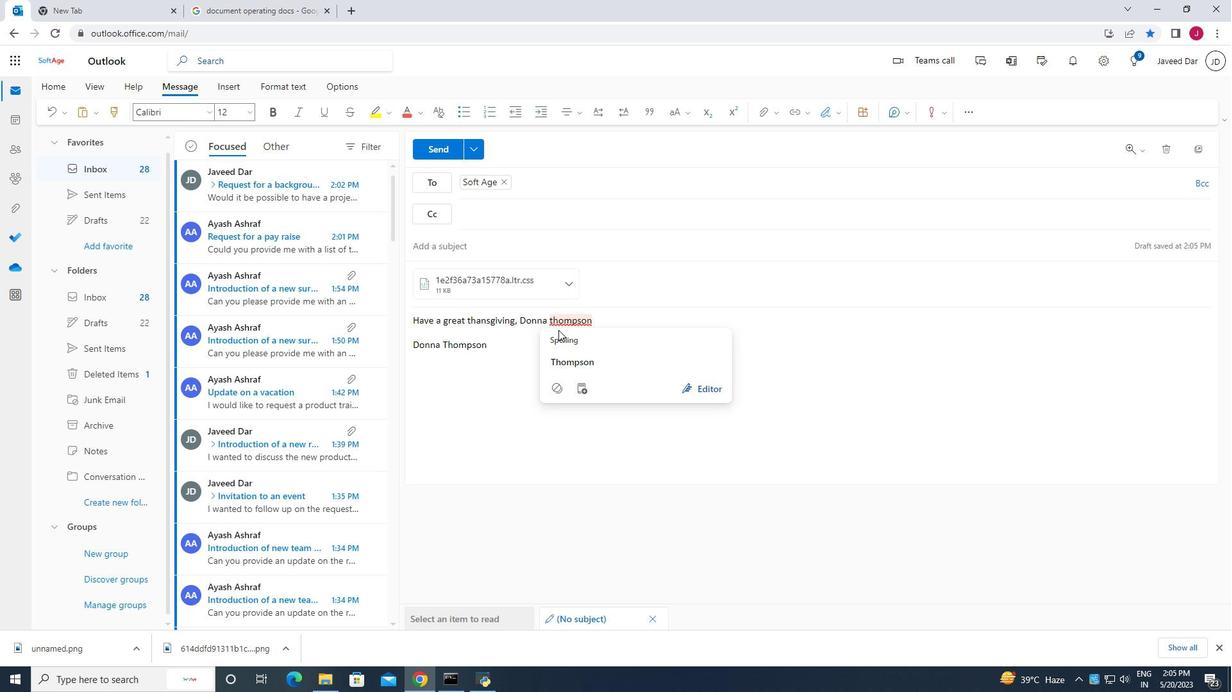 
Action: Mouse moved to (557, 330)
Screenshot: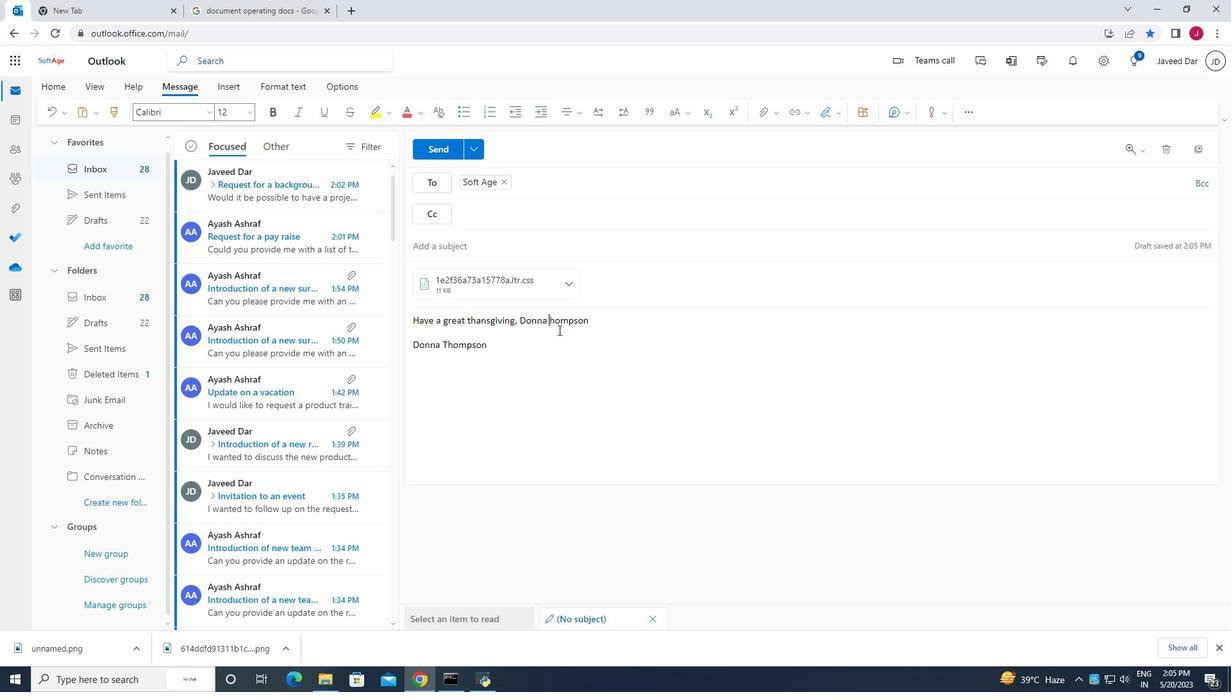 
Action: Key pressed <Key.shift>t
Screenshot: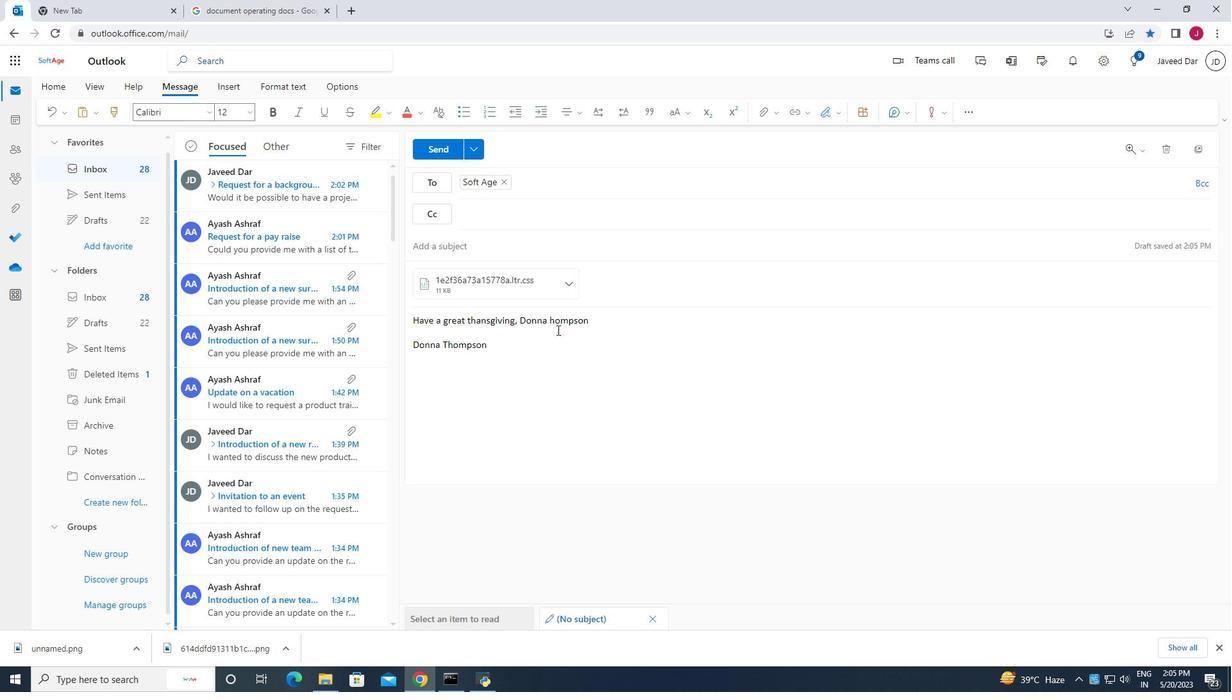 
Action: Mouse moved to (441, 148)
Screenshot: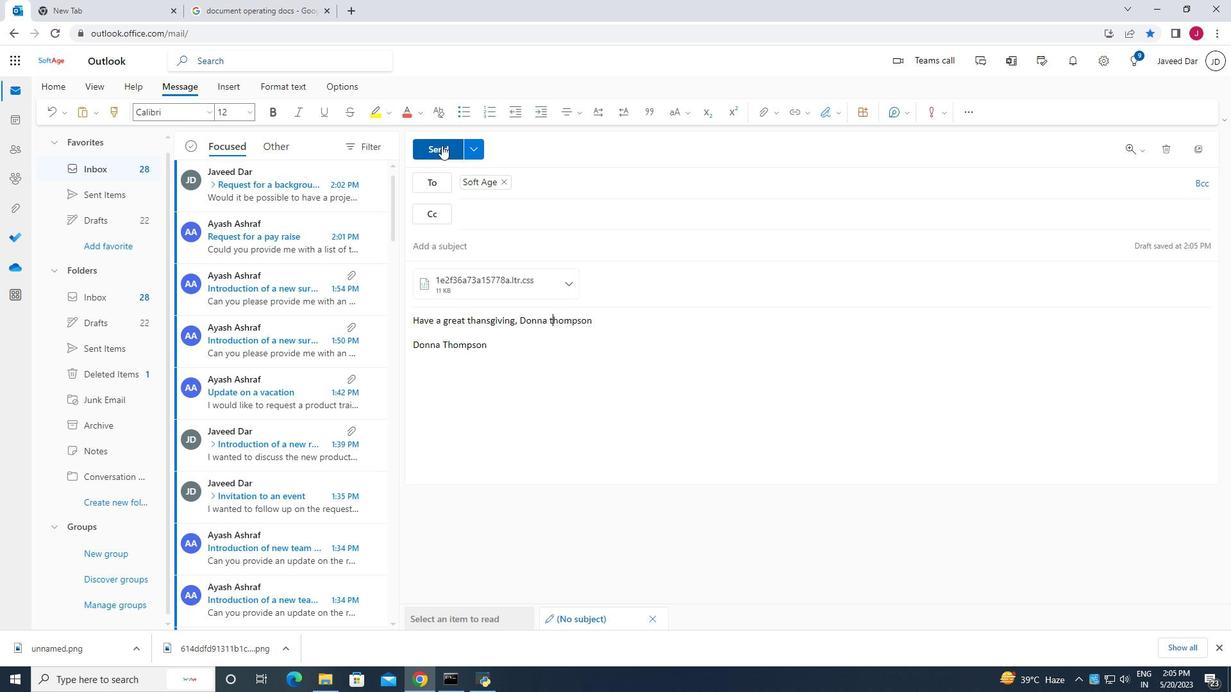 
Action: Mouse pressed left at (441, 148)
Screenshot: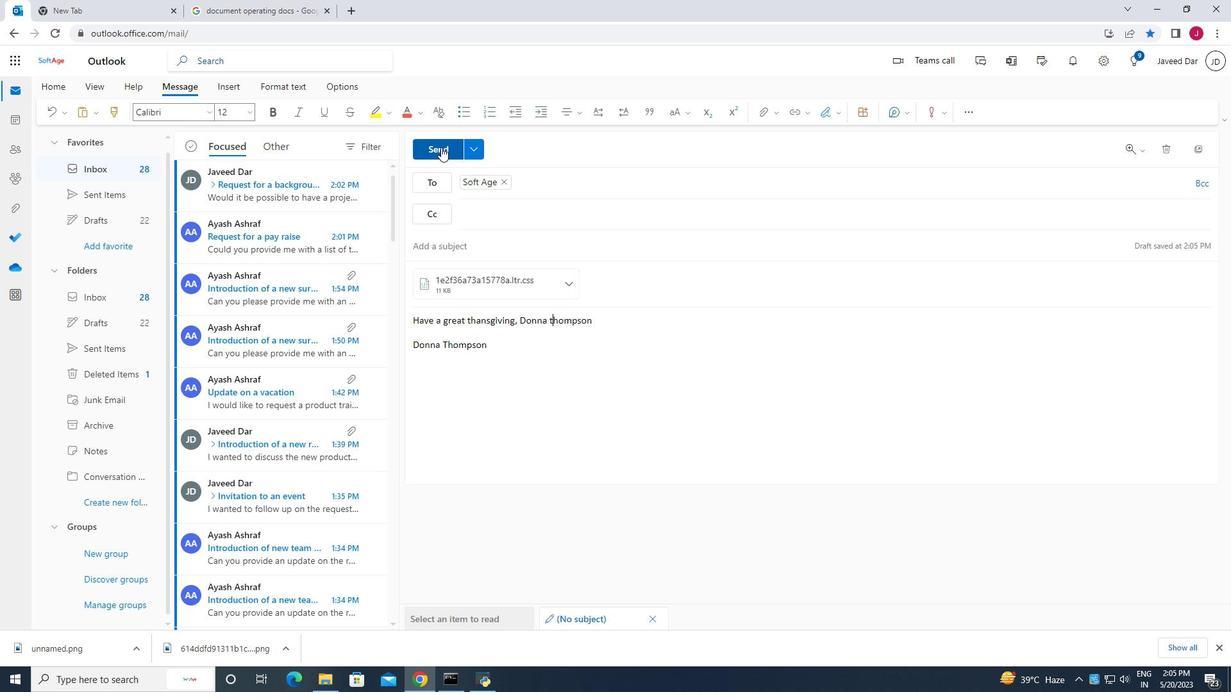 
Action: Mouse moved to (442, 155)
Screenshot: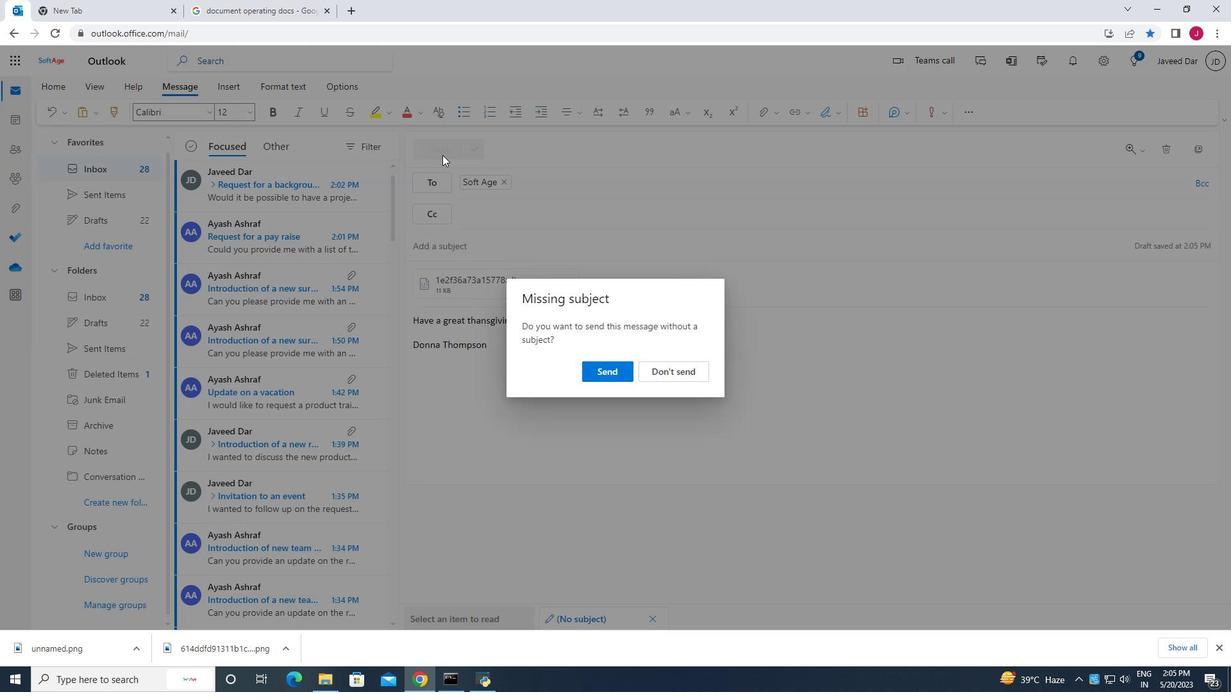 
